 Task: Animate a Rocket Launch.
Action: Mouse moved to (445, 294)
Screenshot: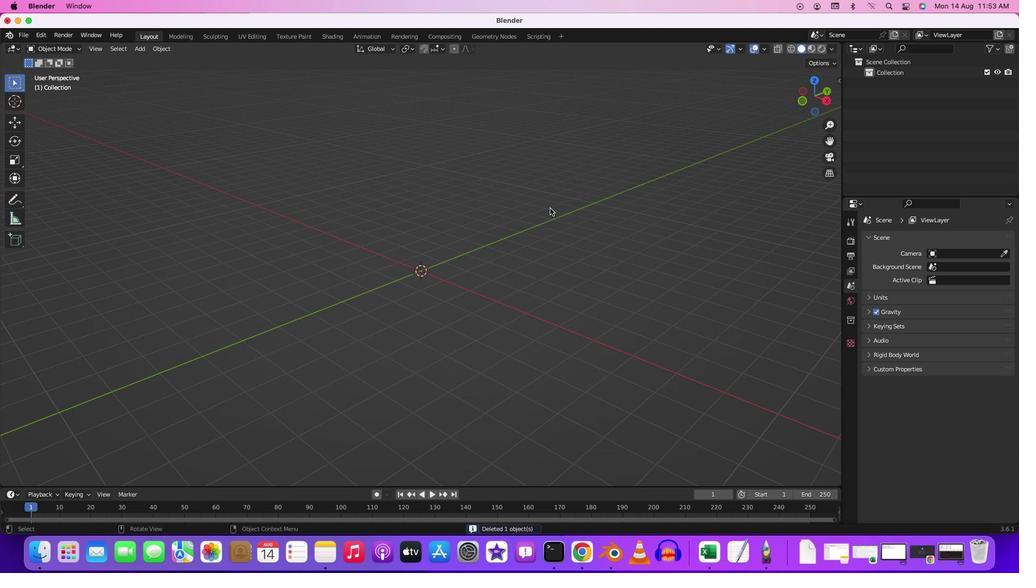 
Action: Mouse pressed left at (445, 294)
Screenshot: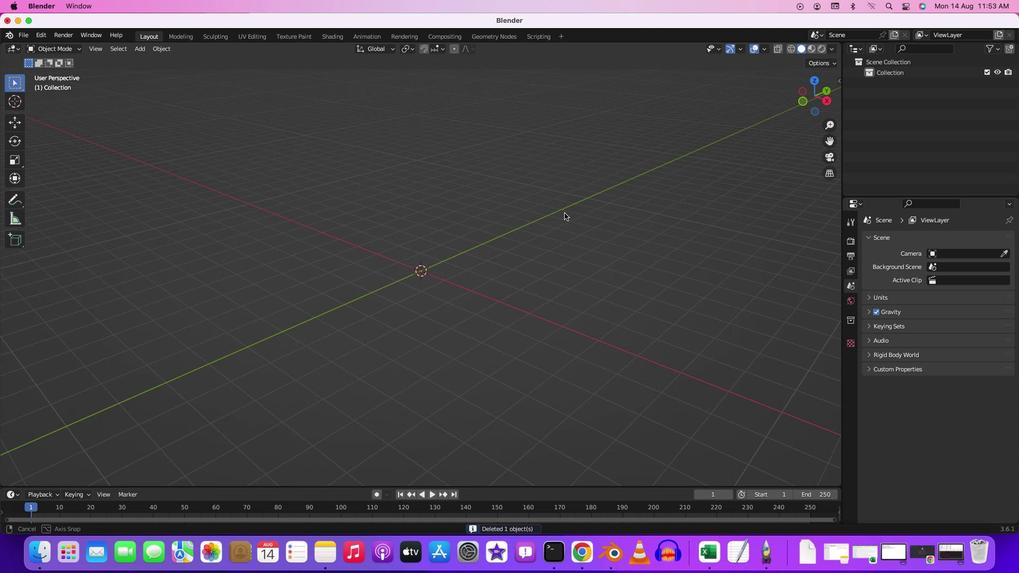 
Action: Key pressed Key.delete
Screenshot: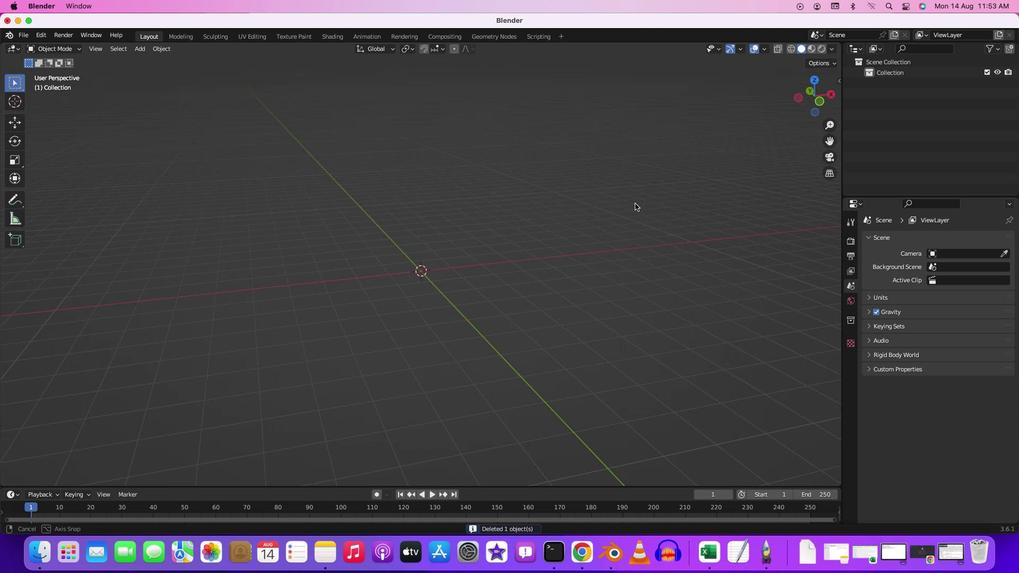 
Action: Mouse moved to (441, 249)
Screenshot: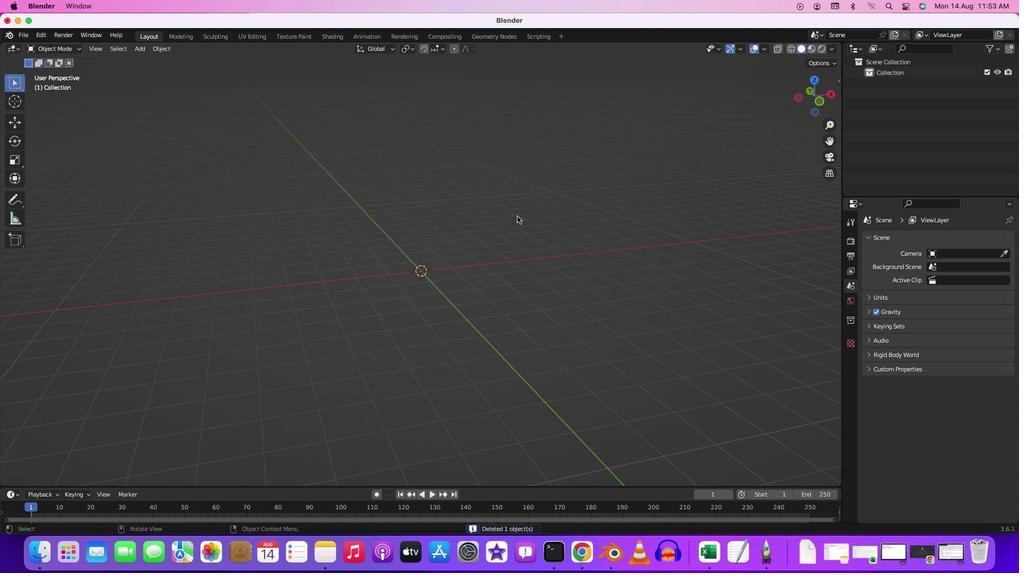 
Action: Mouse pressed left at (441, 249)
Screenshot: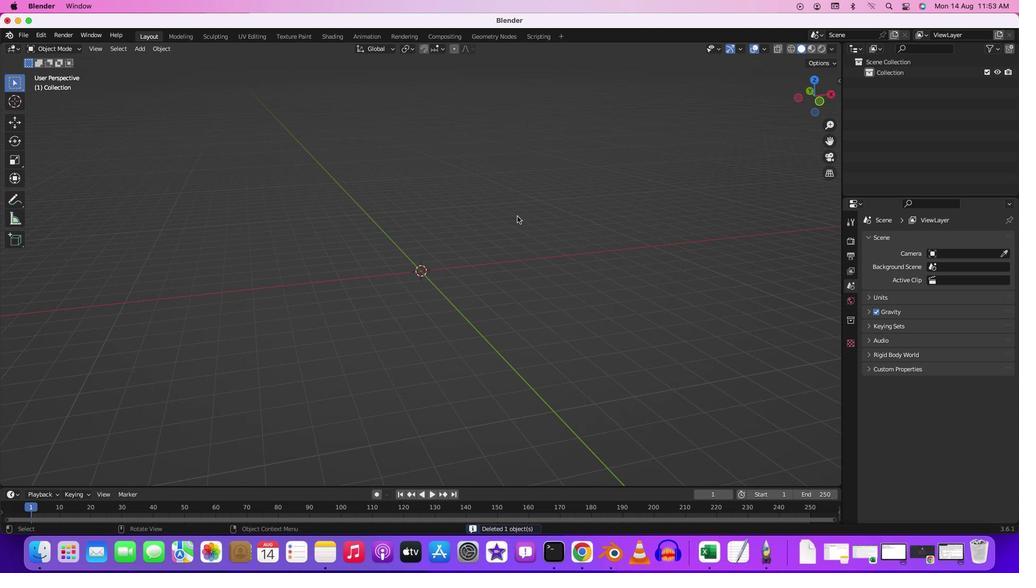 
Action: Key pressed Key.delete
Screenshot: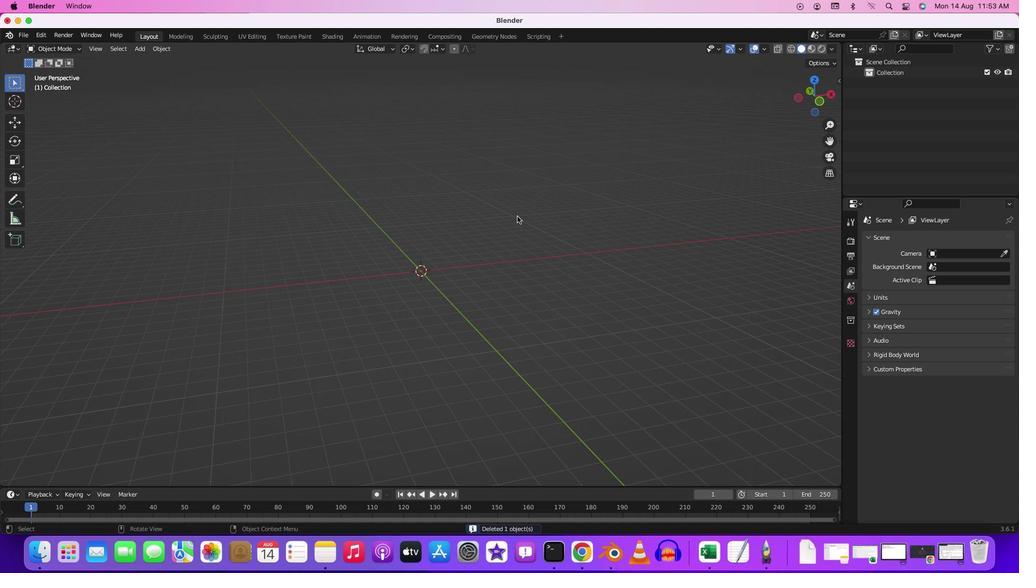
Action: Mouse moved to (594, 90)
Screenshot: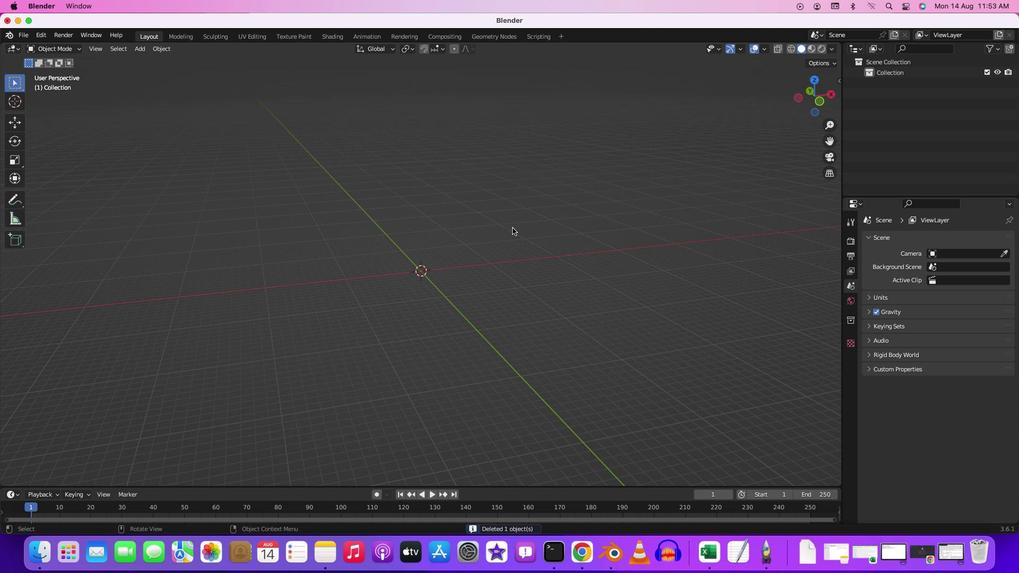 
Action: Mouse pressed left at (594, 90)
Screenshot: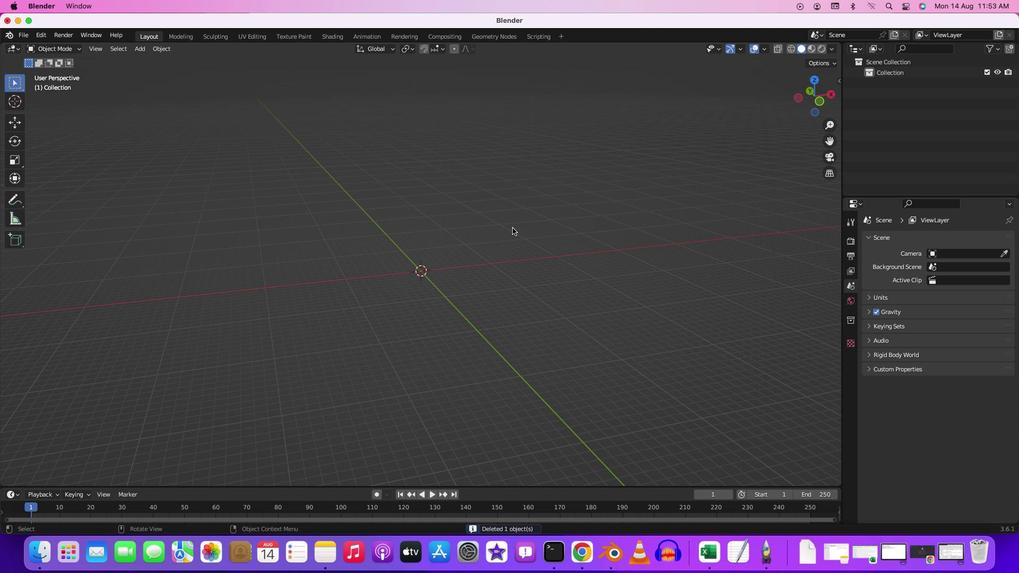 
Action: Mouse moved to (588, 99)
Screenshot: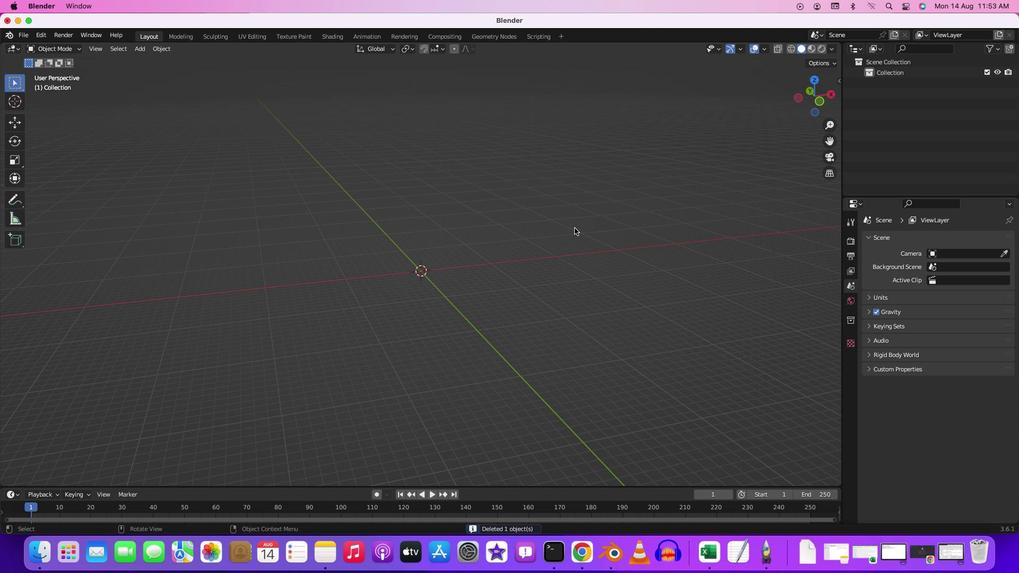 
Action: Key pressed Key.delete
Screenshot: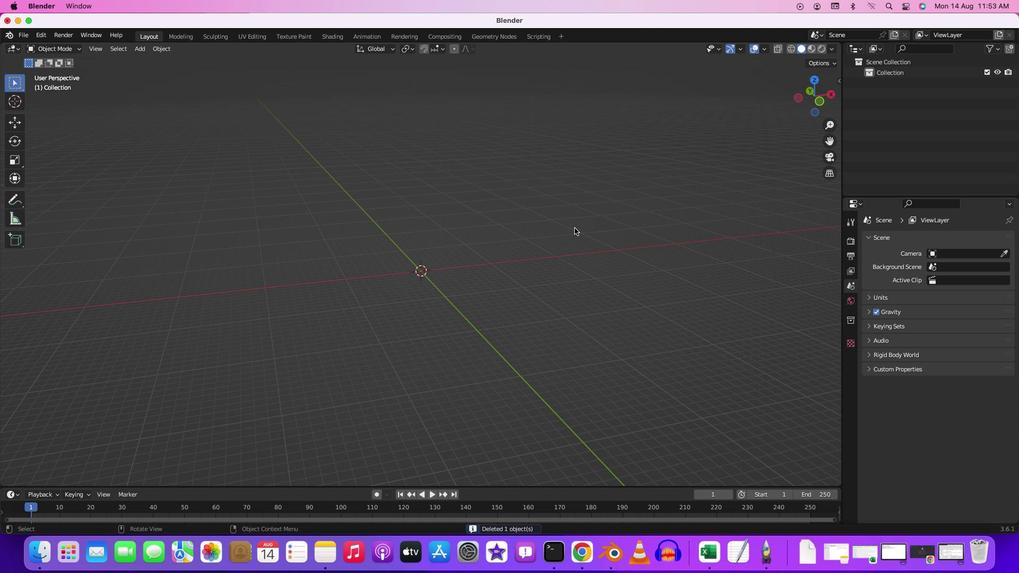 
Action: Mouse moved to (570, 227)
Screenshot: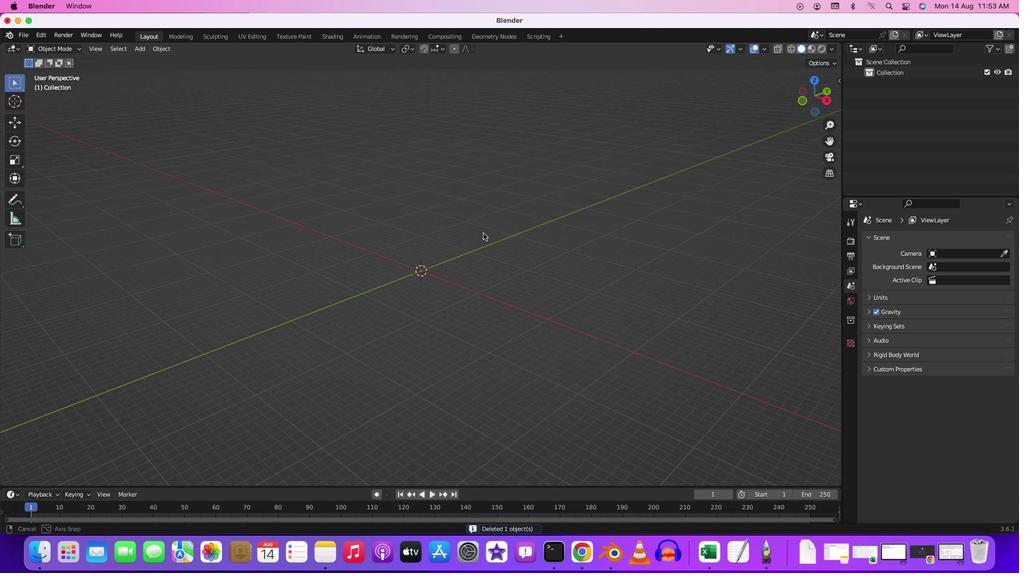 
Action: Mouse pressed middle at (570, 227)
Screenshot: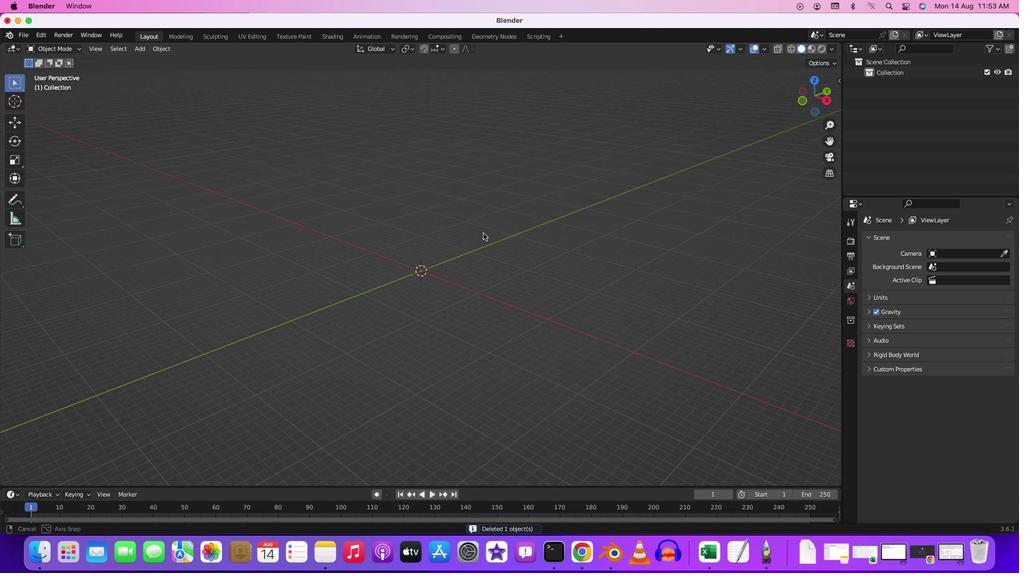 
Action: Mouse moved to (535, 234)
Screenshot: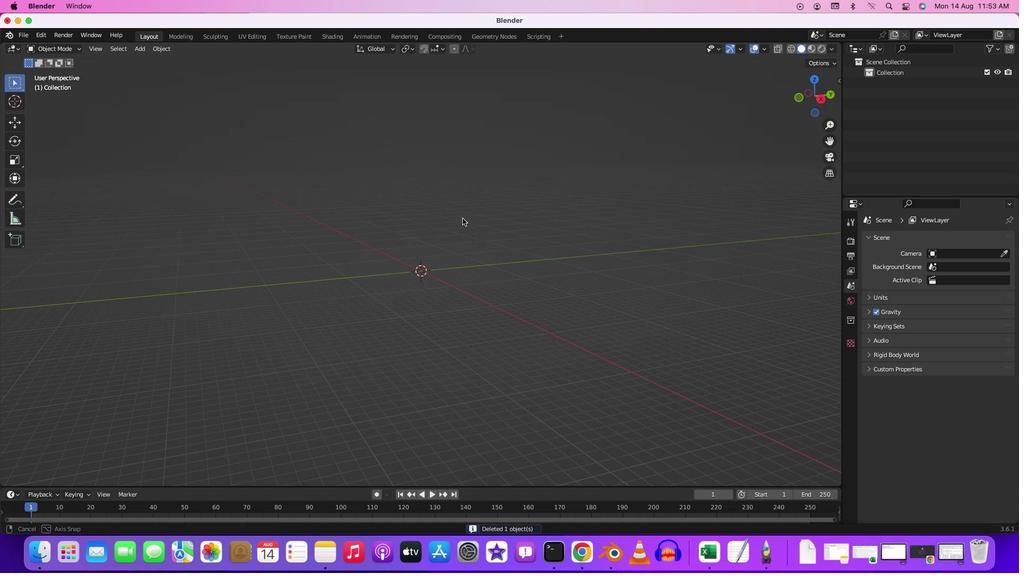 
Action: Mouse scrolled (535, 234) with delta (18, 17)
Screenshot: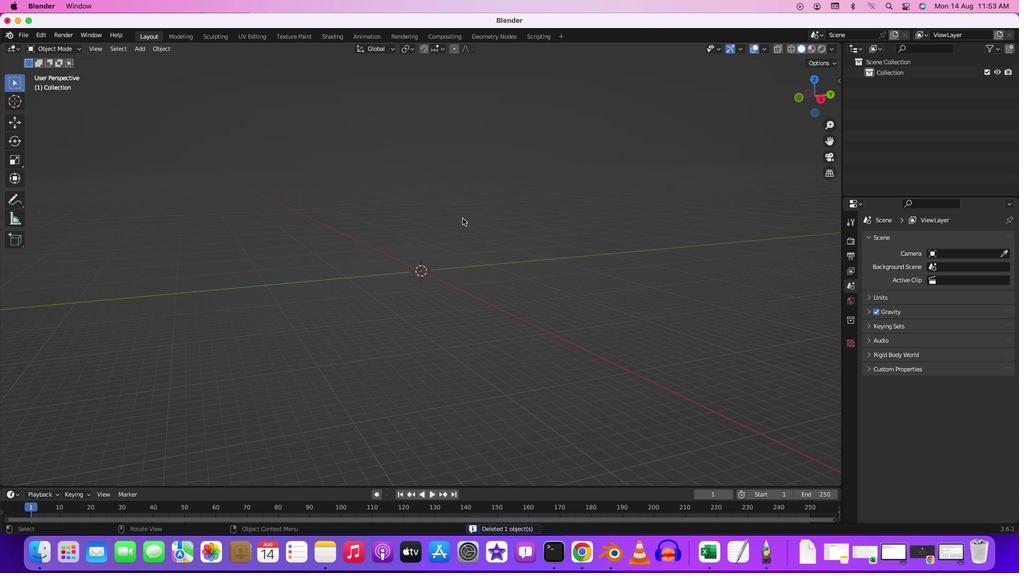 
Action: Mouse scrolled (535, 234) with delta (18, 17)
Screenshot: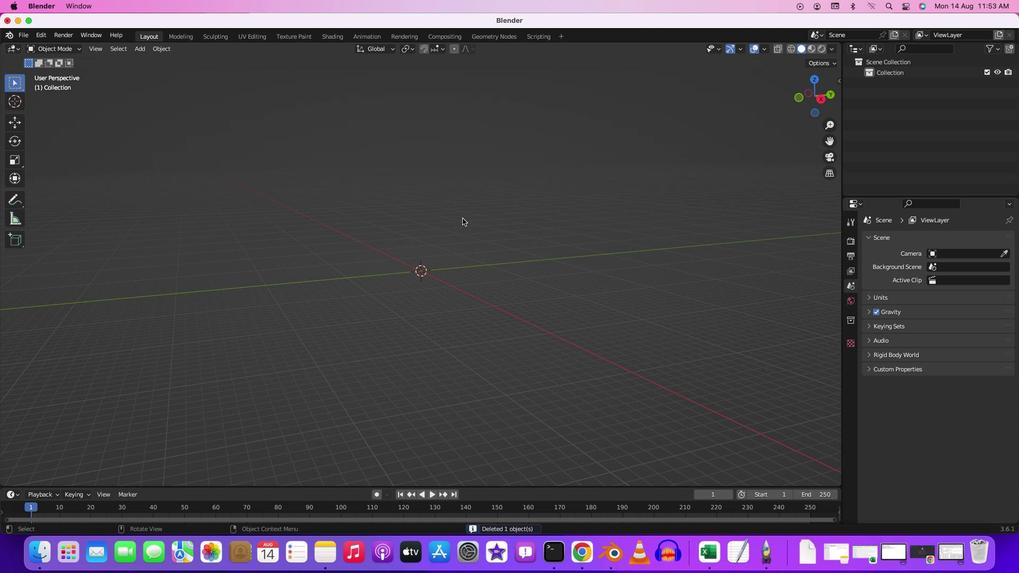 
Action: Mouse scrolled (535, 234) with delta (18, 17)
Screenshot: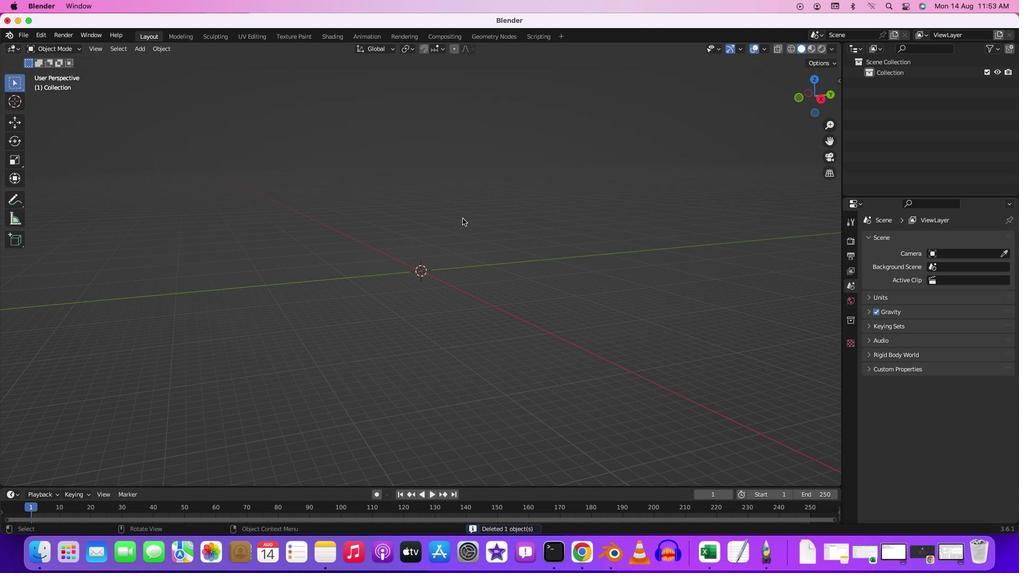 
Action: Mouse scrolled (535, 234) with delta (18, 16)
Screenshot: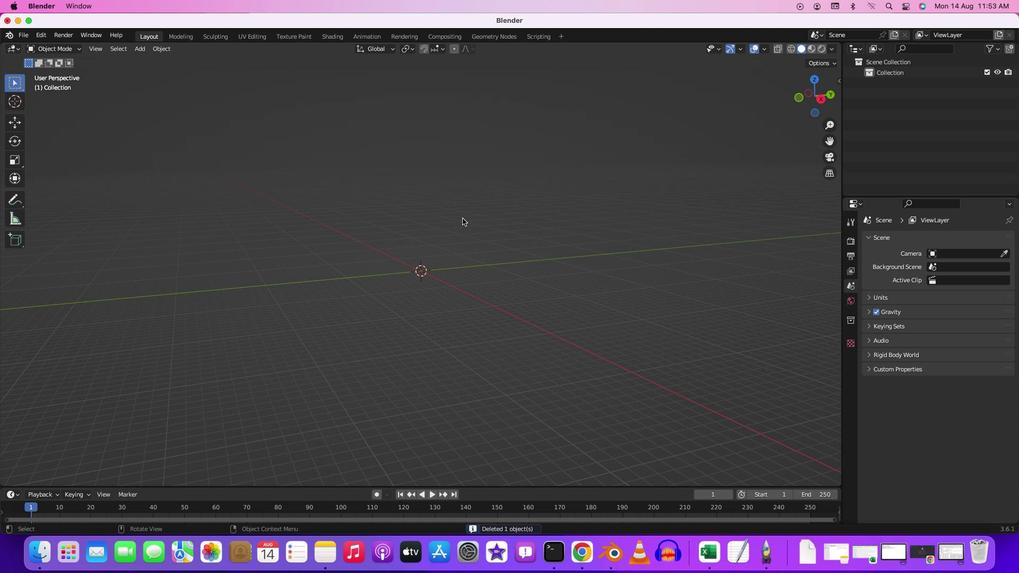 
Action: Mouse moved to (530, 245)
Screenshot: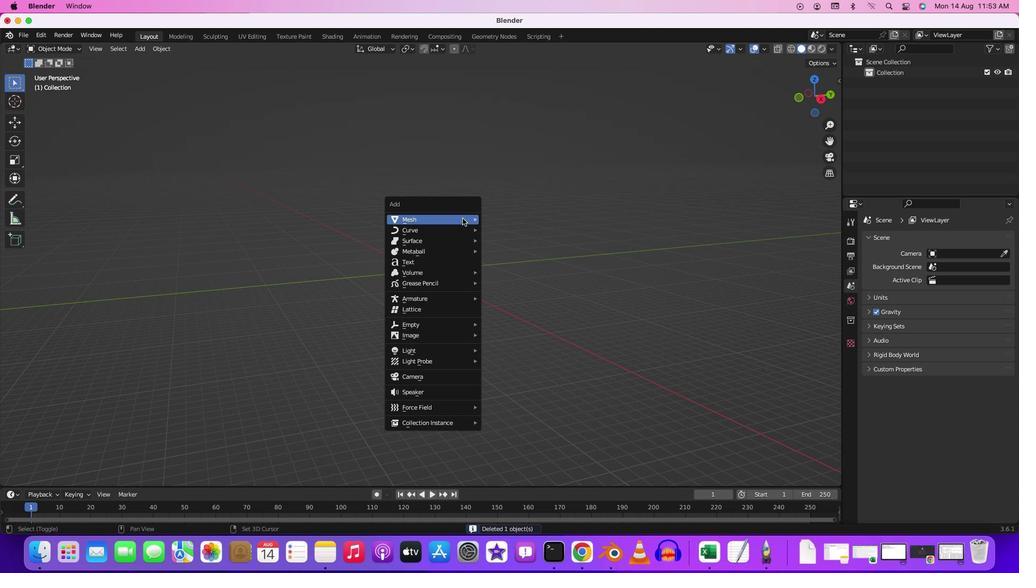 
Action: Mouse scrolled (530, 245) with delta (18, 17)
Screenshot: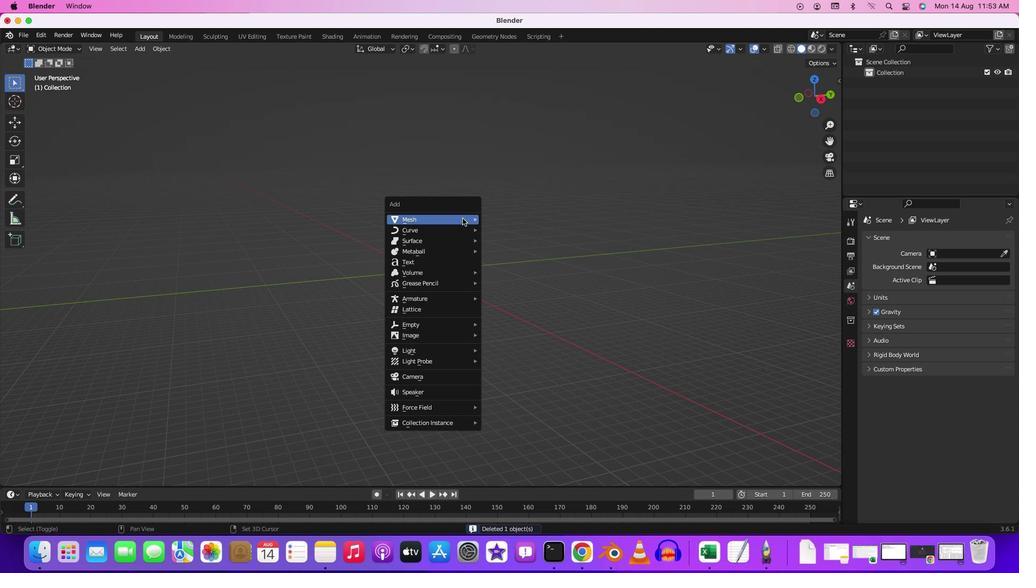 
Action: Mouse scrolled (530, 245) with delta (18, 17)
Screenshot: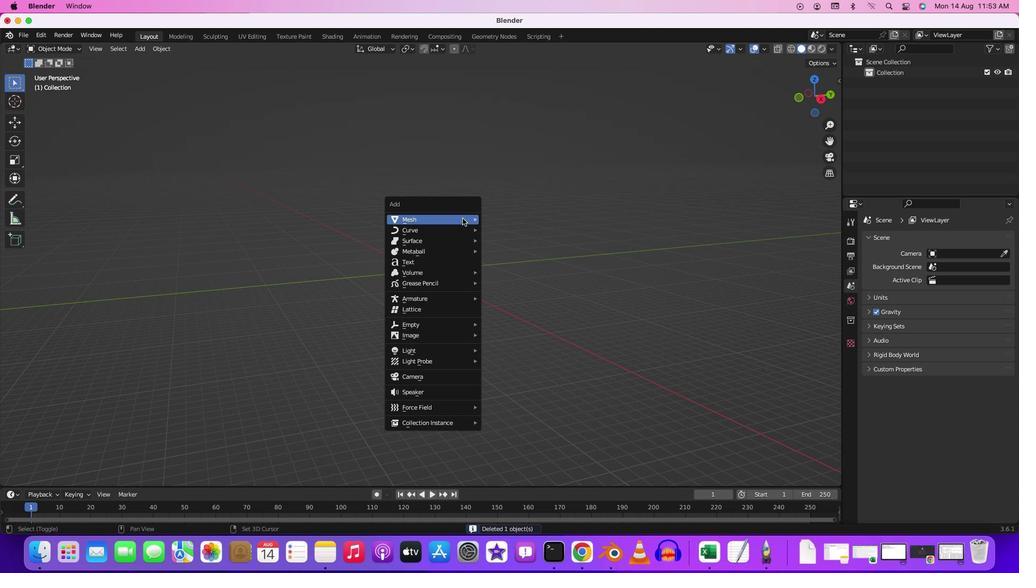 
Action: Mouse scrolled (530, 245) with delta (18, 16)
Screenshot: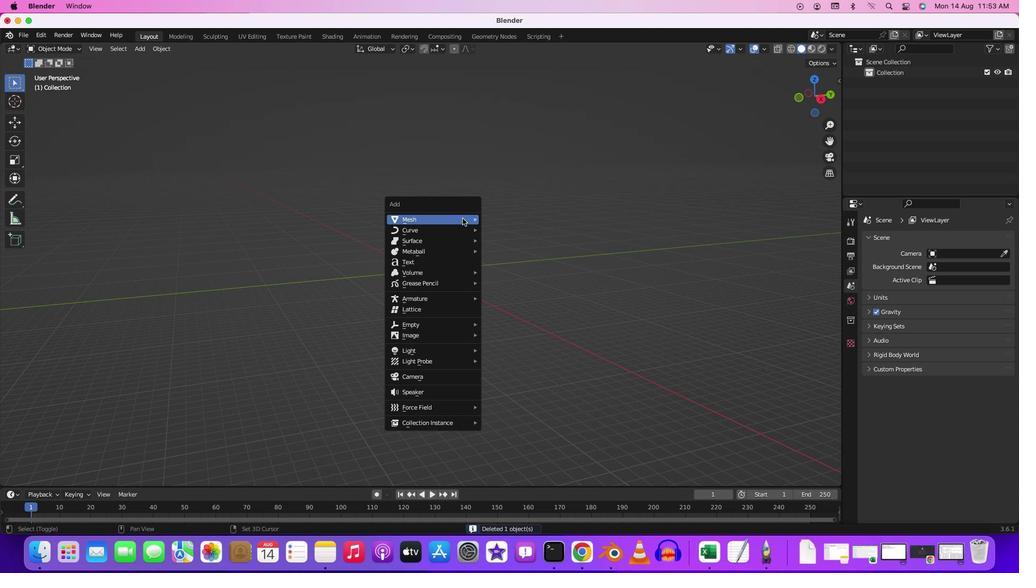 
Action: Mouse scrolled (530, 245) with delta (18, 15)
Screenshot: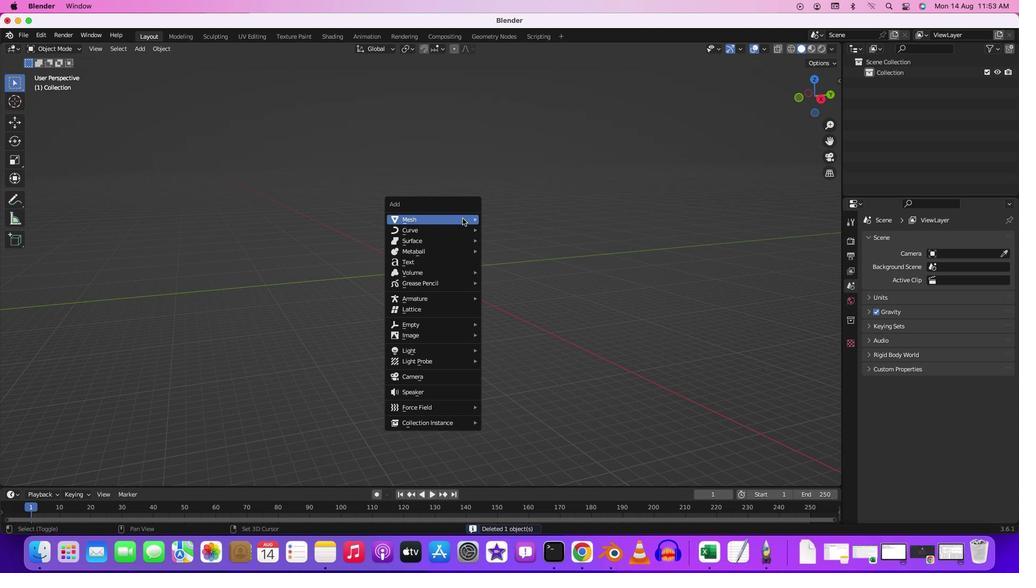 
Action: Mouse moved to (592, 246)
Screenshot: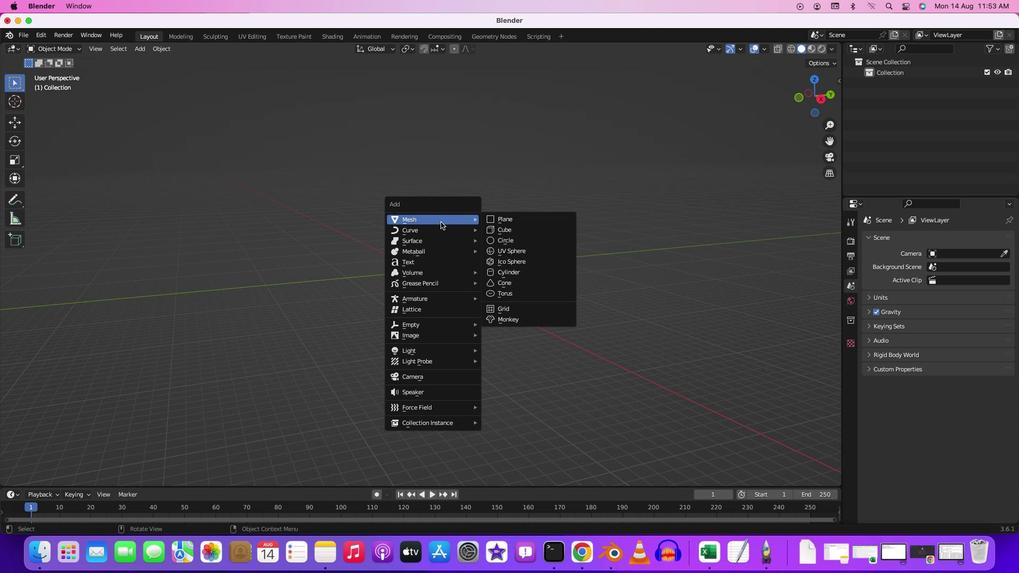 
Action: Mouse pressed middle at (592, 246)
Screenshot: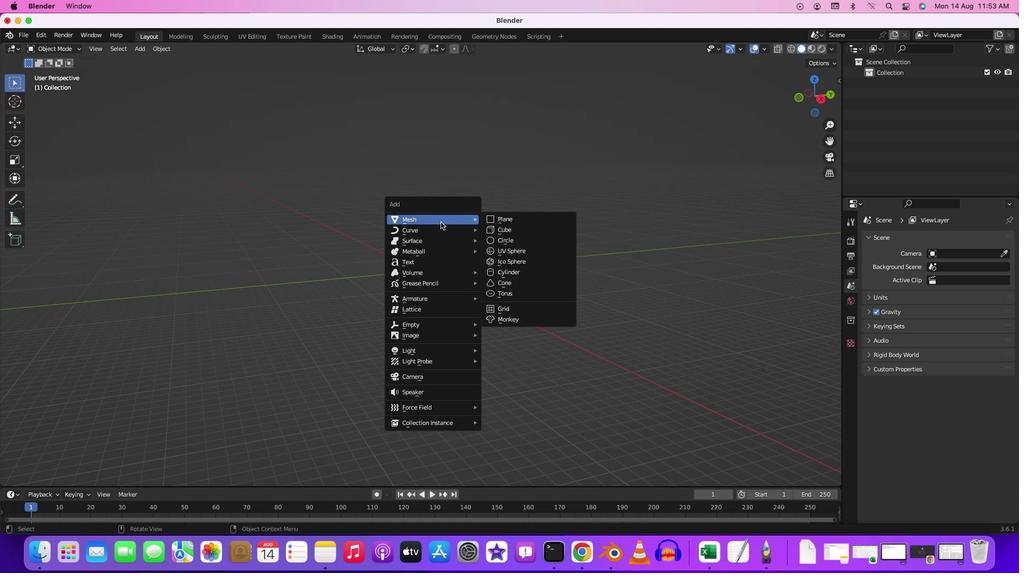 
Action: Mouse moved to (480, 236)
Screenshot: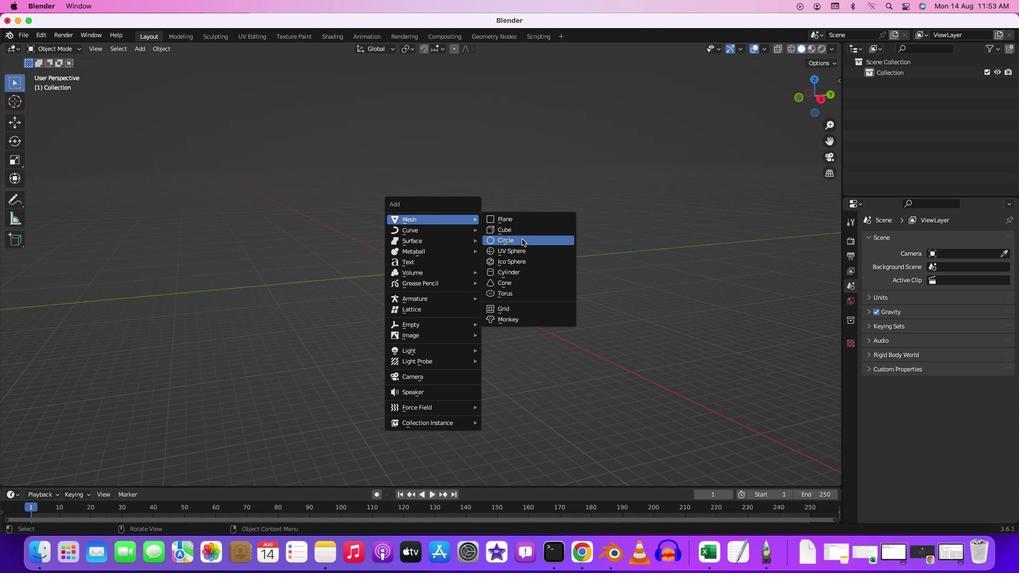 
Action: Key pressed Key.shift'A'
Screenshot: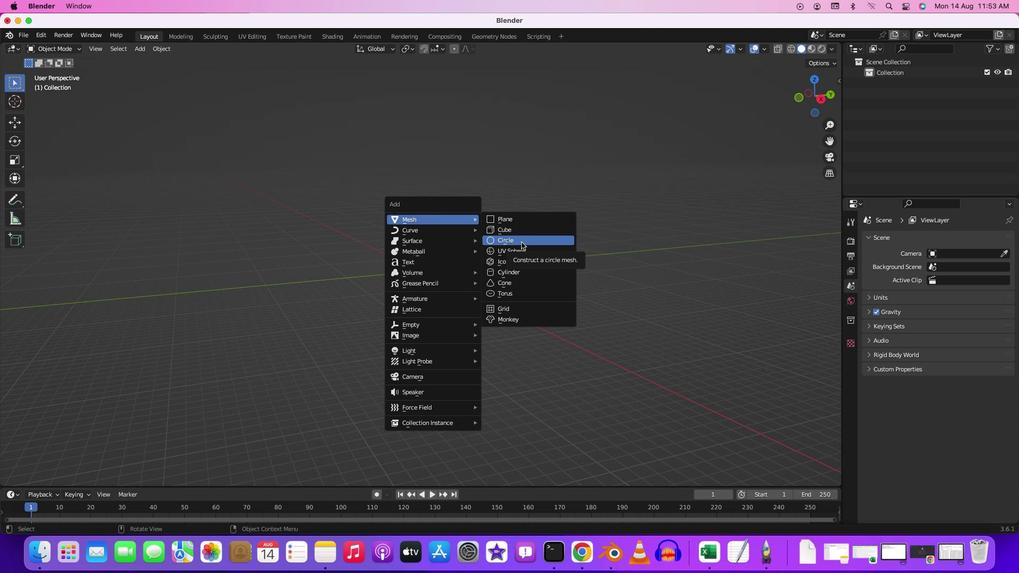 
Action: Mouse moved to (536, 239)
Screenshot: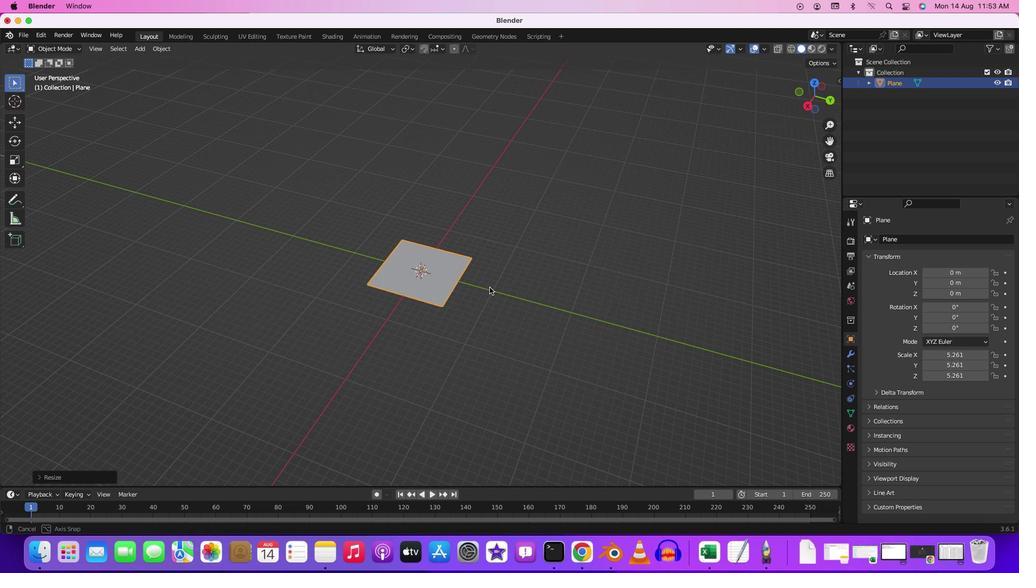 
Action: Mouse pressed left at (536, 239)
Screenshot: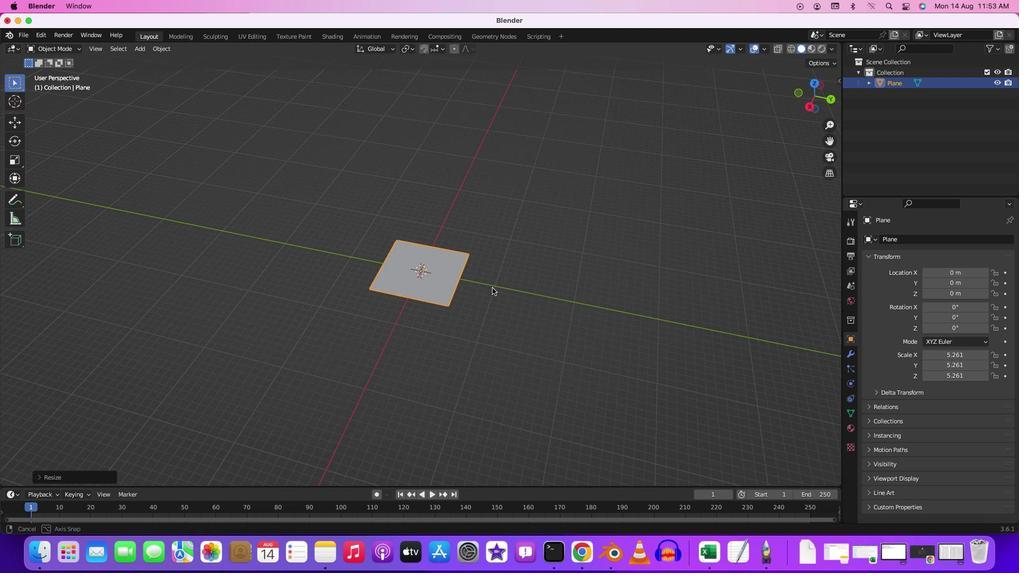 
Action: Mouse moved to (503, 268)
Screenshot: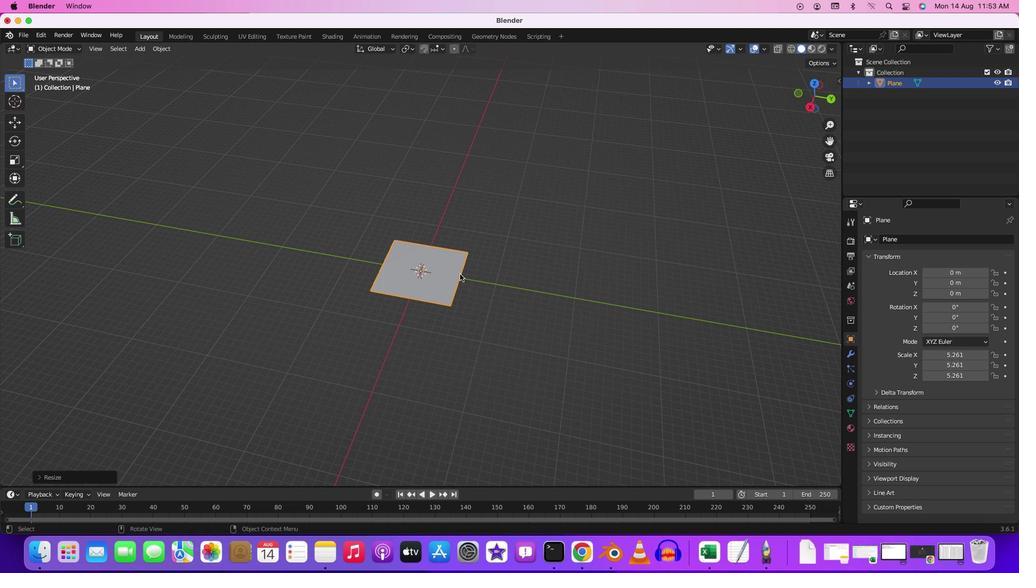 
Action: Key pressed 's'
Screenshot: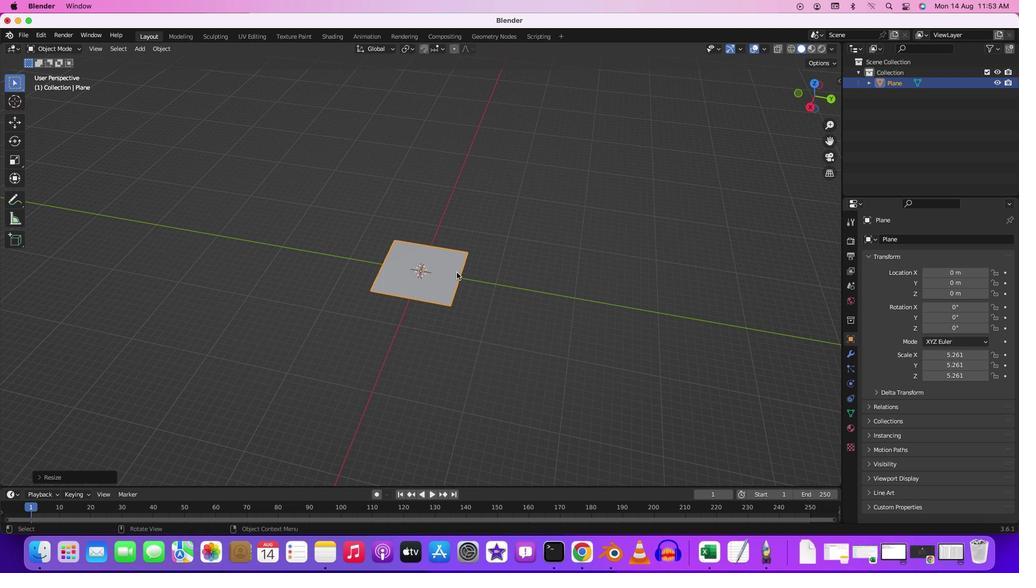 
Action: Mouse moved to (776, 179)
Screenshot: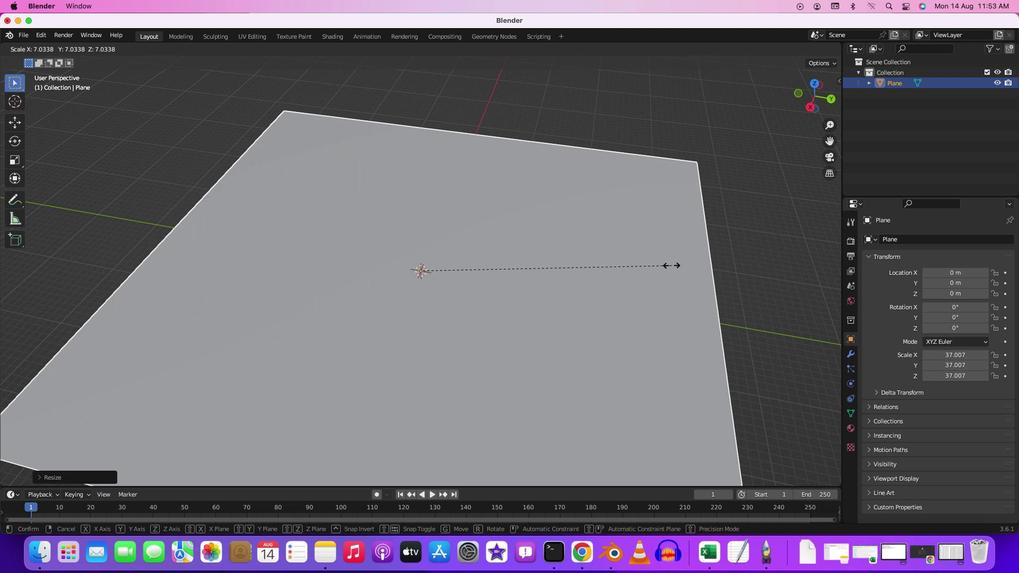 
Action: Mouse pressed left at (776, 179)
Screenshot: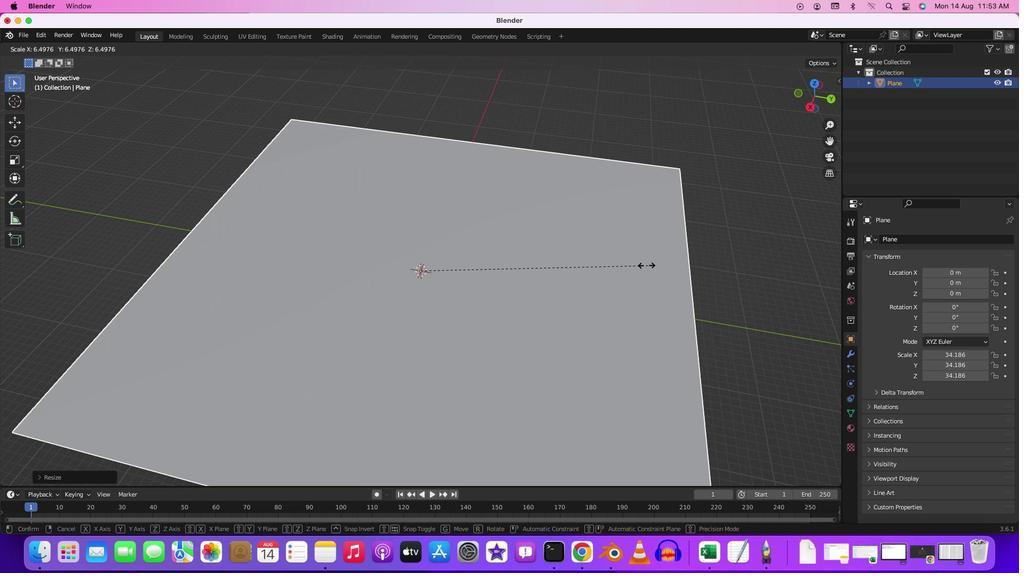 
Action: Mouse moved to (560, 264)
Screenshot: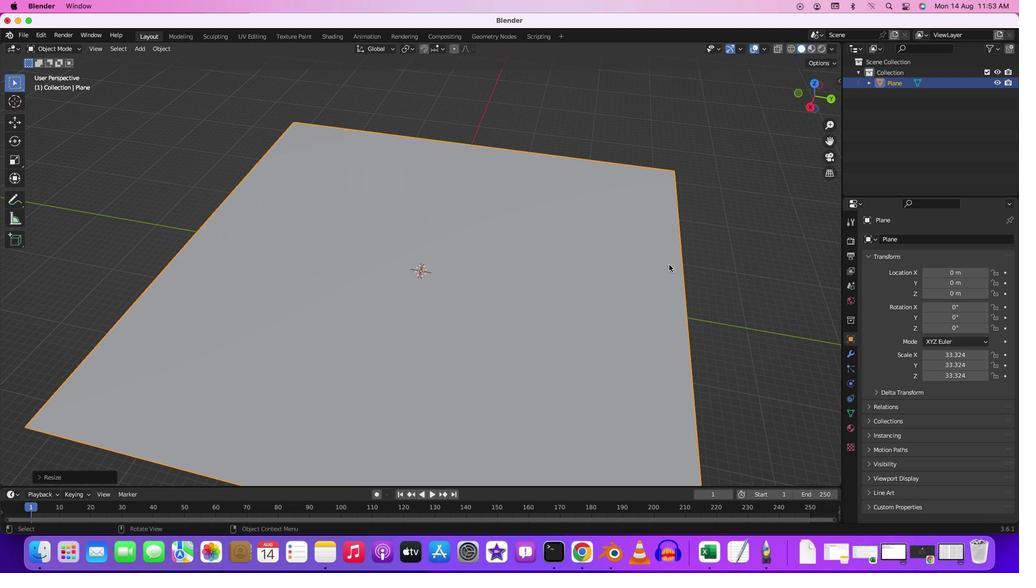 
Action: Mouse pressed middle at (560, 264)
Screenshot: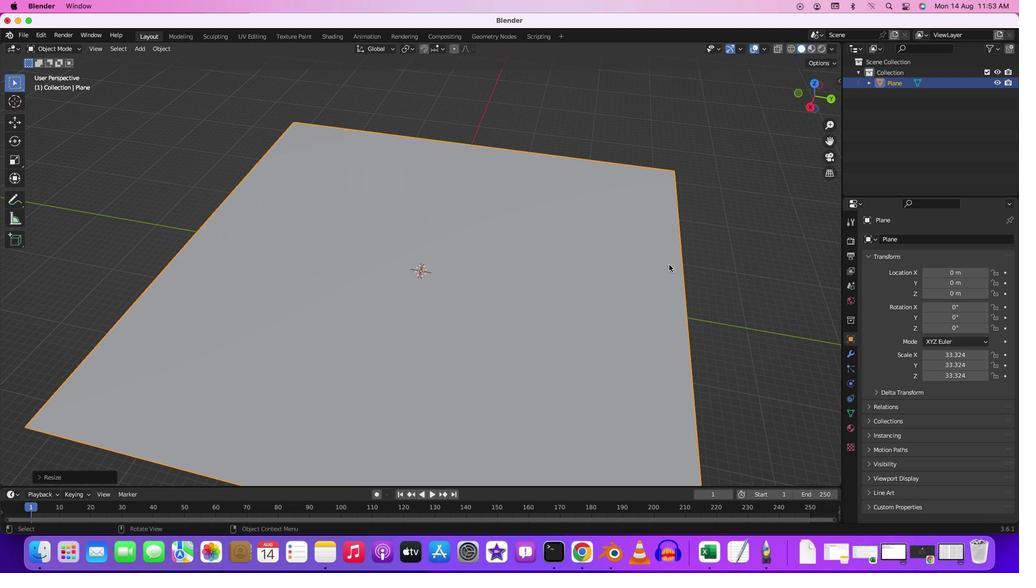 
Action: Mouse moved to (474, 290)
Screenshot: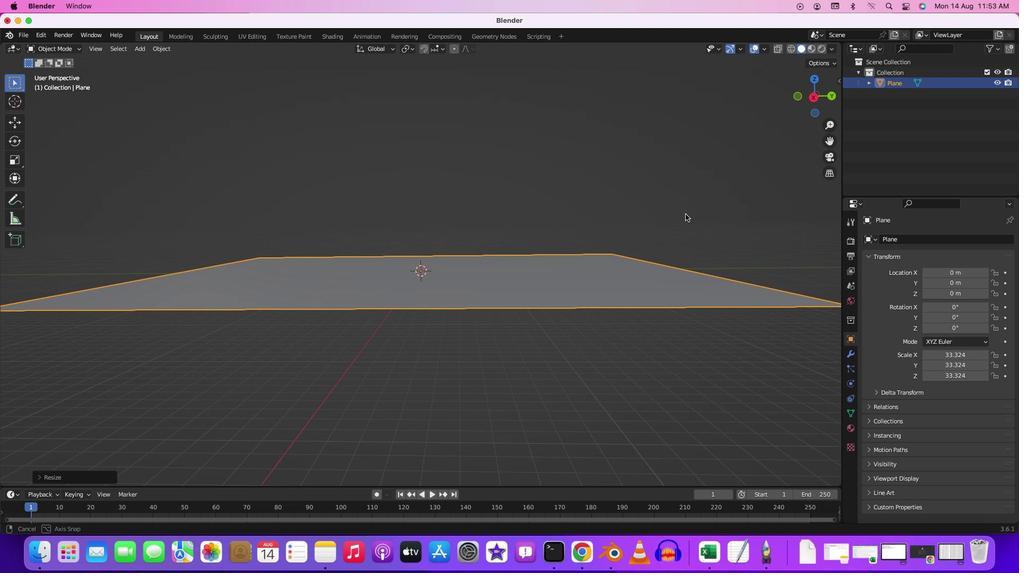 
Action: Key pressed 's'
Screenshot: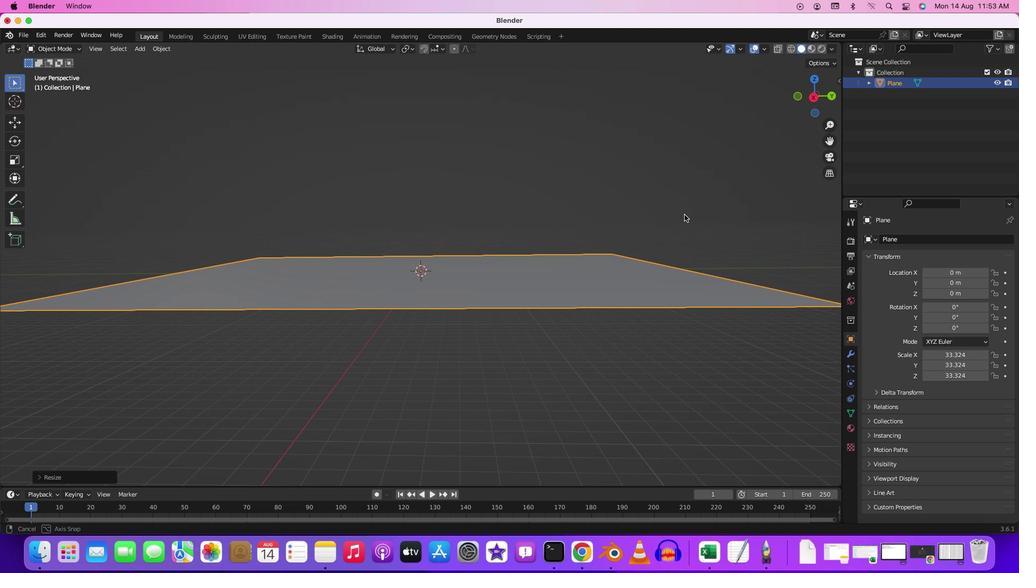 
Action: Mouse moved to (664, 283)
Screenshot: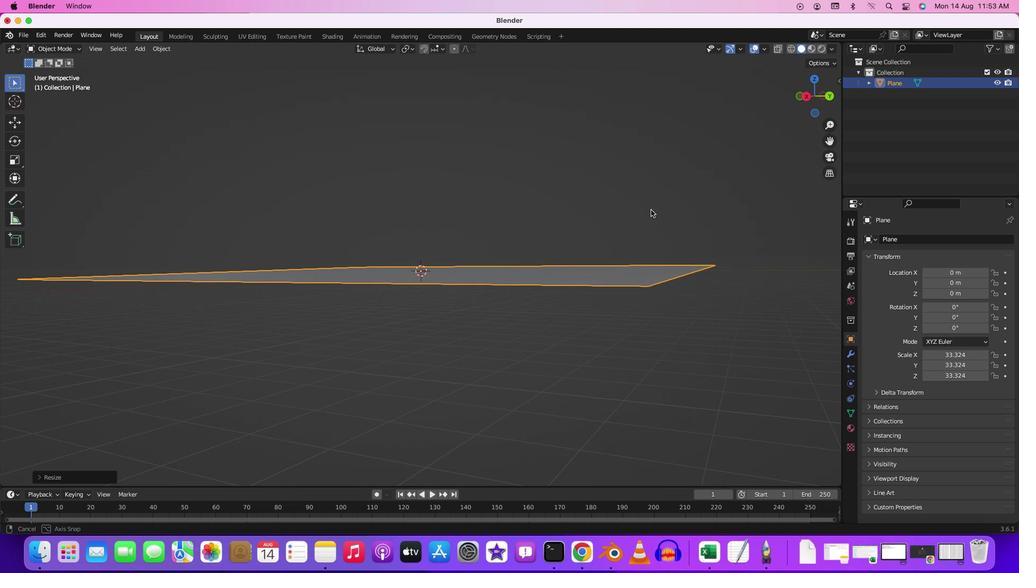
Action: Mouse pressed left at (664, 283)
Screenshot: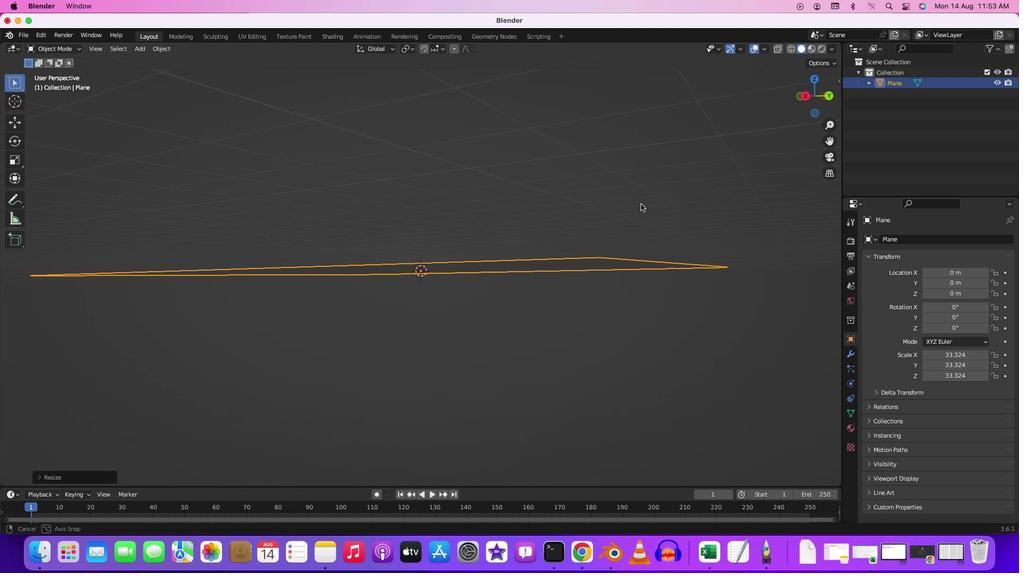 
Action: Mouse moved to (687, 282)
Screenshot: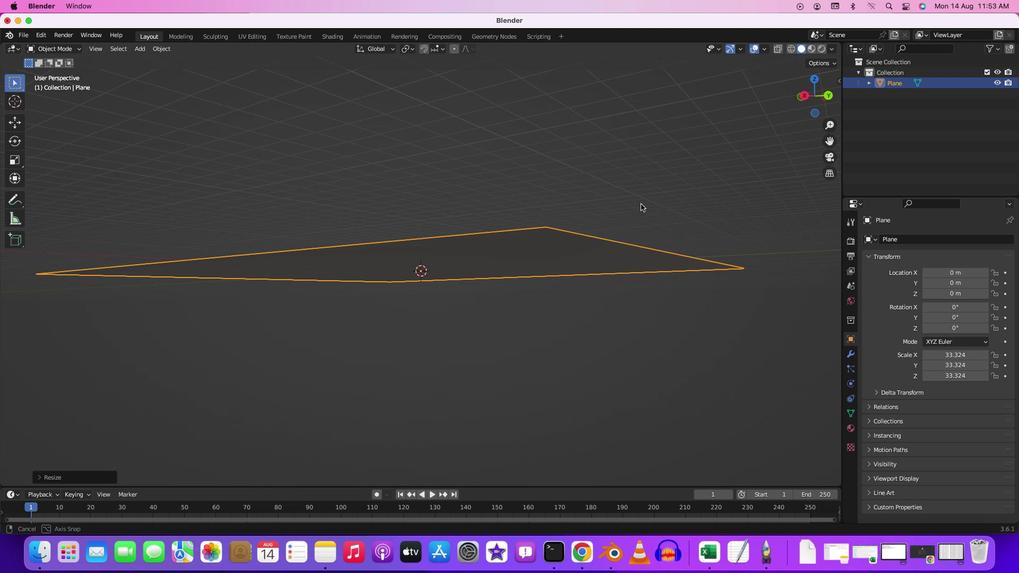 
Action: Mouse pressed middle at (687, 282)
Screenshot: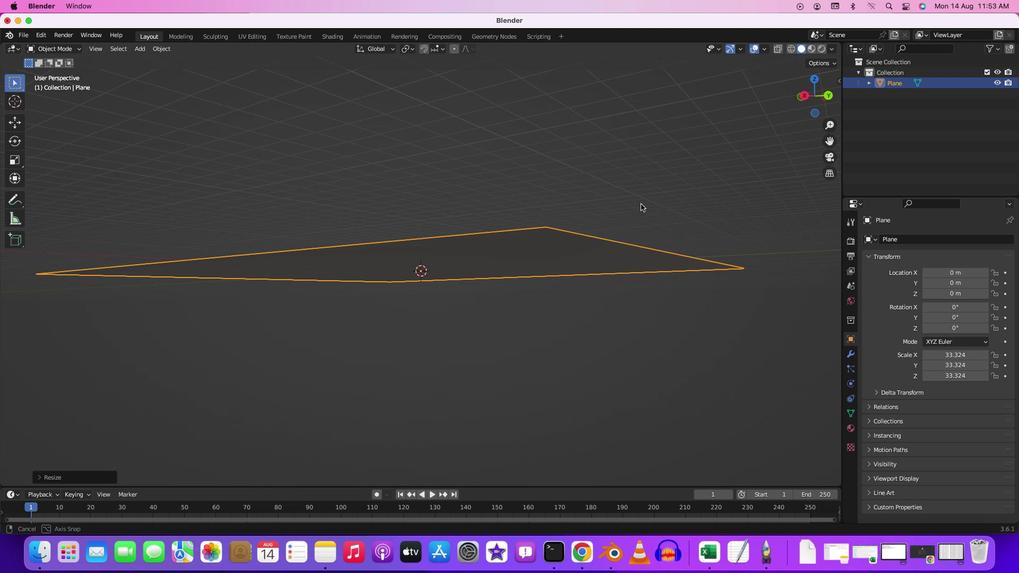 
Action: Mouse moved to (678, 269)
Screenshot: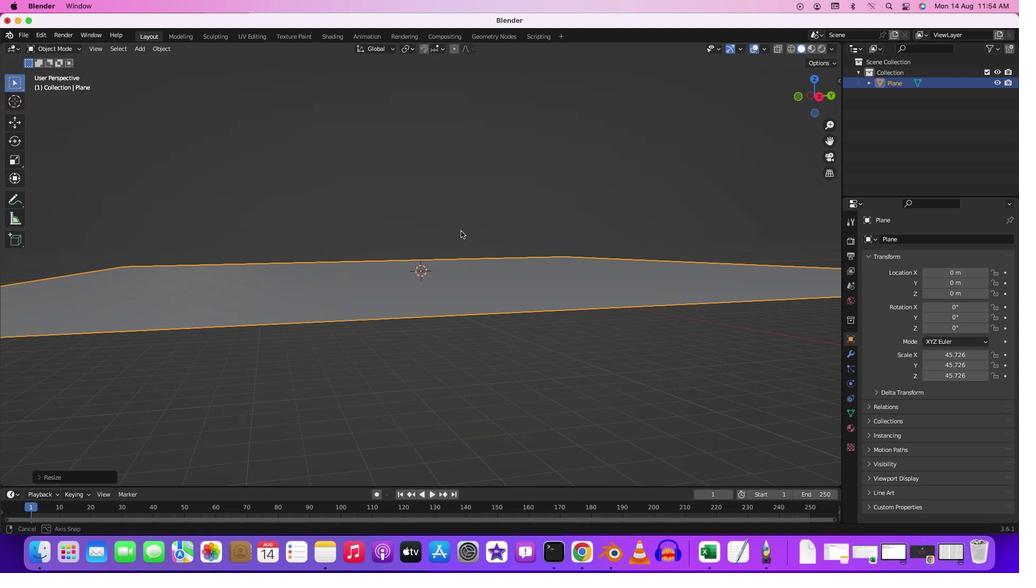 
Action: Key pressed 's'
Screenshot: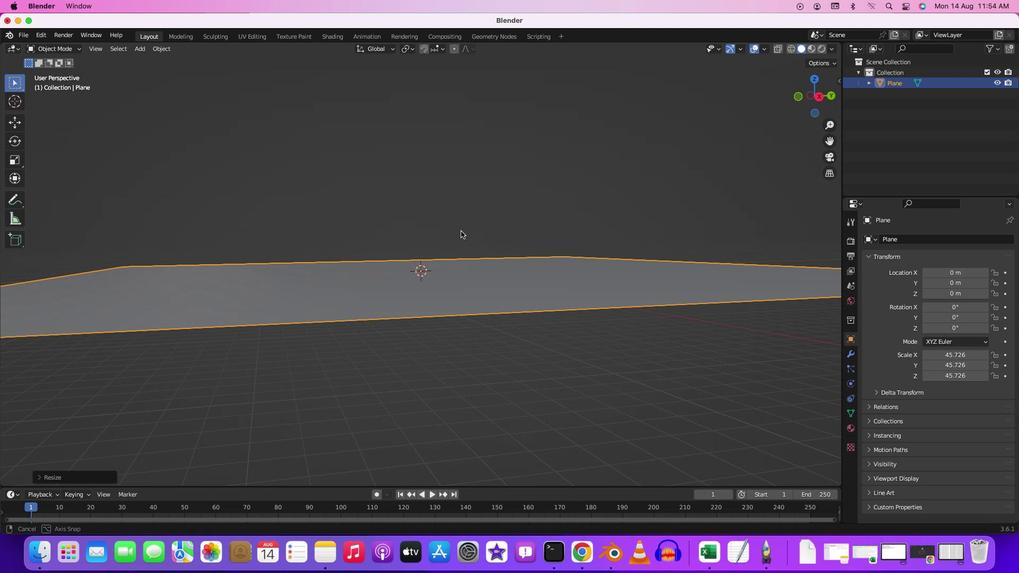 
Action: Mouse moved to (767, 262)
Screenshot: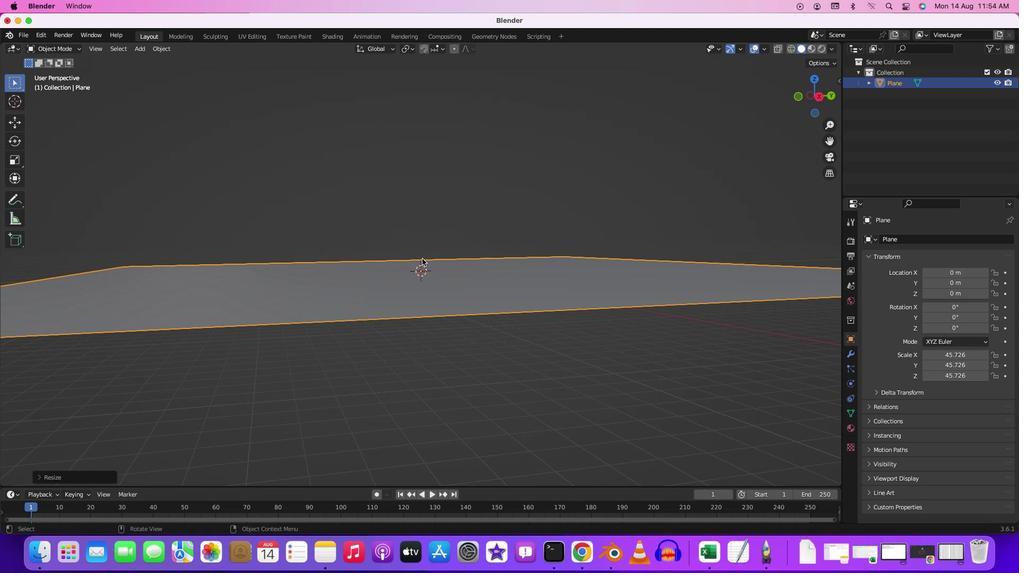 
Action: Mouse pressed left at (767, 262)
Screenshot: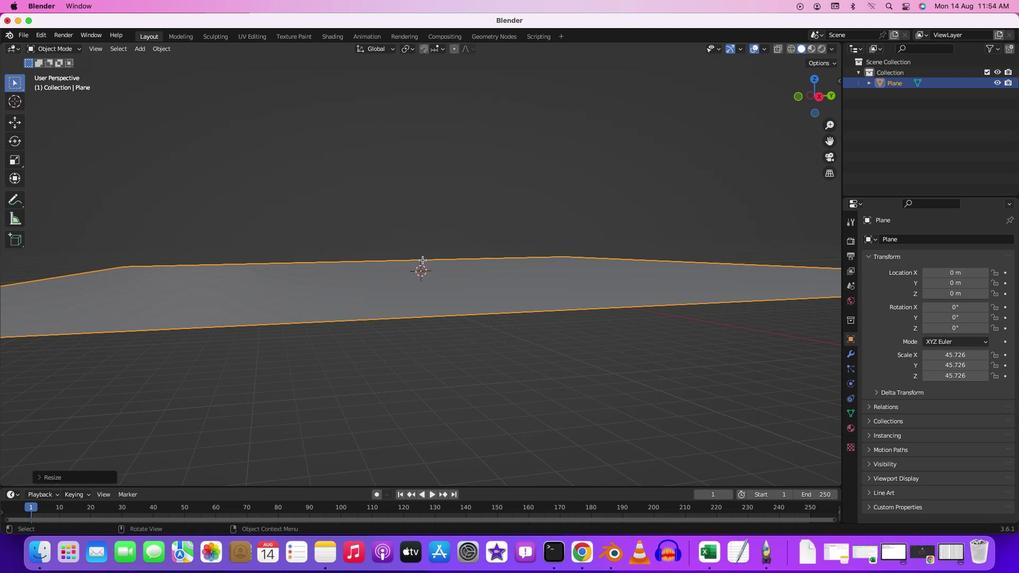 
Action: Mouse moved to (464, 280)
Screenshot: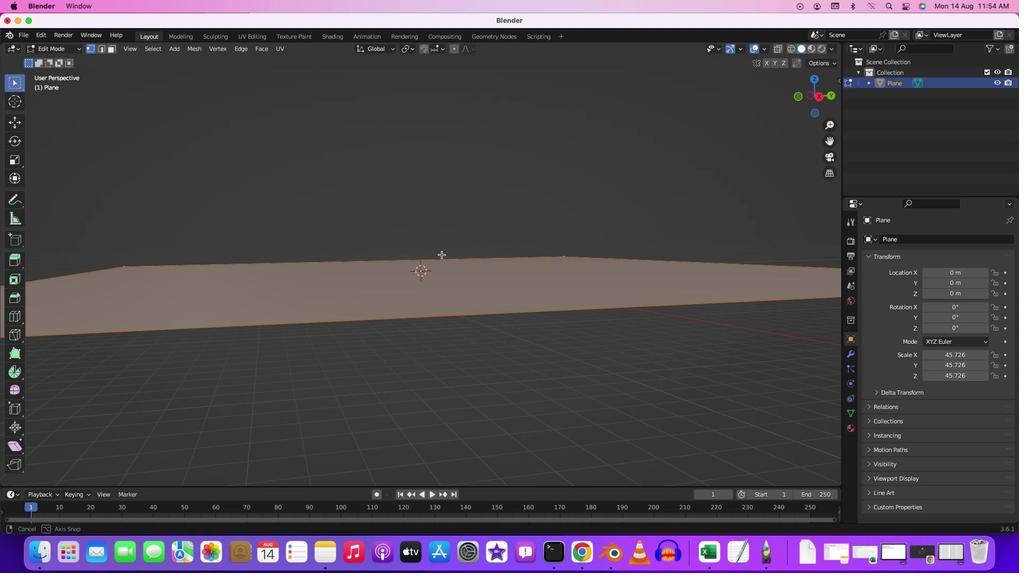 
Action: Mouse pressed middle at (464, 280)
Screenshot: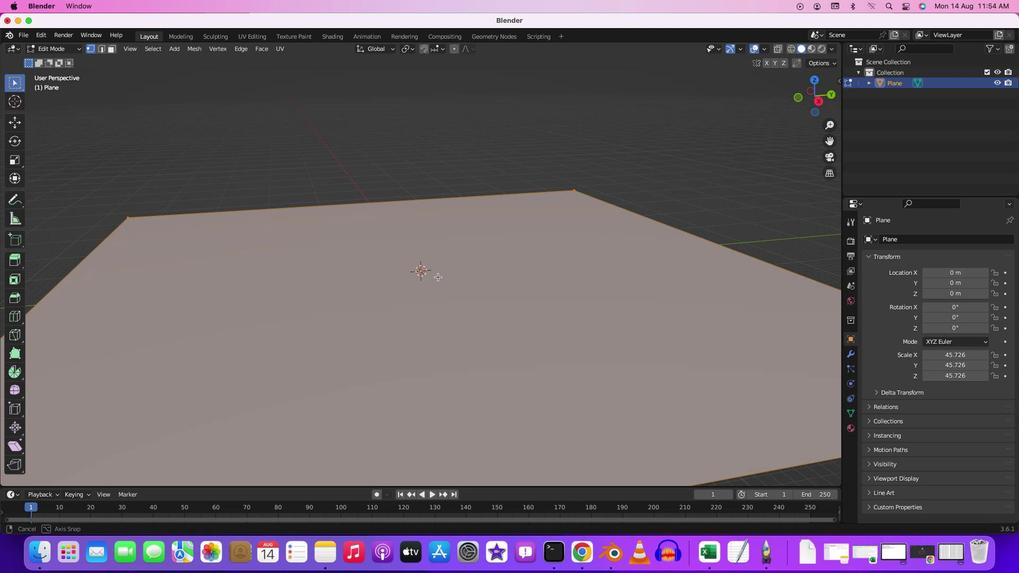 
Action: Mouse moved to (440, 277)
Screenshot: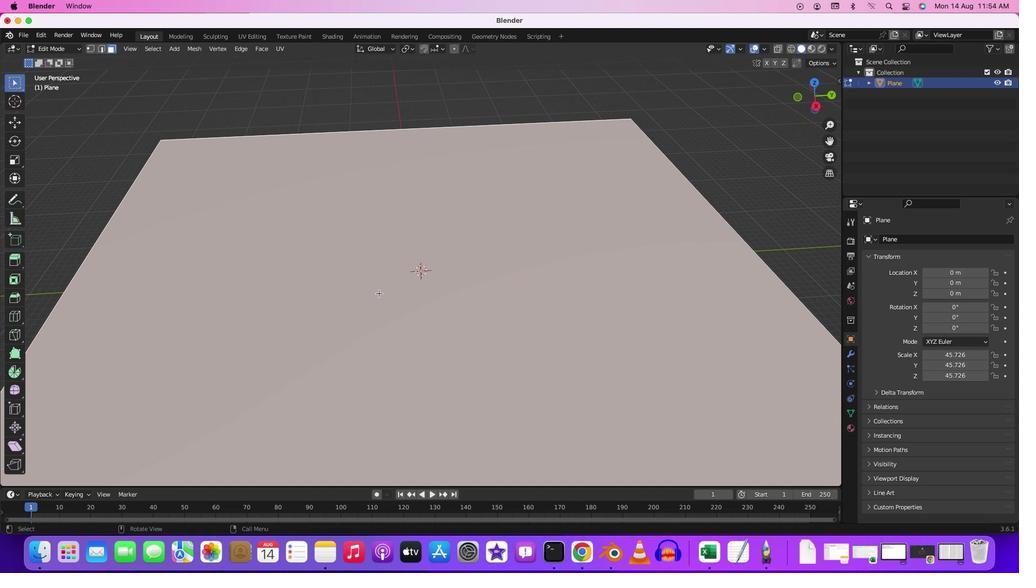 
Action: Key pressed Key.tab
Screenshot: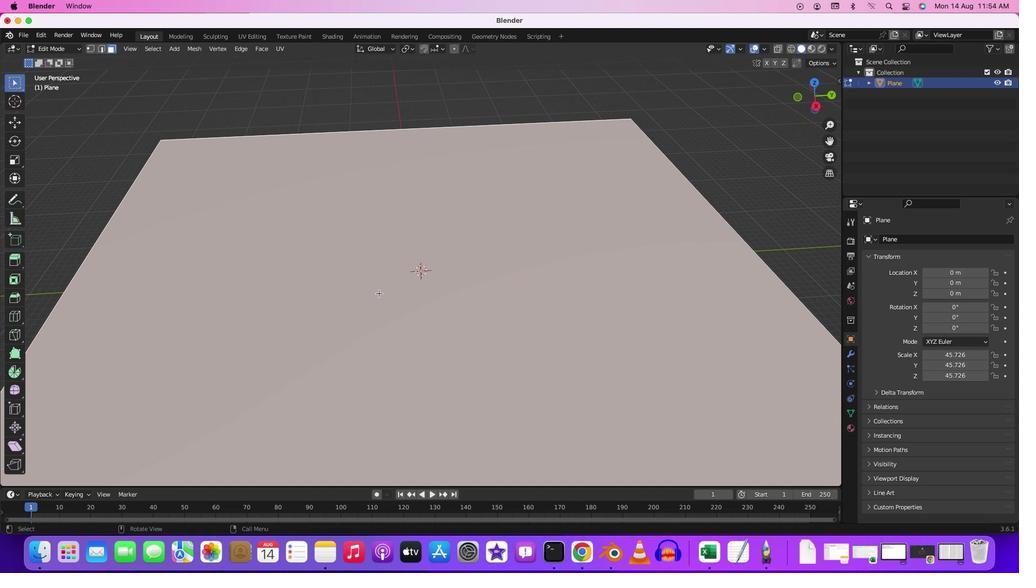 
Action: Mouse moved to (459, 268)
Screenshot: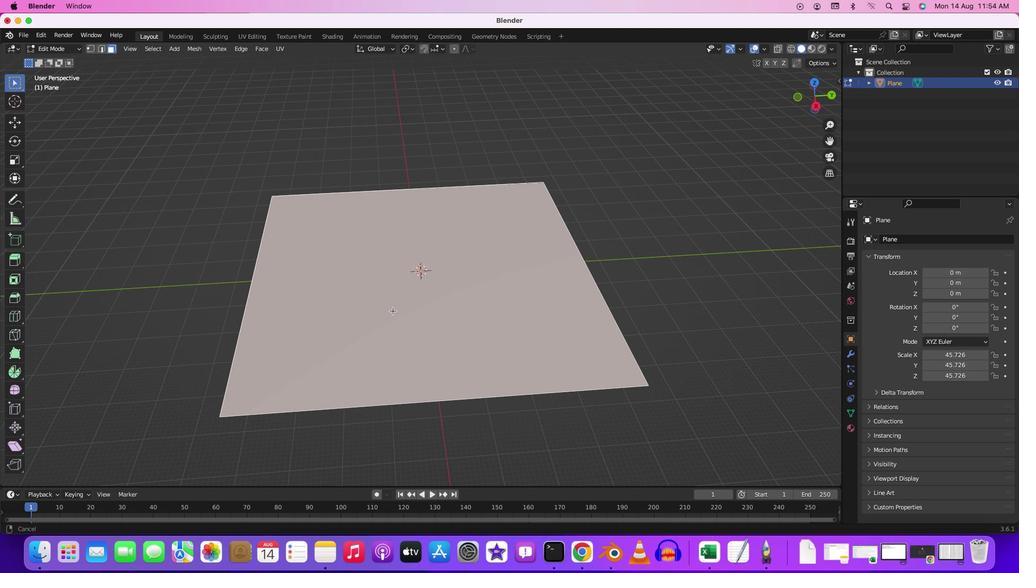 
Action: Mouse pressed middle at (459, 268)
Screenshot: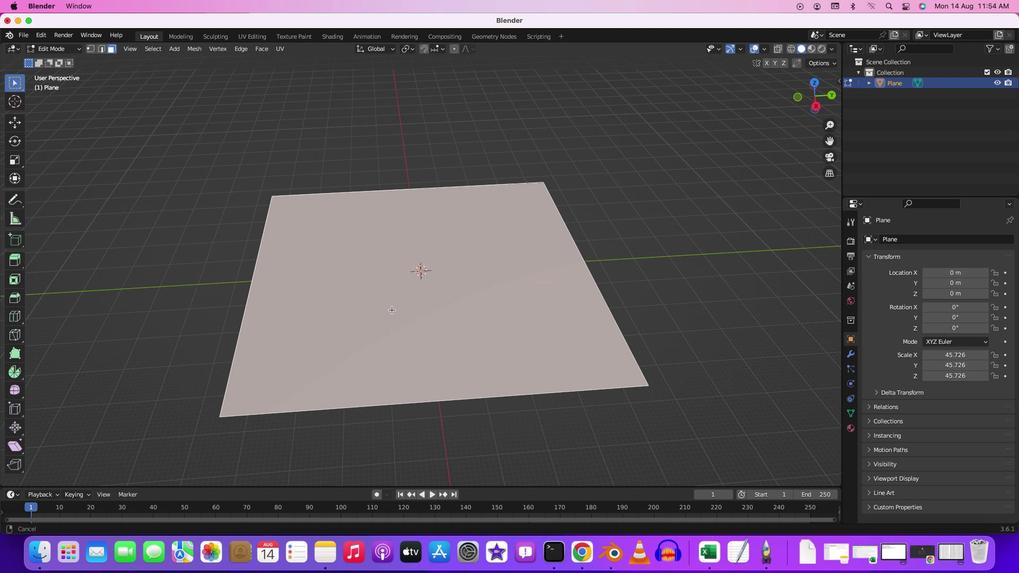 
Action: Mouse moved to (435, 318)
Screenshot: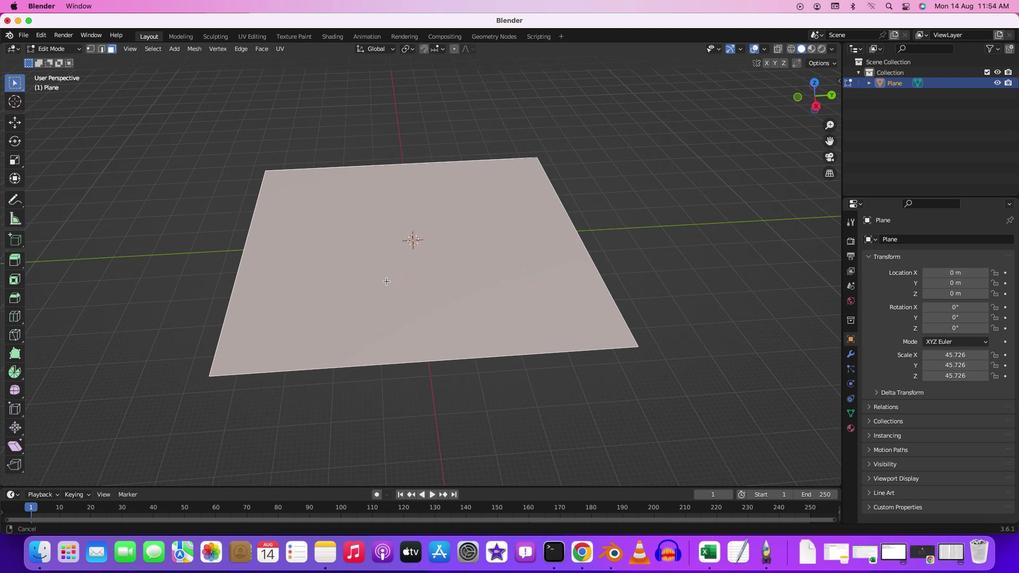 
Action: Key pressed '3'
Screenshot: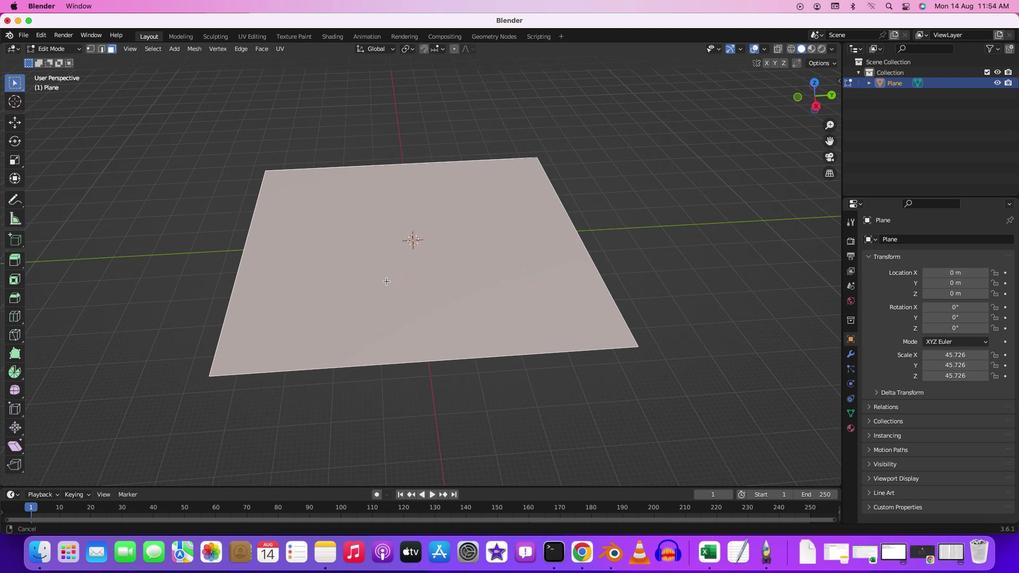 
Action: Mouse moved to (396, 315)
Screenshot: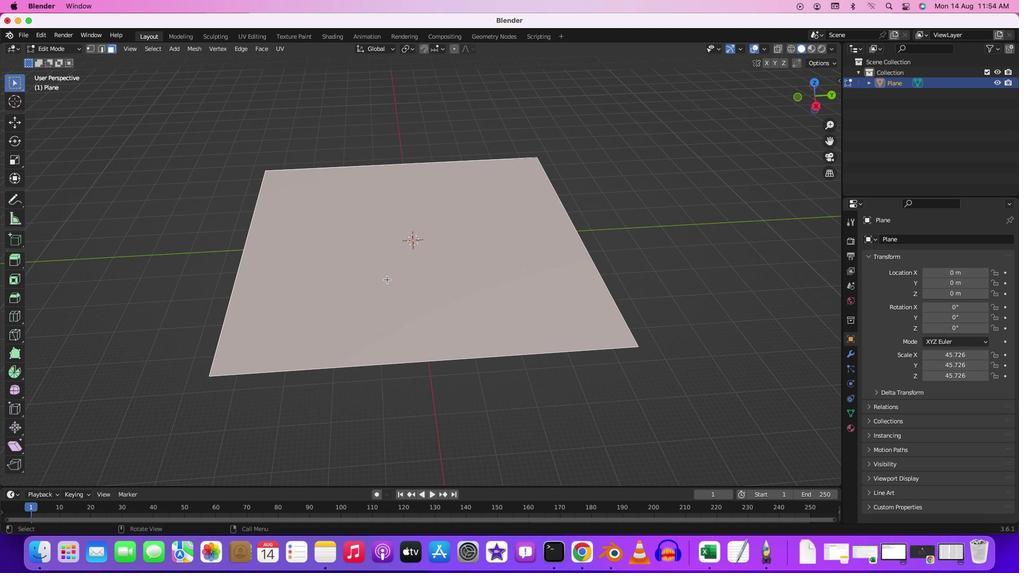 
Action: Mouse pressed left at (396, 315)
Screenshot: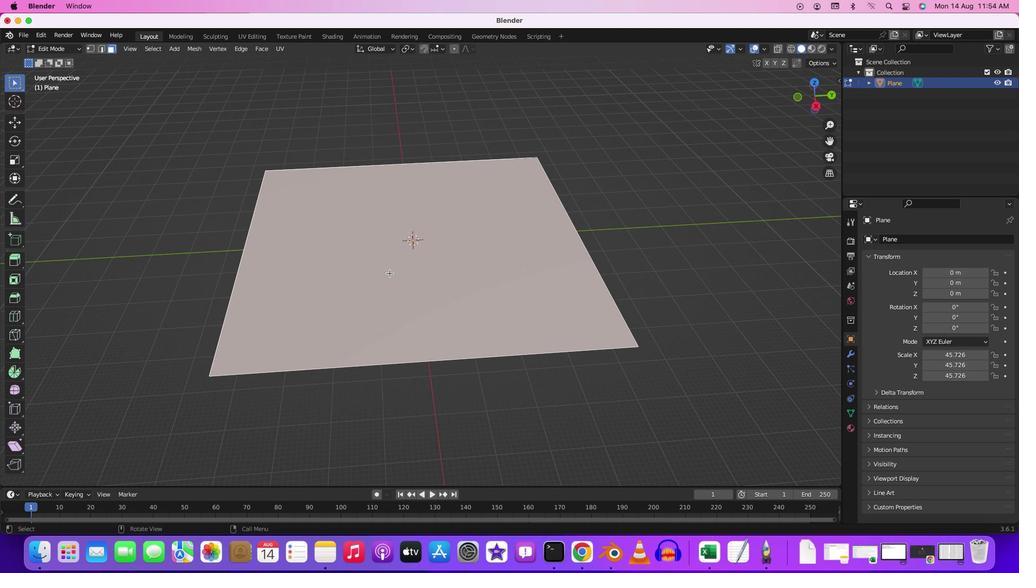
Action: Mouse moved to (397, 311)
Screenshot: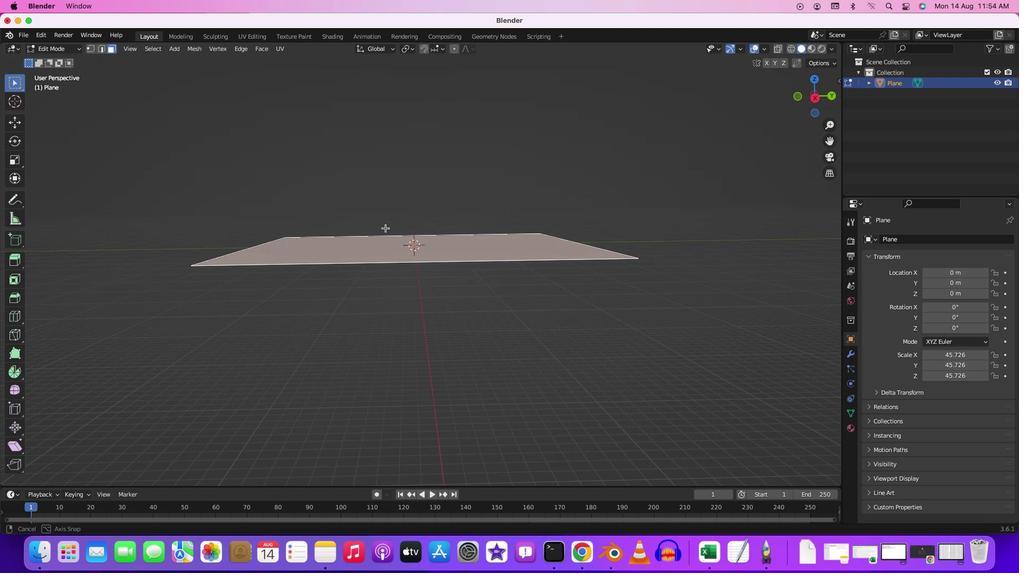
Action: Mouse scrolled (397, 311) with delta (18, 17)
Screenshot: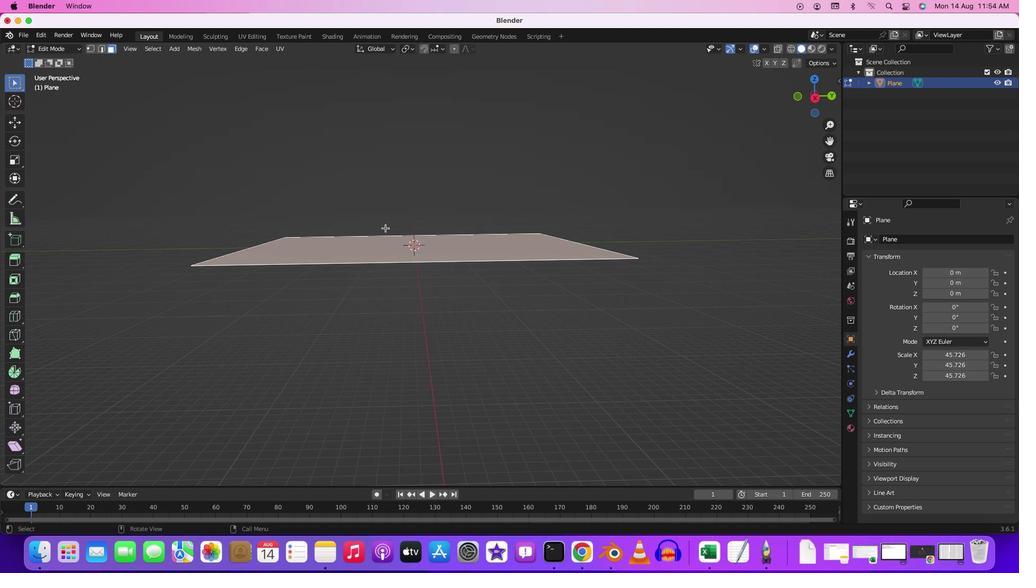 
Action: Mouse scrolled (397, 311) with delta (18, 17)
Screenshot: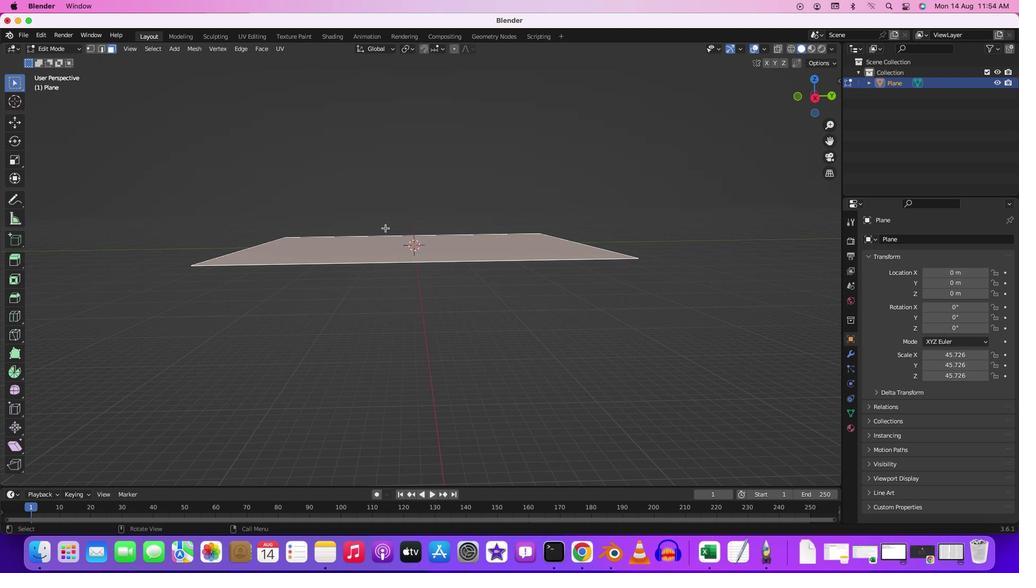 
Action: Mouse scrolled (397, 311) with delta (18, 16)
Screenshot: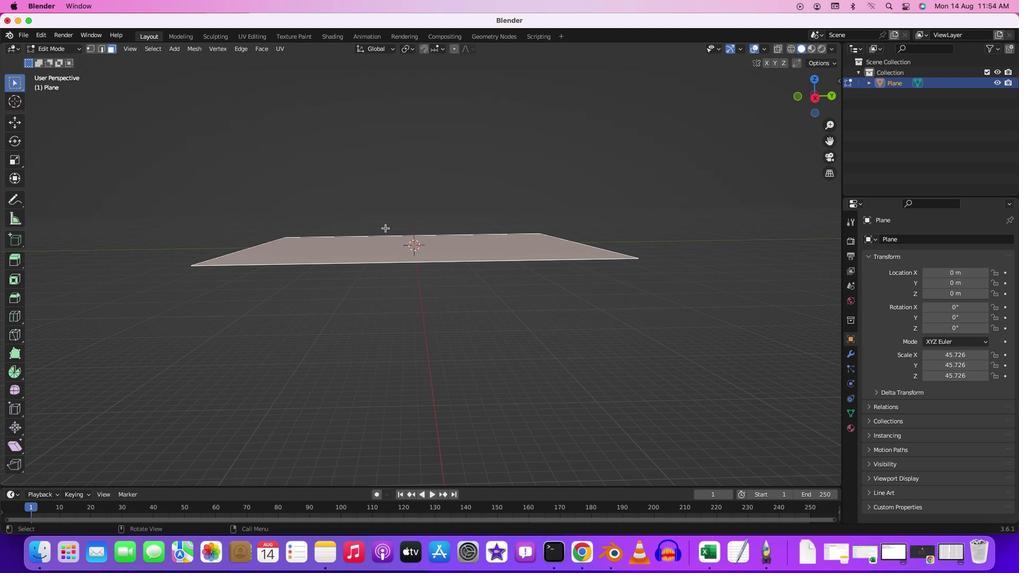 
Action: Mouse scrolled (397, 311) with delta (18, 15)
Screenshot: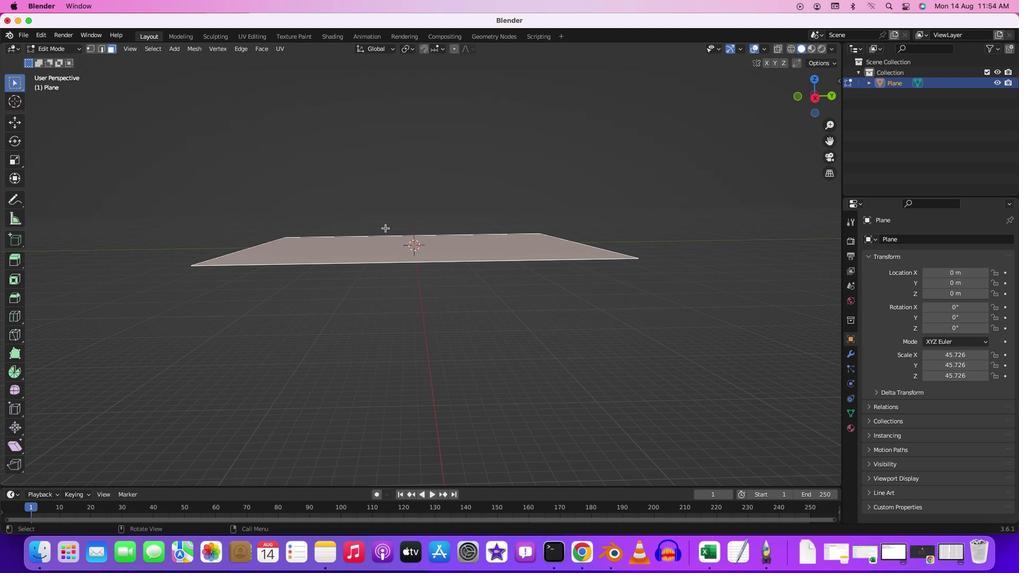
Action: Mouse moved to (409, 324)
Screenshot: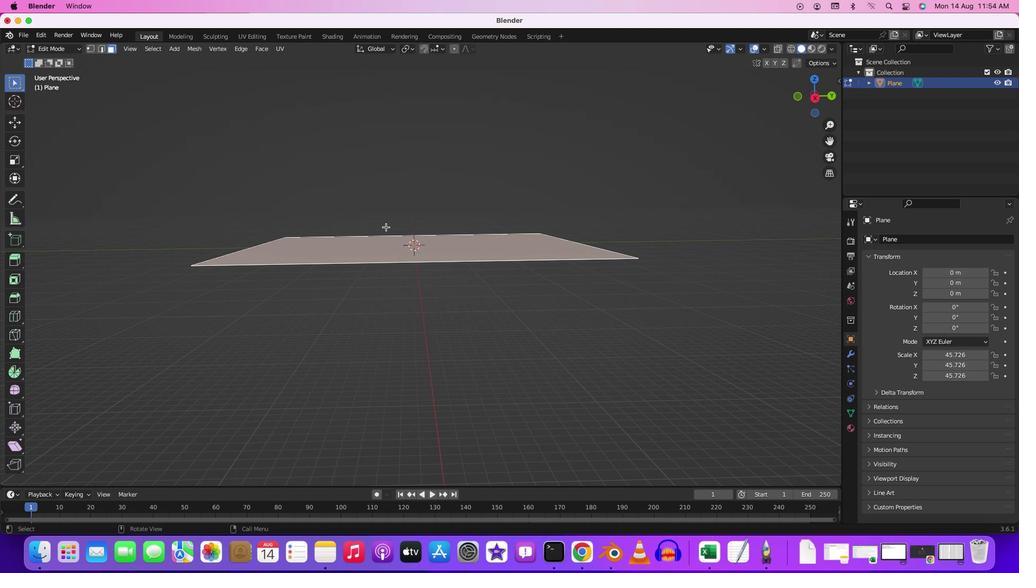 
Action: Key pressed Key.shift
Screenshot: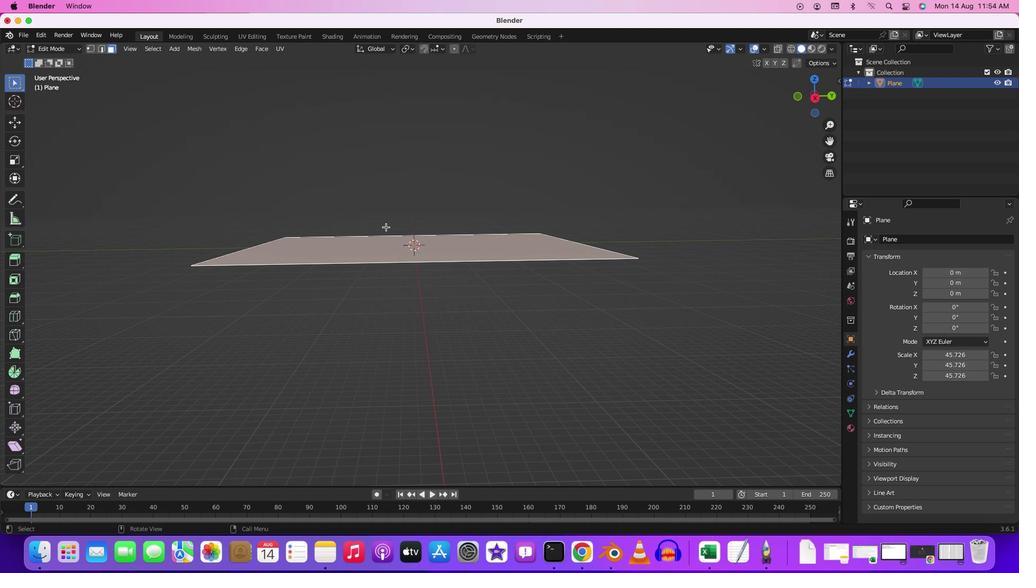 
Action: Mouse moved to (411, 329)
Screenshot: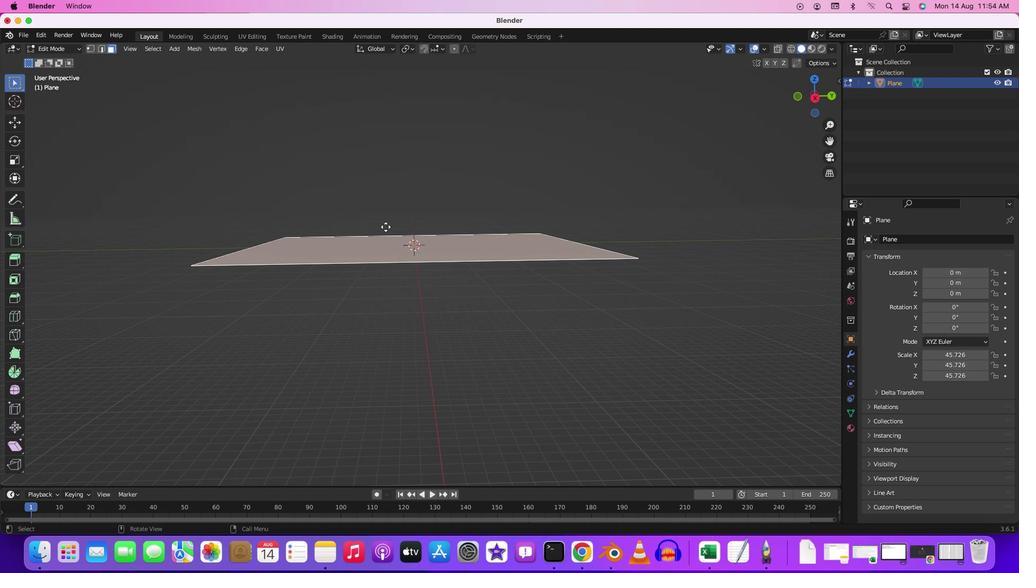 
Action: Mouse pressed middle at (411, 329)
Screenshot: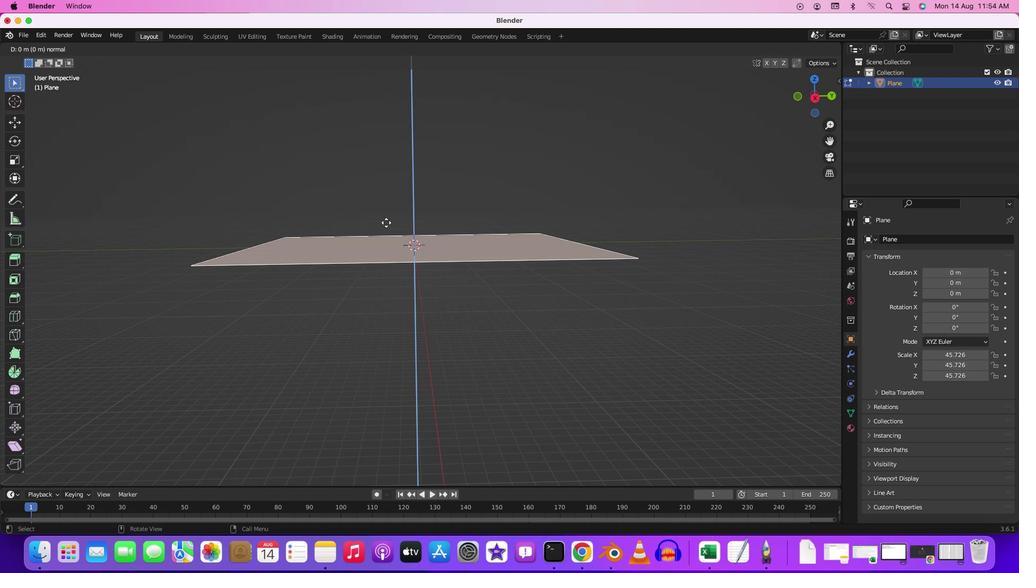 
Action: Mouse moved to (407, 286)
Screenshot: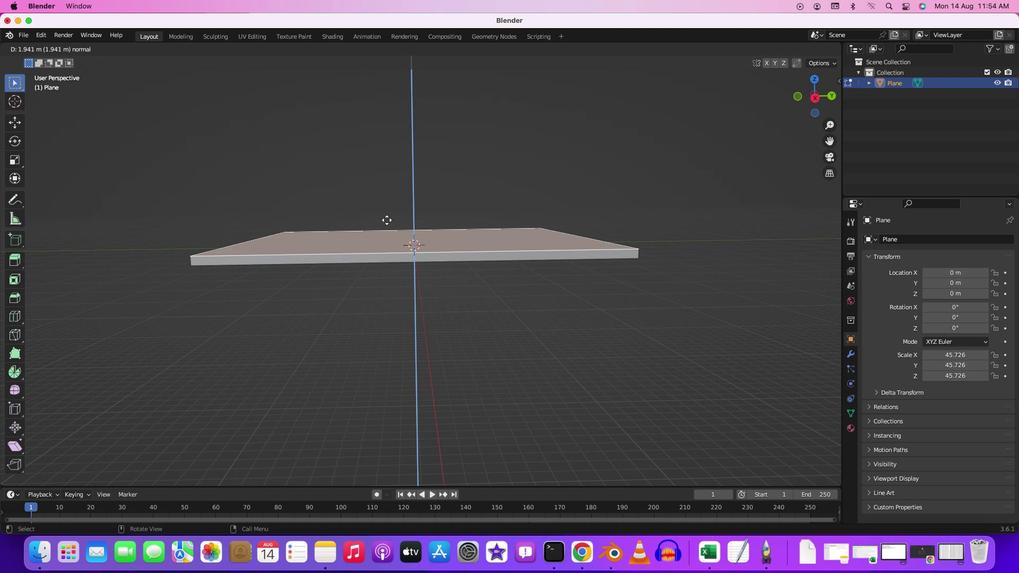 
Action: Mouse pressed middle at (407, 286)
Screenshot: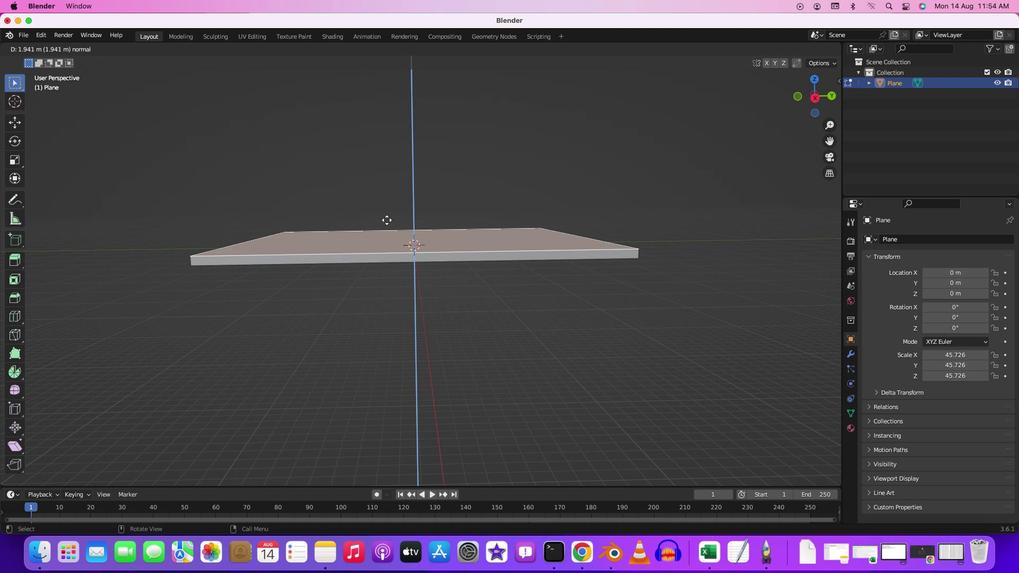 
Action: Mouse moved to (403, 244)
Screenshot: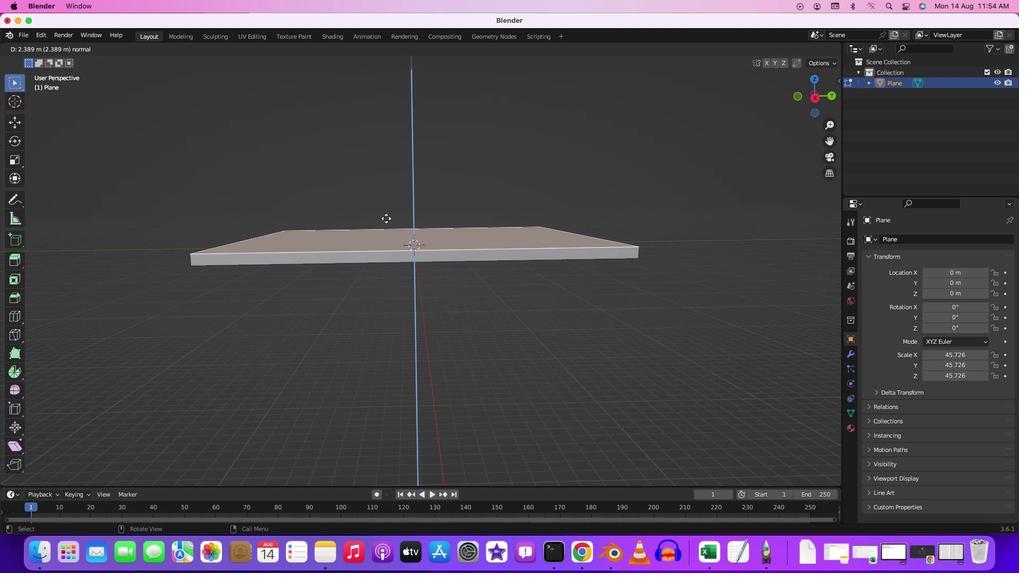 
Action: Key pressed 'e'
Screenshot: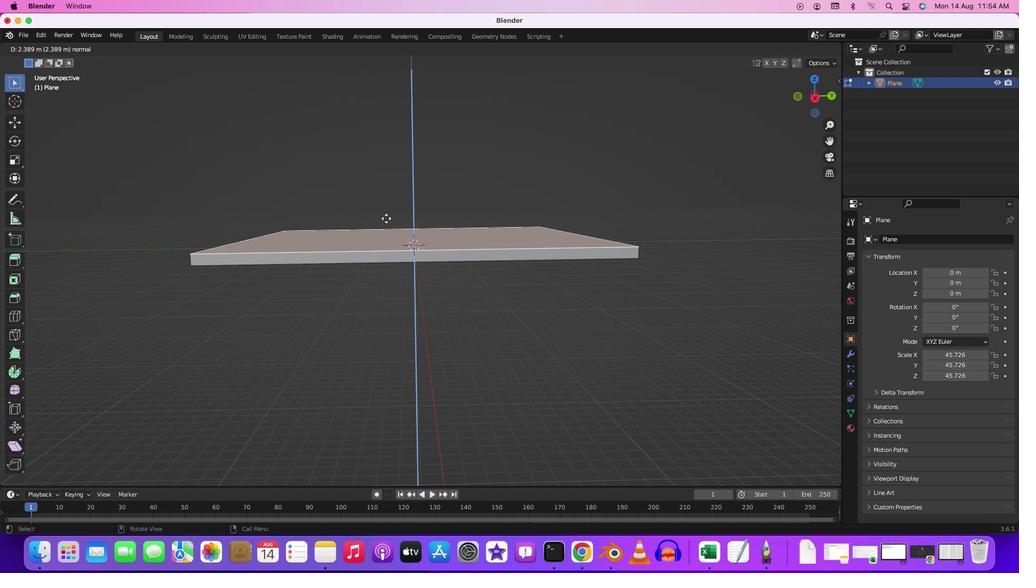 
Action: Mouse moved to (404, 236)
Screenshot: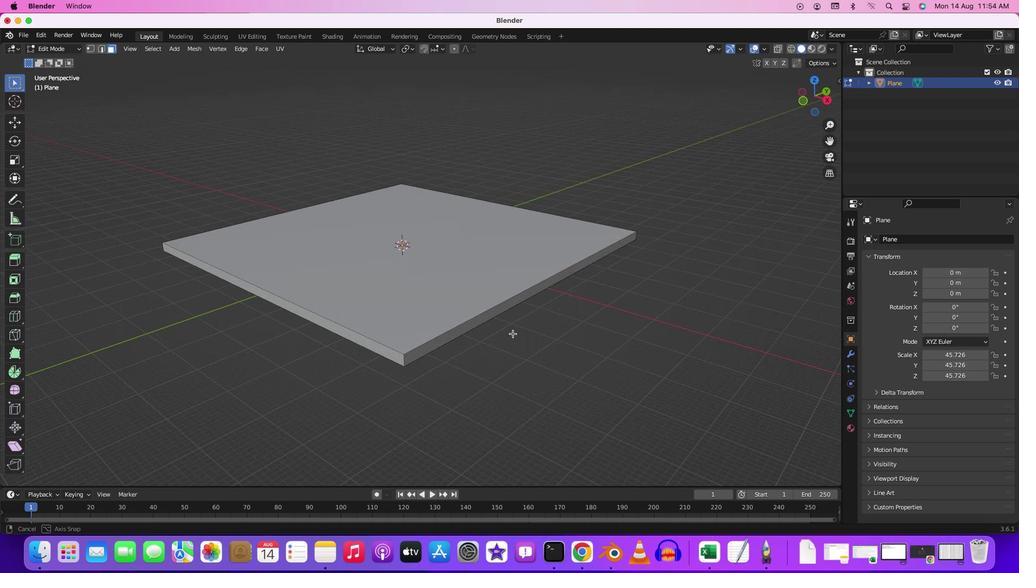 
Action: Mouse pressed left at (404, 236)
Screenshot: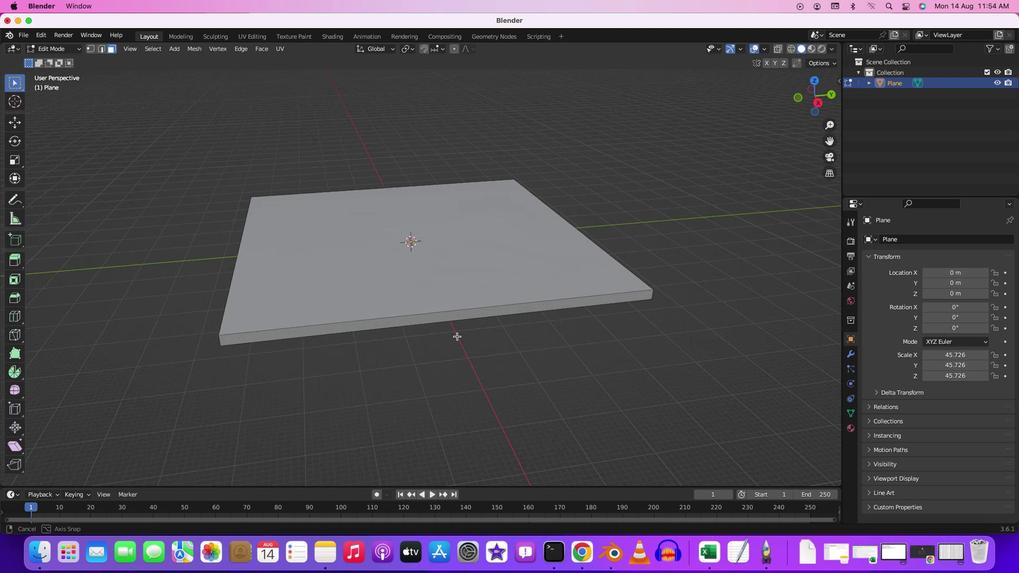 
Action: Mouse moved to (477, 331)
Screenshot: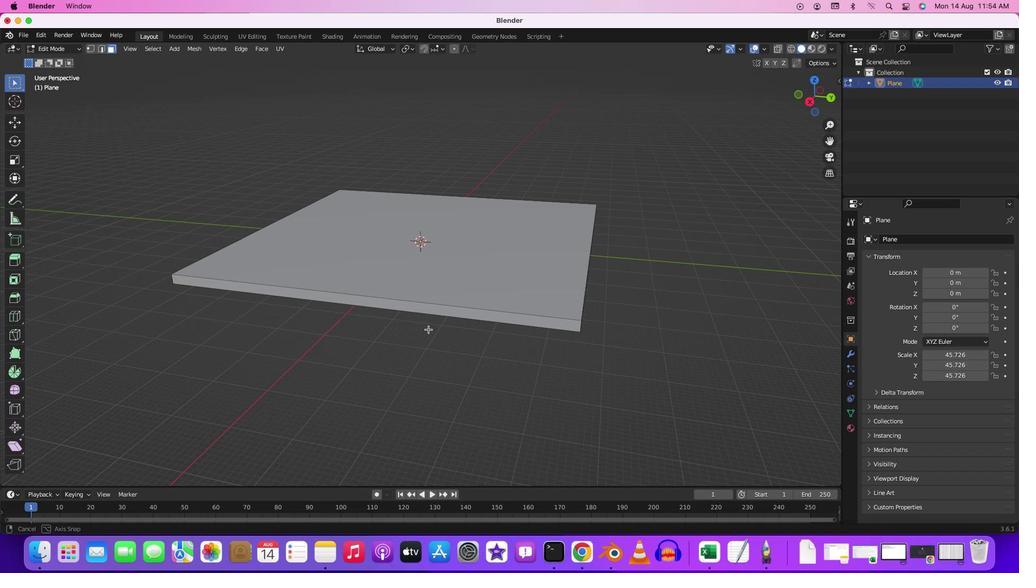 
Action: Mouse pressed left at (477, 331)
Screenshot: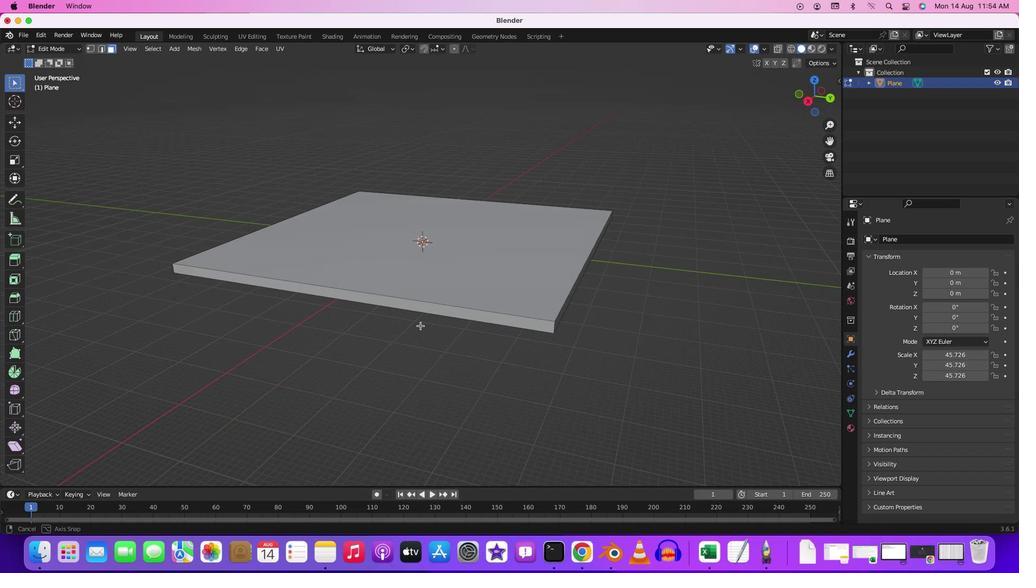 
Action: Mouse moved to (478, 331)
Screenshot: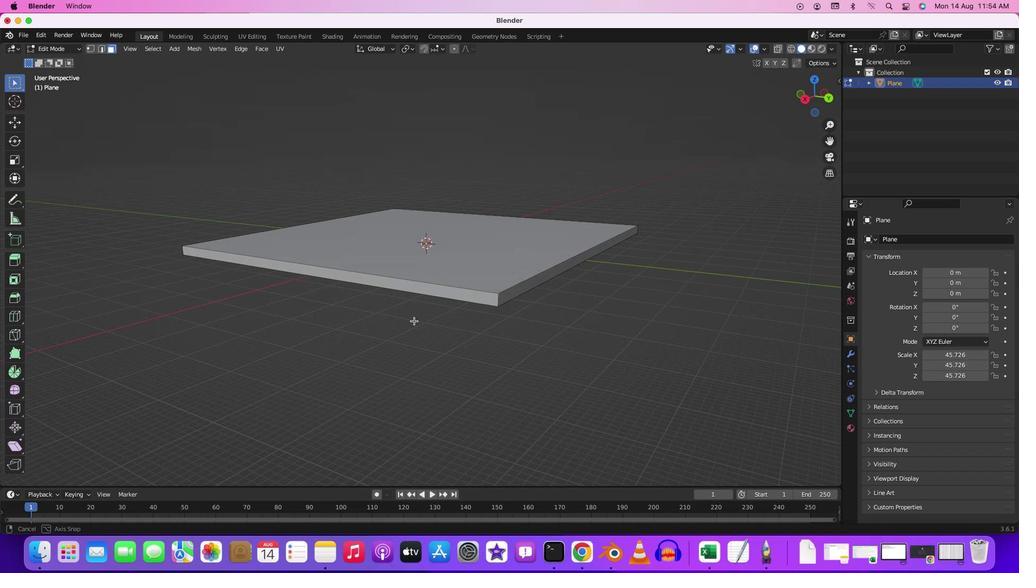 
Action: Mouse pressed middle at (478, 331)
Screenshot: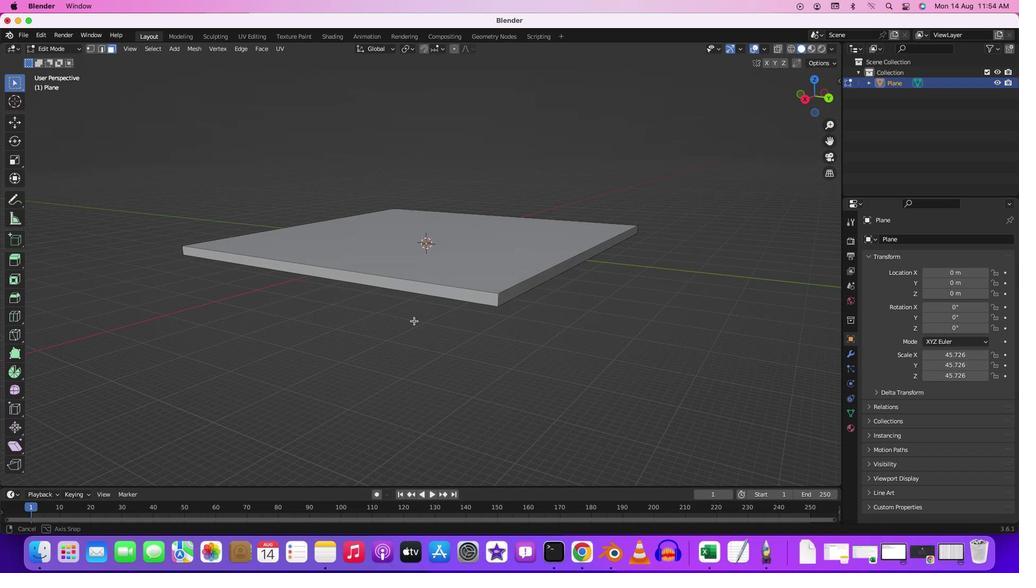 
Action: Mouse moved to (427, 308)
Screenshot: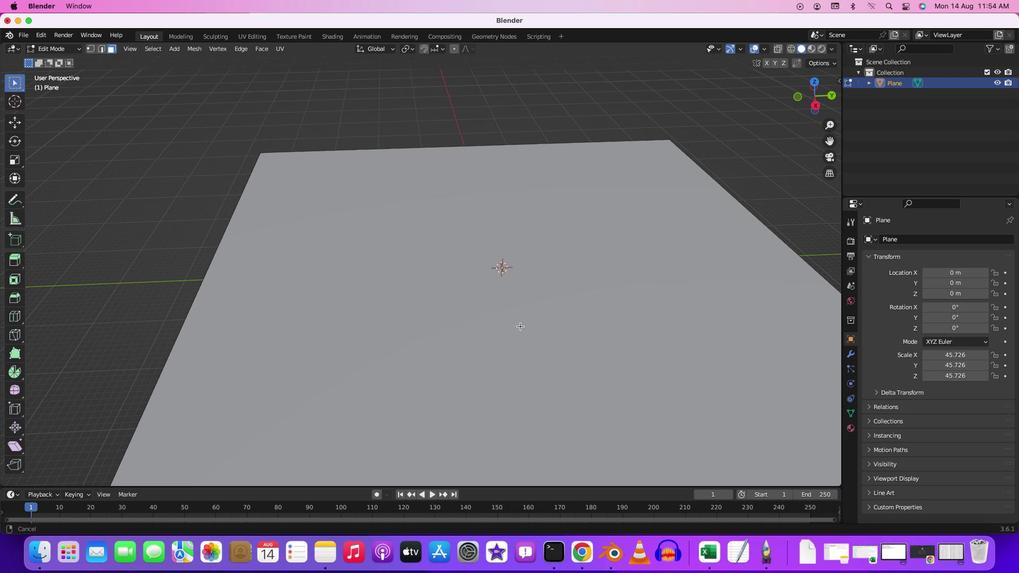 
Action: Mouse scrolled (427, 308) with delta (18, 18)
Screenshot: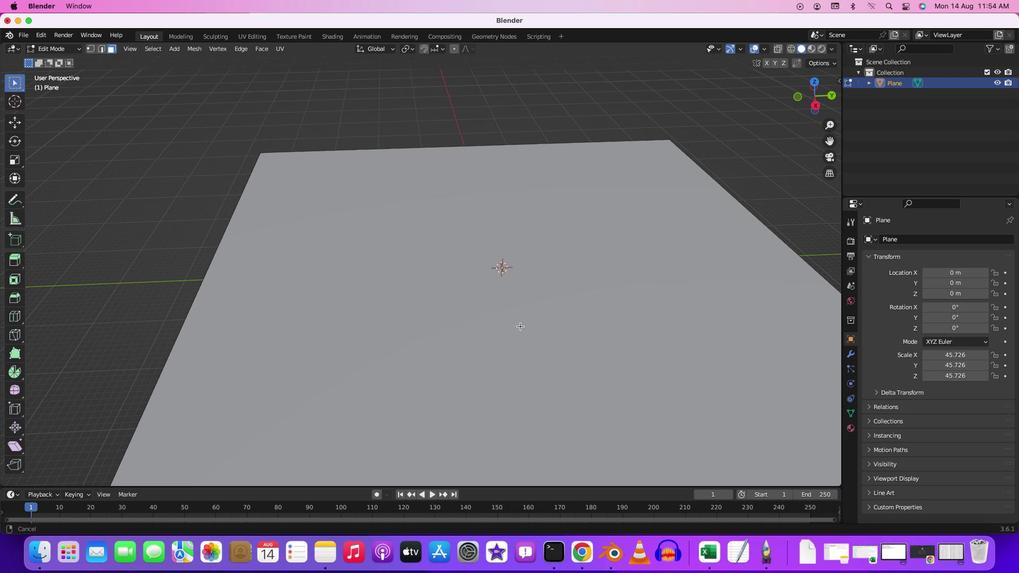 
Action: Mouse scrolled (427, 308) with delta (18, 18)
Screenshot: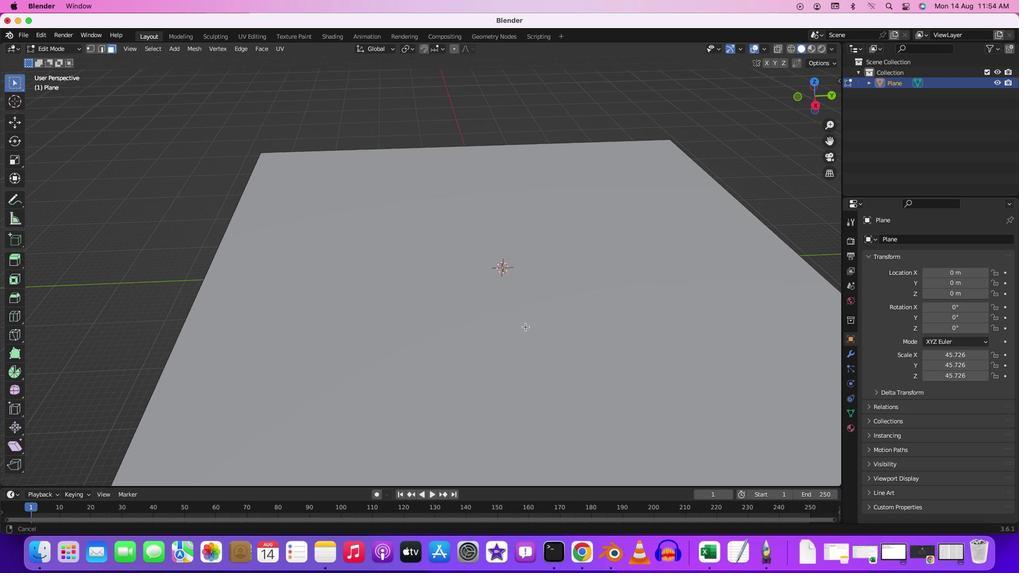 
Action: Mouse scrolled (427, 308) with delta (18, 19)
Screenshot: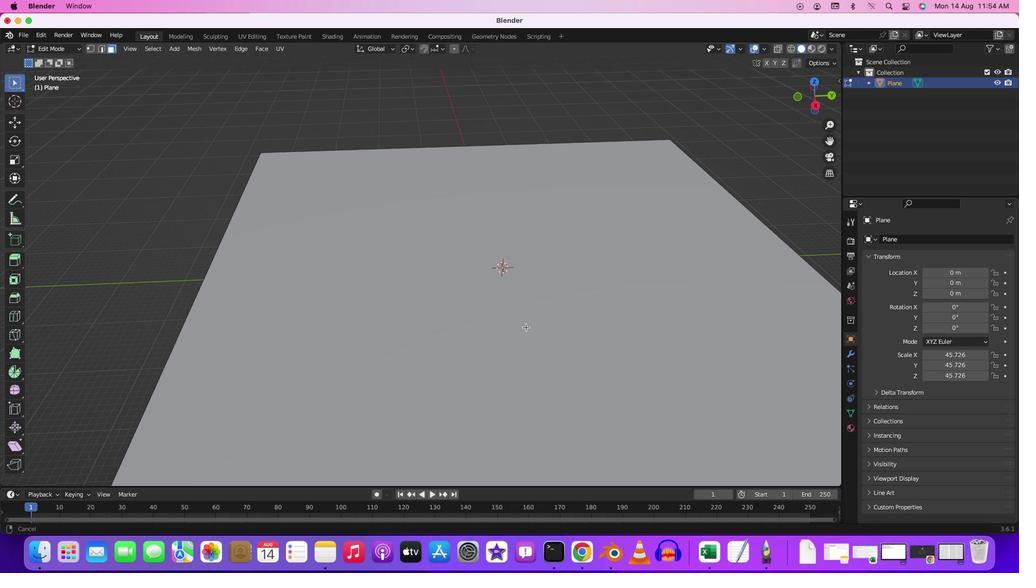 
Action: Mouse moved to (441, 301)
Screenshot: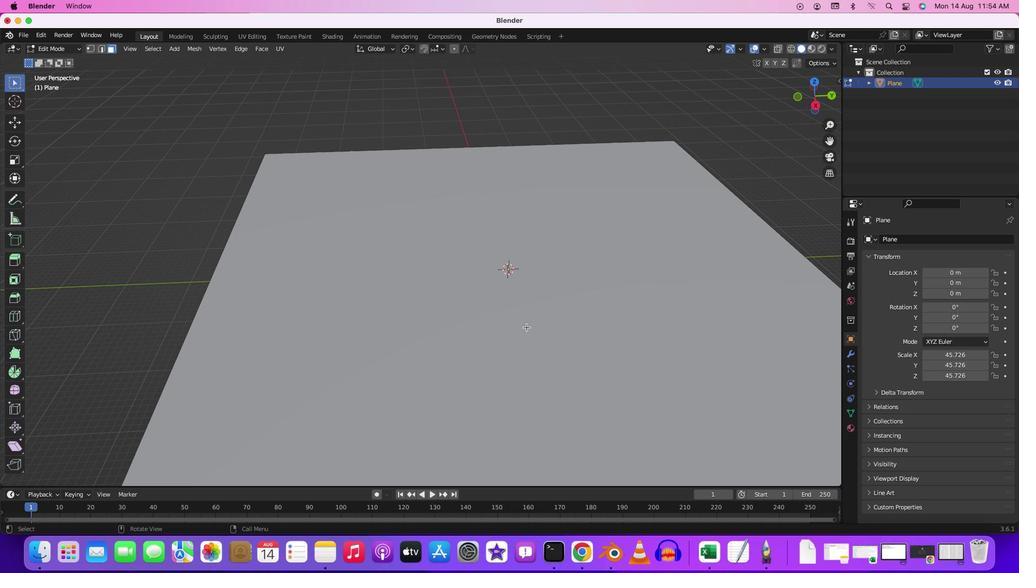 
Action: Mouse pressed middle at (441, 301)
Screenshot: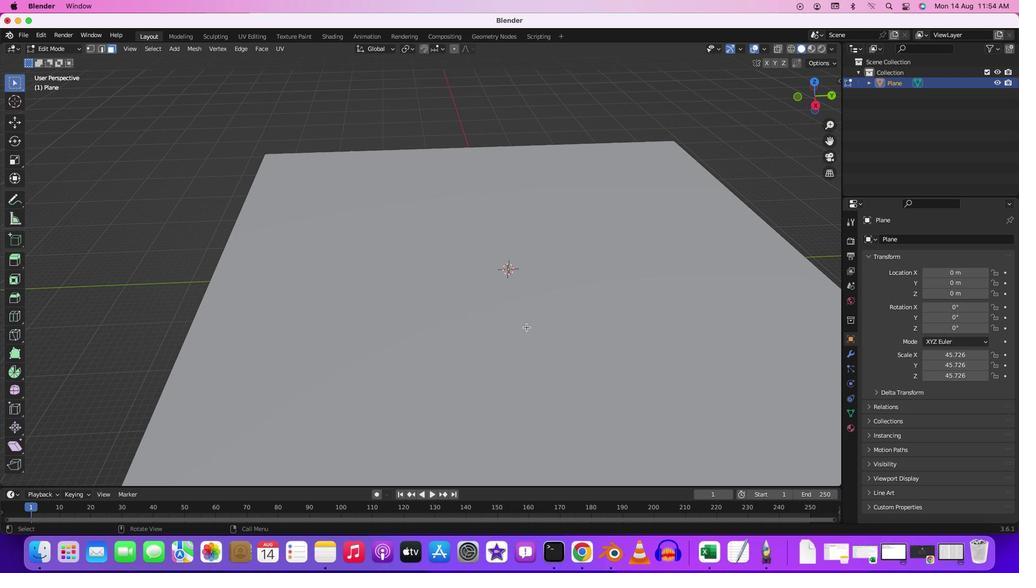 
Action: Mouse moved to (443, 296)
Screenshot: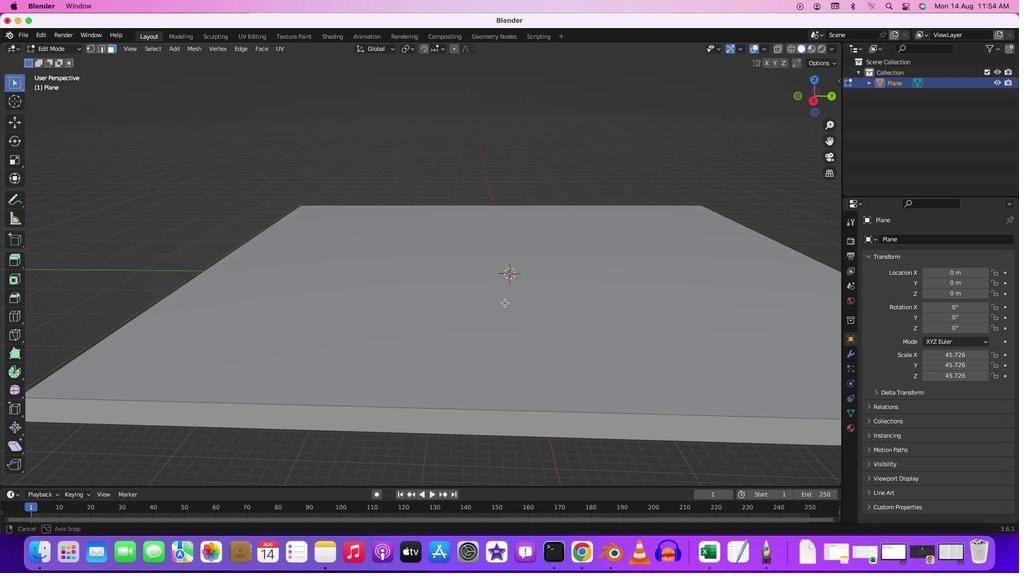 
Action: Key pressed Key.shift
Screenshot: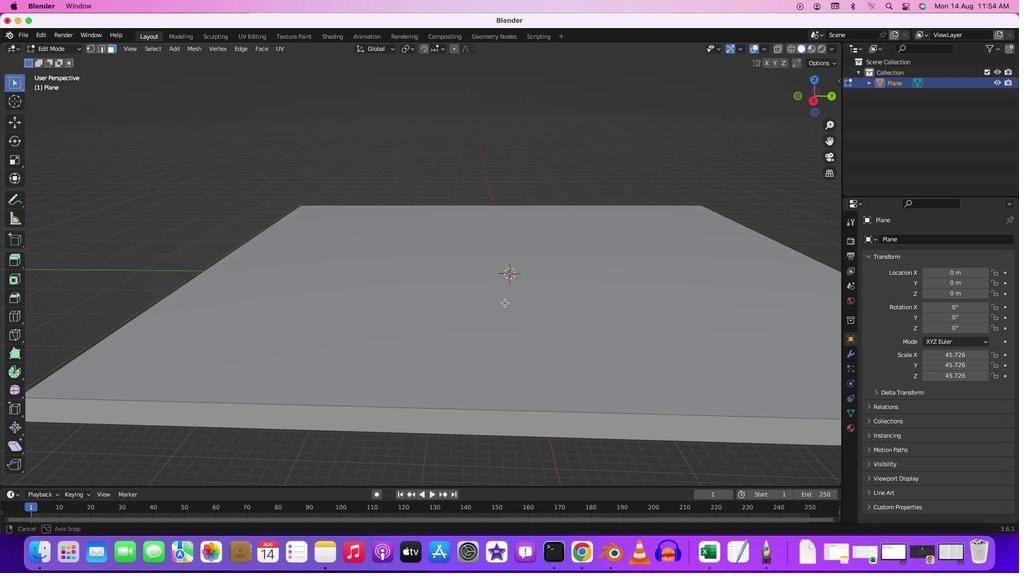 
Action: Mouse moved to (443, 294)
Screenshot: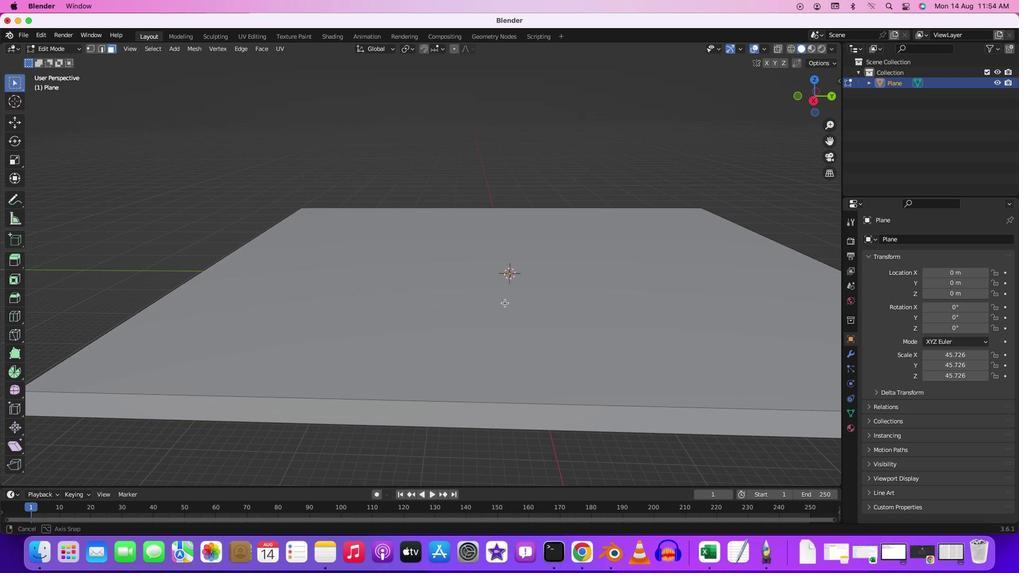 
Action: Mouse pressed middle at (443, 294)
Screenshot: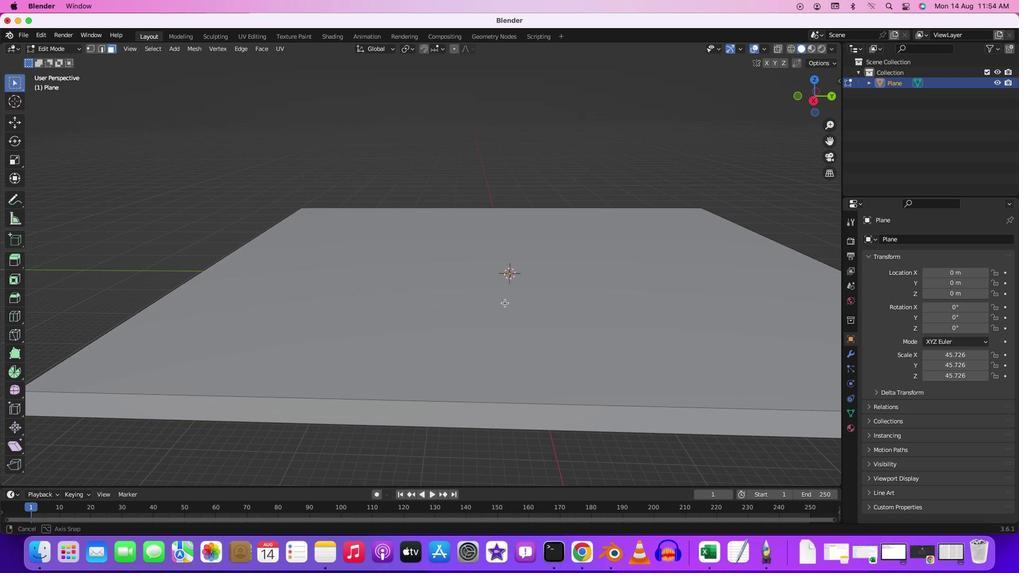 
Action: Mouse moved to (532, 343)
Screenshot: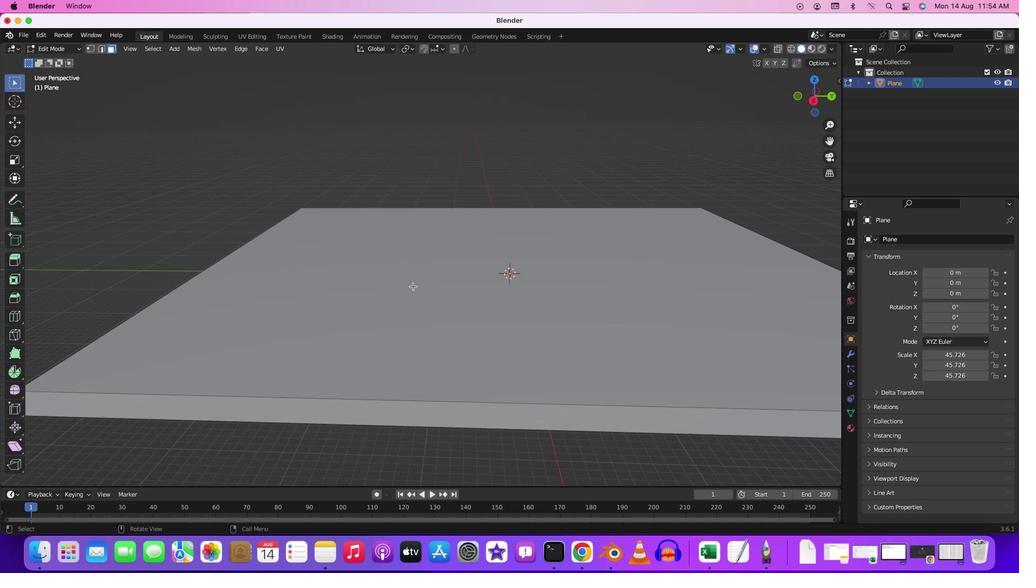 
Action: Mouse pressed middle at (532, 343)
Screenshot: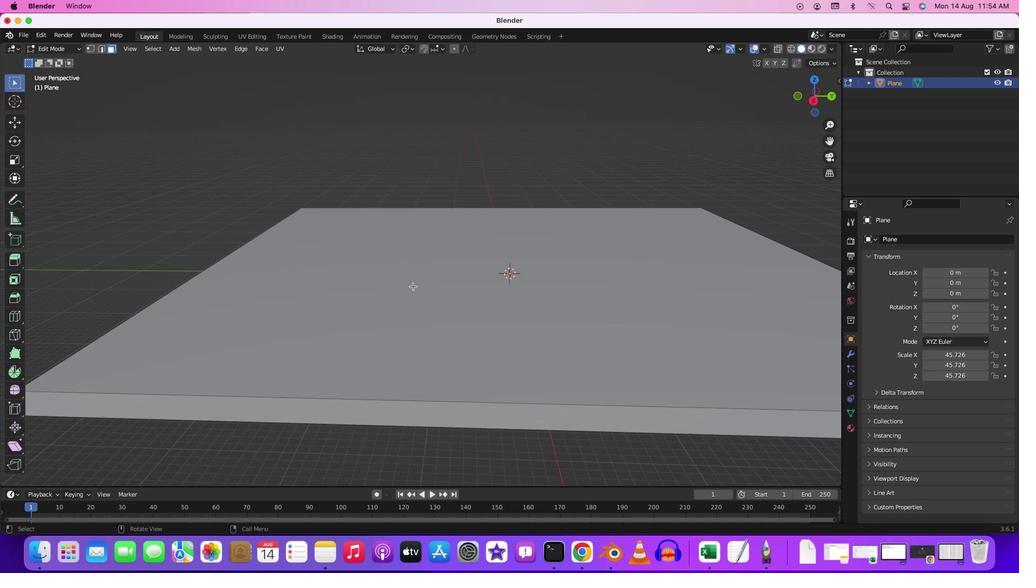 
Action: Mouse moved to (430, 304)
Screenshot: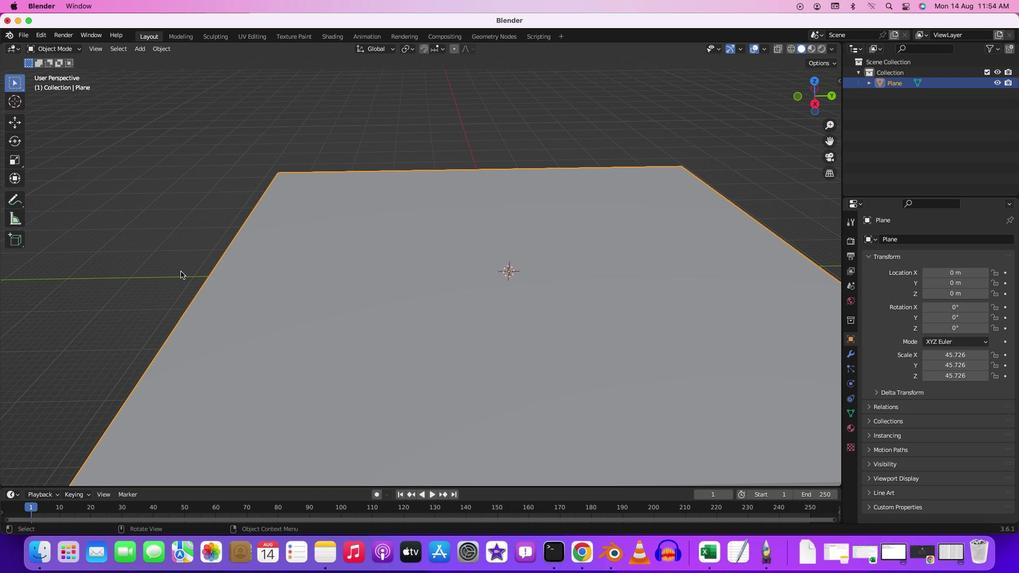 
Action: Mouse pressed middle at (430, 304)
Screenshot: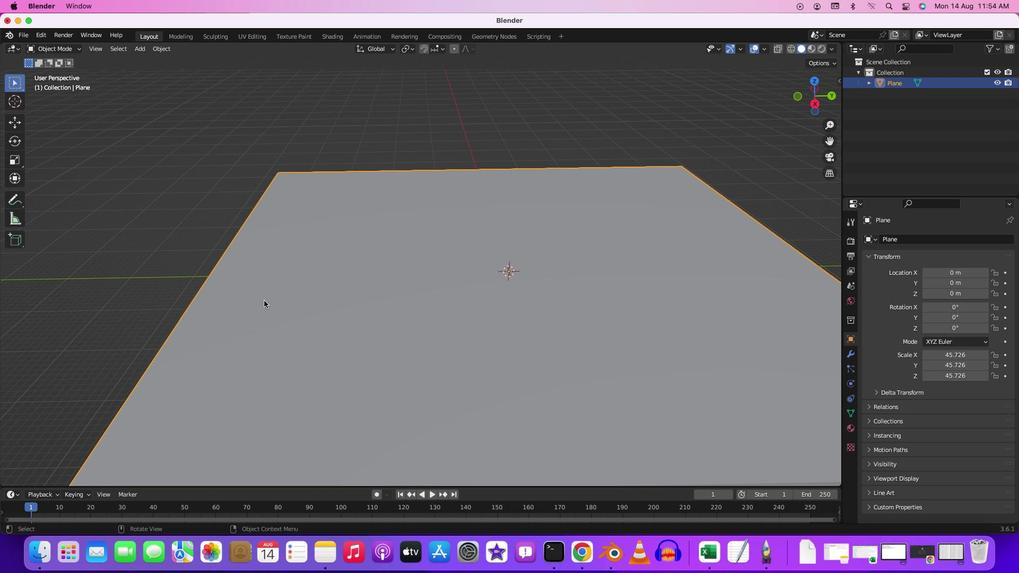 
Action: Mouse moved to (174, 280)
Screenshot: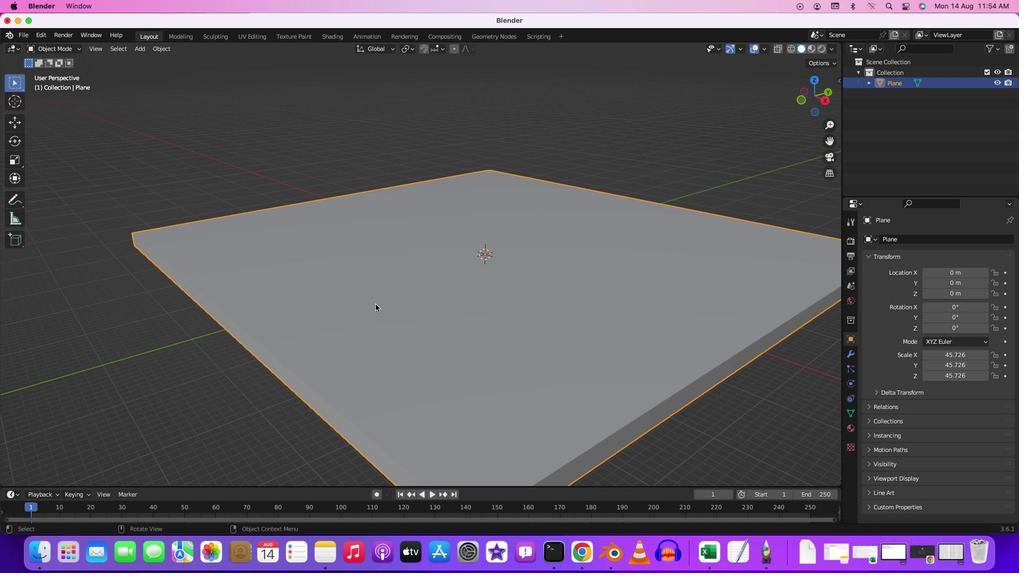 
Action: Key pressed Key.tab
Screenshot: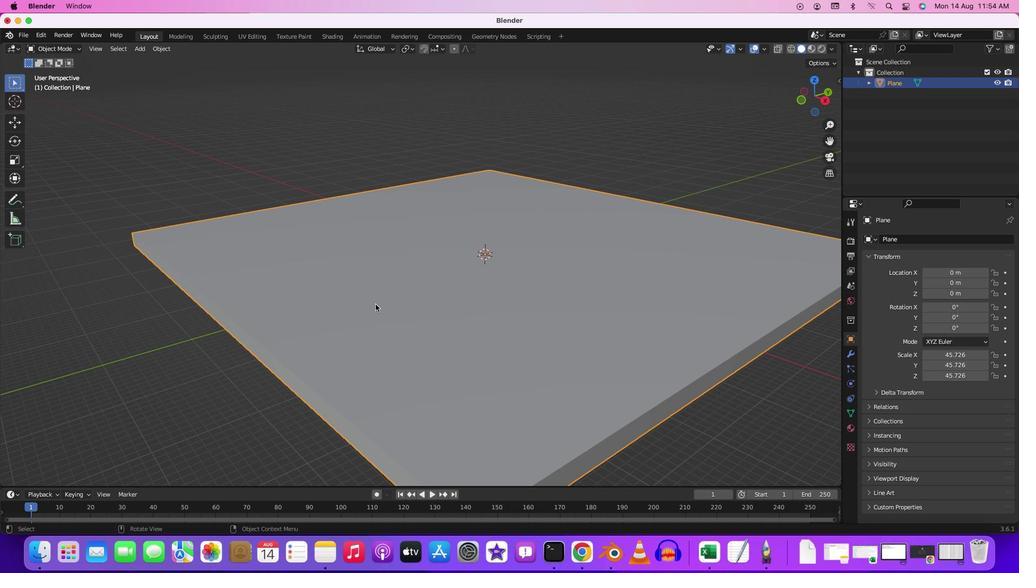 
Action: Mouse moved to (343, 331)
Screenshot: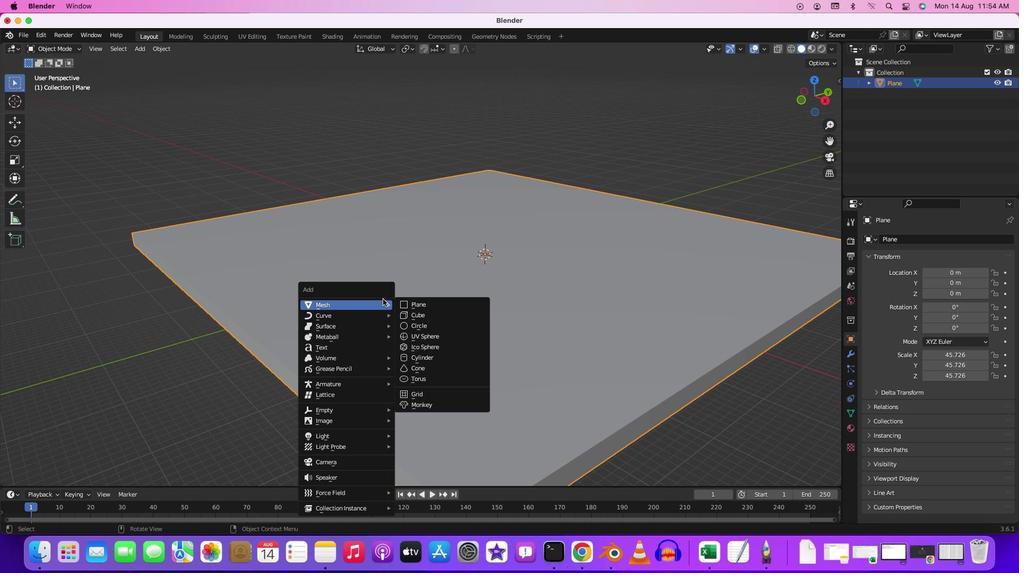 
Action: Mouse pressed middle at (343, 331)
Screenshot: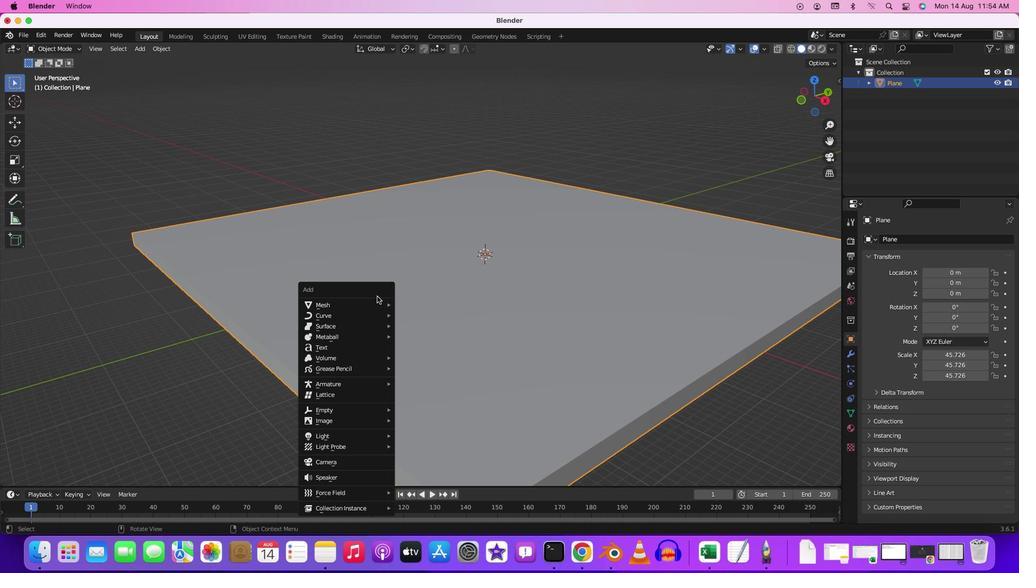 
Action: Mouse moved to (393, 322)
Screenshot: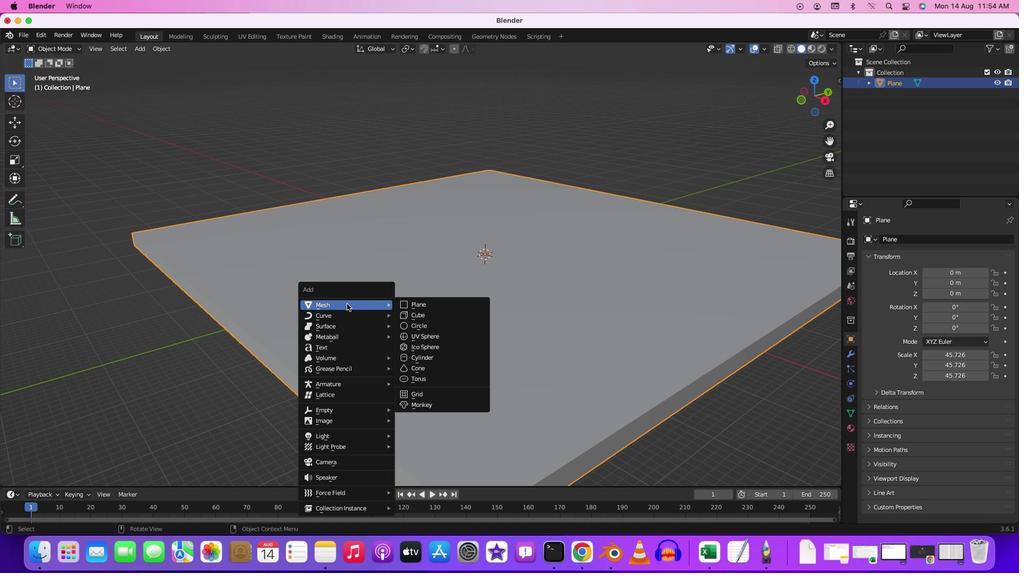 
Action: Key pressed Key.shift'A'
Screenshot: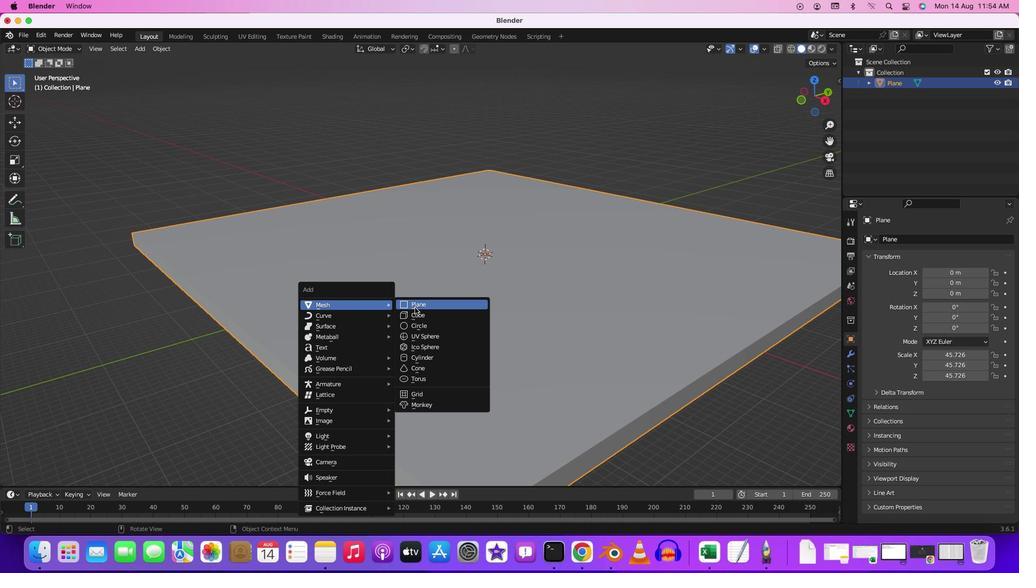 
Action: Mouse moved to (449, 378)
Screenshot: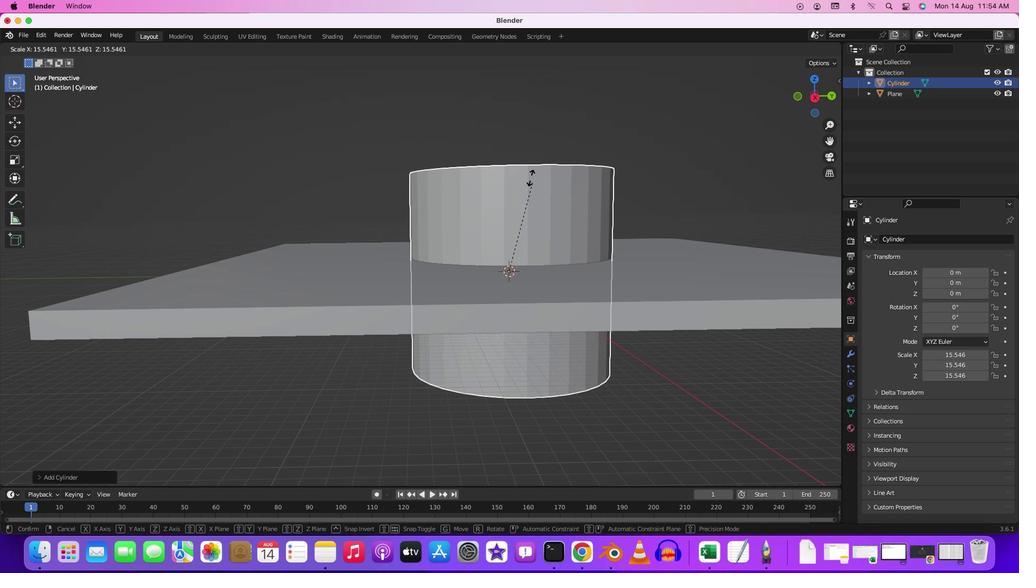 
Action: Mouse pressed left at (449, 378)
Screenshot: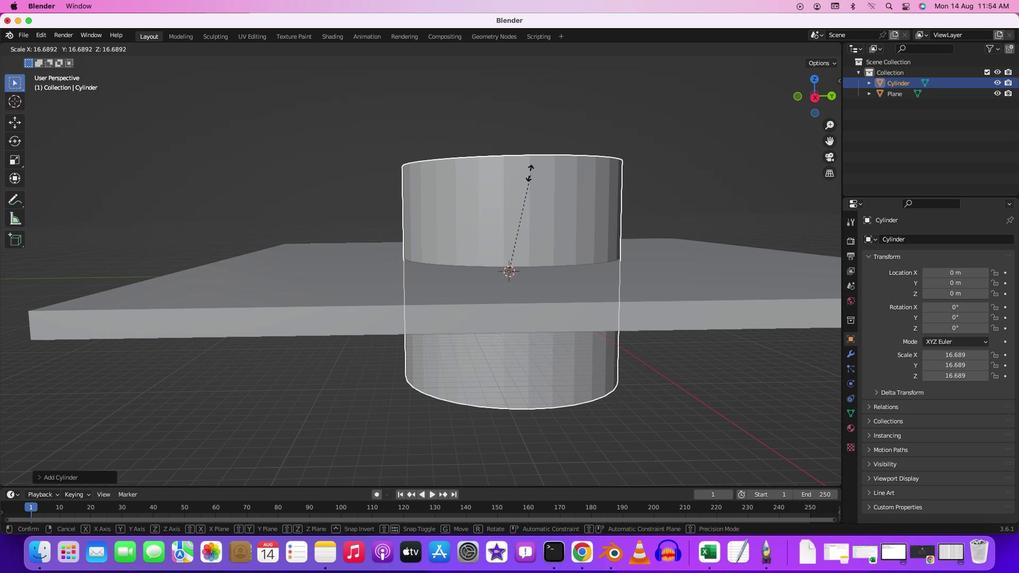 
Action: Mouse moved to (564, 307)
Screenshot: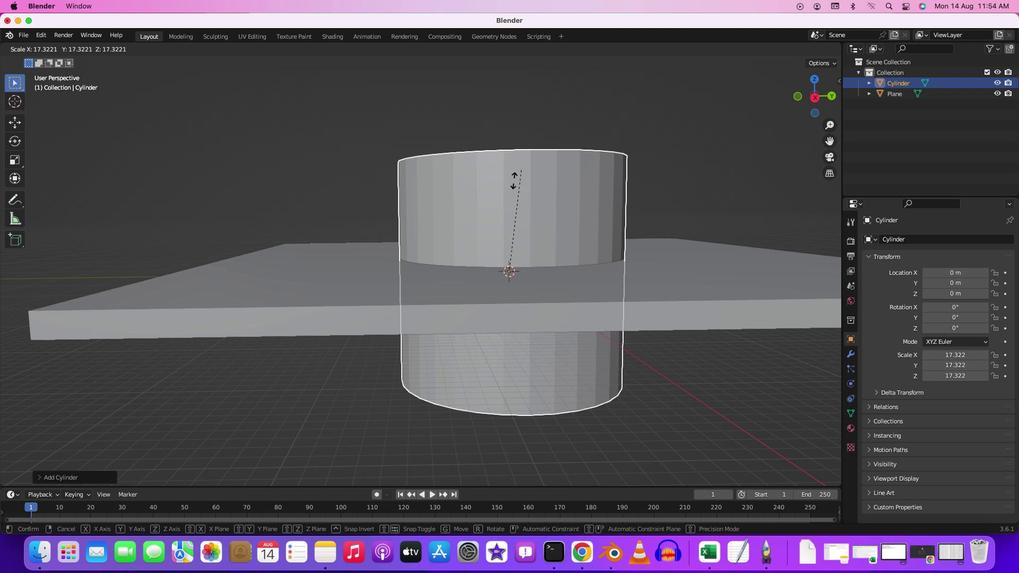 
Action: Mouse pressed middle at (564, 307)
Screenshot: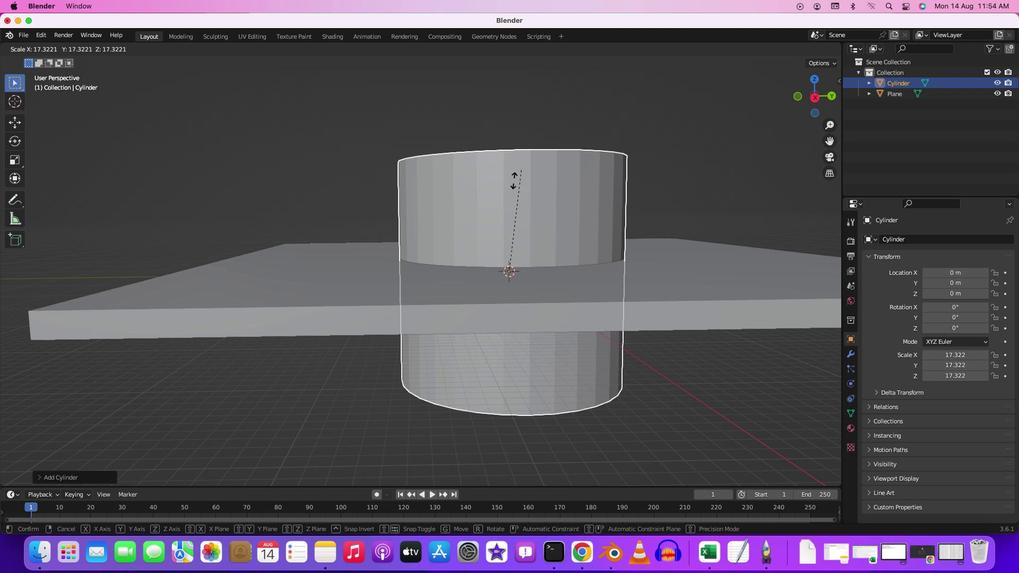 
Action: Mouse moved to (531, 285)
Screenshot: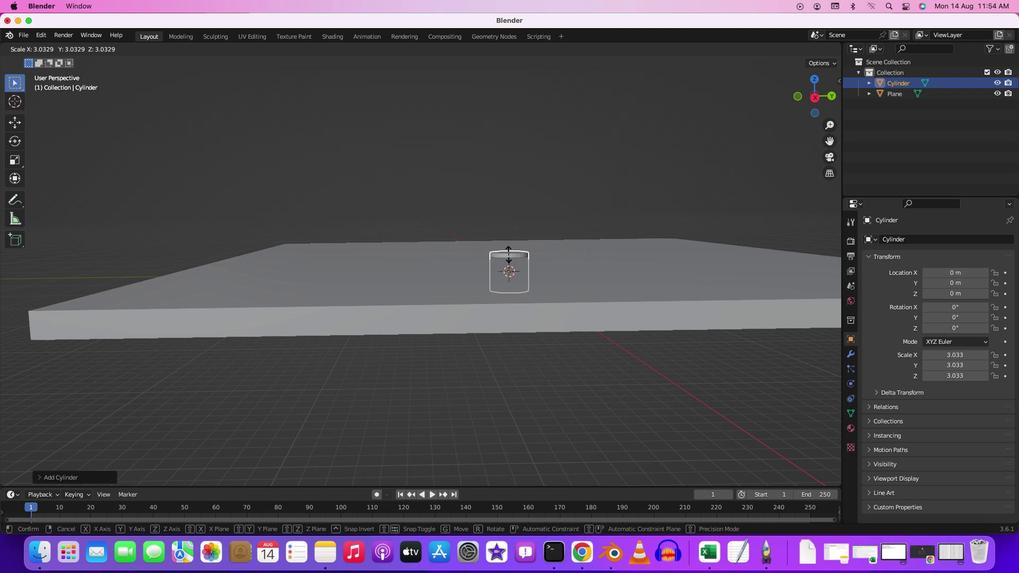
Action: Key pressed 's'
Screenshot: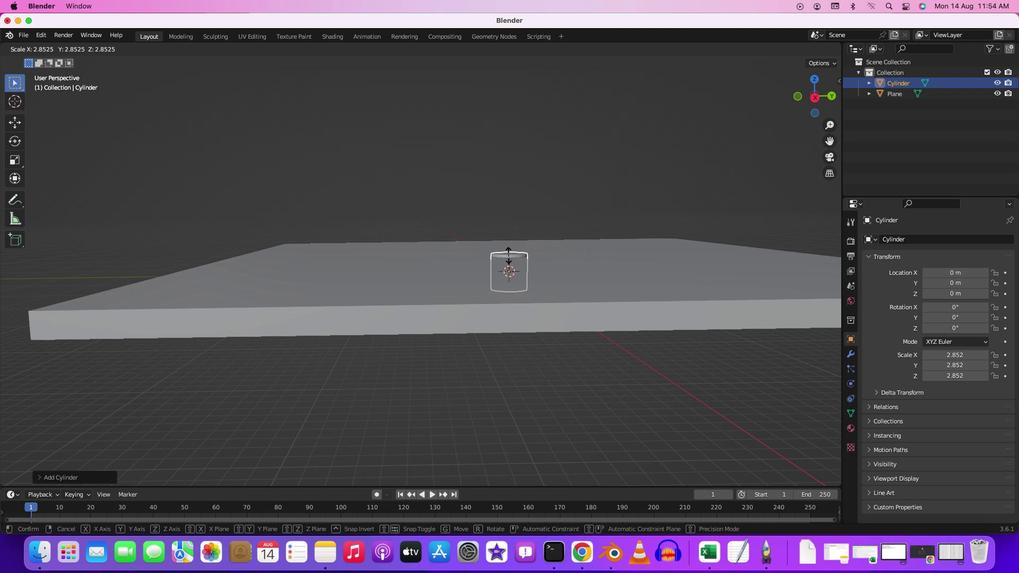 
Action: Mouse moved to (527, 275)
Screenshot: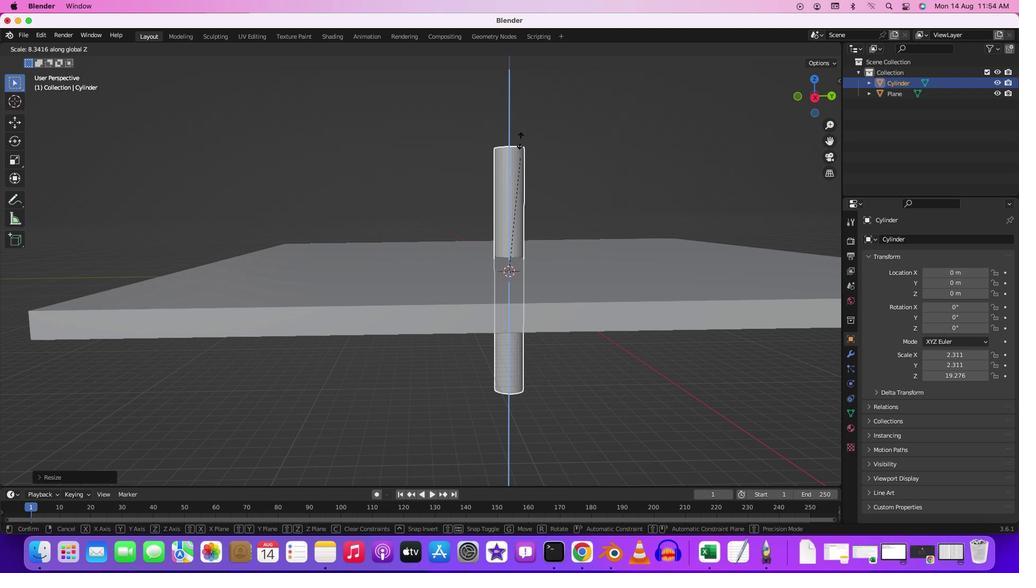 
Action: Mouse pressed left at (527, 275)
Screenshot: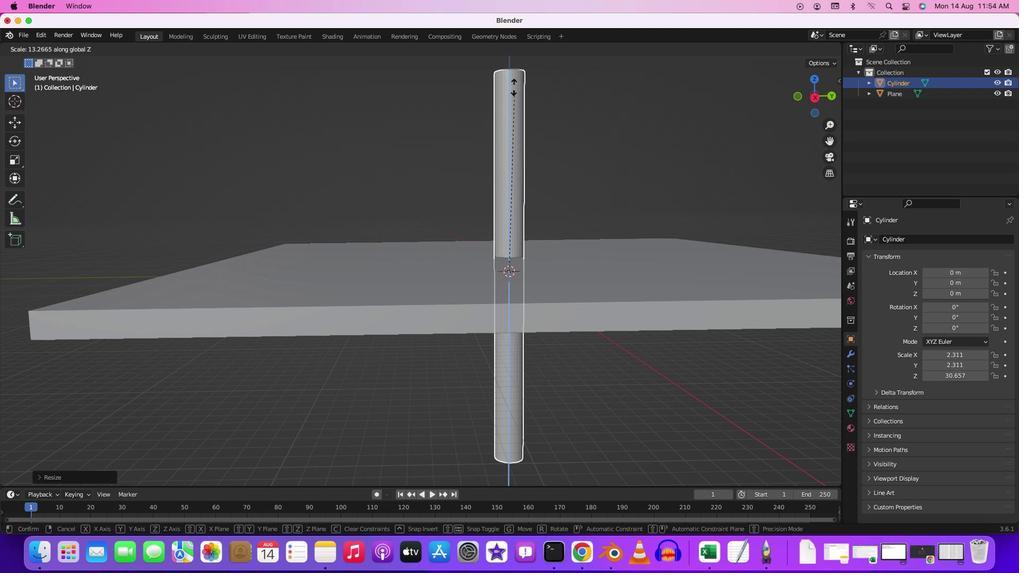 
Action: Key pressed 's''z'
Screenshot: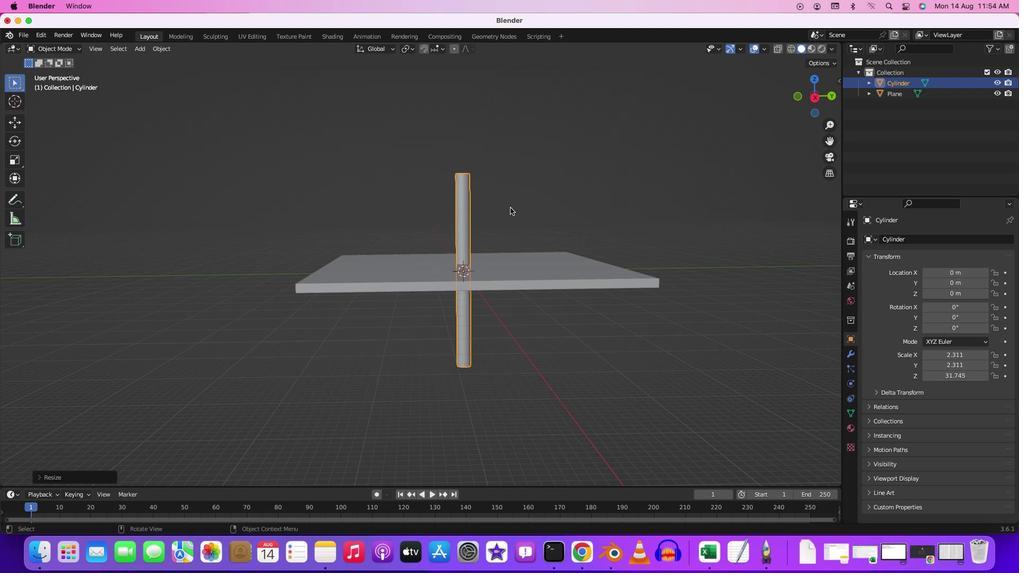
Action: Mouse moved to (533, 102)
Screenshot: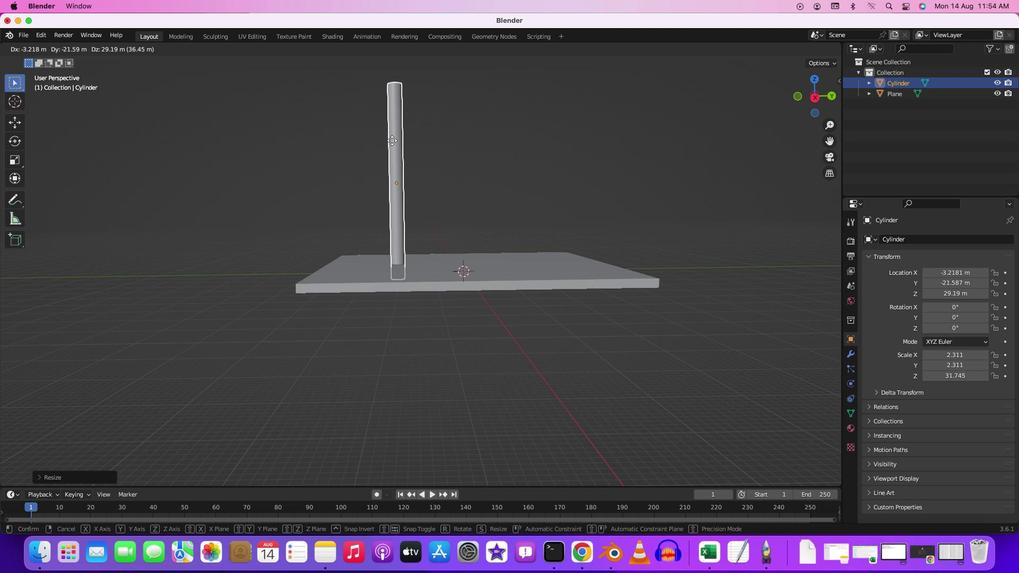
Action: Mouse pressed left at (533, 102)
Screenshot: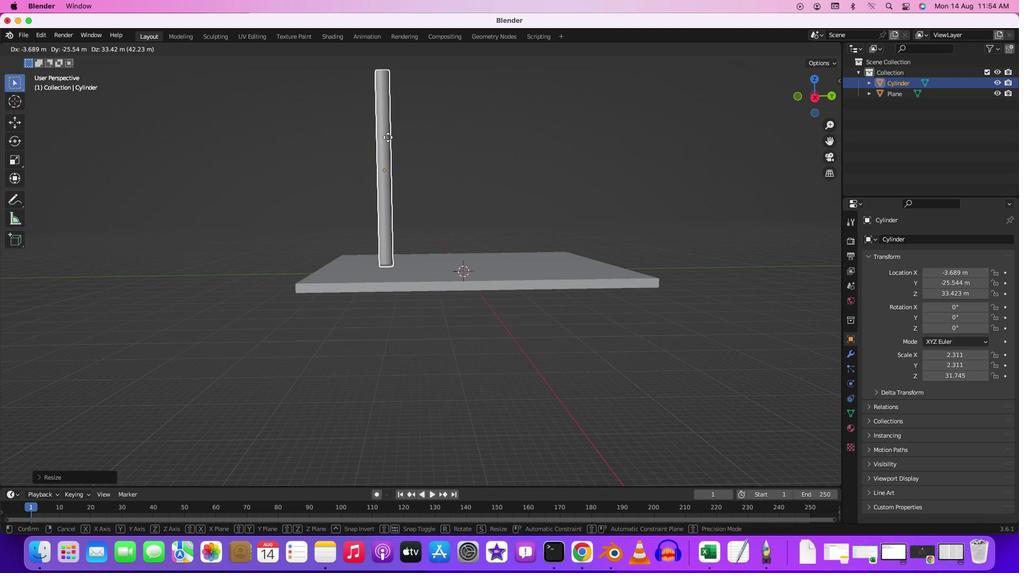
Action: Mouse moved to (573, 172)
Screenshot: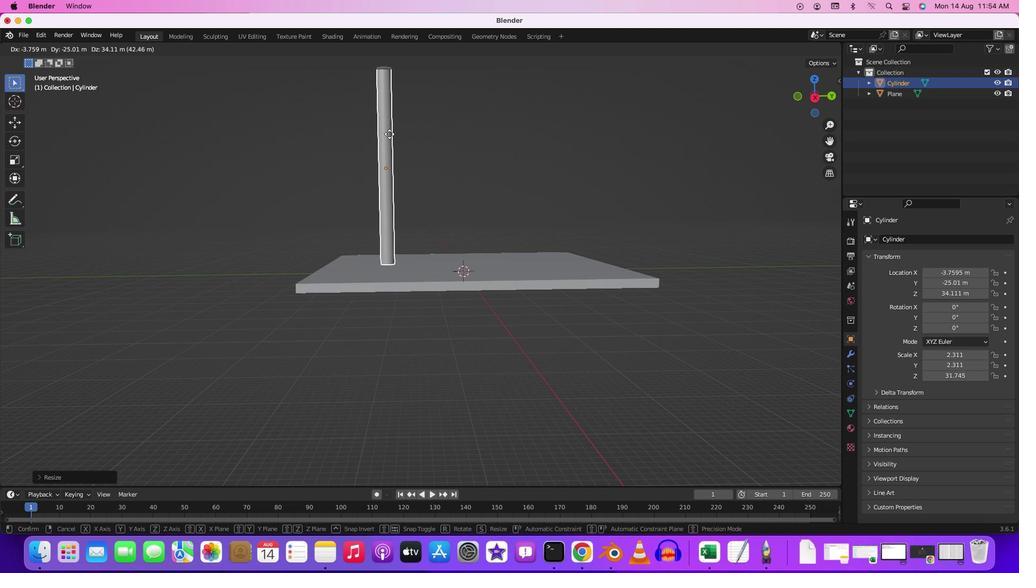 
Action: Mouse scrolled (573, 172) with delta (18, 17)
Screenshot: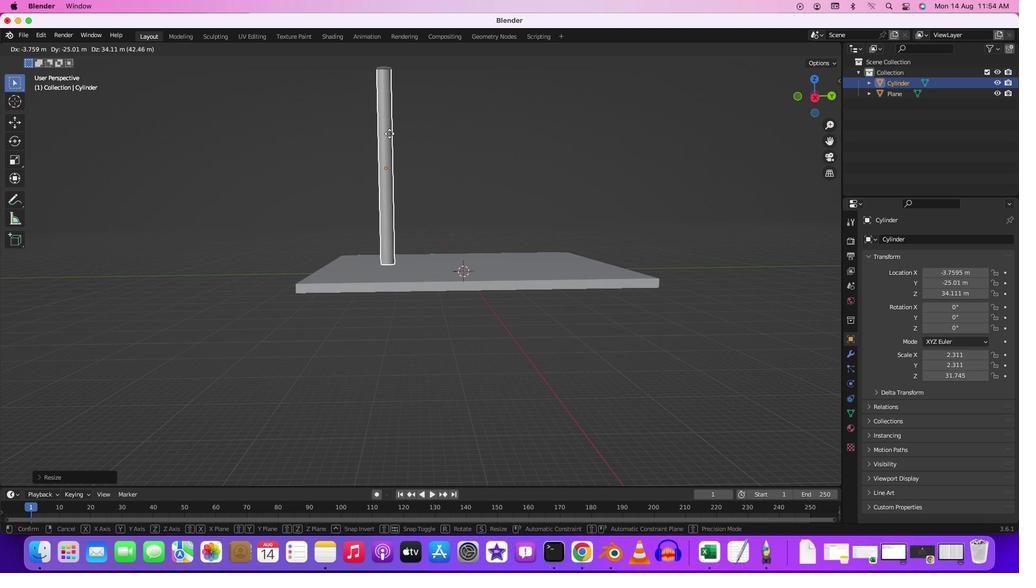 
Action: Mouse moved to (572, 173)
Screenshot: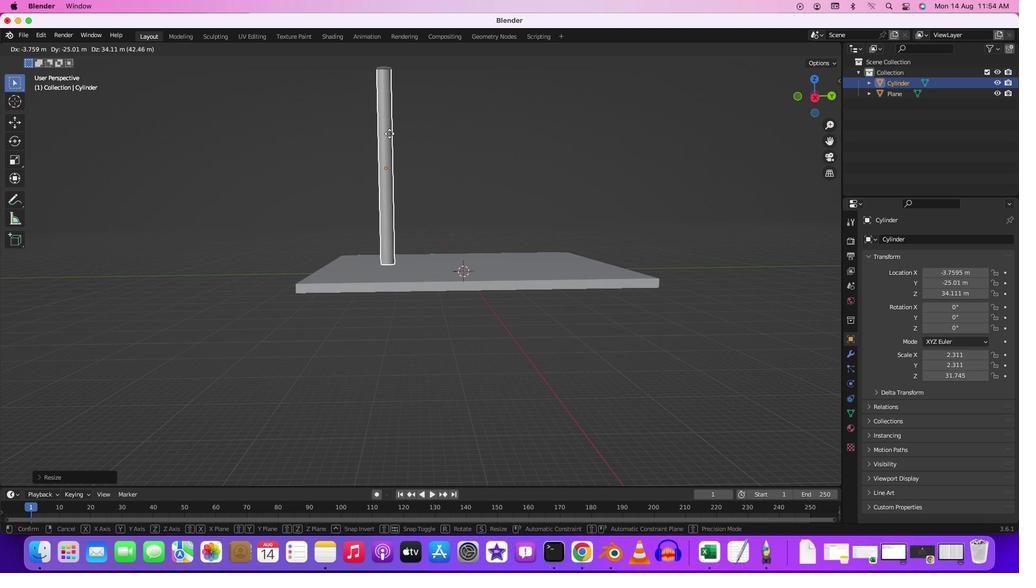 
Action: Mouse scrolled (572, 173) with delta (18, 17)
Screenshot: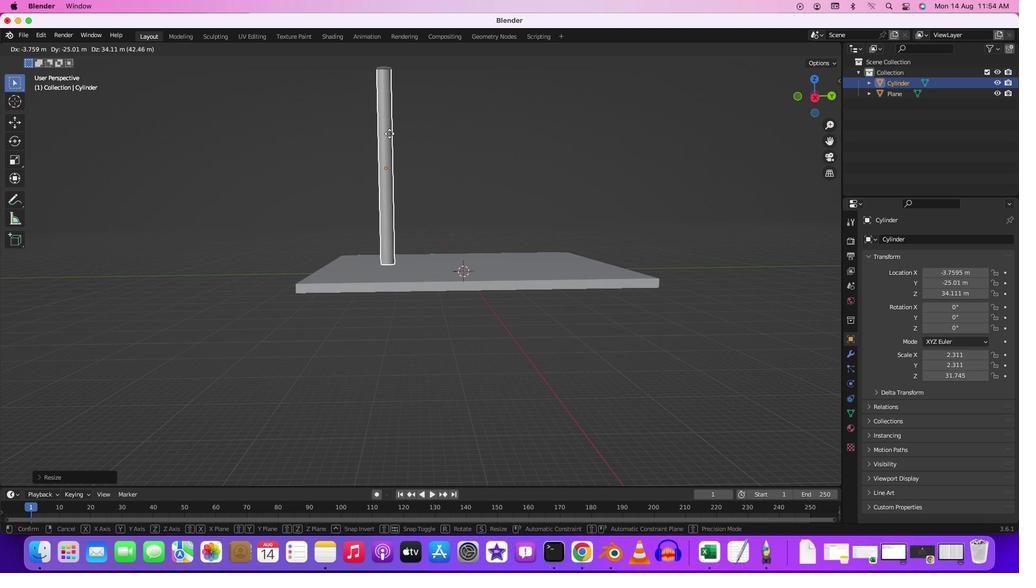 
Action: Mouse moved to (572, 173)
Screenshot: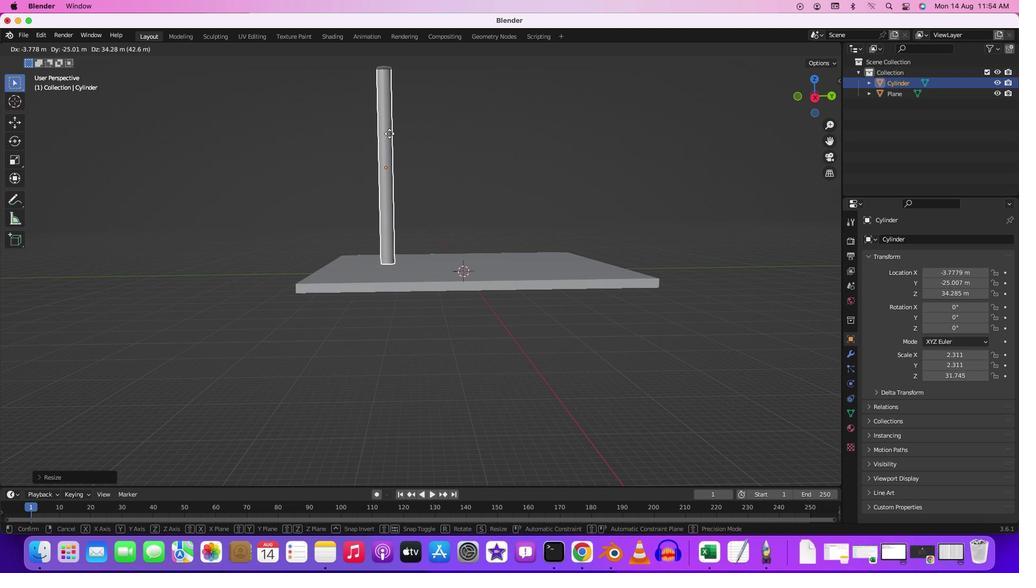 
Action: Mouse scrolled (572, 173) with delta (18, 16)
Screenshot: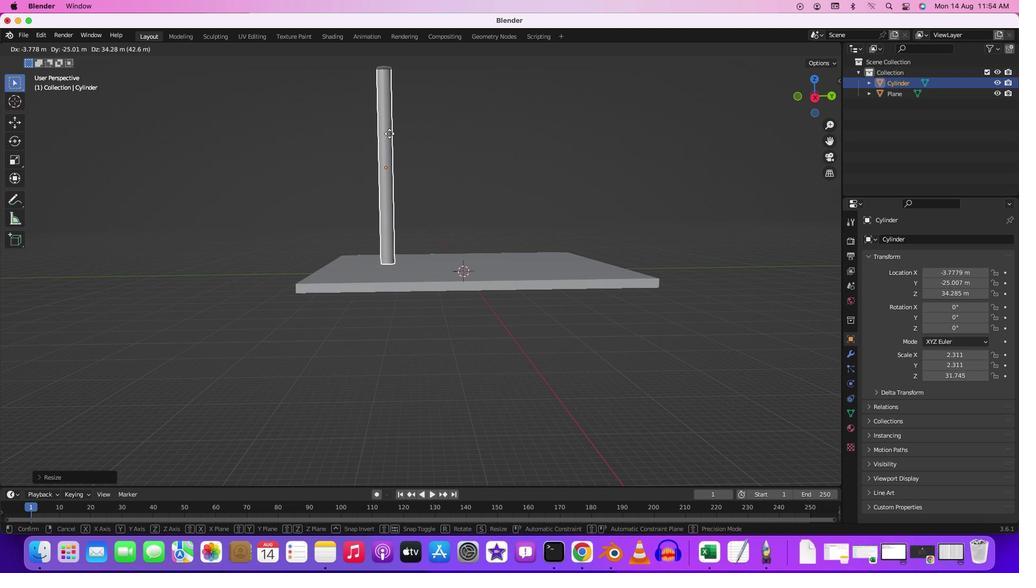 
Action: Mouse moved to (572, 173)
Screenshot: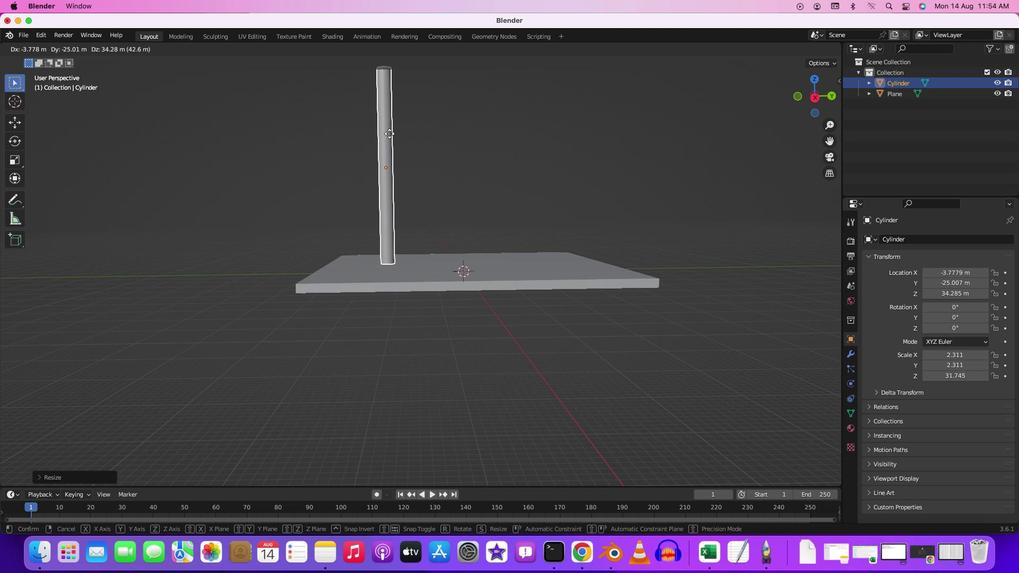 
Action: Mouse scrolled (572, 173) with delta (18, 15)
Screenshot: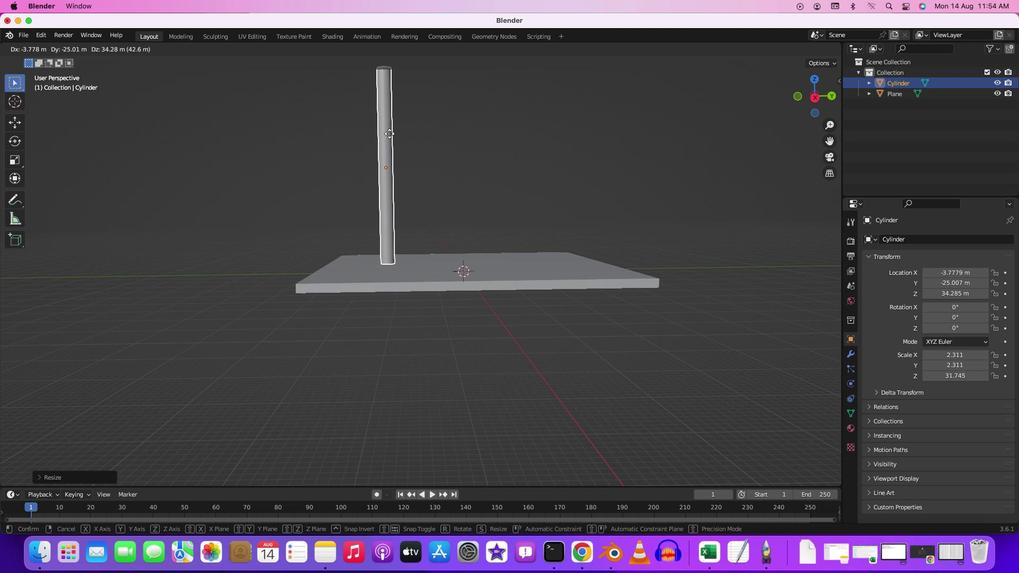 
Action: Mouse moved to (485, 255)
Screenshot: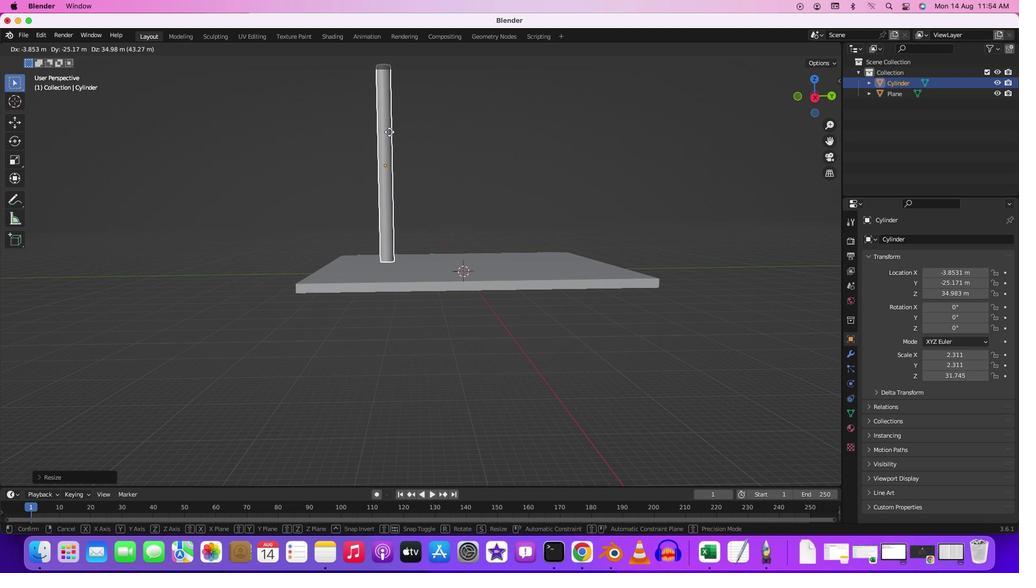 
Action: Key pressed 'g'
Screenshot: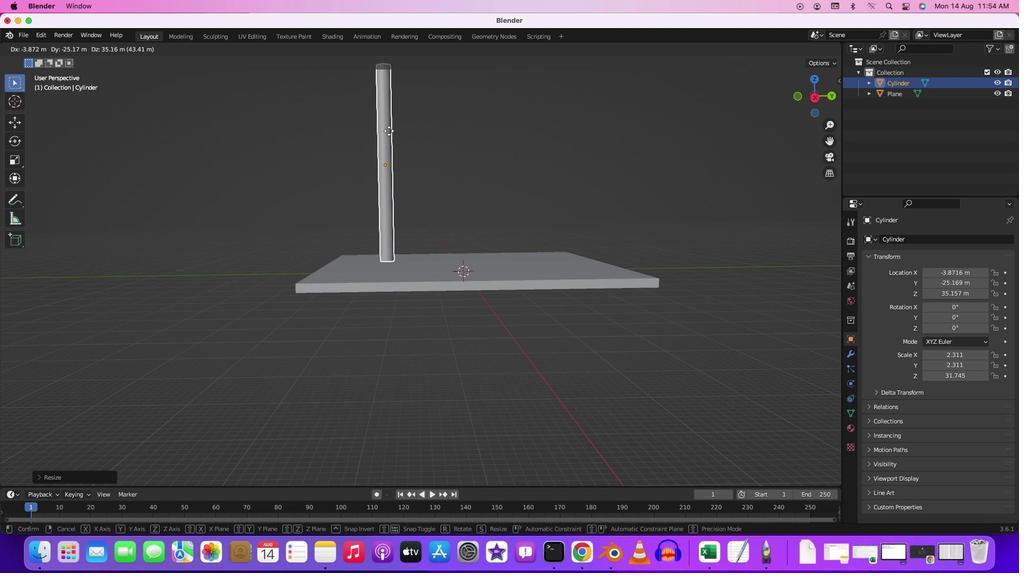 
Action: Mouse moved to (407, 148)
Screenshot: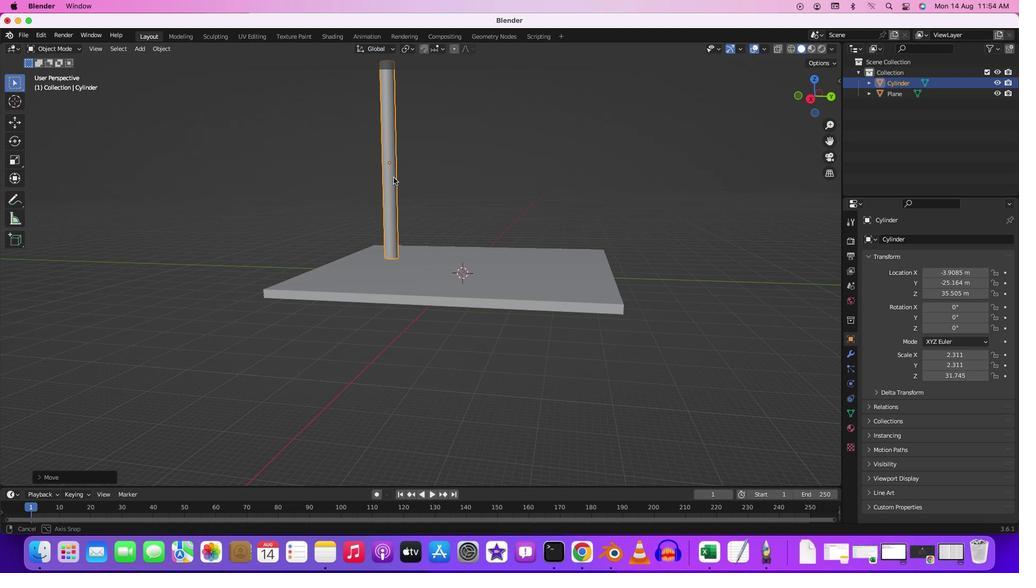 
Action: Mouse pressed left at (407, 148)
Screenshot: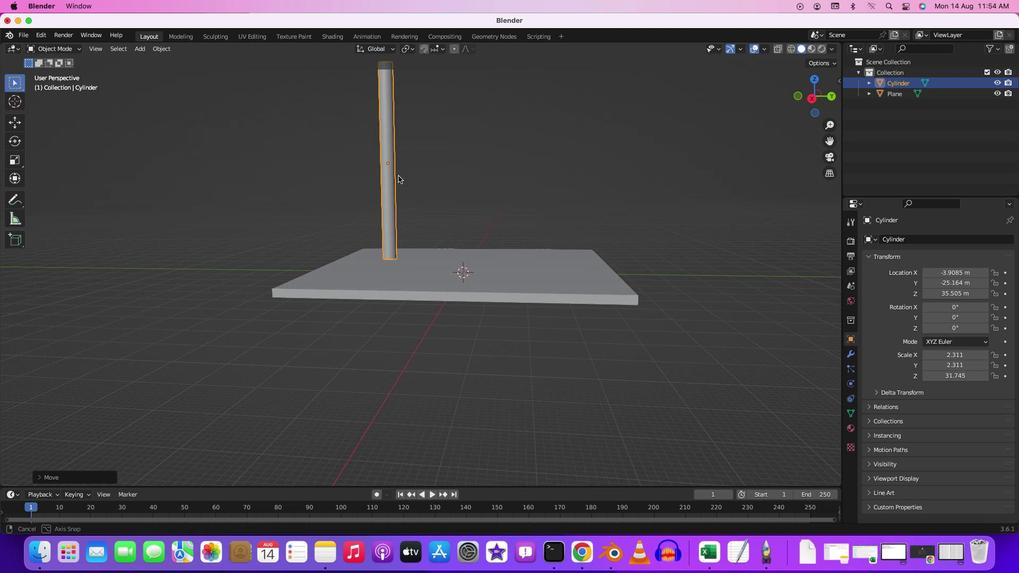 
Action: Mouse moved to (429, 190)
Screenshot: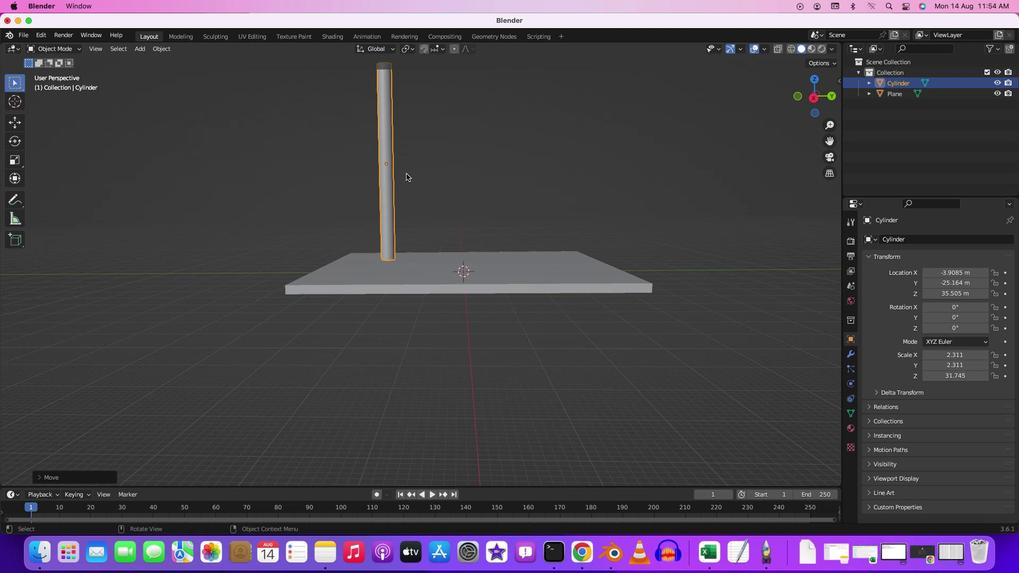 
Action: Mouse pressed middle at (429, 190)
Screenshot: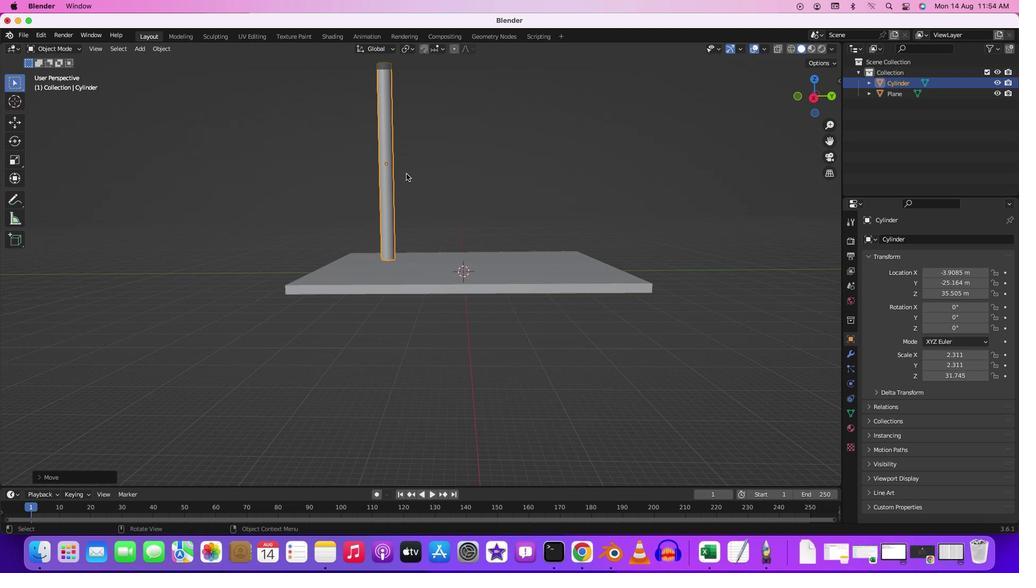 
Action: Mouse moved to (425, 196)
Screenshot: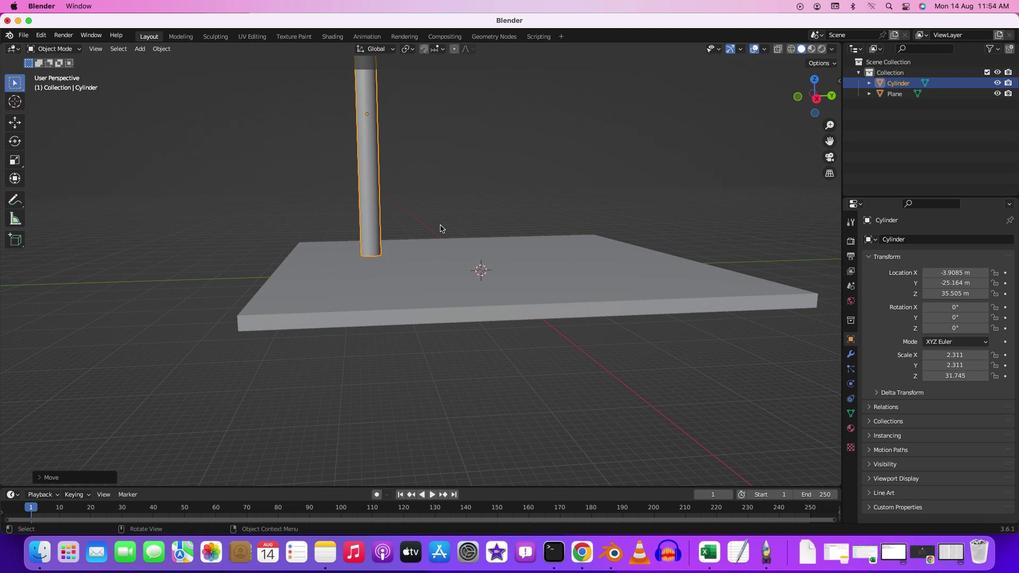 
Action: Mouse scrolled (425, 196) with delta (18, 17)
Screenshot: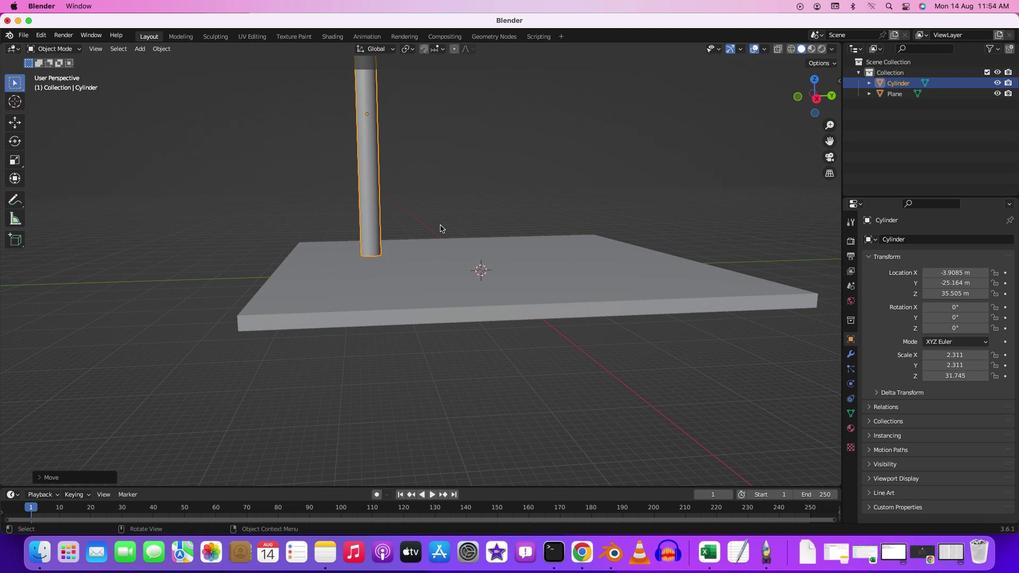 
Action: Mouse moved to (425, 196)
Screenshot: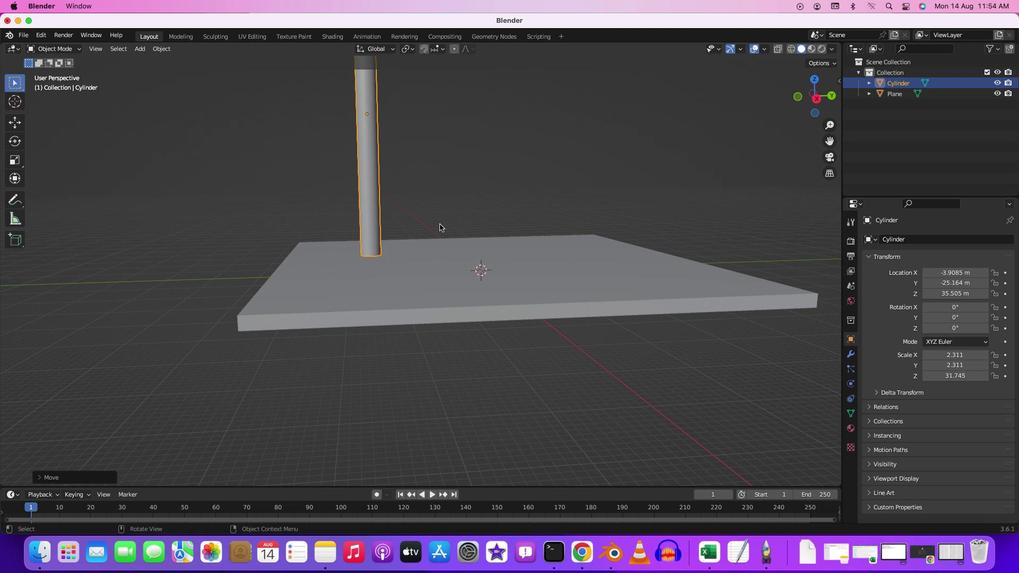 
Action: Mouse scrolled (425, 196) with delta (18, 17)
Screenshot: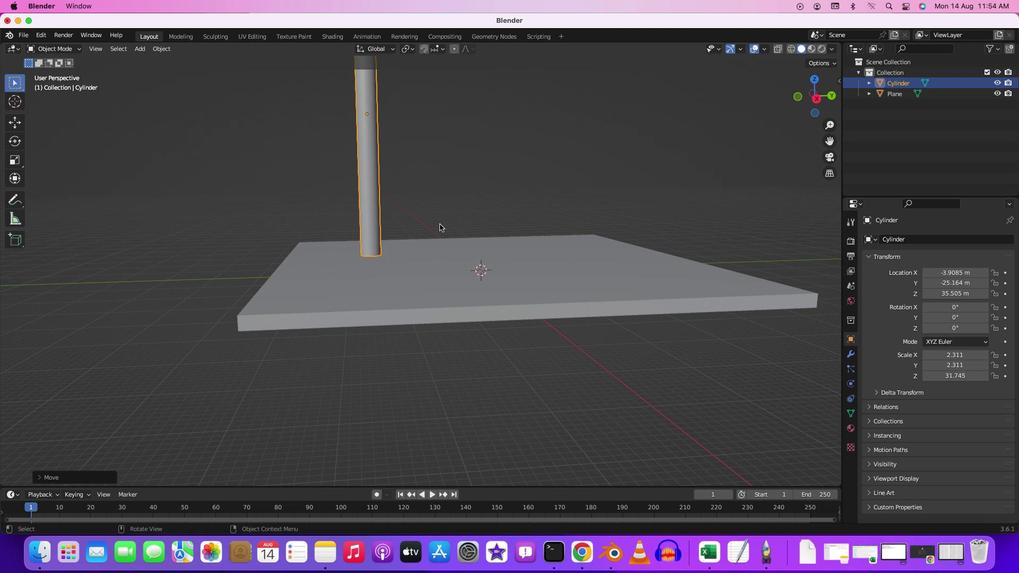 
Action: Mouse moved to (466, 244)
Screenshot: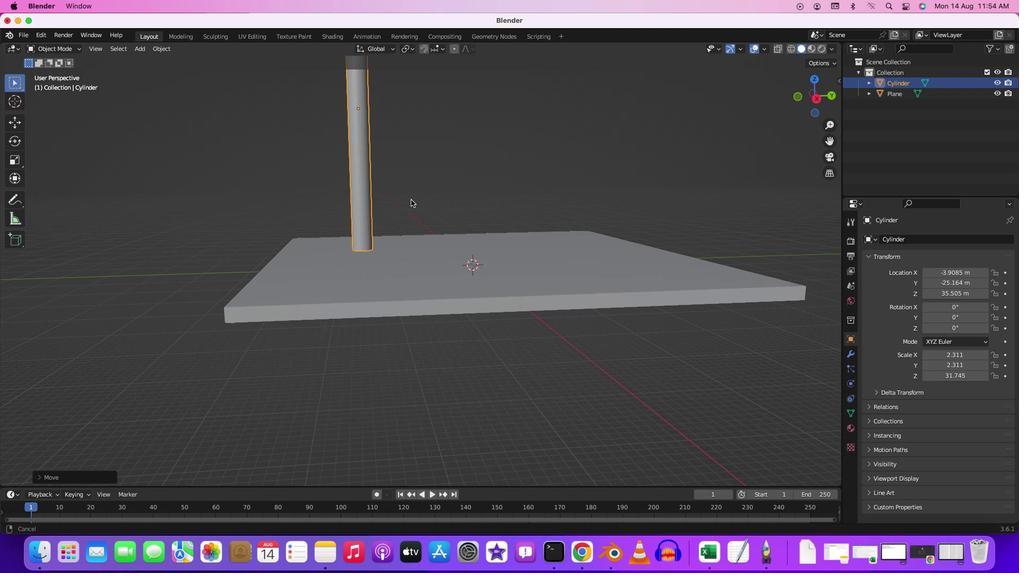 
Action: Mouse pressed middle at (466, 244)
Screenshot: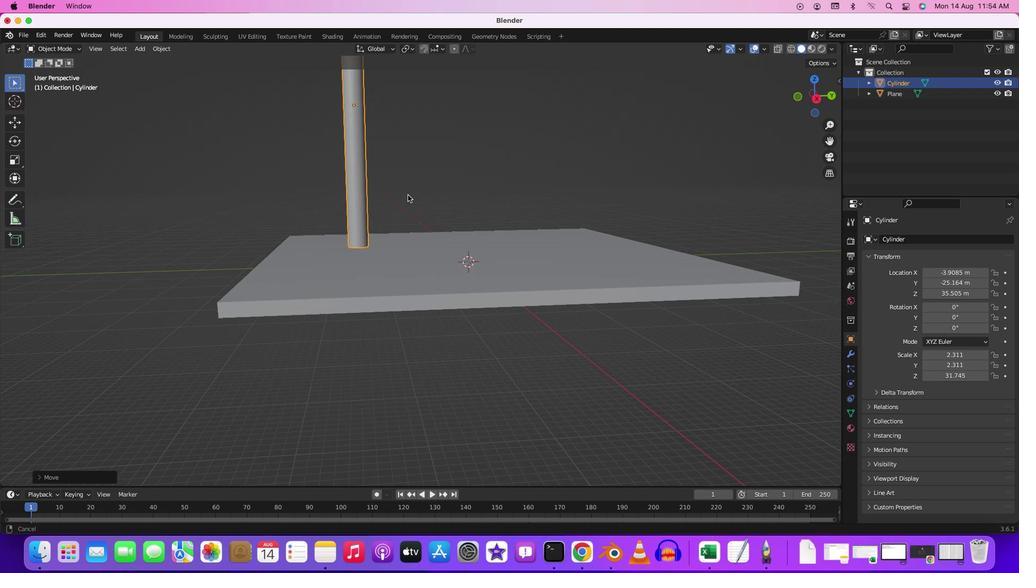 
Action: Mouse moved to (458, 245)
Screenshot: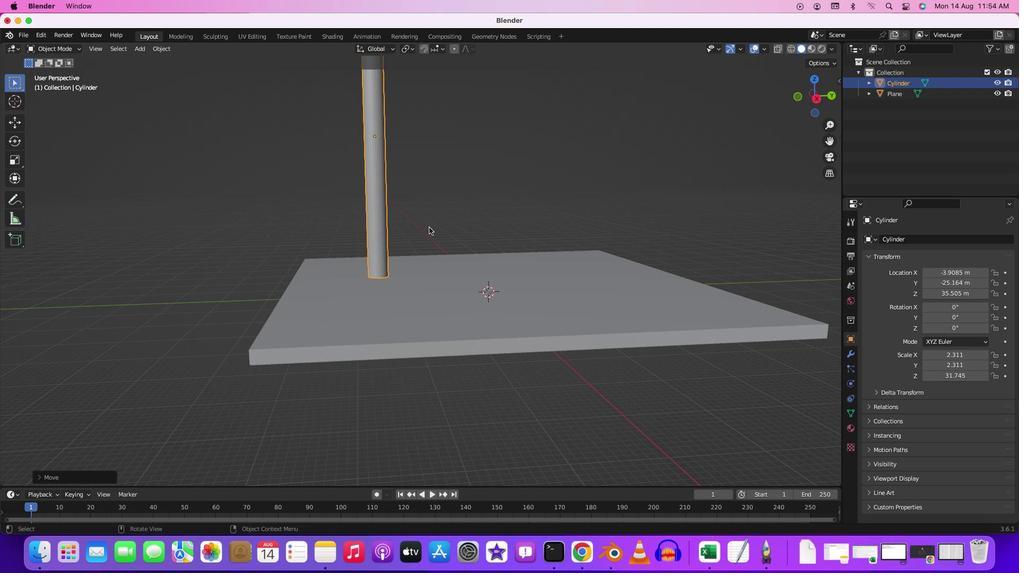 
Action: Mouse scrolled (458, 245) with delta (18, 18)
Screenshot: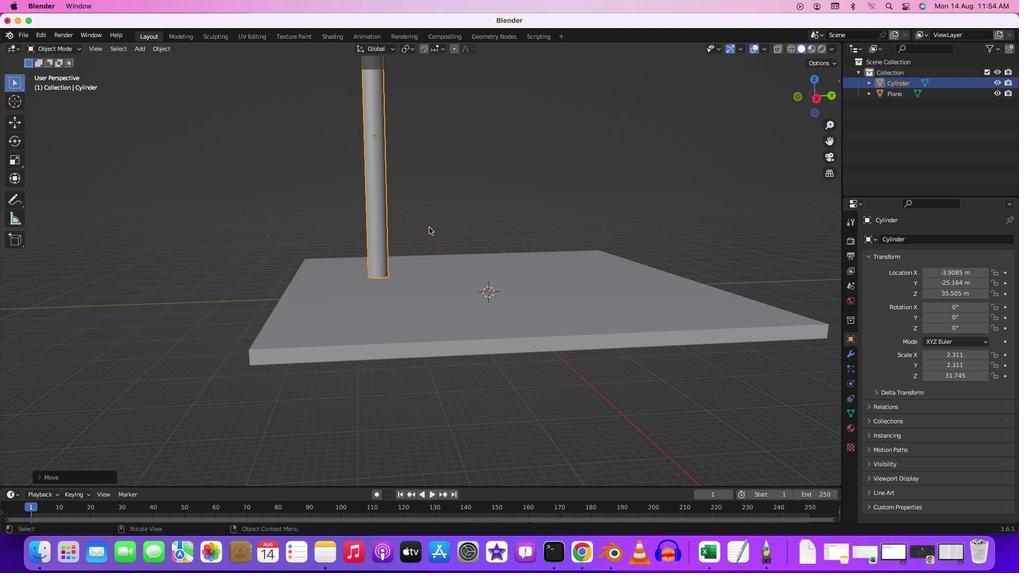 
Action: Mouse scrolled (458, 245) with delta (18, 18)
Screenshot: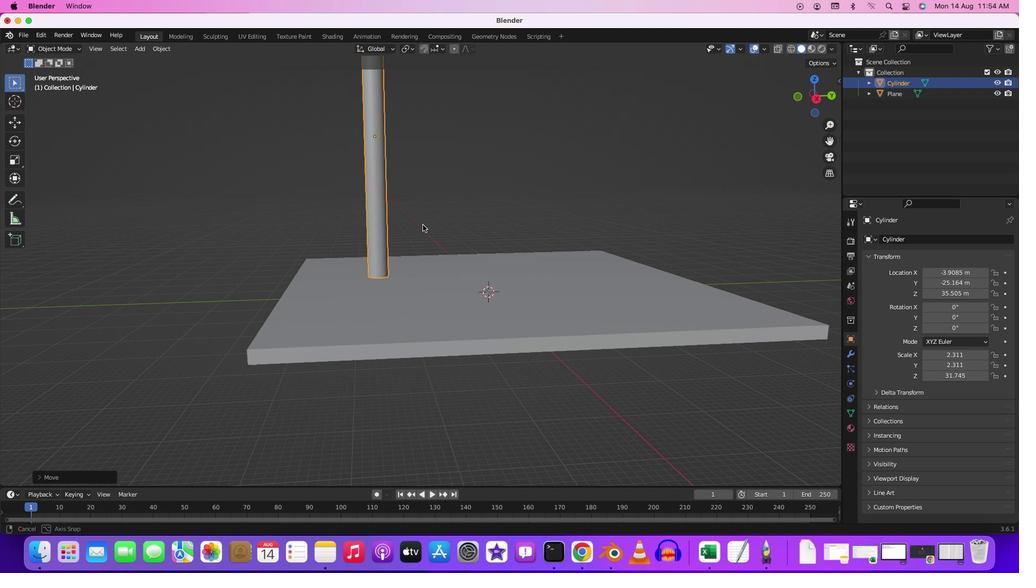 
Action: Mouse scrolled (458, 245) with delta (18, 18)
Screenshot: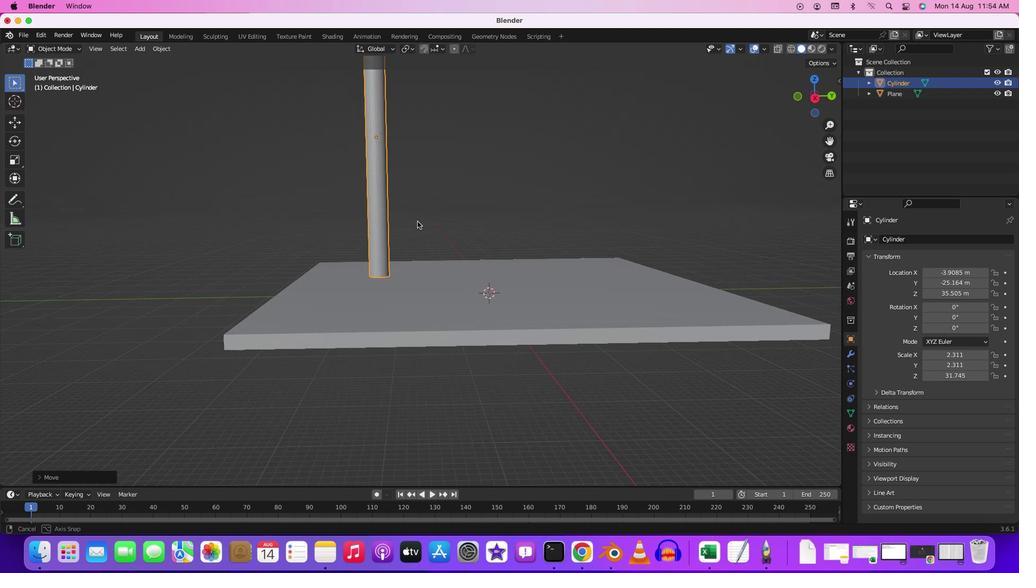 
Action: Mouse scrolled (458, 245) with delta (18, 18)
Screenshot: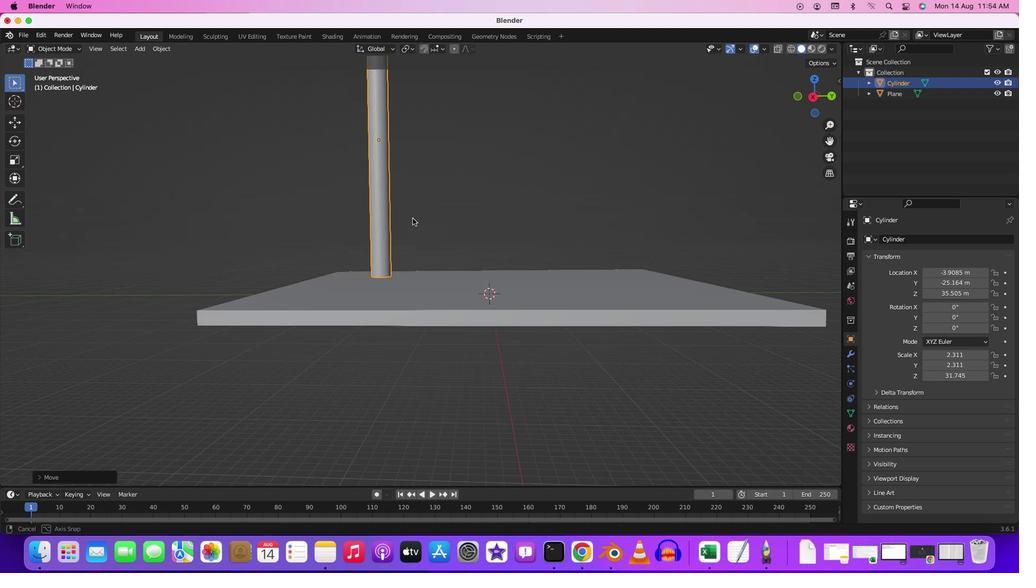 
Action: Mouse moved to (440, 224)
Screenshot: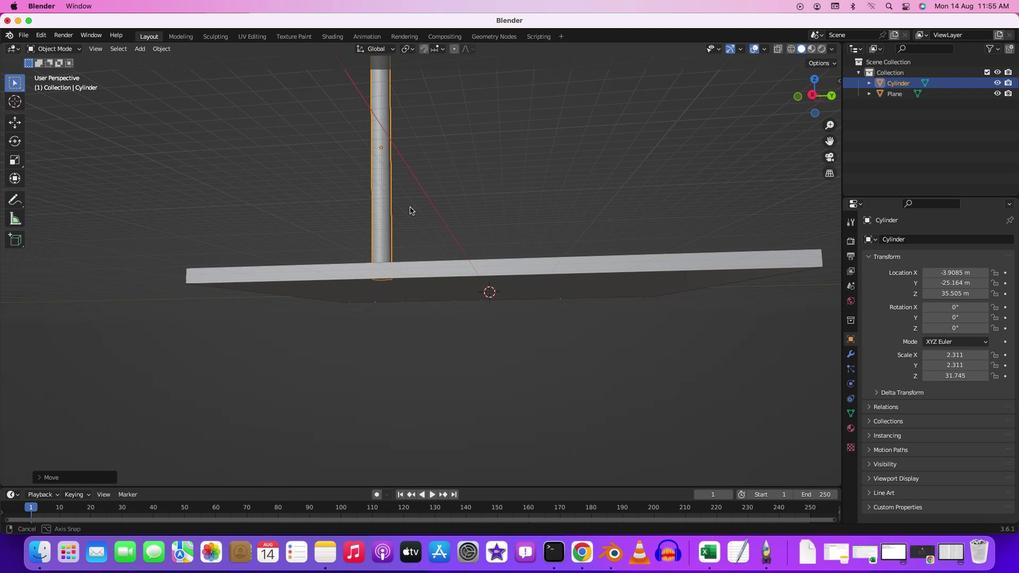 
Action: Key pressed Key.shift
Screenshot: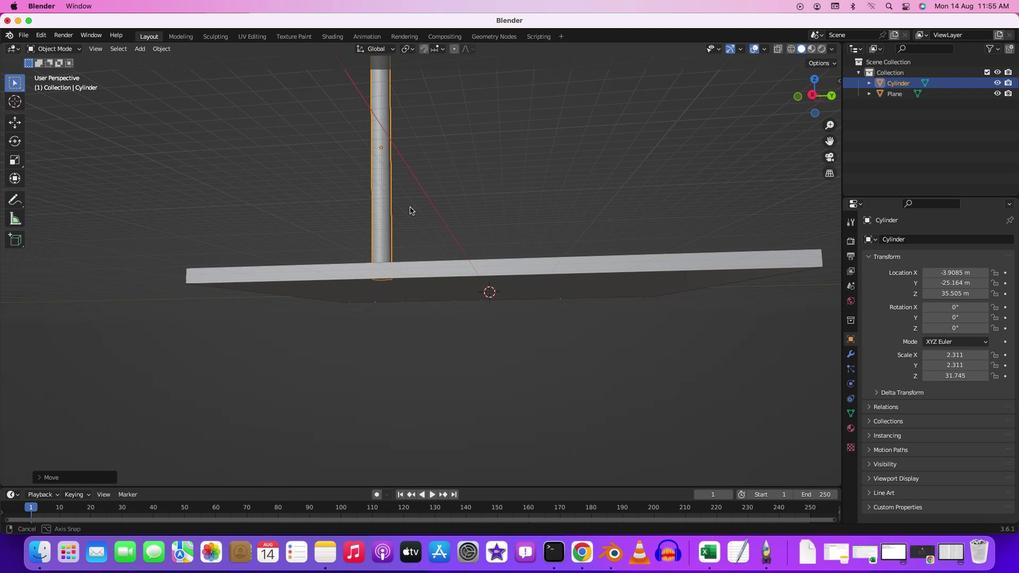 
Action: Mouse moved to (440, 224)
Screenshot: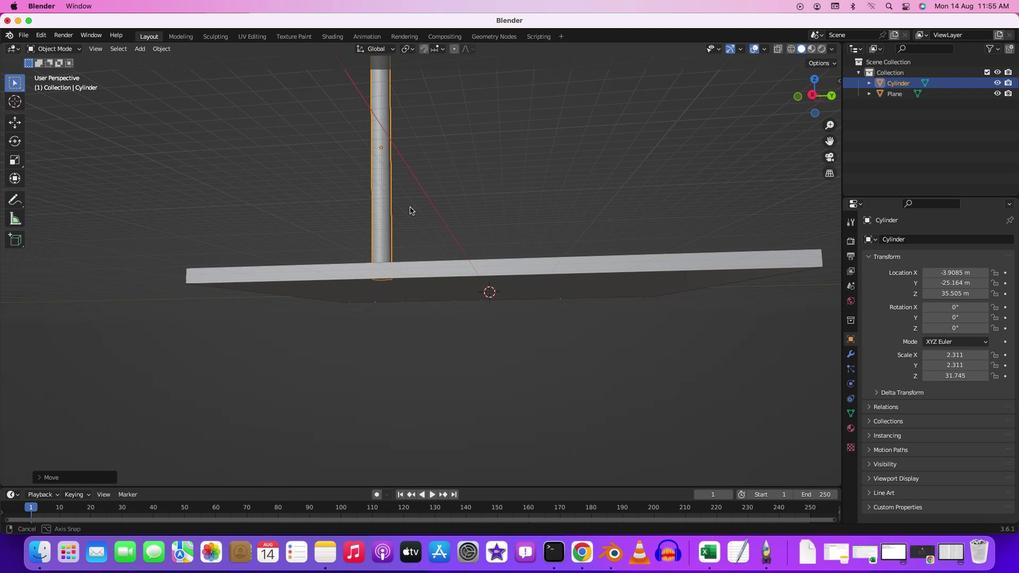 
Action: Mouse pressed middle at (440, 224)
Screenshot: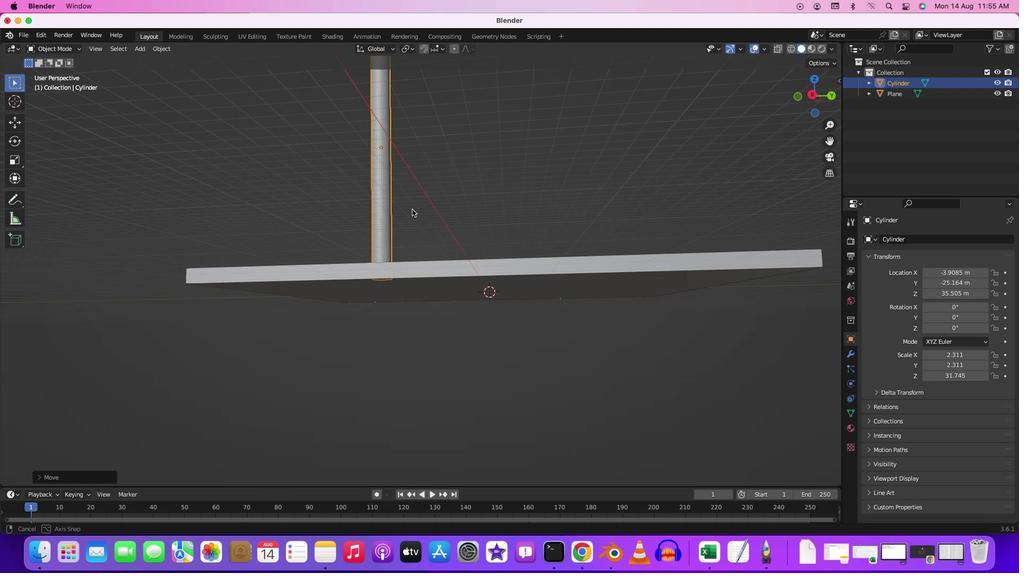 
Action: Mouse moved to (447, 245)
Screenshot: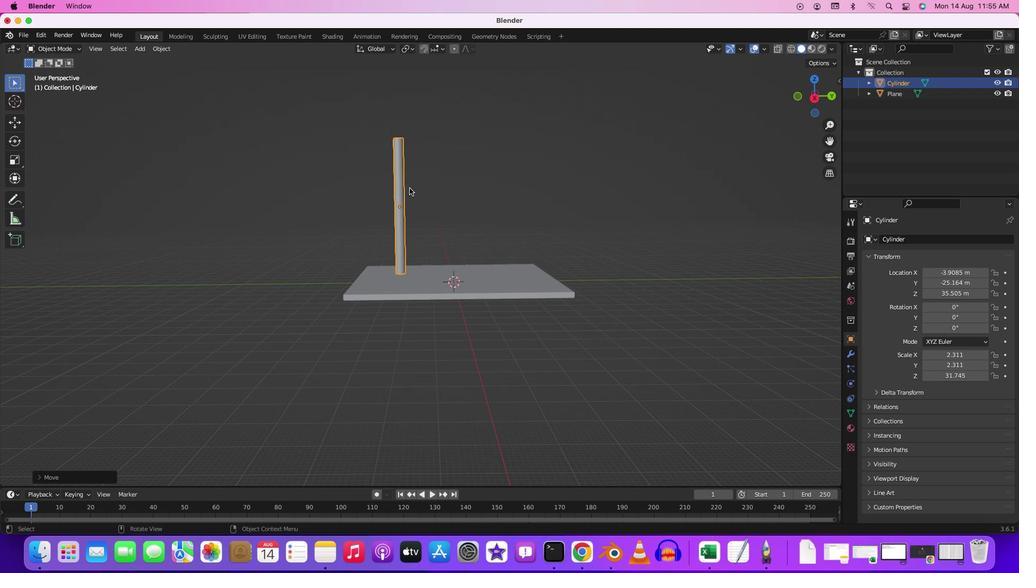 
Action: Mouse pressed middle at (447, 245)
Screenshot: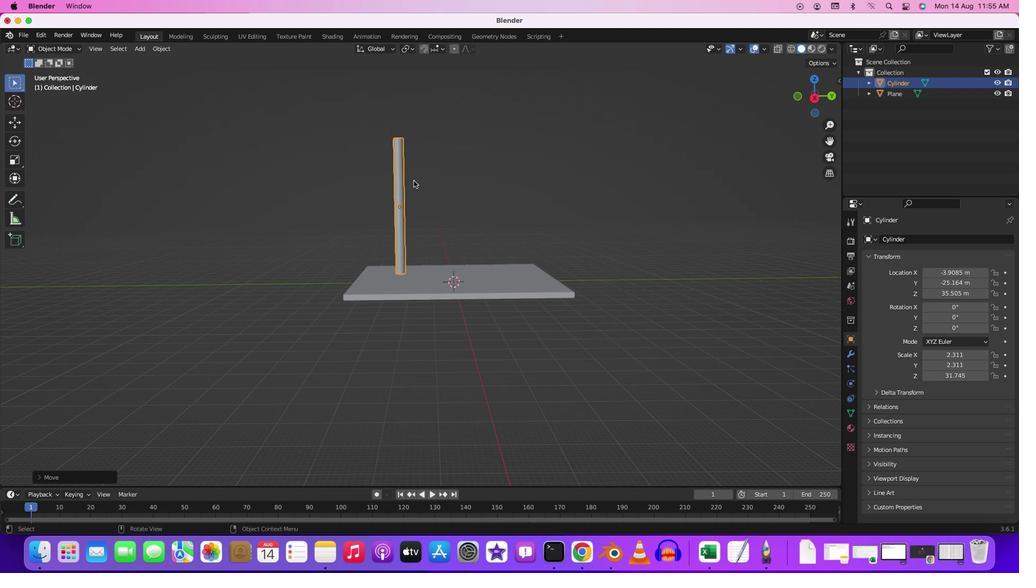 
Action: Mouse moved to (437, 243)
Screenshot: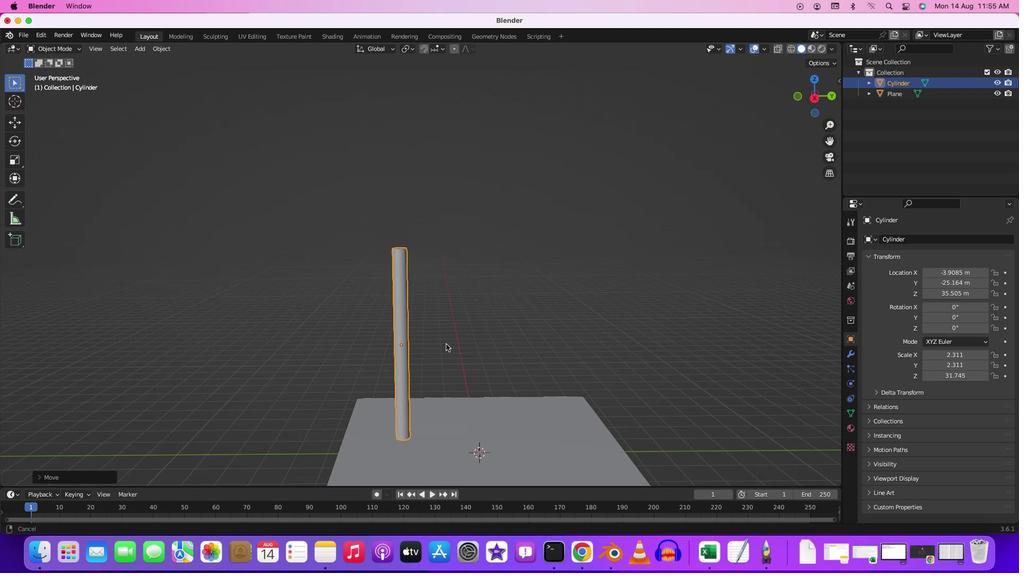 
Action: Mouse scrolled (437, 243) with delta (18, 17)
Screenshot: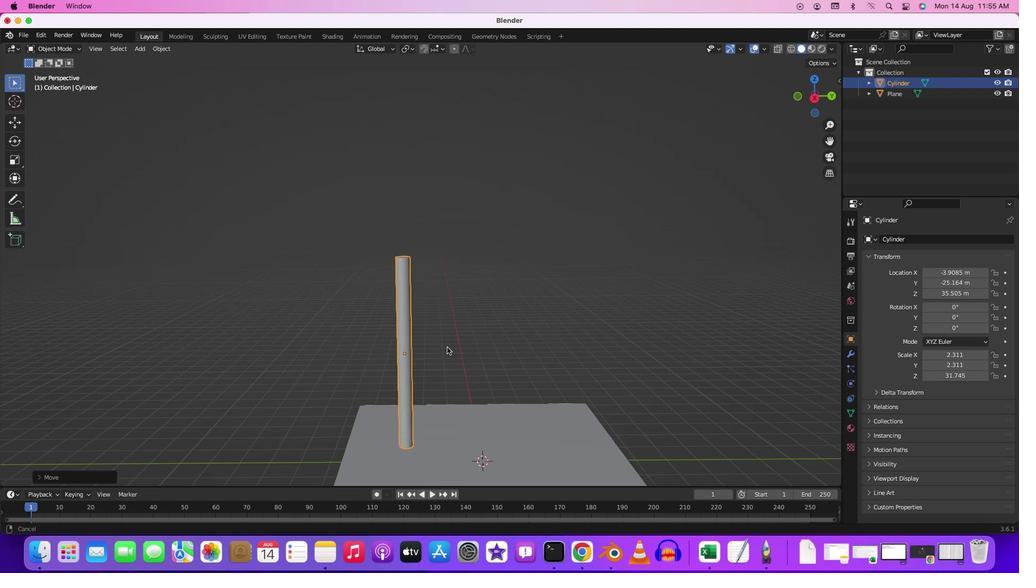 
Action: Mouse scrolled (437, 243) with delta (18, 17)
Screenshot: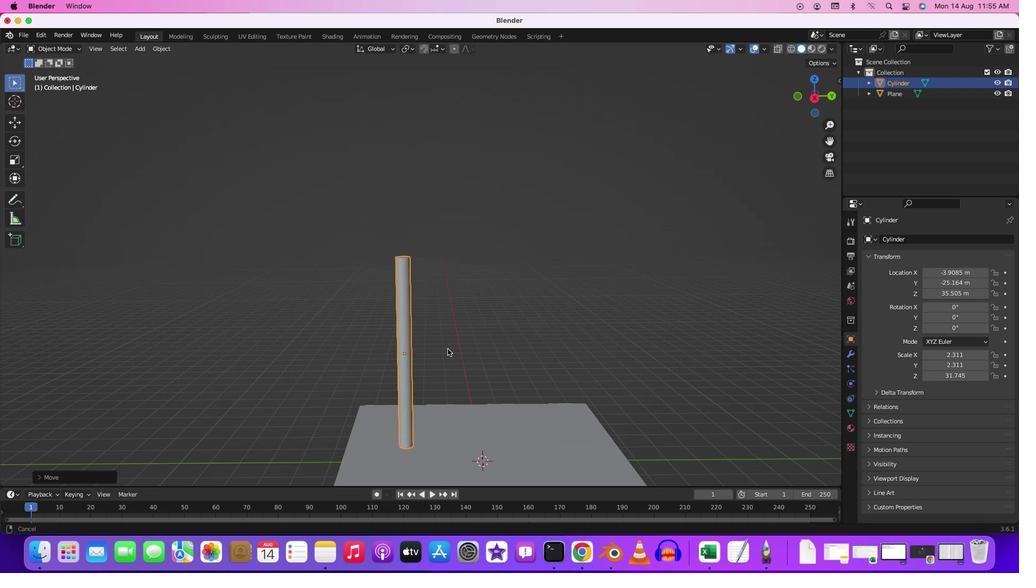 
Action: Mouse scrolled (437, 243) with delta (18, 16)
Screenshot: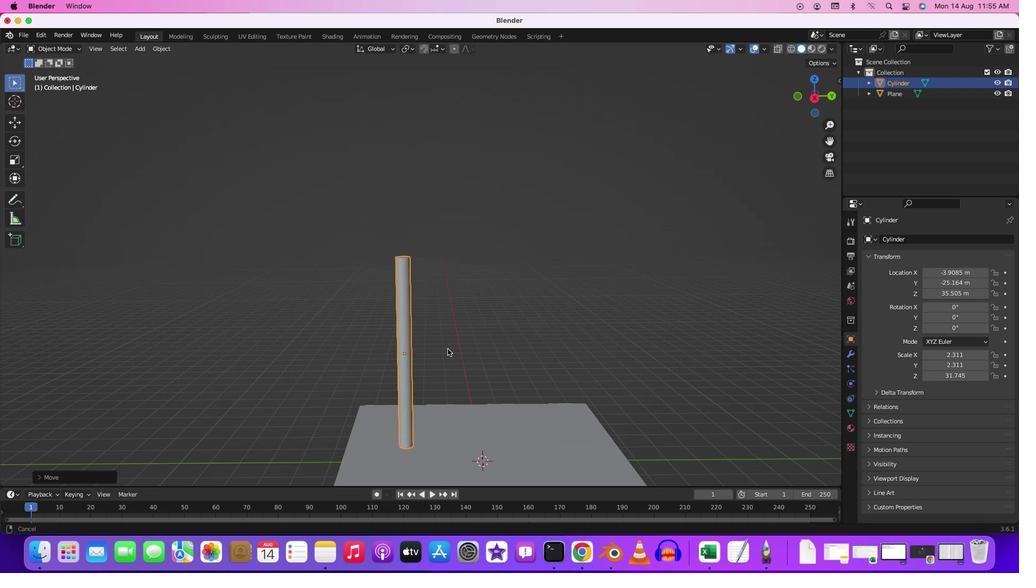 
Action: Mouse scrolled (437, 243) with delta (18, 15)
Screenshot: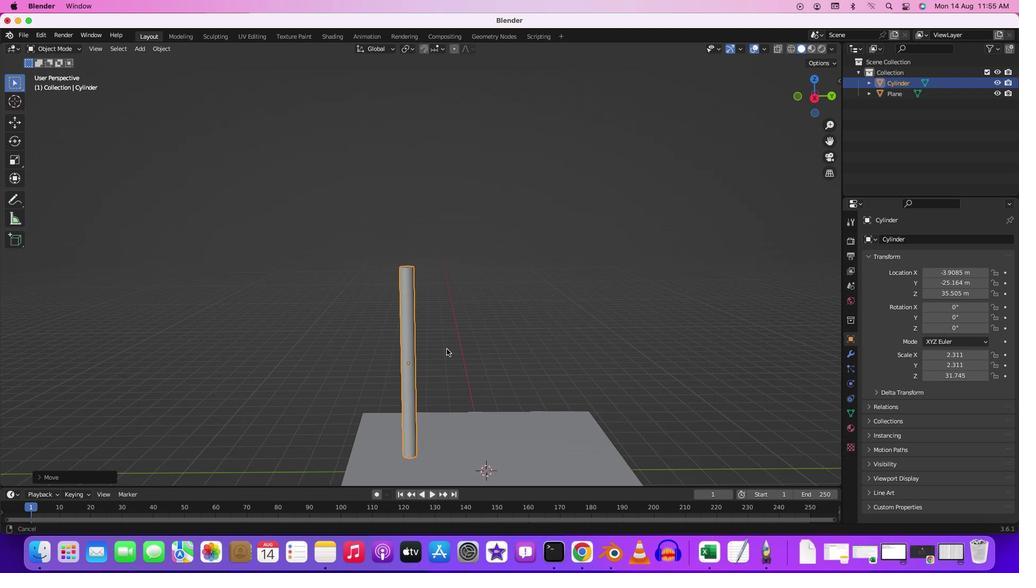 
Action: Mouse moved to (432, 201)
Screenshot: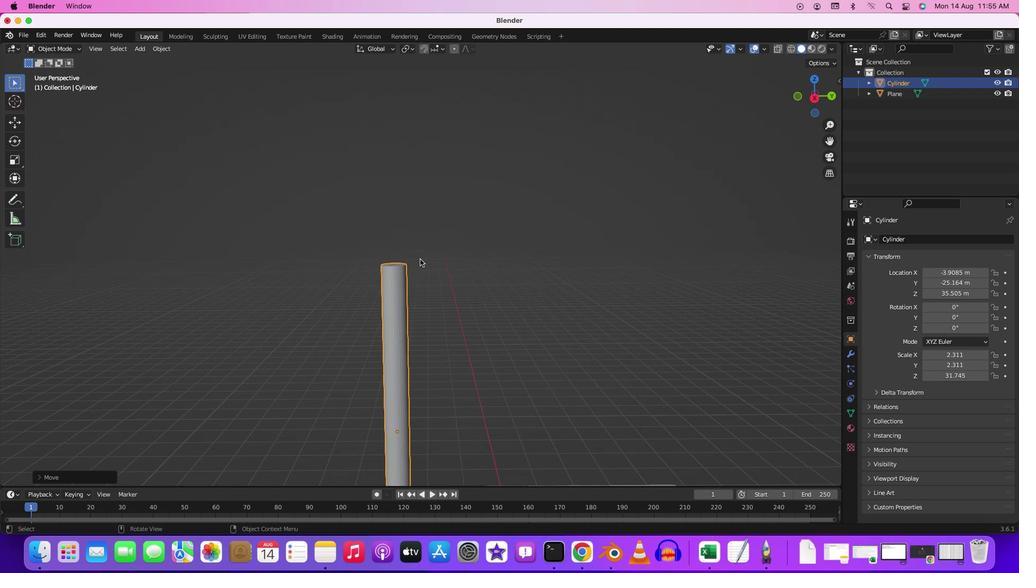 
Action: Mouse scrolled (432, 201) with delta (18, 18)
Screenshot: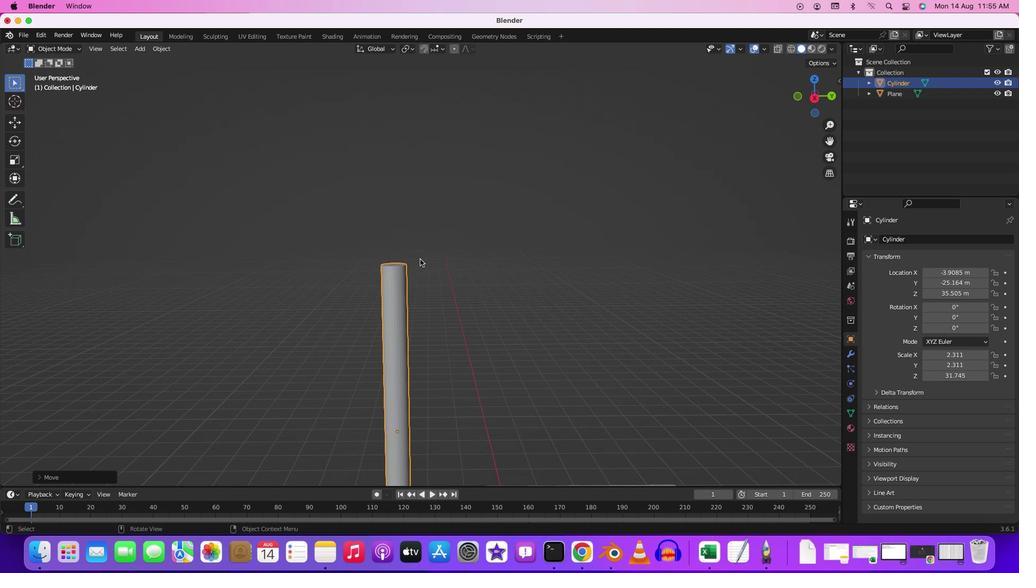 
Action: Mouse scrolled (432, 201) with delta (18, 18)
Screenshot: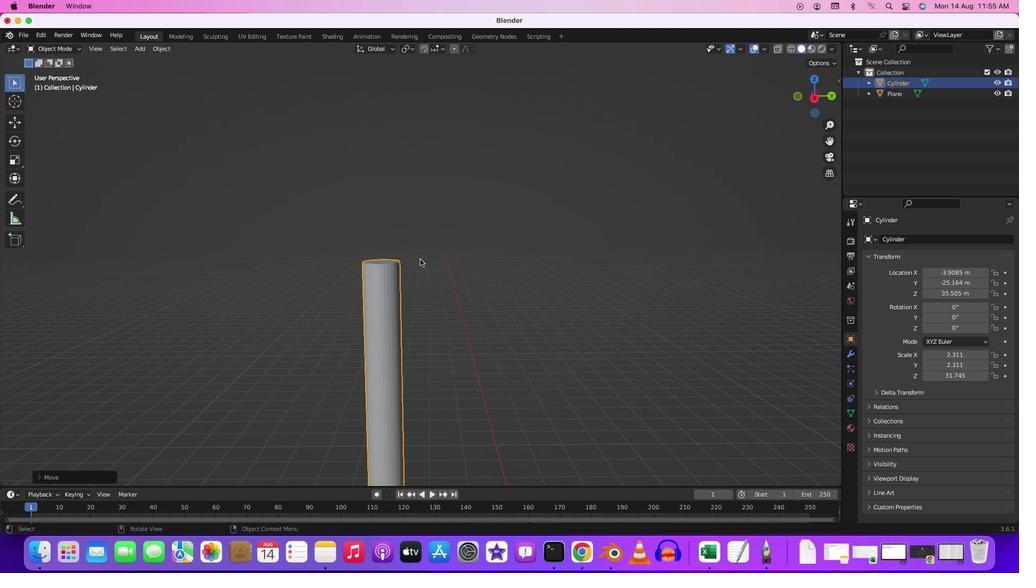 
Action: Mouse moved to (447, 182)
Screenshot: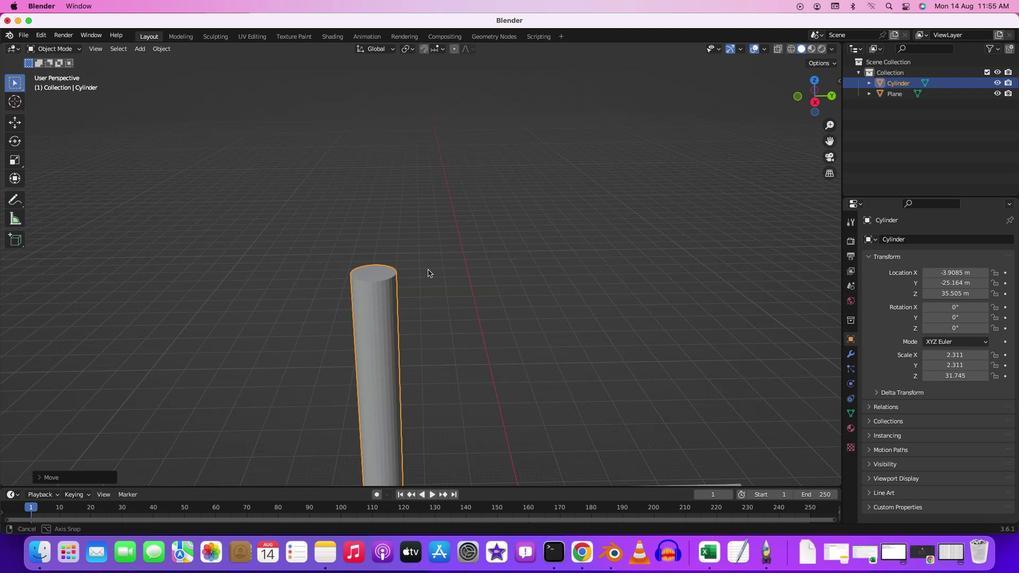 
Action: Key pressed Key.shift
Screenshot: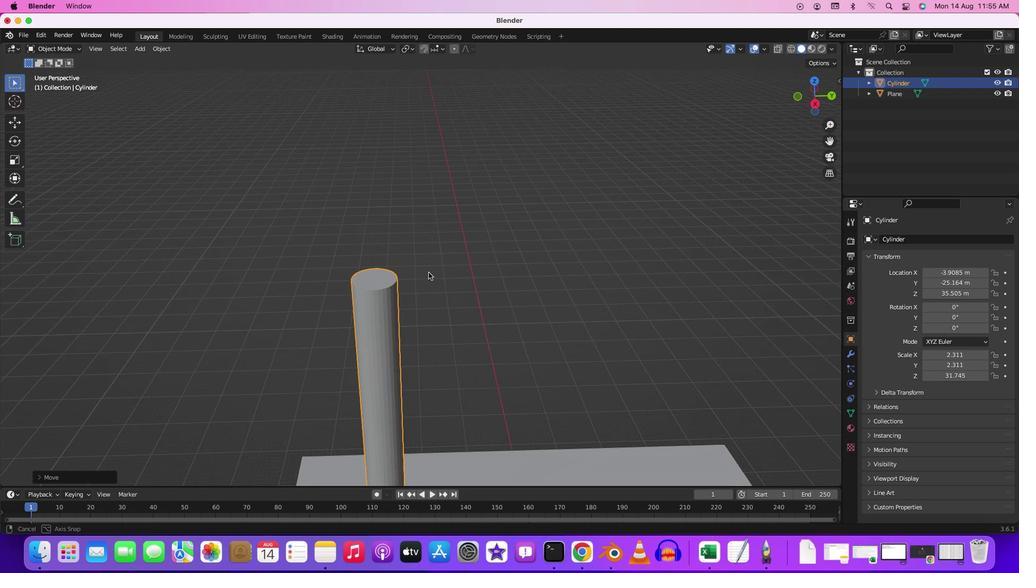 
Action: Mouse pressed middle at (447, 182)
Screenshot: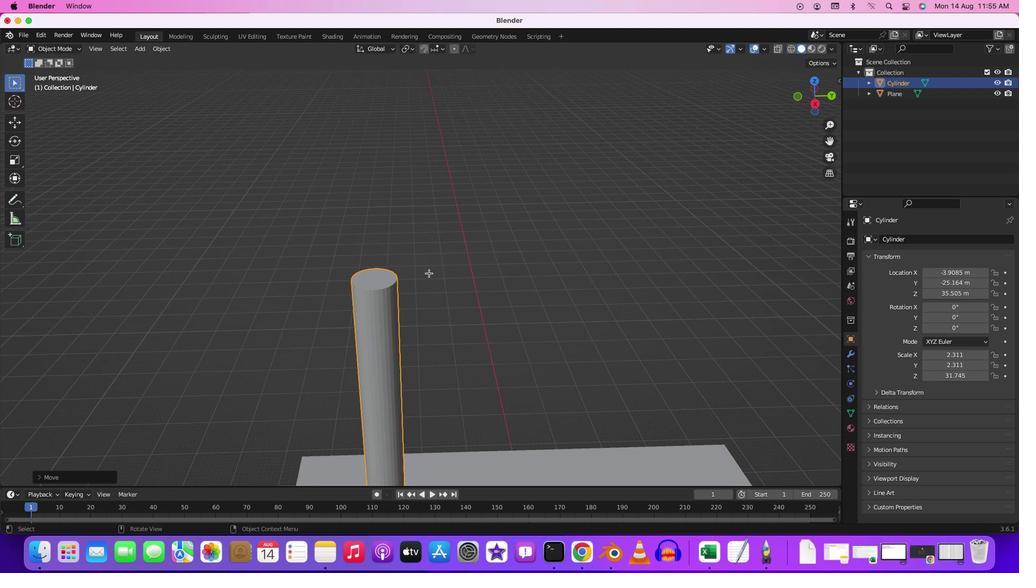 
Action: Mouse moved to (437, 277)
Screenshot: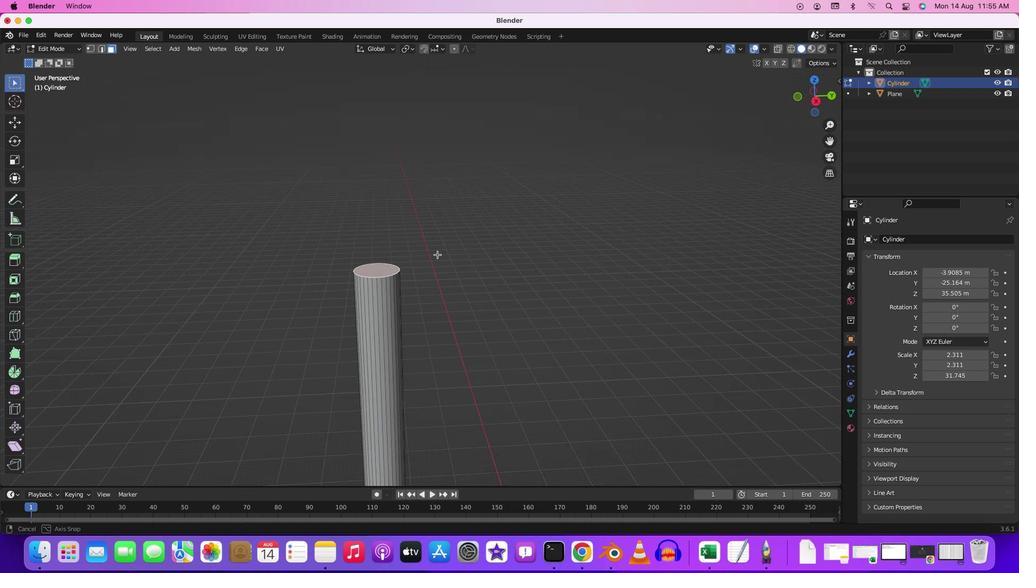 
Action: Mouse scrolled (437, 277) with delta (18, 18)
Screenshot: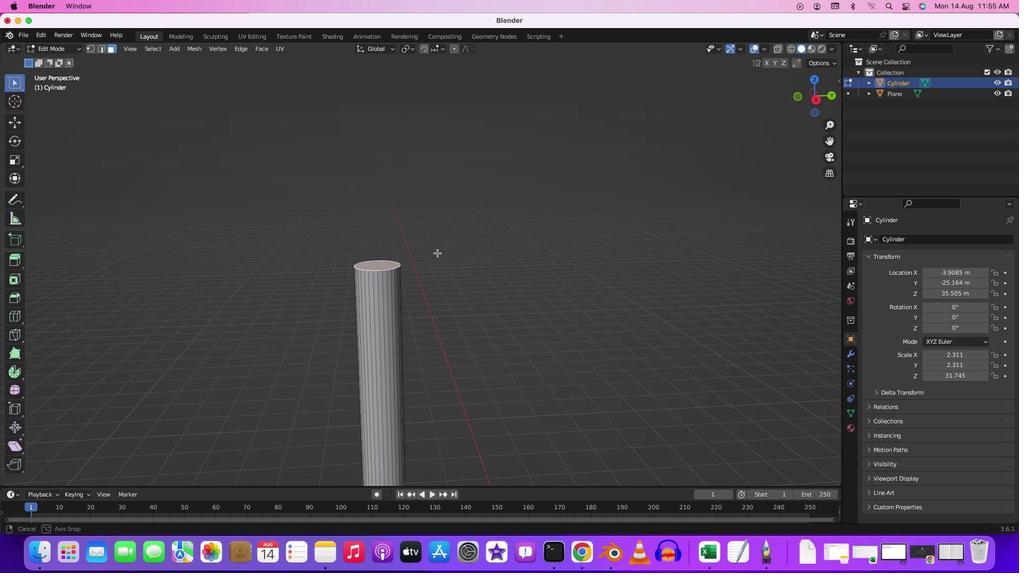 
Action: Mouse scrolled (437, 277) with delta (18, 18)
Screenshot: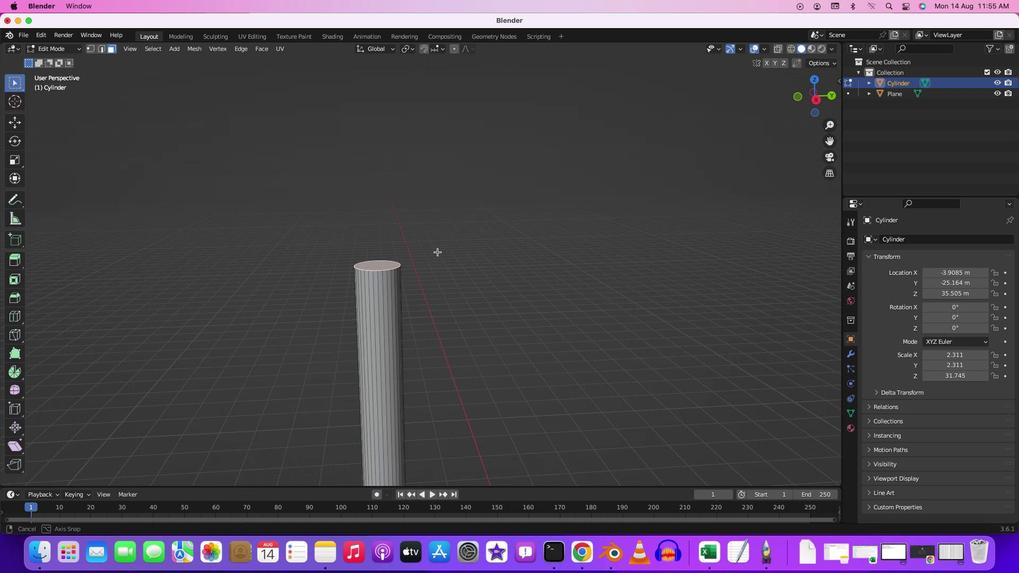 
Action: Mouse moved to (437, 277)
Screenshot: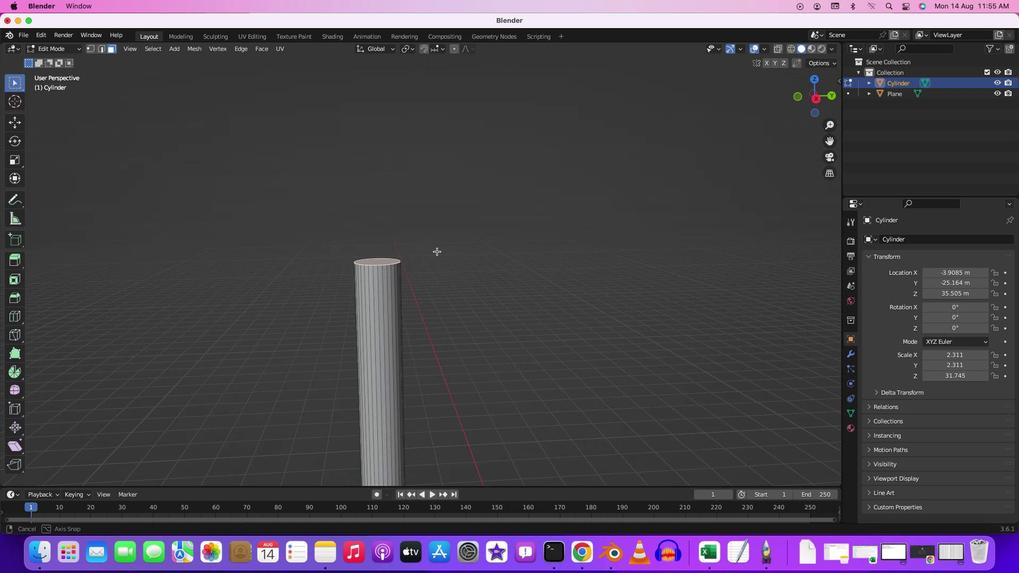 
Action: Mouse scrolled (437, 277) with delta (18, 19)
Screenshot: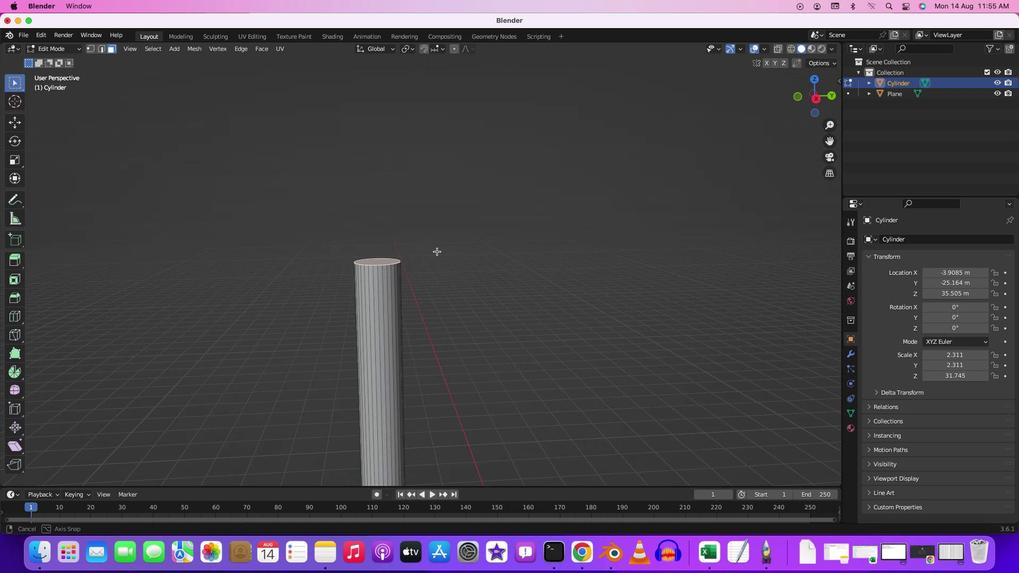 
Action: Mouse scrolled (437, 277) with delta (18, 18)
Screenshot: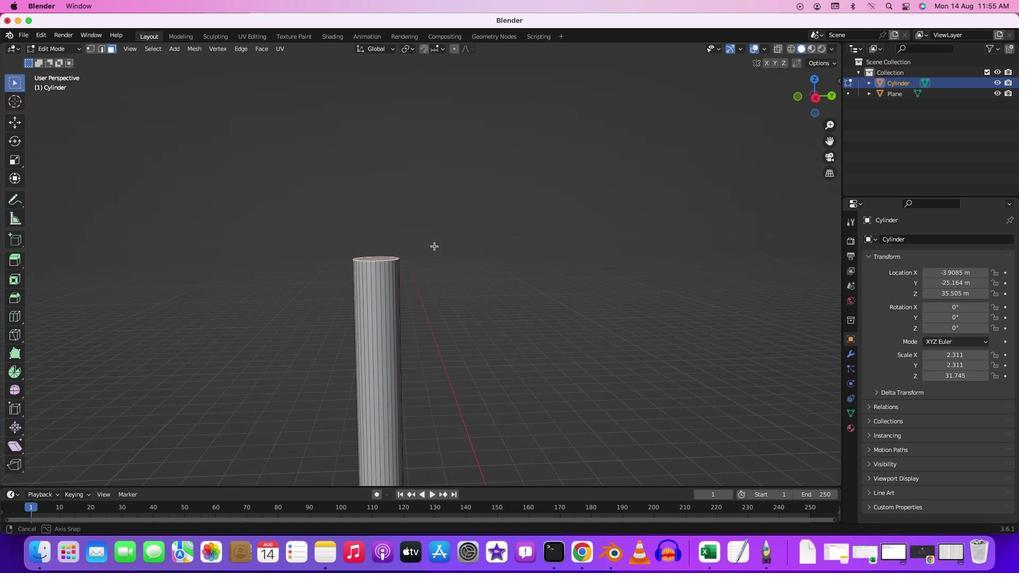 
Action: Mouse scrolled (437, 277) with delta (18, 18)
Screenshot: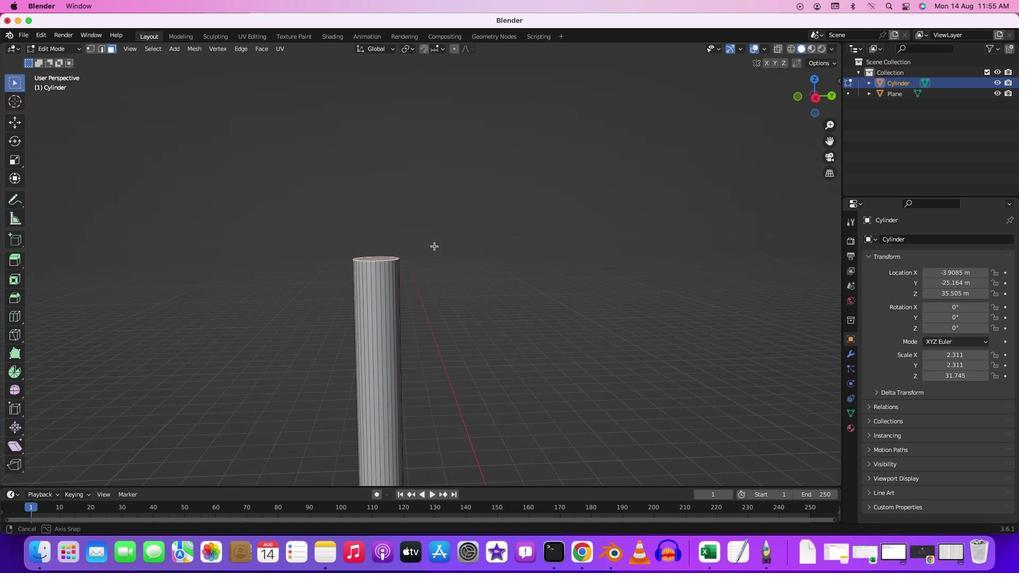 
Action: Mouse scrolled (437, 277) with delta (18, 19)
Screenshot: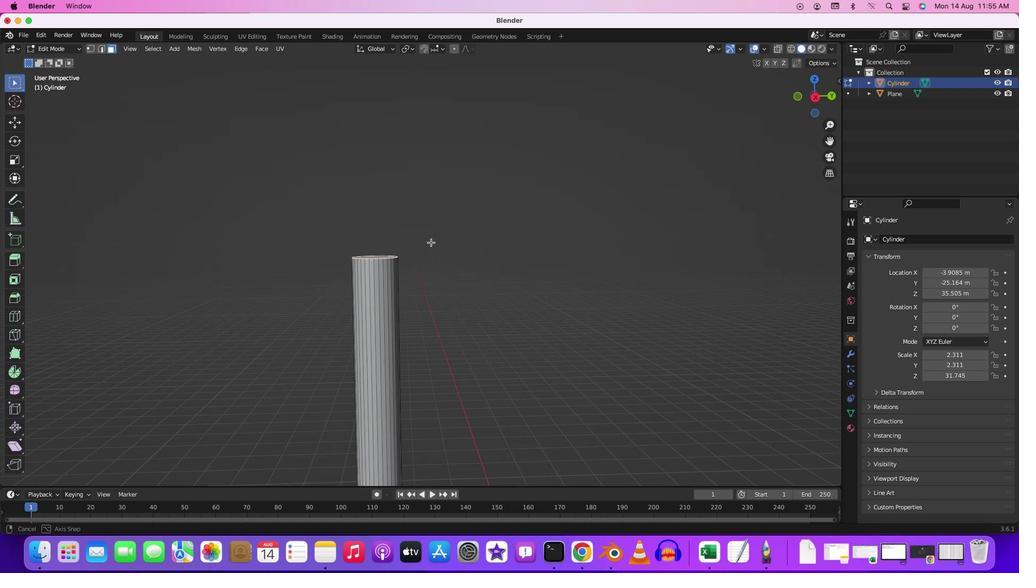 
Action: Mouse moved to (443, 264)
Screenshot: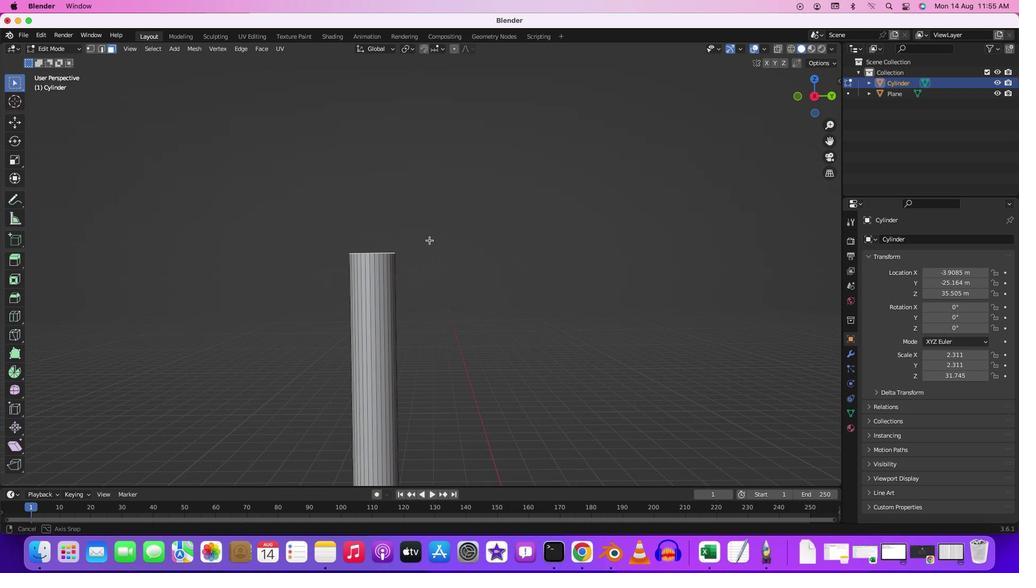 
Action: Mouse pressed middle at (443, 264)
Screenshot: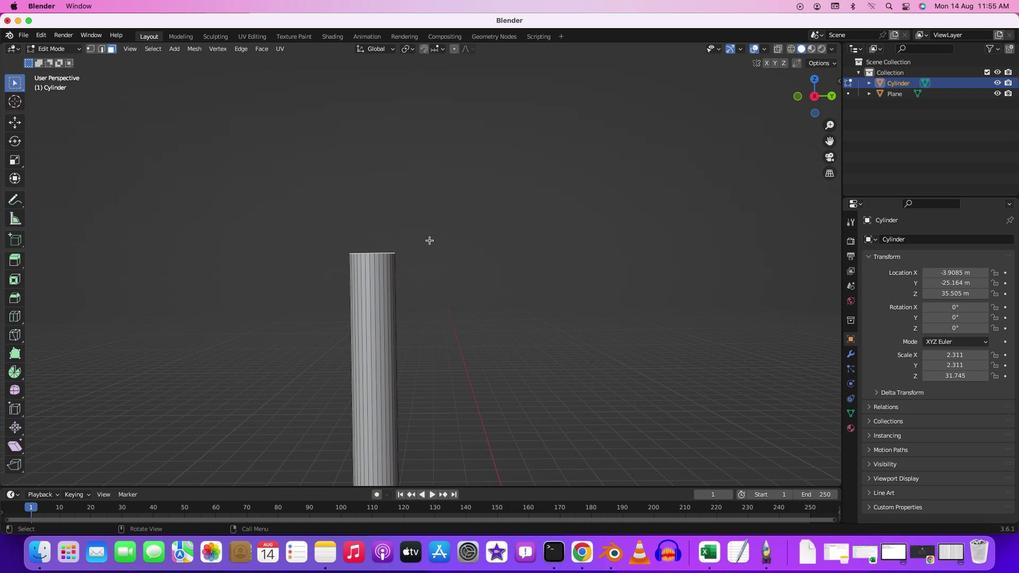 
Action: Mouse moved to (446, 290)
Screenshot: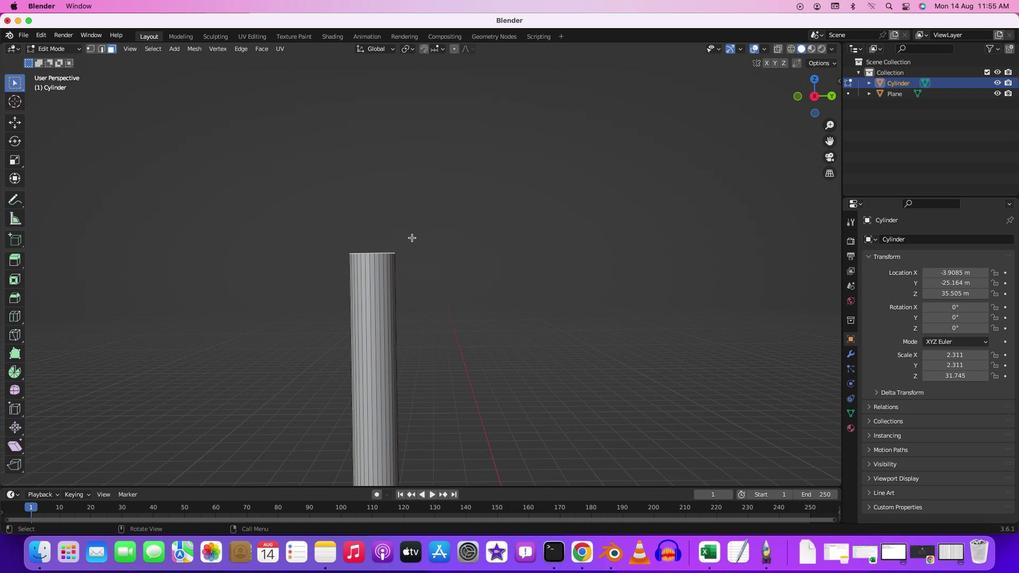 
Action: Key pressed Key.tab
Screenshot: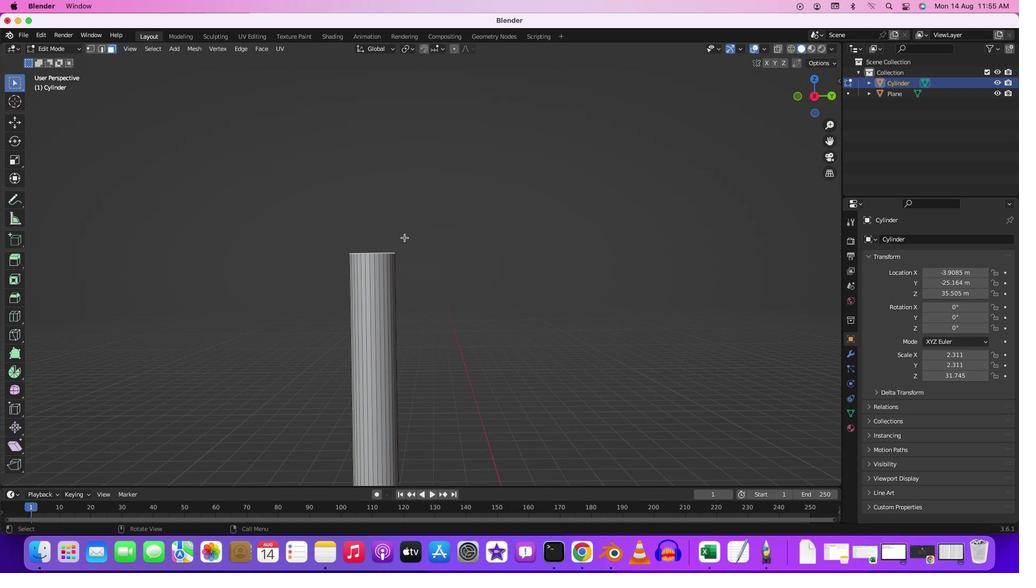 
Action: Mouse moved to (396, 297)
Screenshot: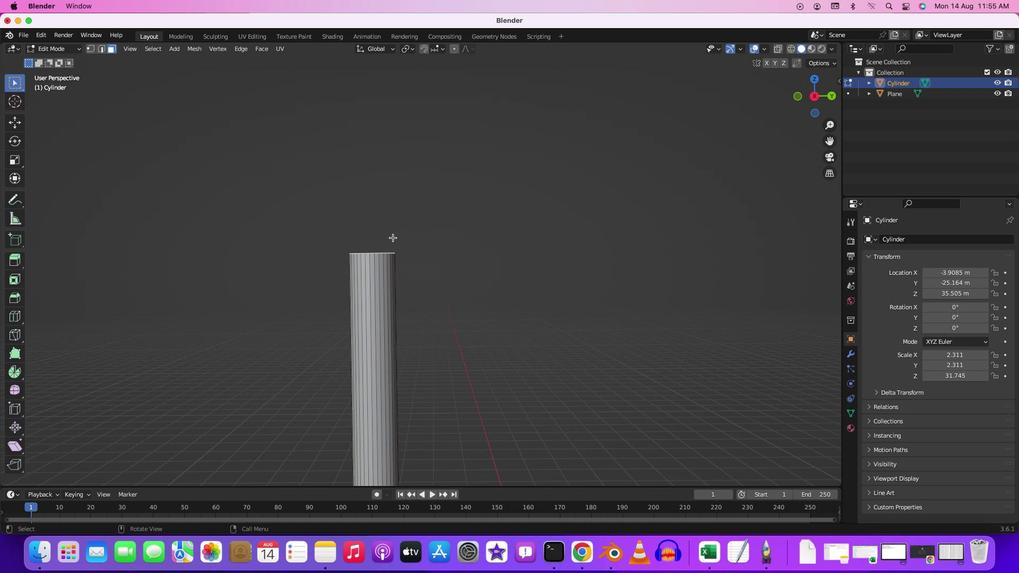 
Action: Mouse pressed left at (396, 297)
Screenshot: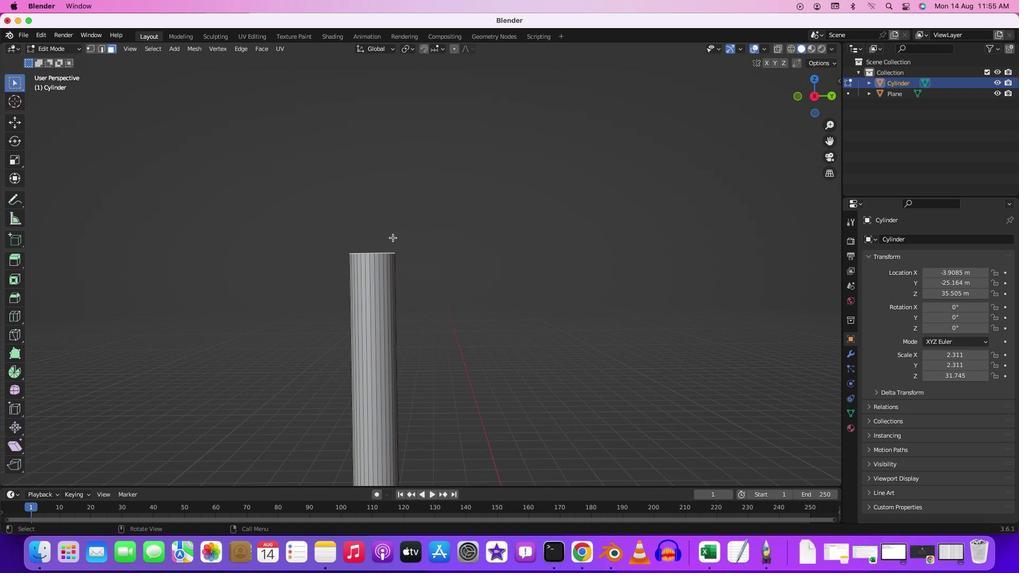 
Action: Mouse moved to (450, 293)
Screenshot: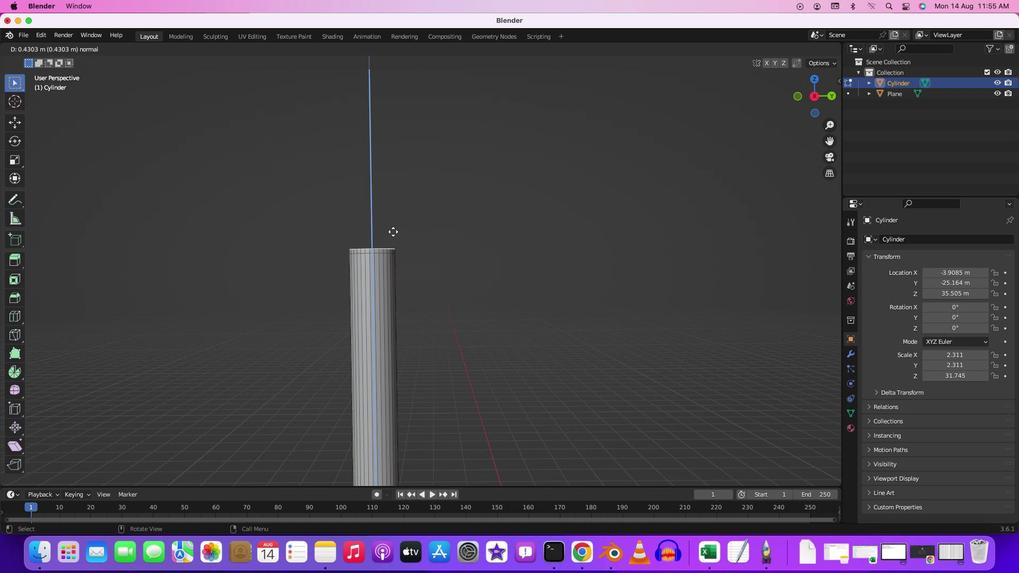 
Action: Mouse pressed middle at (450, 293)
Screenshot: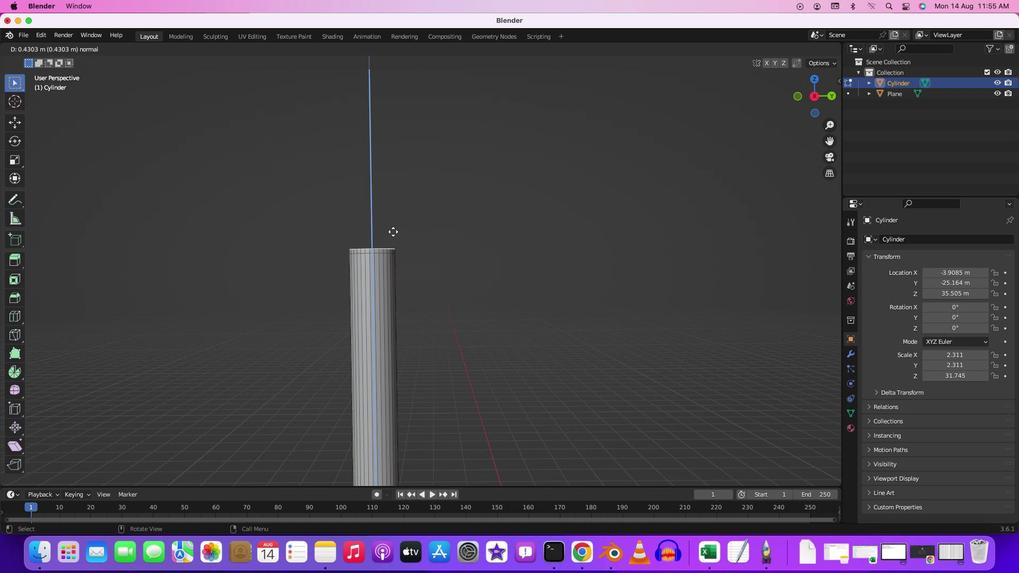 
Action: Mouse moved to (410, 255)
Screenshot: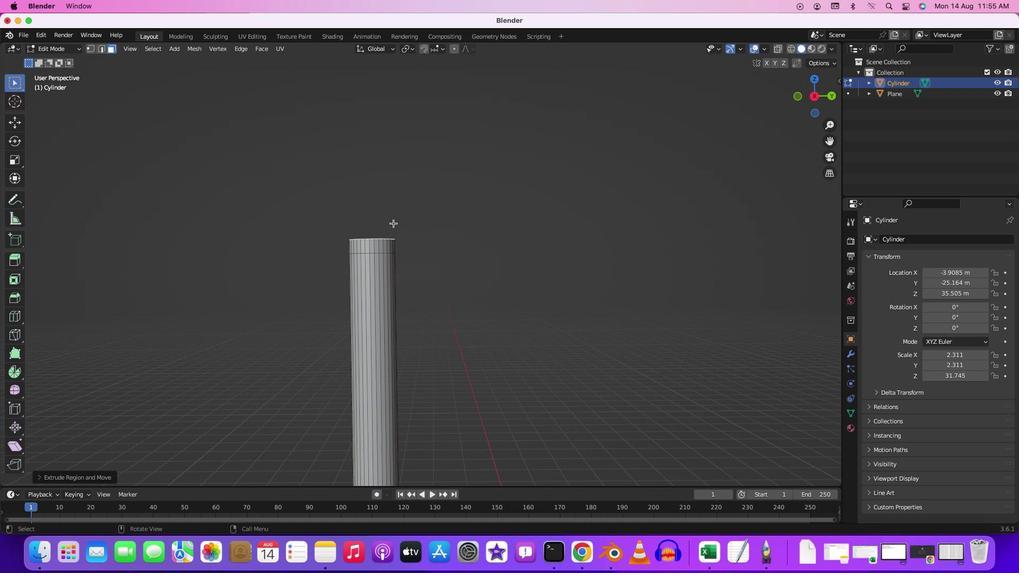 
Action: Key pressed 'e'
Screenshot: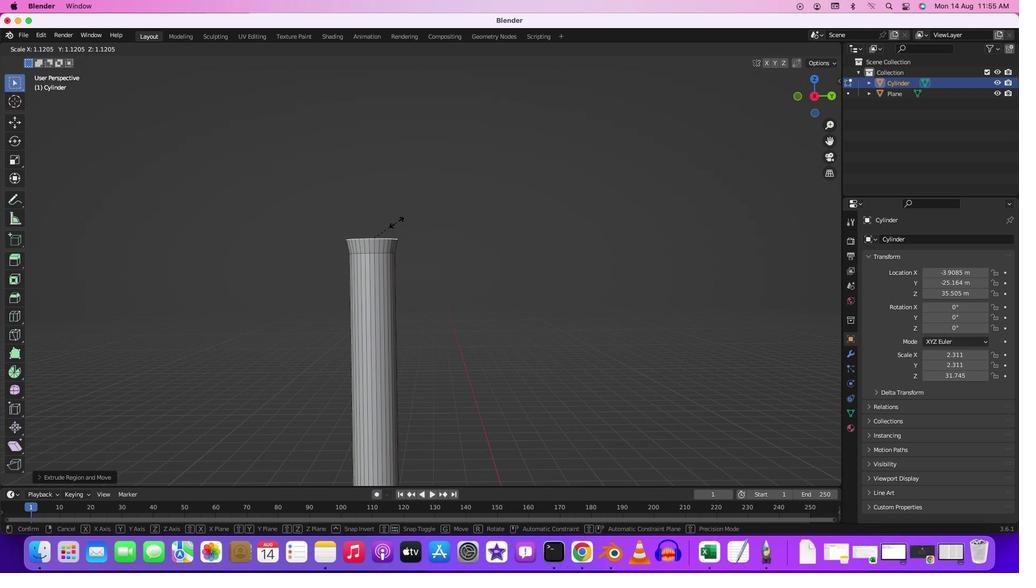 
Action: Mouse moved to (411, 241)
Screenshot: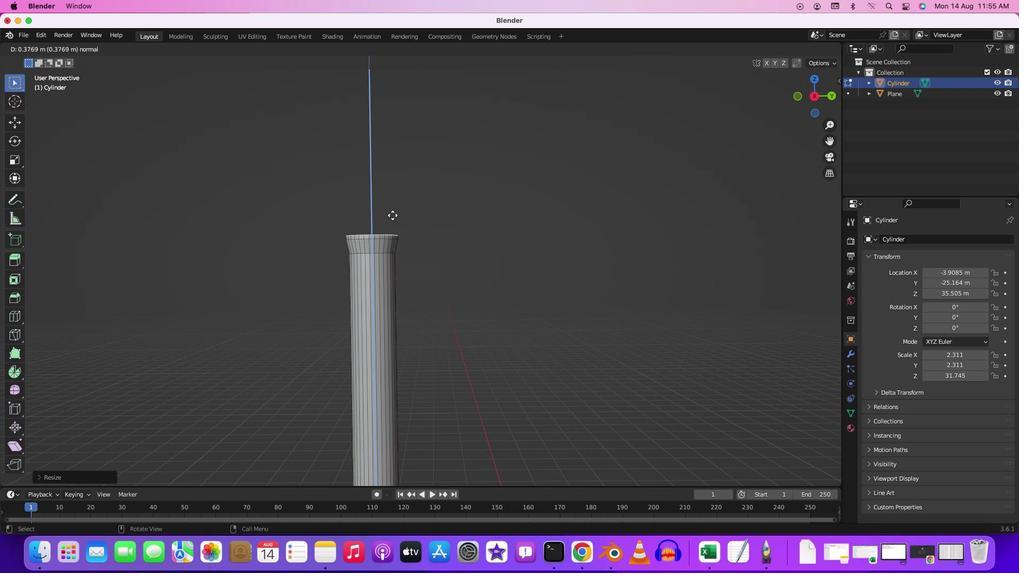 
Action: Mouse pressed left at (411, 241)
Screenshot: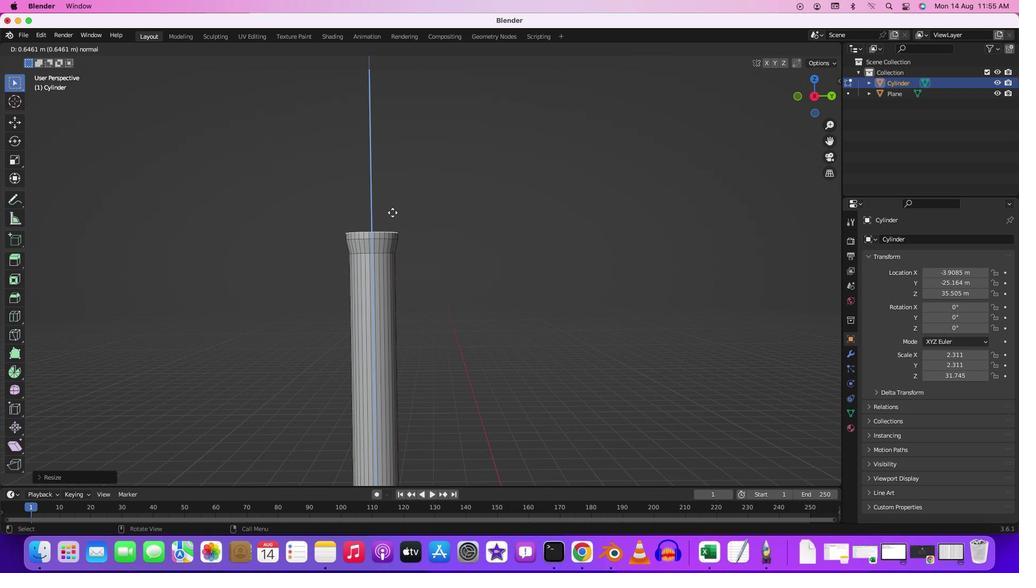 
Action: Key pressed 's'
Screenshot: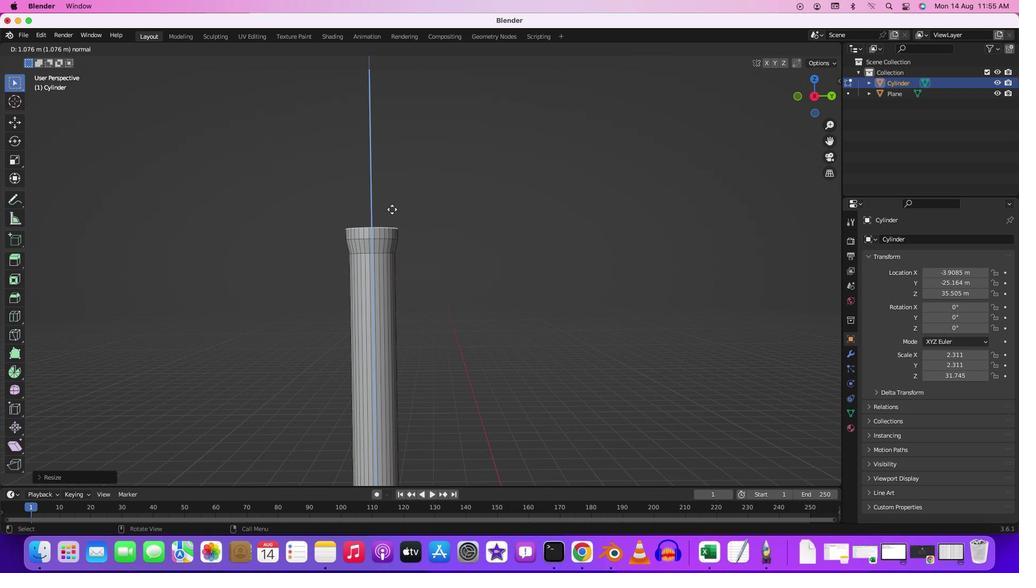 
Action: Mouse moved to (415, 240)
Screenshot: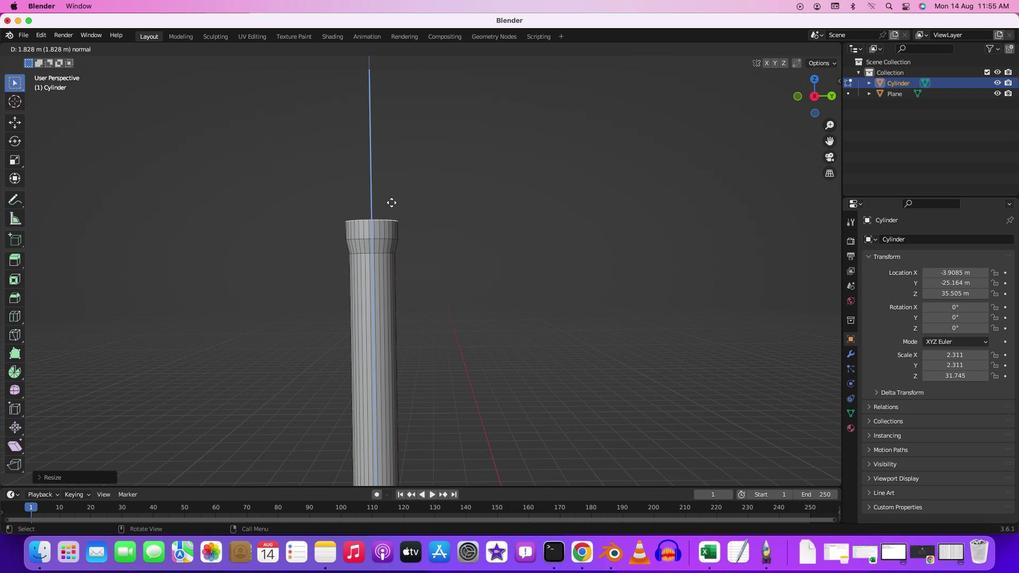 
Action: Mouse pressed left at (415, 240)
Screenshot: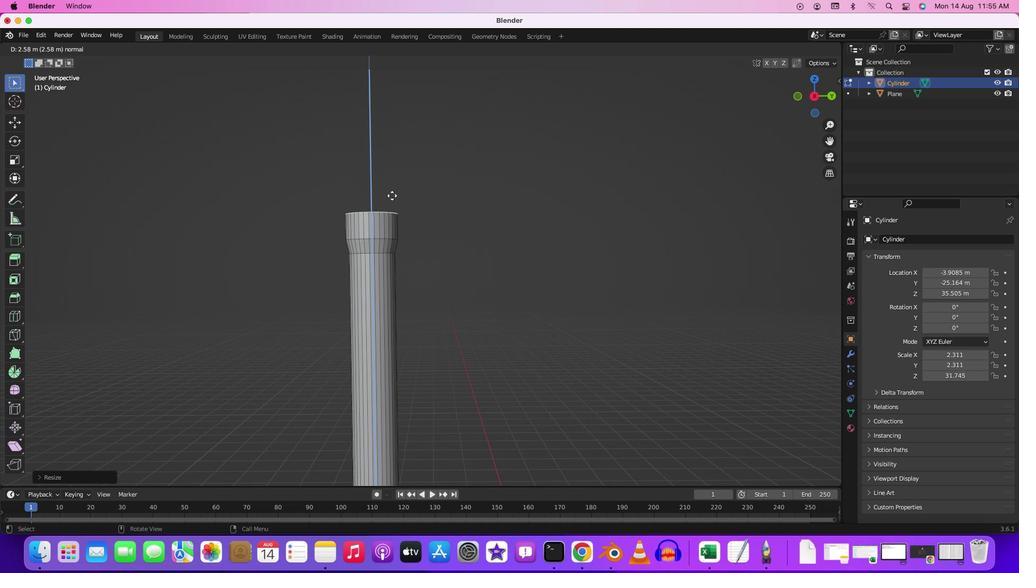 
Action: Mouse moved to (411, 239)
Screenshot: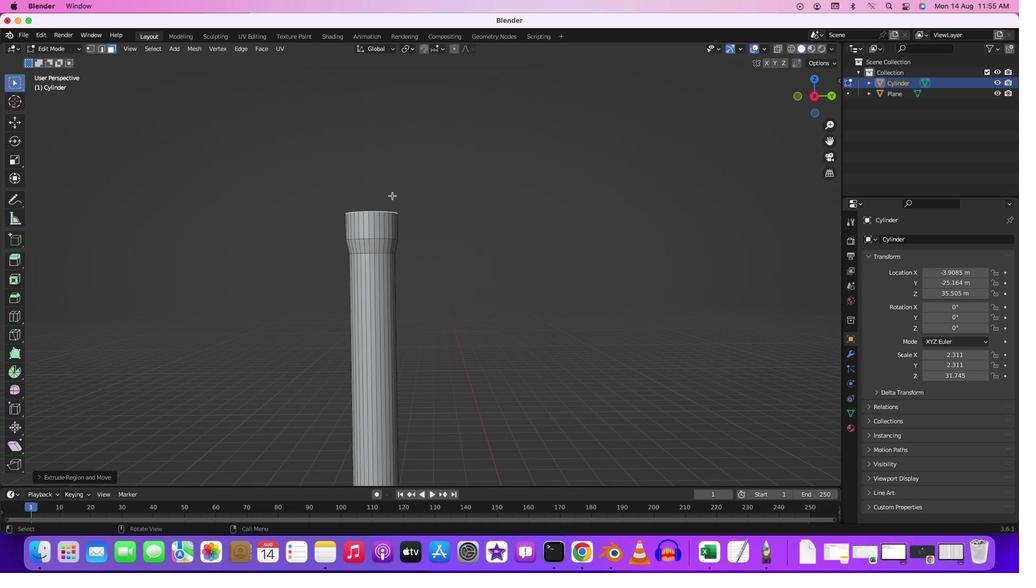 
Action: Key pressed 'e'
Screenshot: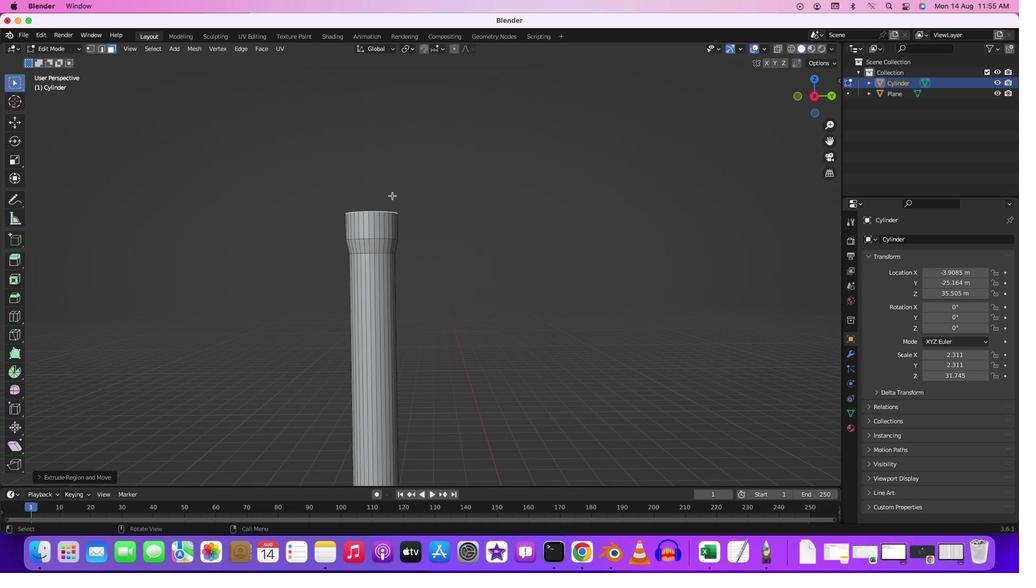 
Action: Mouse moved to (410, 213)
Screenshot: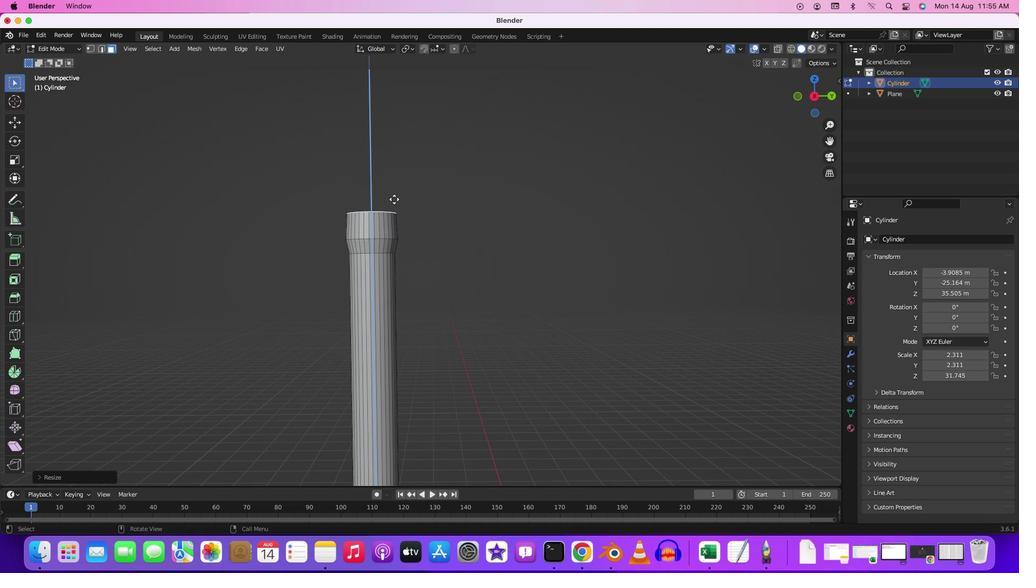 
Action: Mouse pressed left at (410, 213)
Screenshot: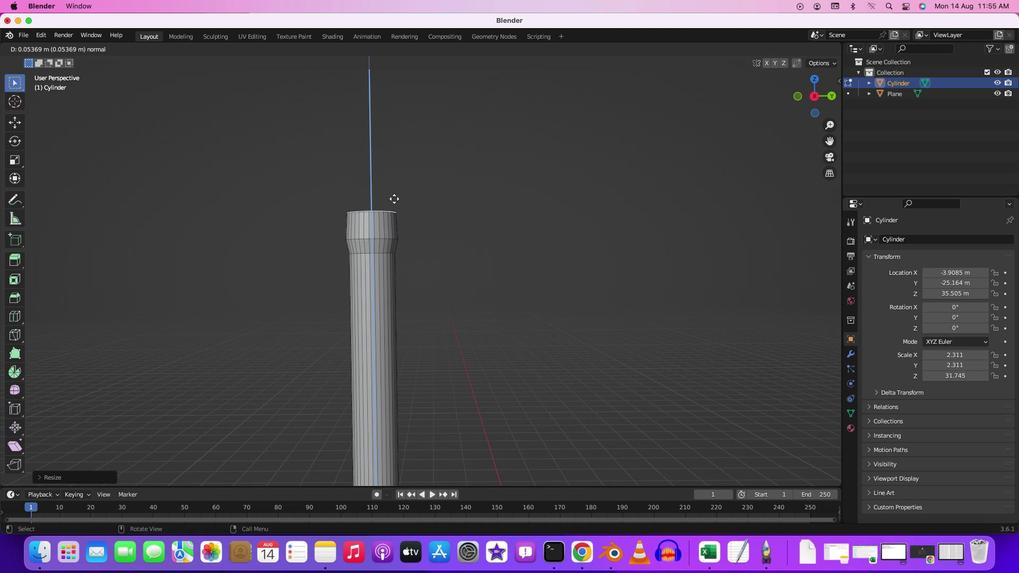 
Action: Key pressed 's'
Screenshot: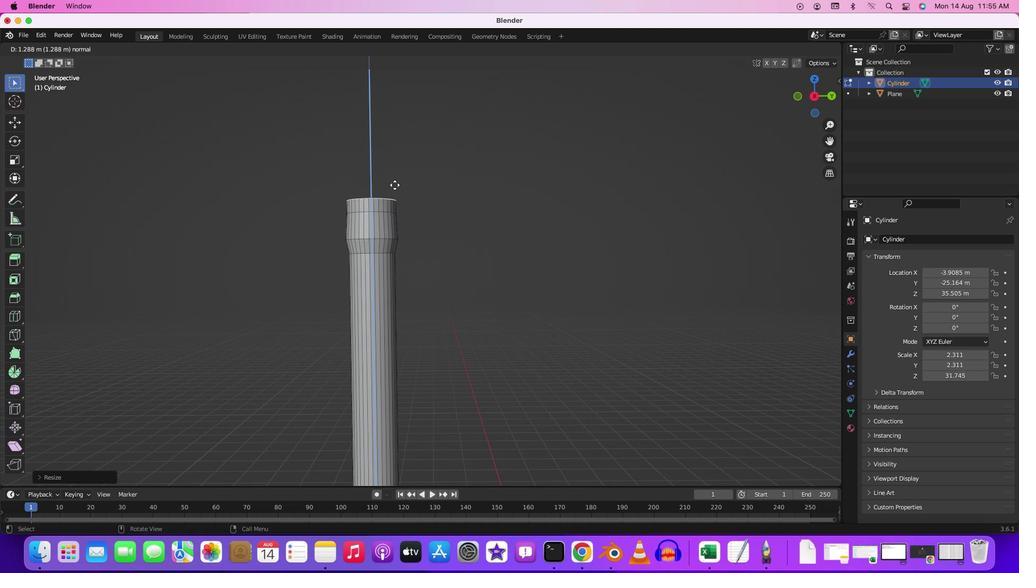
Action: Mouse moved to (411, 218)
Screenshot: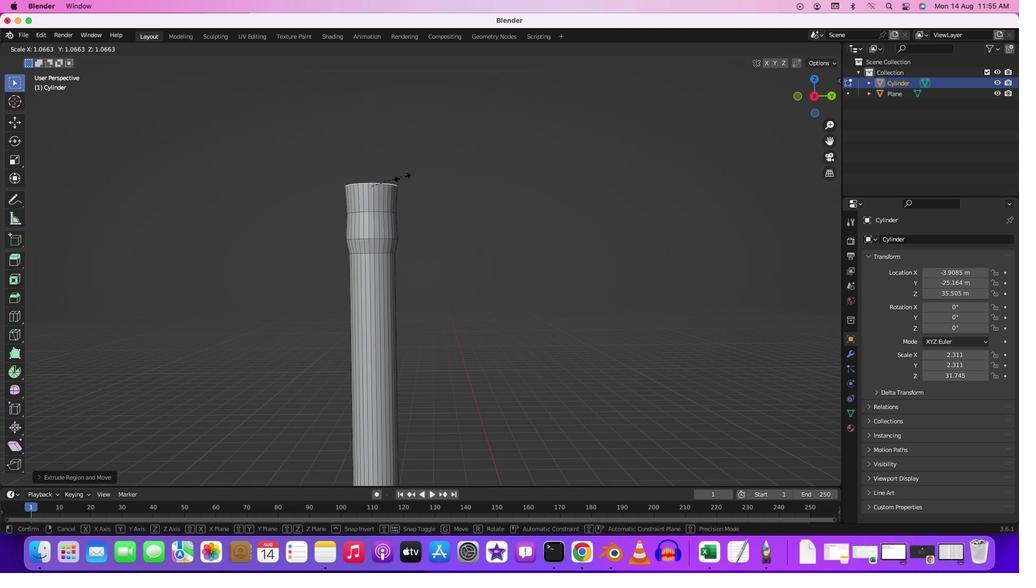 
Action: Mouse pressed left at (411, 218)
Screenshot: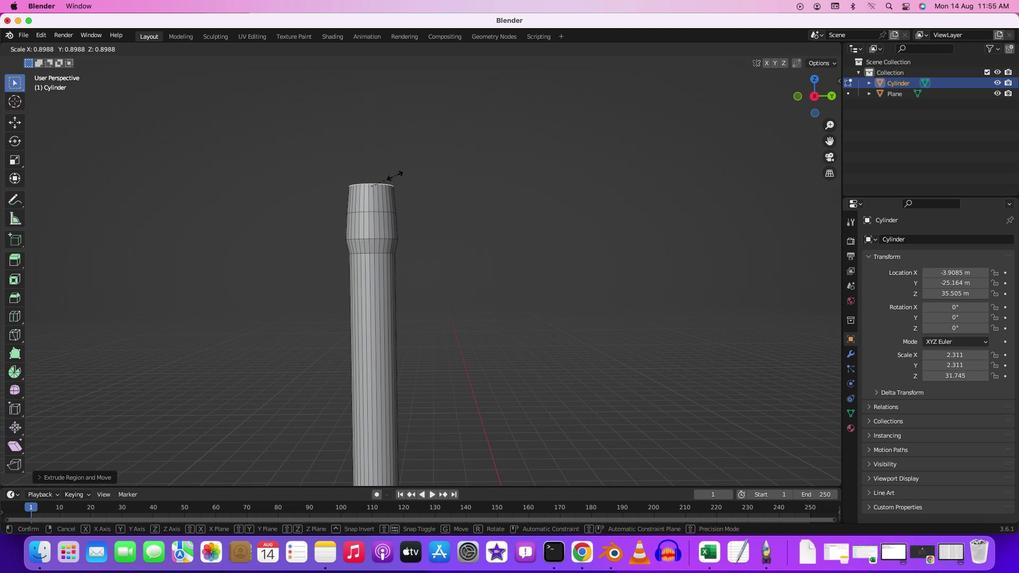 
Action: Key pressed 'e'
Screenshot: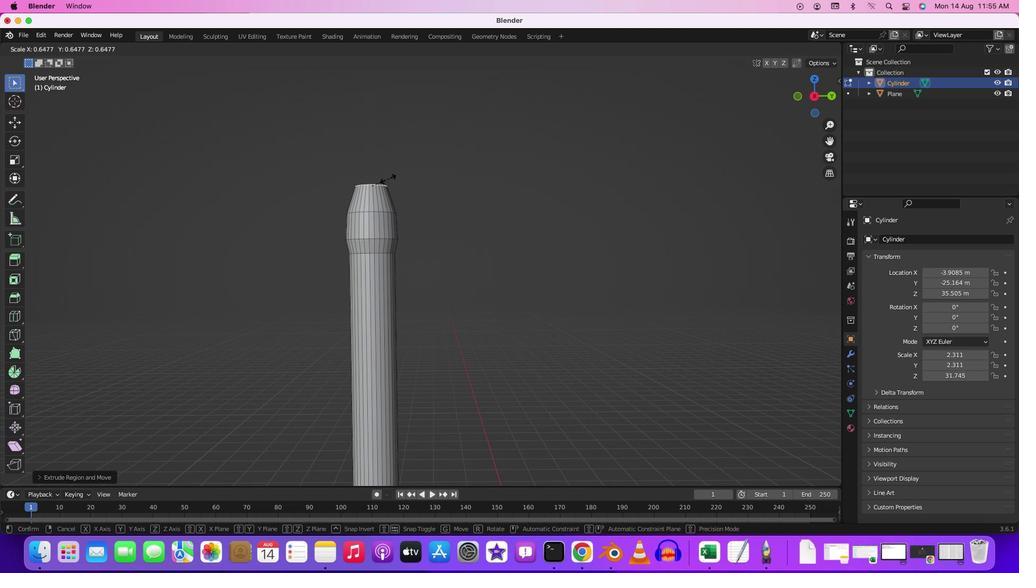 
Action: Mouse moved to (416, 191)
Screenshot: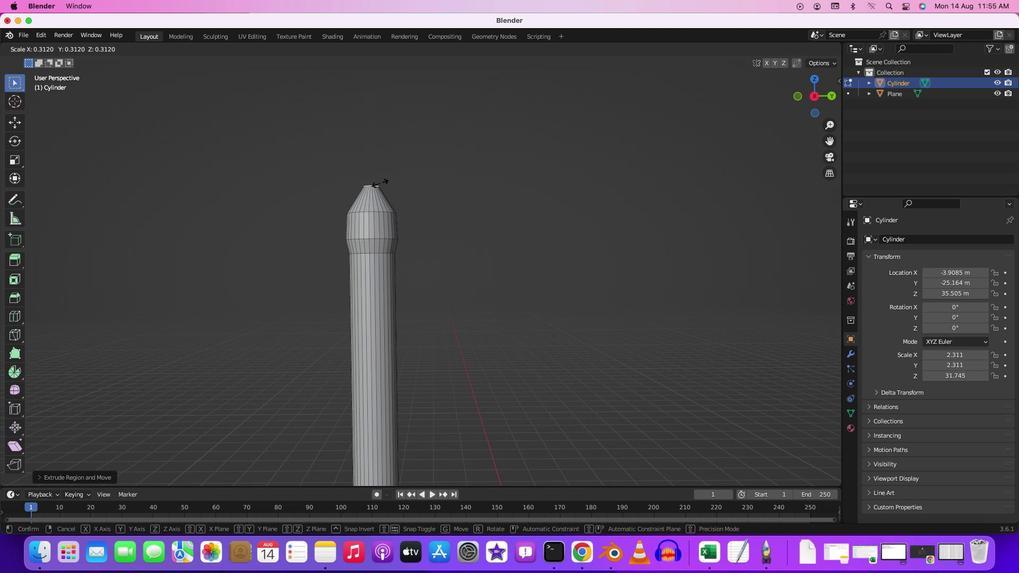 
Action: Mouse pressed left at (416, 191)
Screenshot: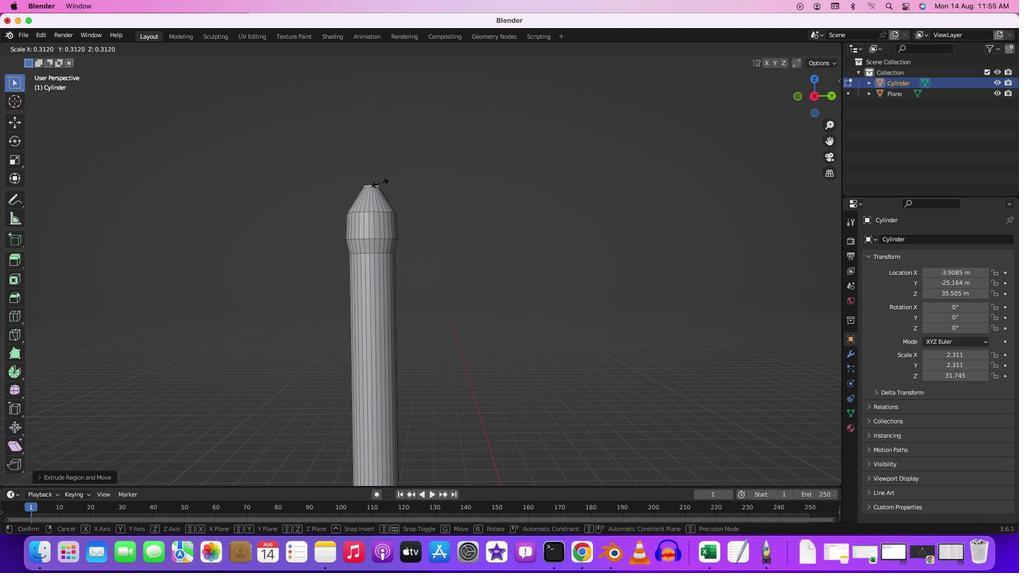 
Action: Mouse moved to (416, 190)
Screenshot: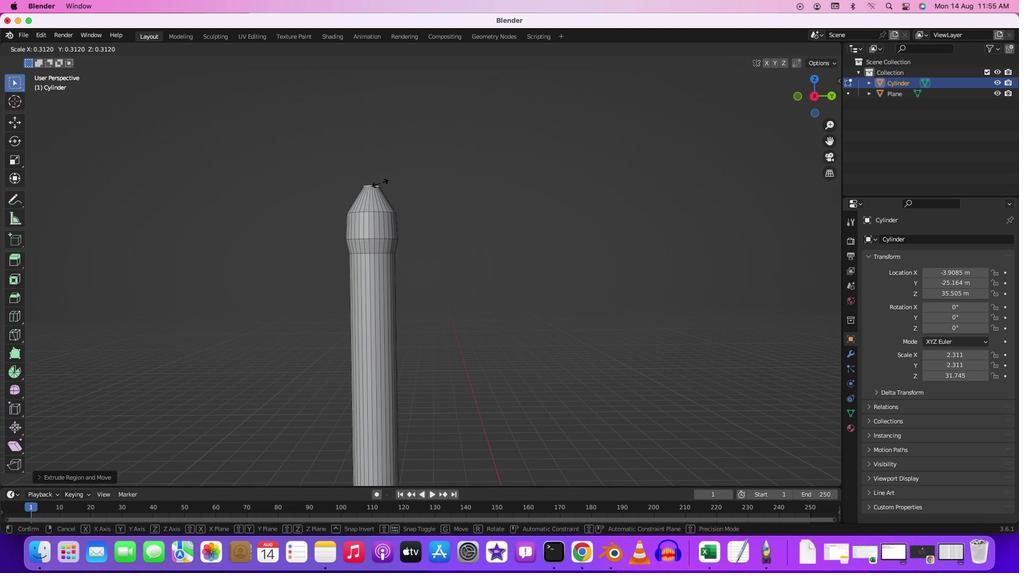 
Action: Key pressed 's'
Screenshot: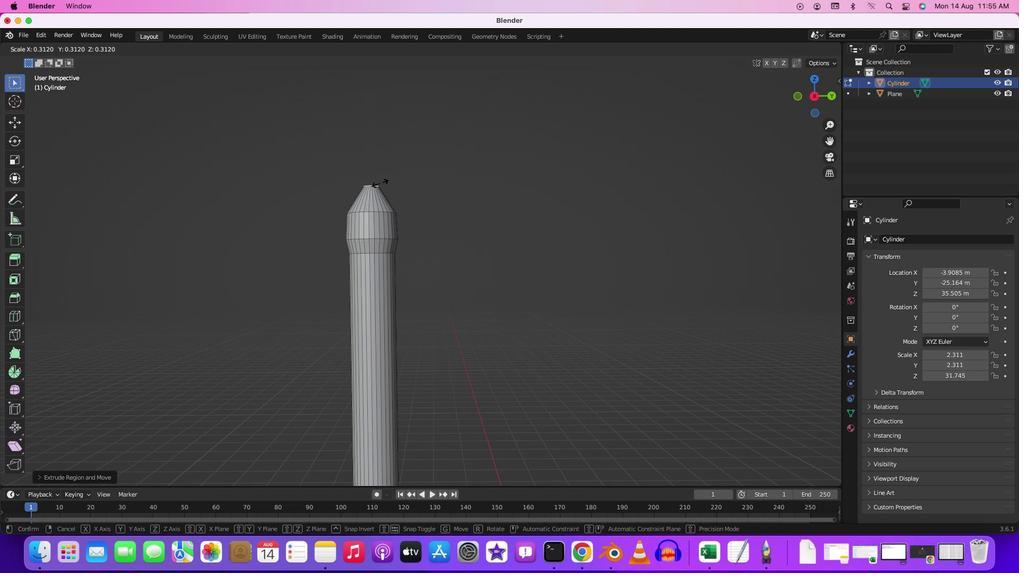 
Action: Mouse moved to (398, 201)
Screenshot: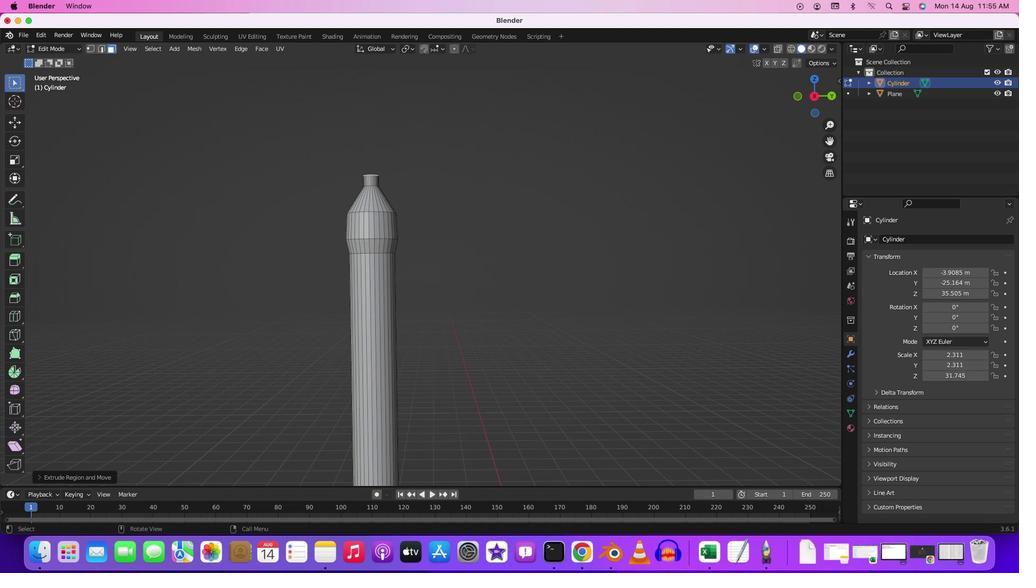 
Action: Mouse pressed left at (398, 201)
Screenshot: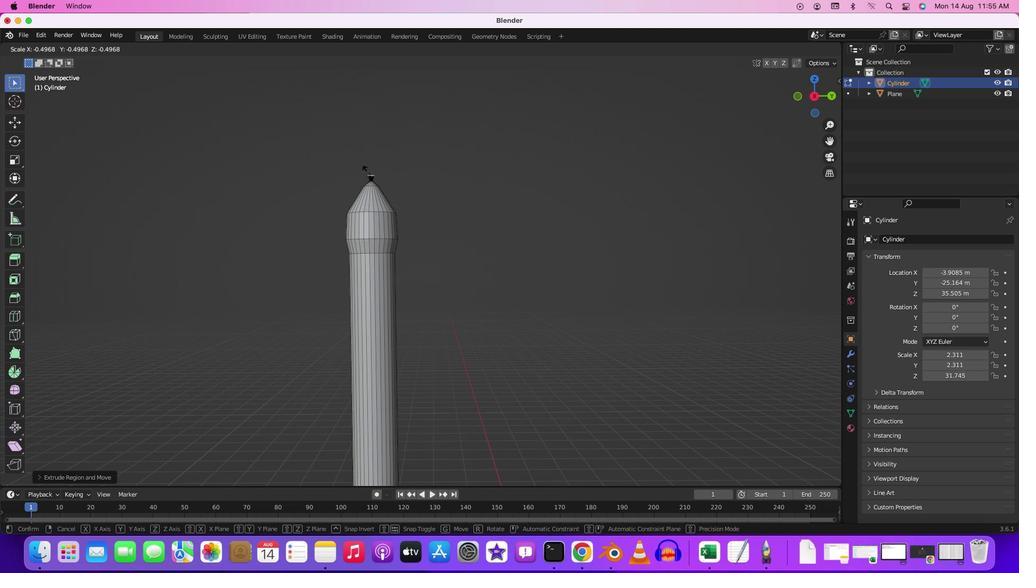 
Action: Key pressed 'e'
Screenshot: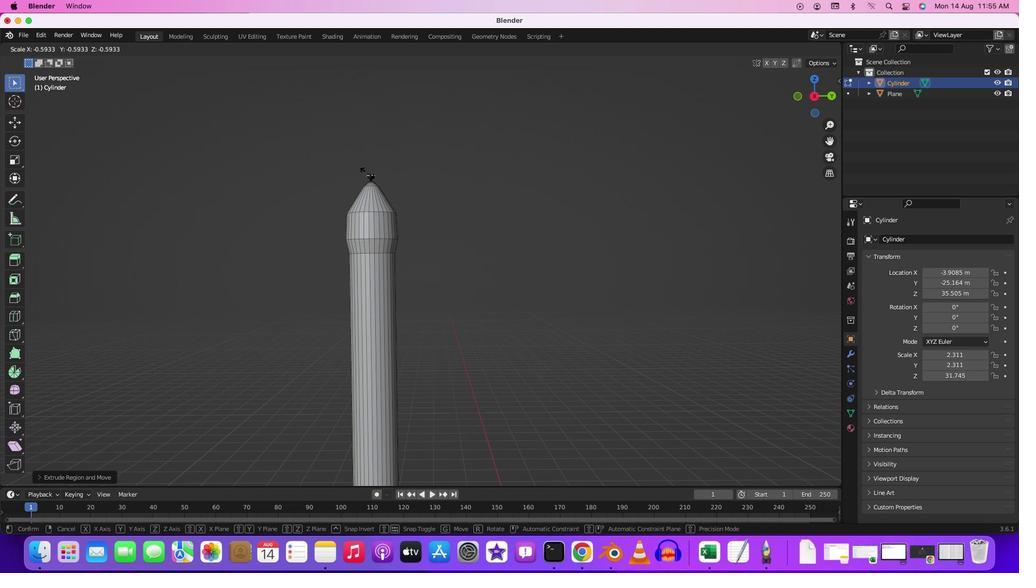 
Action: Mouse moved to (395, 190)
Screenshot: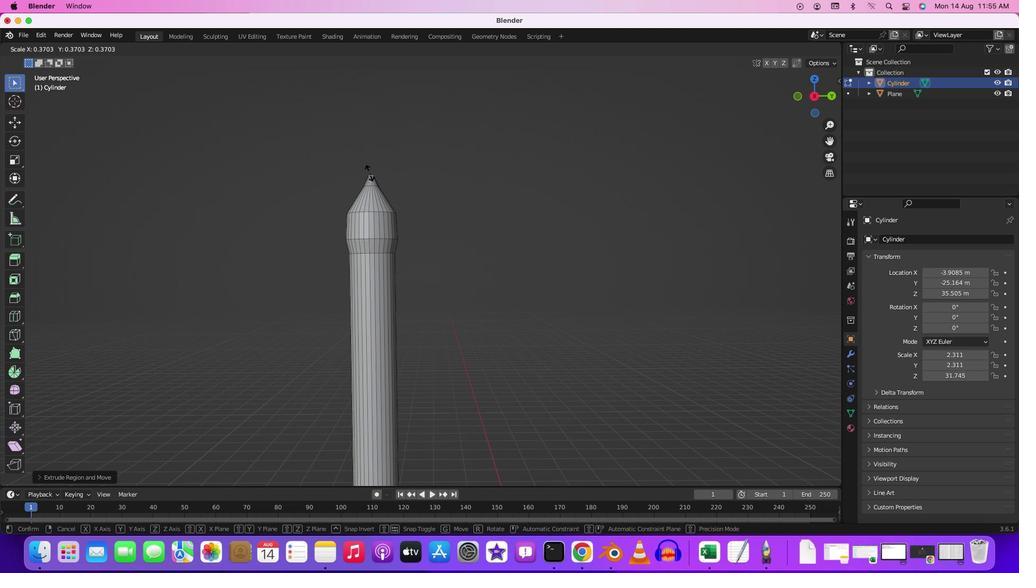 
Action: Mouse pressed left at (395, 190)
Screenshot: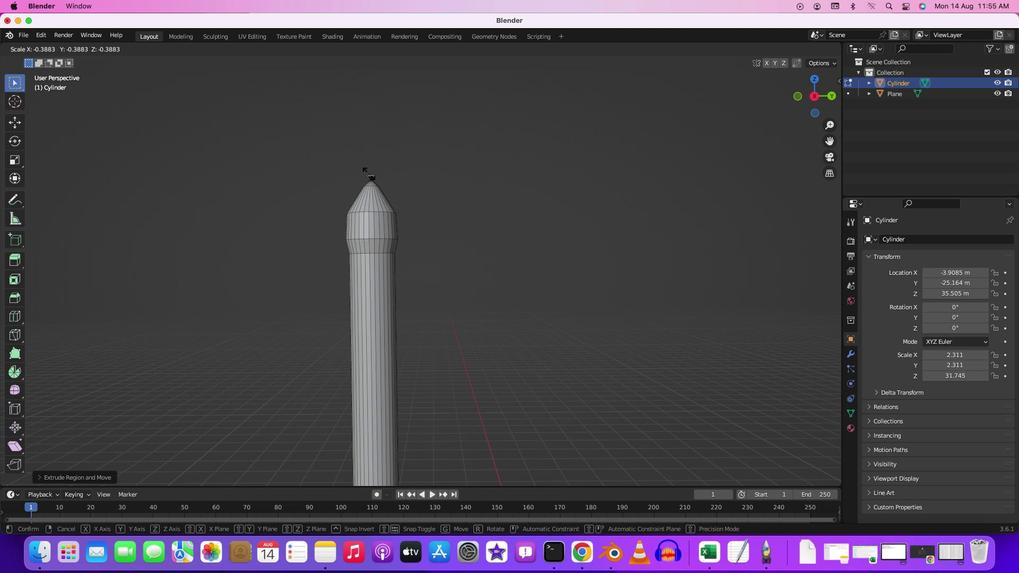 
Action: Key pressed 's'
Screenshot: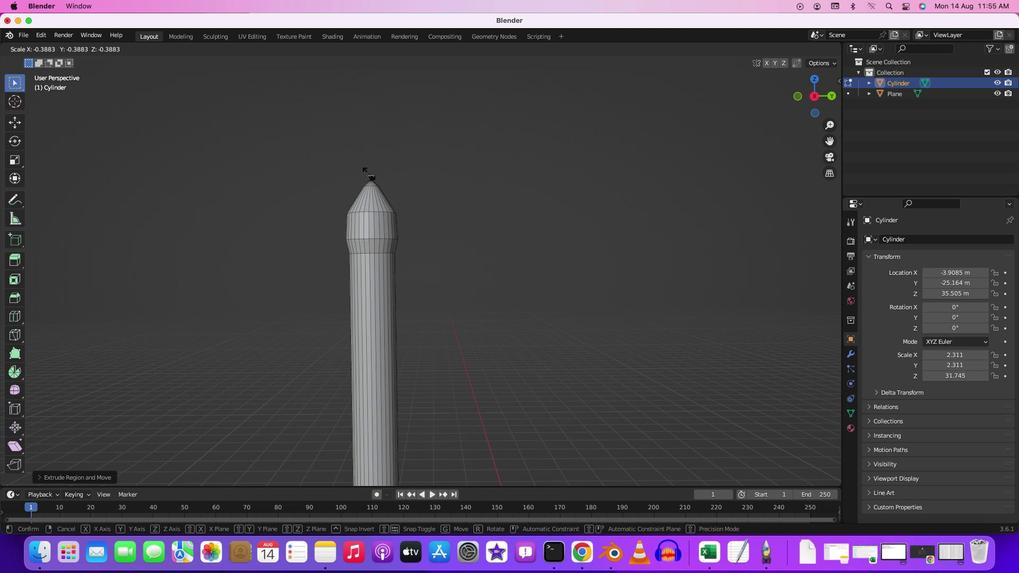 
Action: Mouse moved to (402, 191)
Screenshot: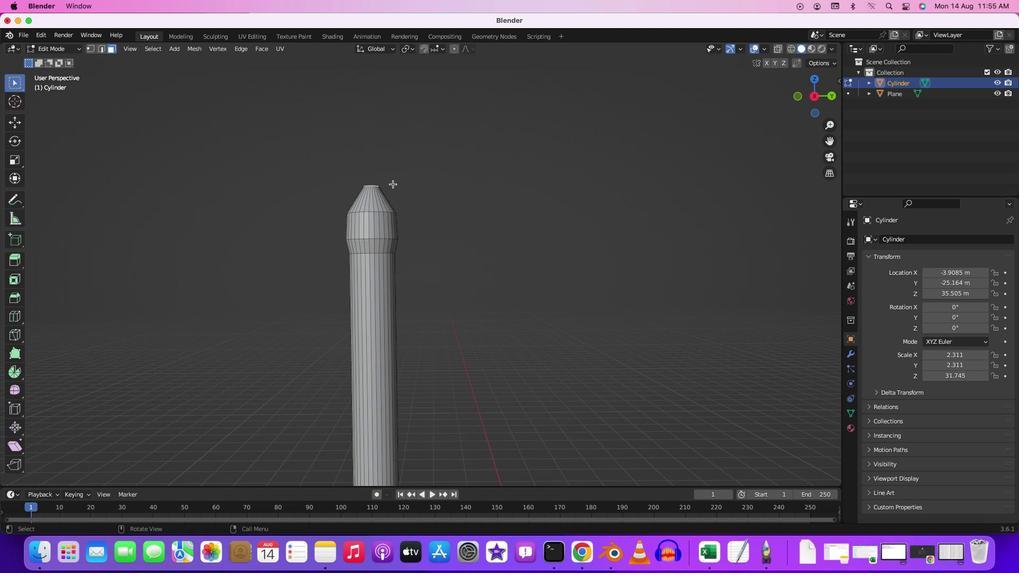 
Action: Mouse pressed left at (402, 191)
Screenshot: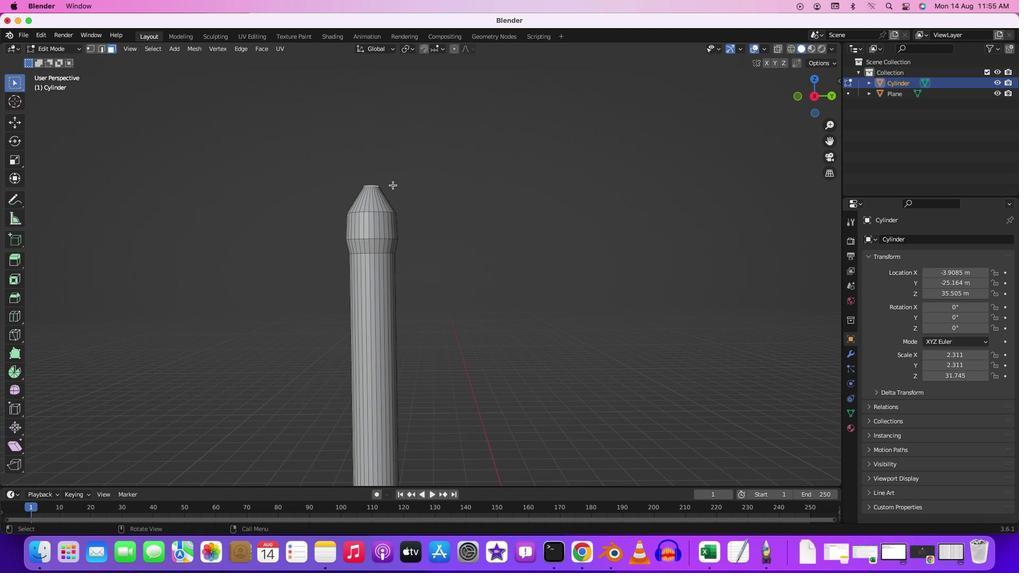 
Action: Mouse moved to (460, 205)
Screenshot: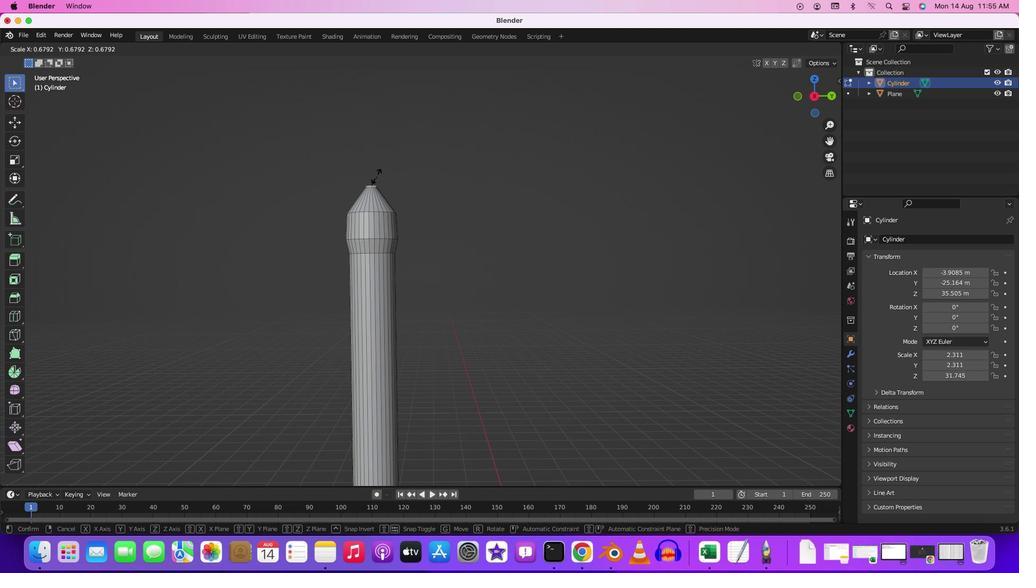 
Action: Key pressed Key.cmd'z'
Screenshot: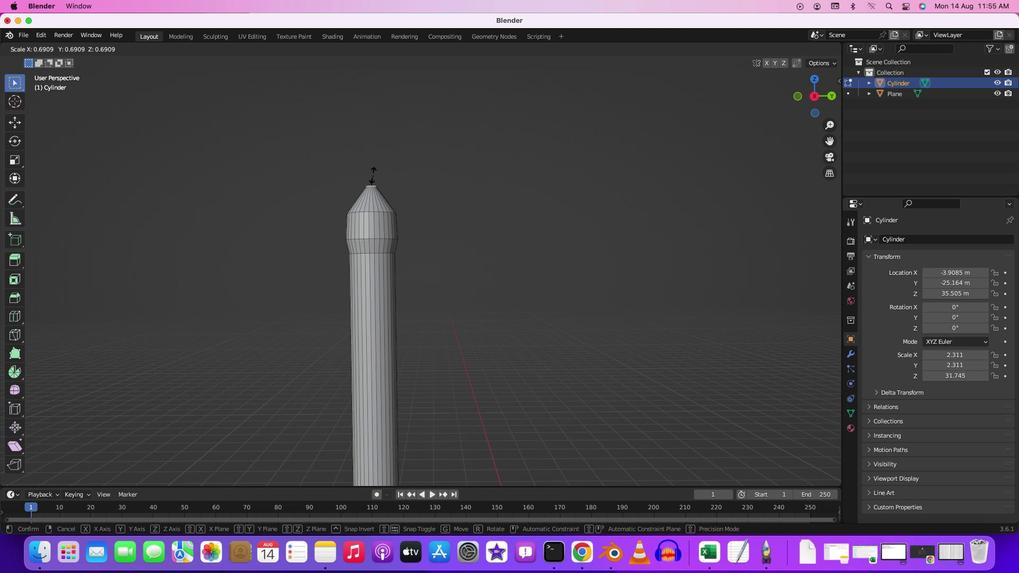 
Action: Mouse moved to (460, 207)
Screenshot: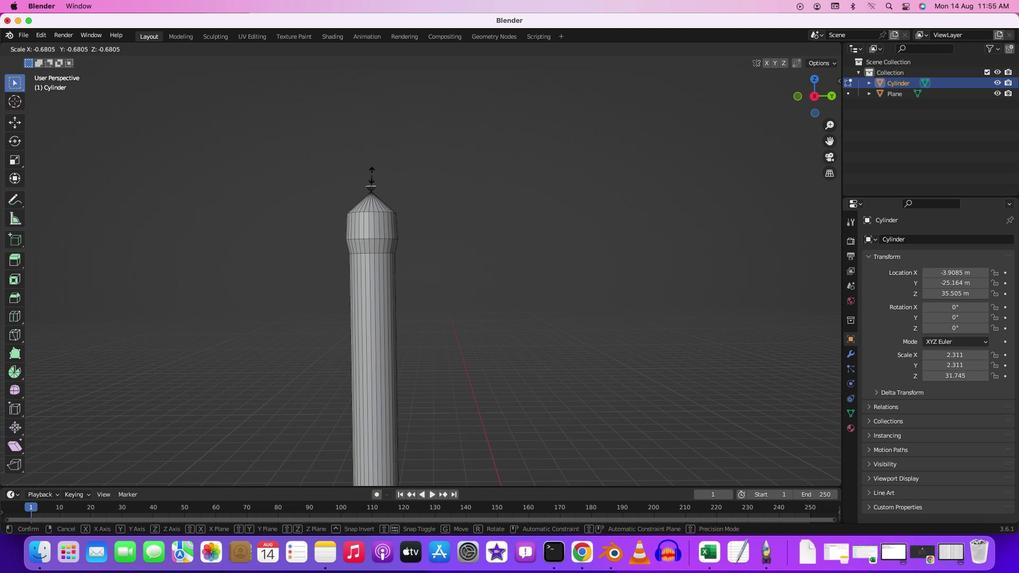 
Action: Key pressed 'z'
Screenshot: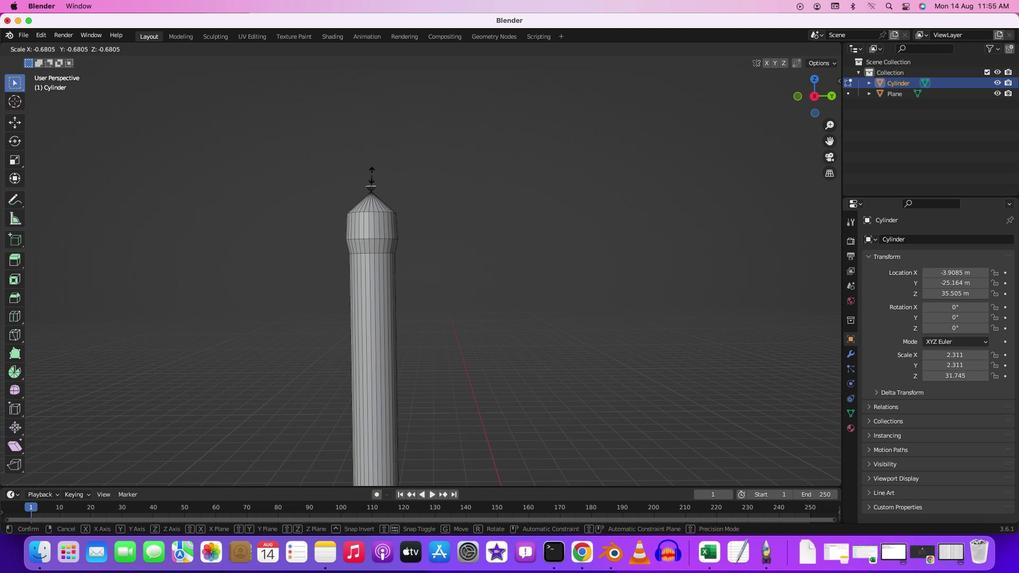 
Action: Mouse moved to (405, 205)
Screenshot: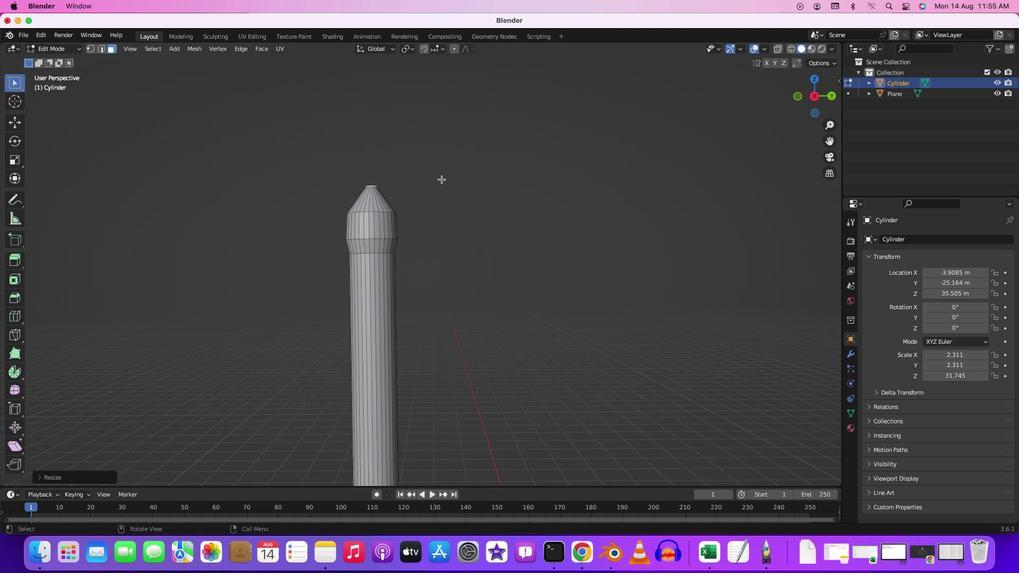 
Action: Key pressed 's'
Screenshot: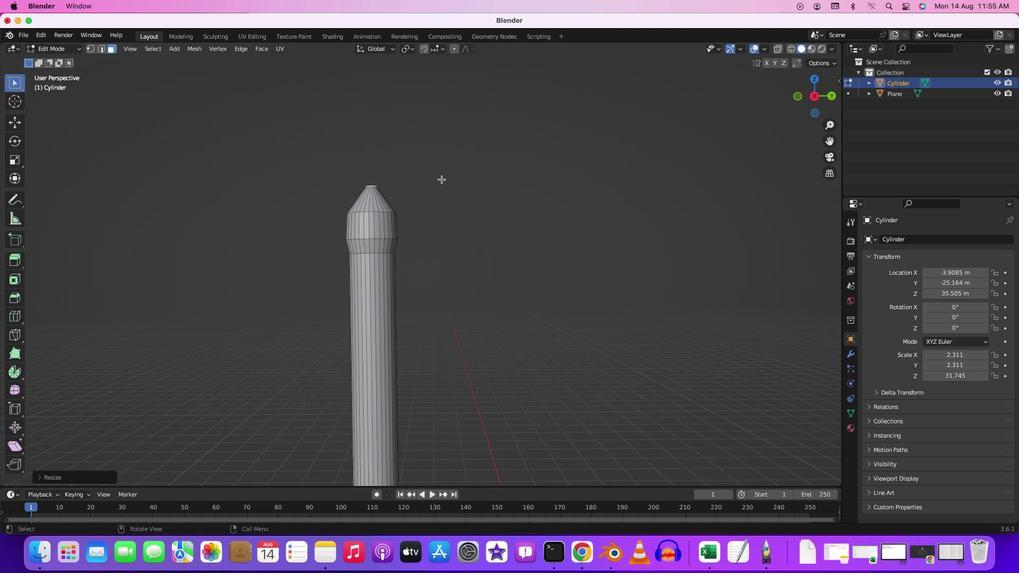 
Action: Mouse moved to (391, 192)
Screenshot: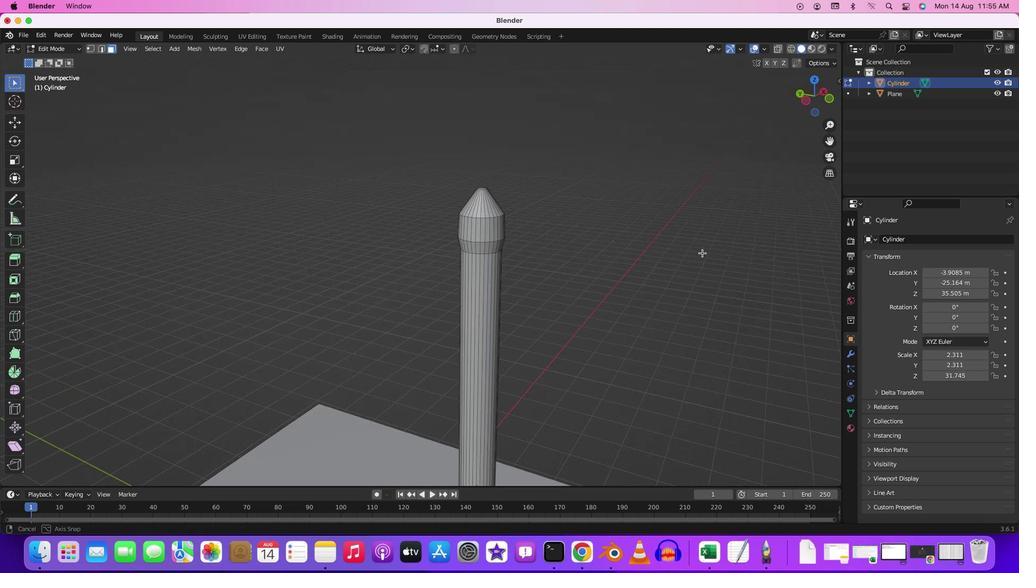 
Action: Mouse pressed left at (391, 192)
Screenshot: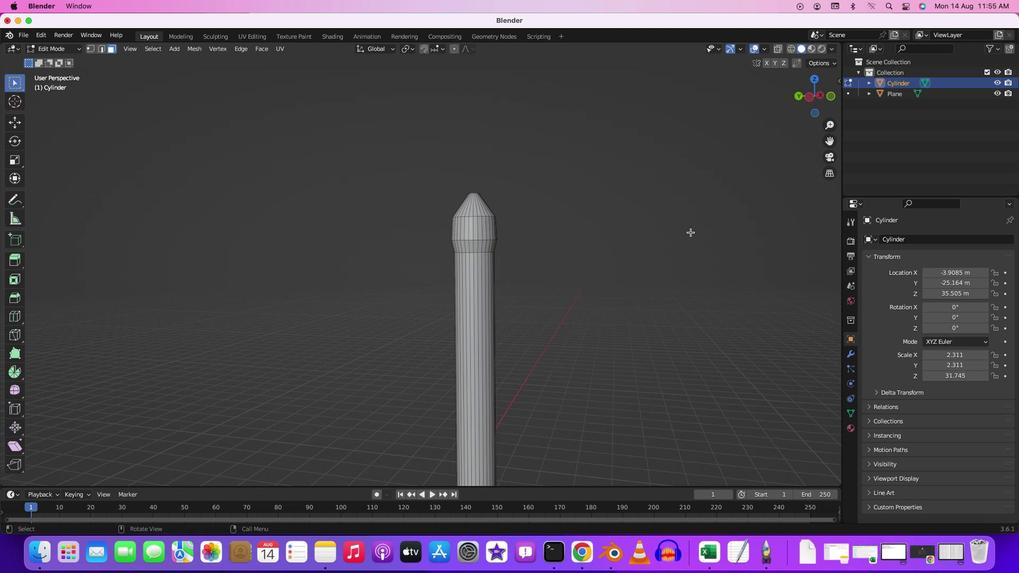 
Action: Mouse moved to (459, 196)
Screenshot: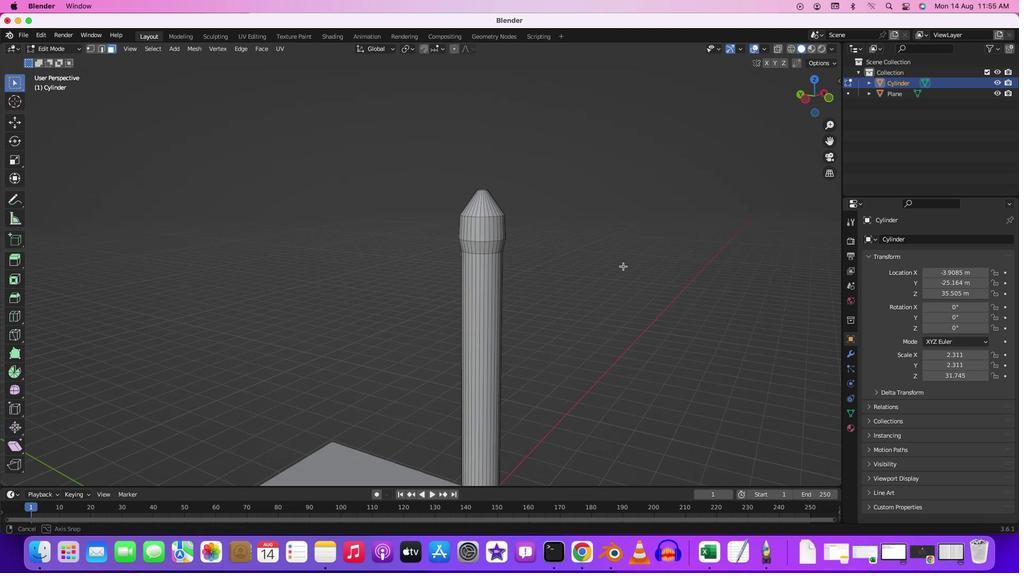 
Action: Mouse pressed left at (459, 196)
Screenshot: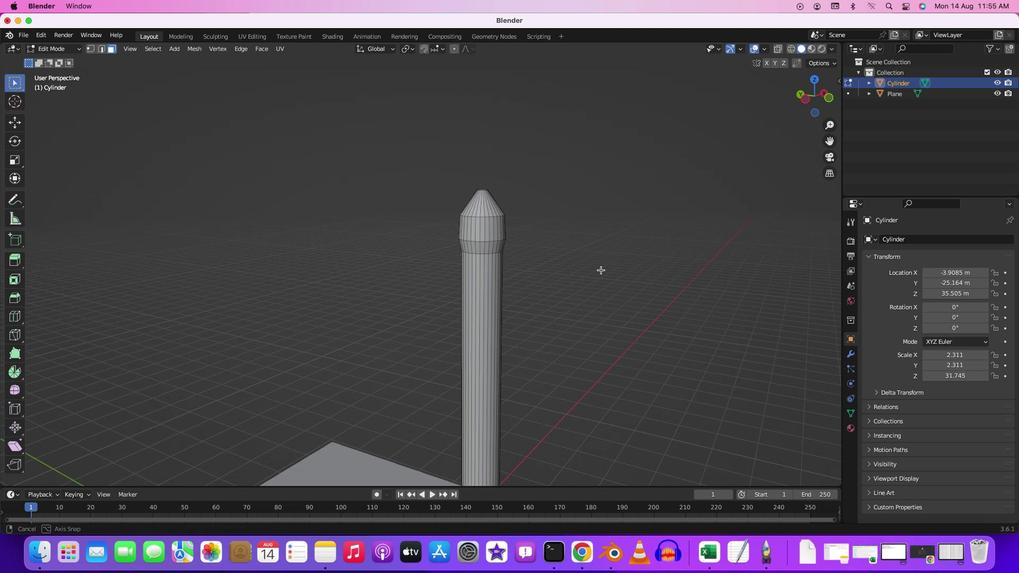 
Action: Mouse moved to (510, 259)
Screenshot: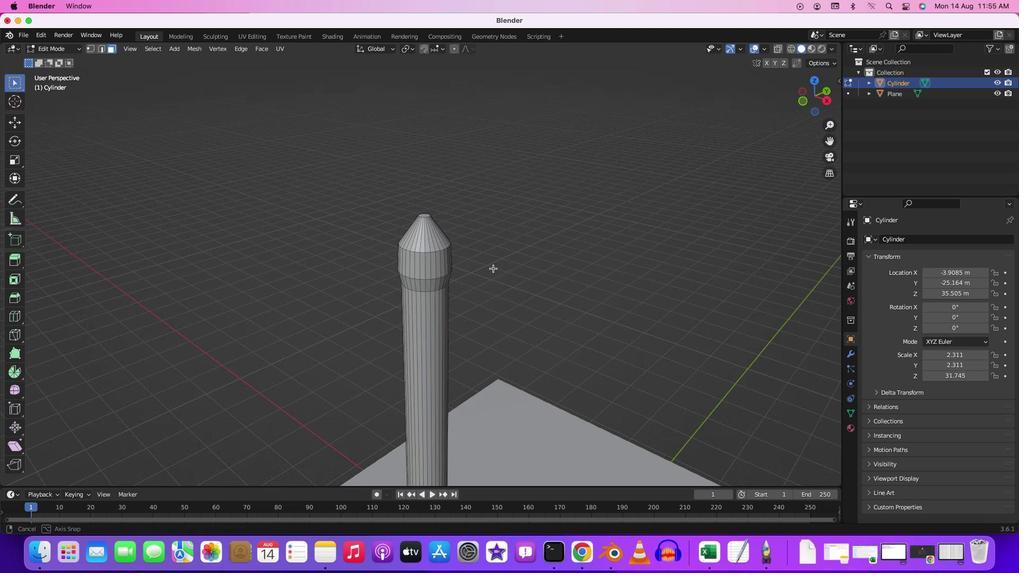 
Action: Mouse pressed middle at (510, 259)
Screenshot: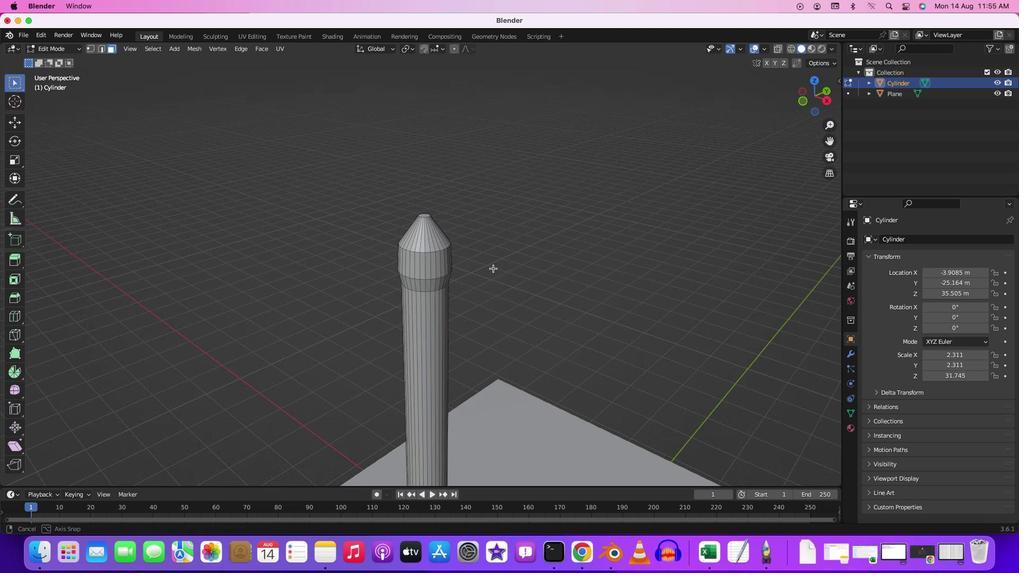 
Action: Mouse moved to (693, 263)
Screenshot: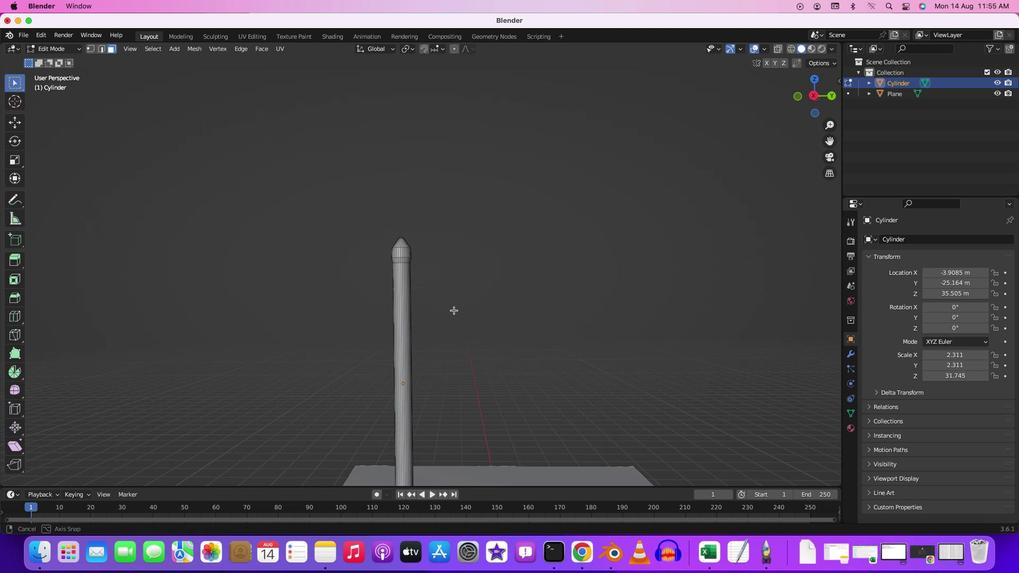 
Action: Mouse pressed middle at (693, 263)
Screenshot: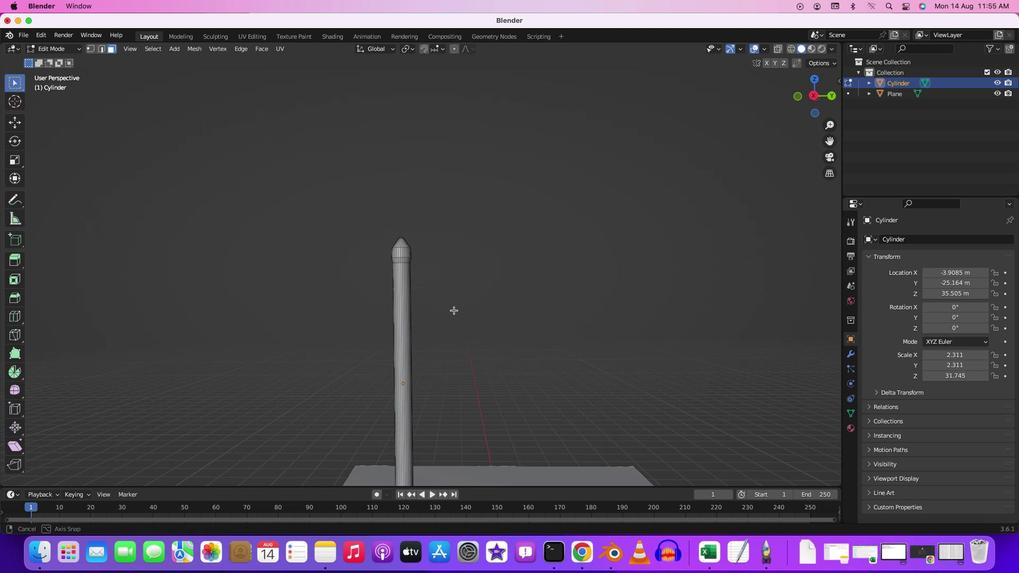 
Action: Mouse moved to (475, 280)
Screenshot: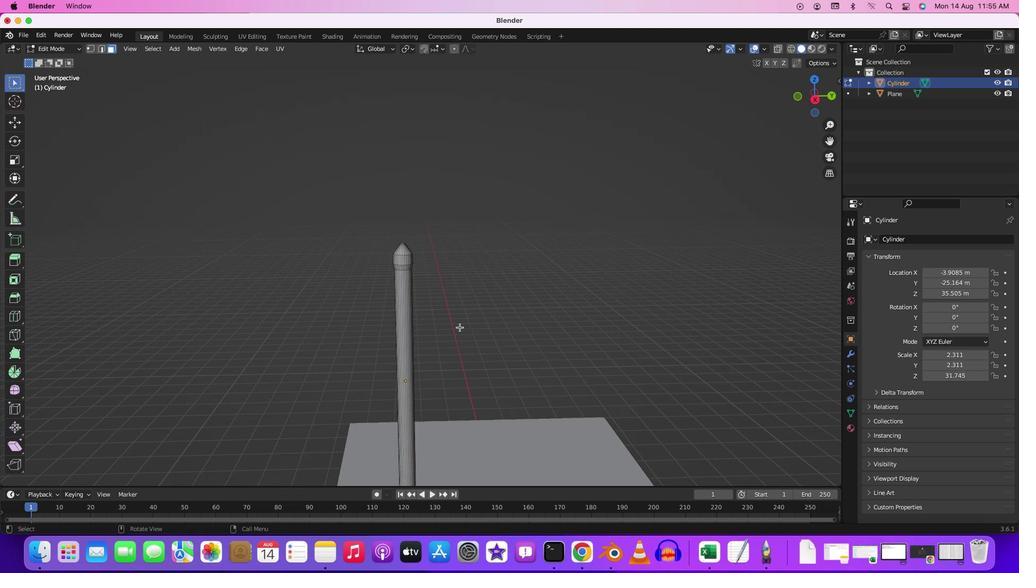 
Action: Mouse scrolled (475, 280) with delta (18, 17)
Screenshot: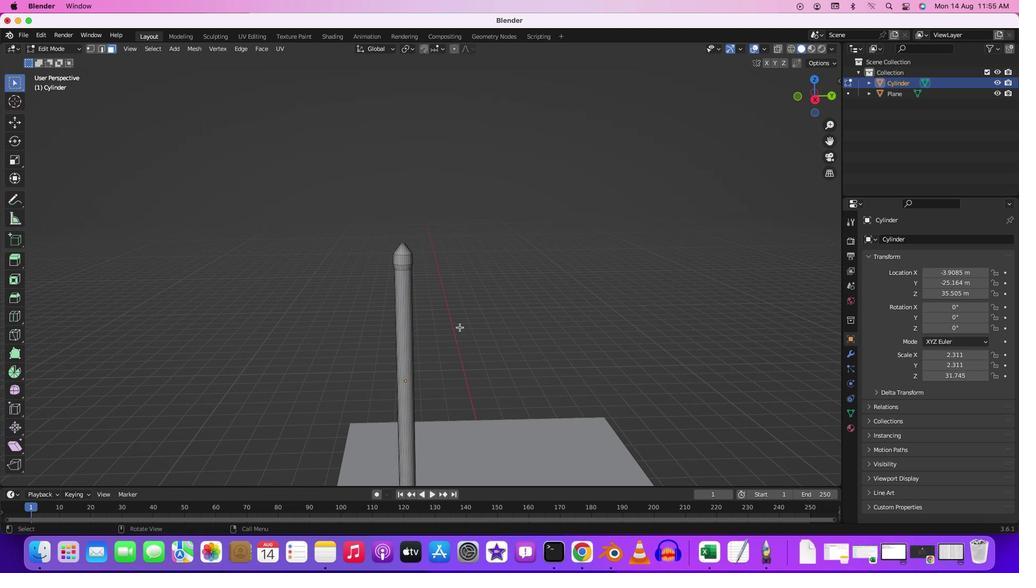 
Action: Mouse moved to (475, 280)
Screenshot: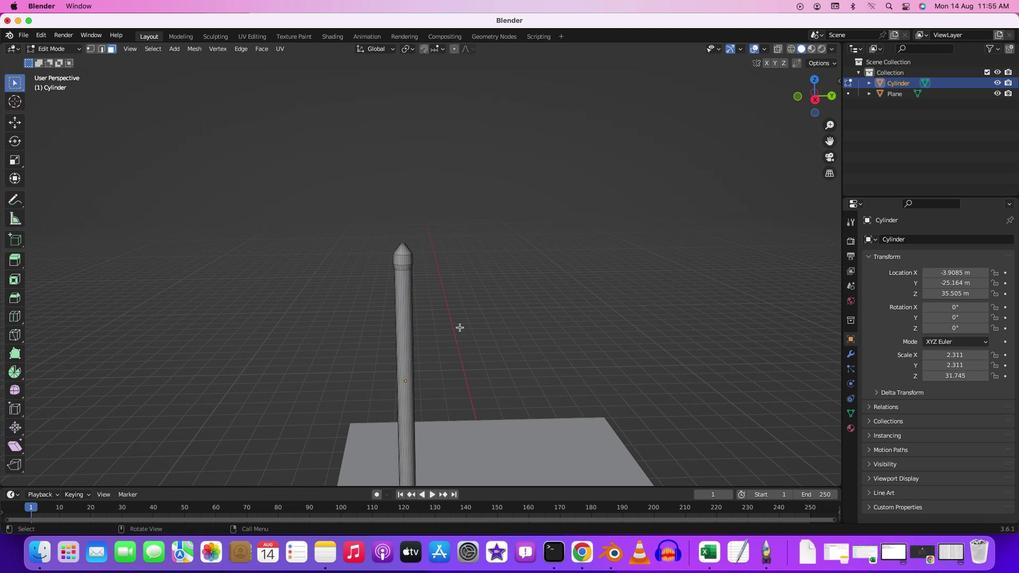 
Action: Mouse scrolled (475, 280) with delta (18, 17)
Screenshot: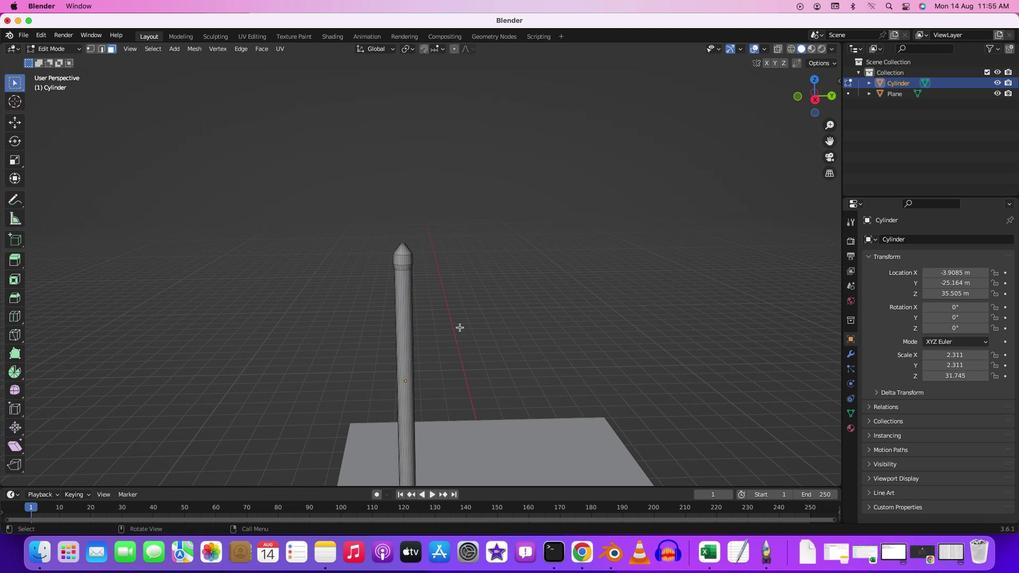 
Action: Mouse scrolled (475, 280) with delta (18, 16)
Screenshot: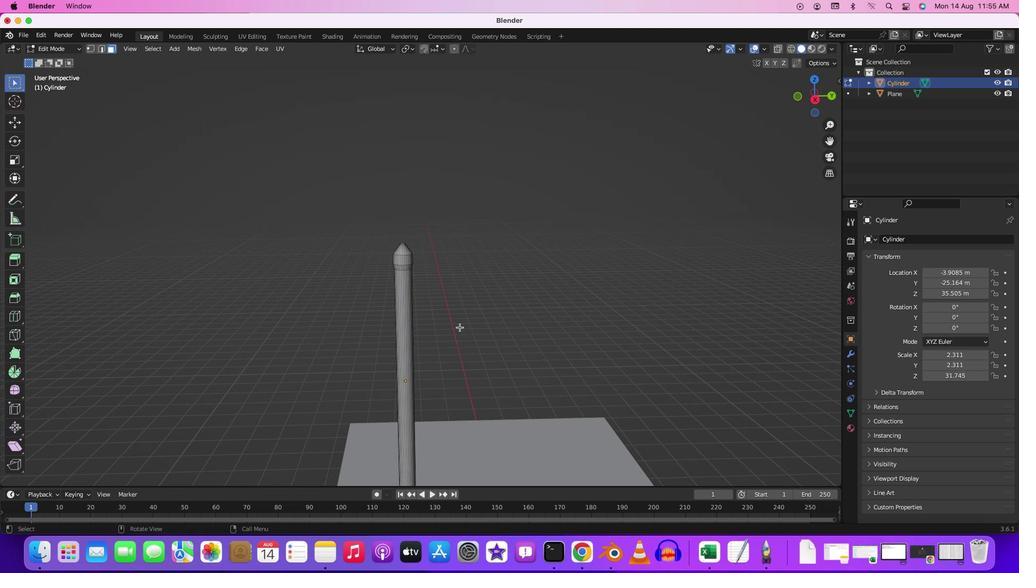 
Action: Mouse scrolled (475, 280) with delta (18, 15)
Screenshot: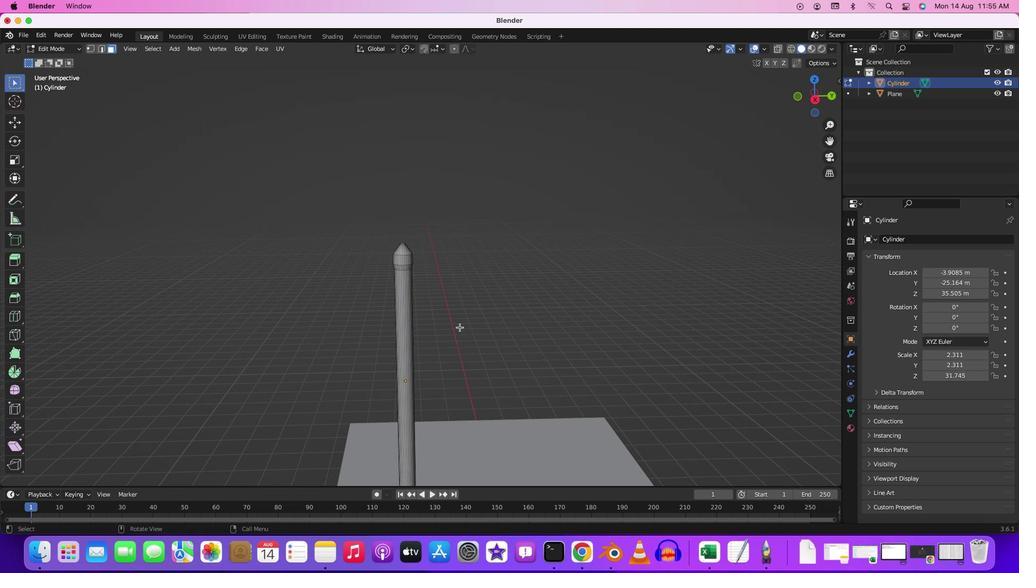 
Action: Mouse scrolled (475, 280) with delta (18, 14)
Screenshot: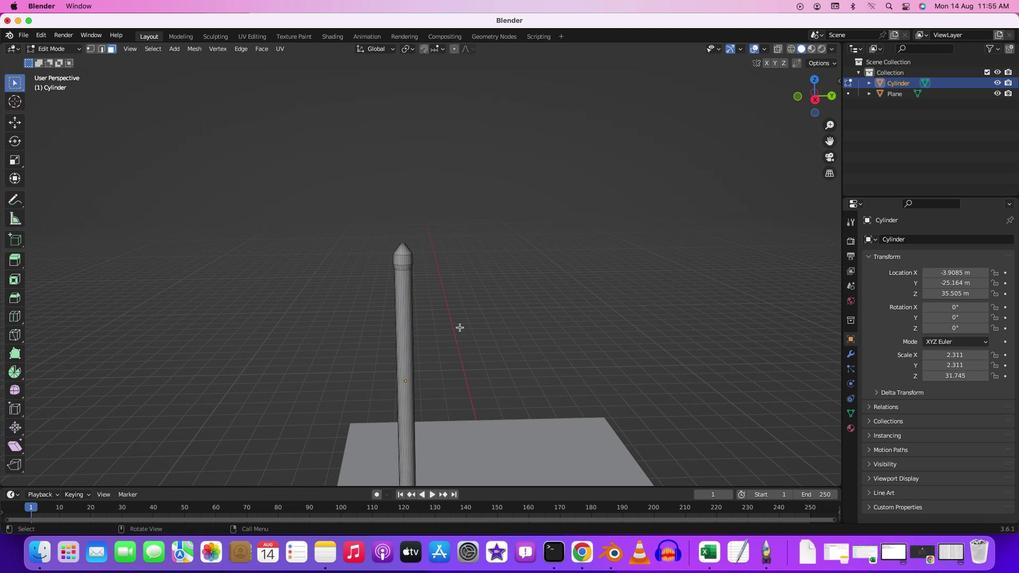 
Action: Mouse moved to (473, 349)
Screenshot: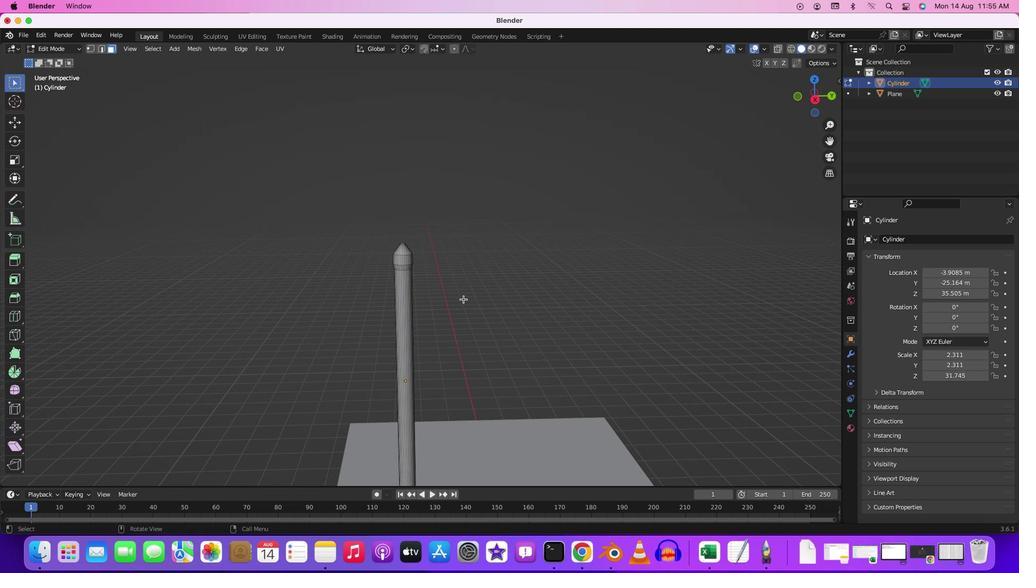 
Action: Mouse pressed middle at (473, 349)
Screenshot: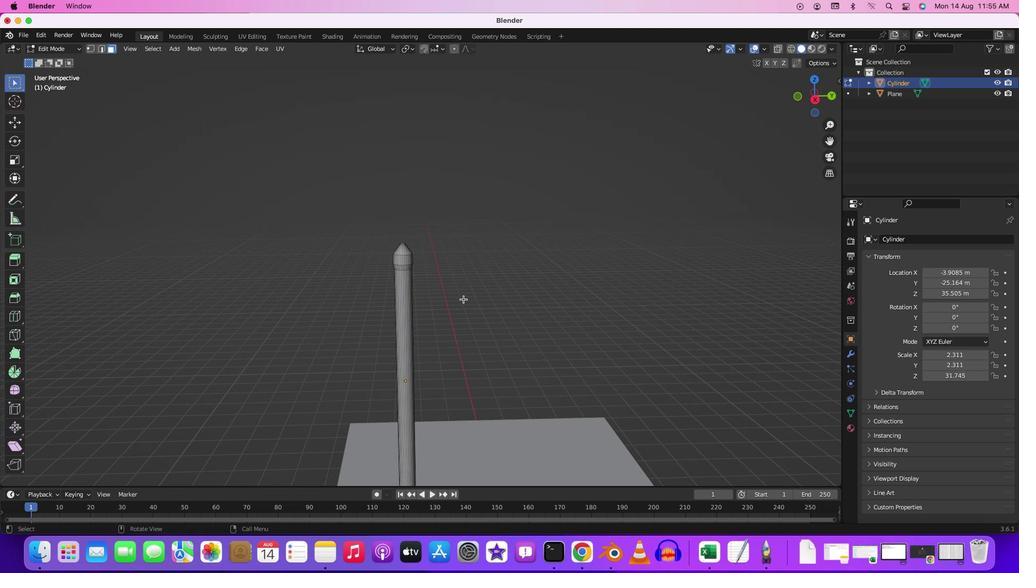 
Action: Mouse moved to (479, 320)
Screenshot: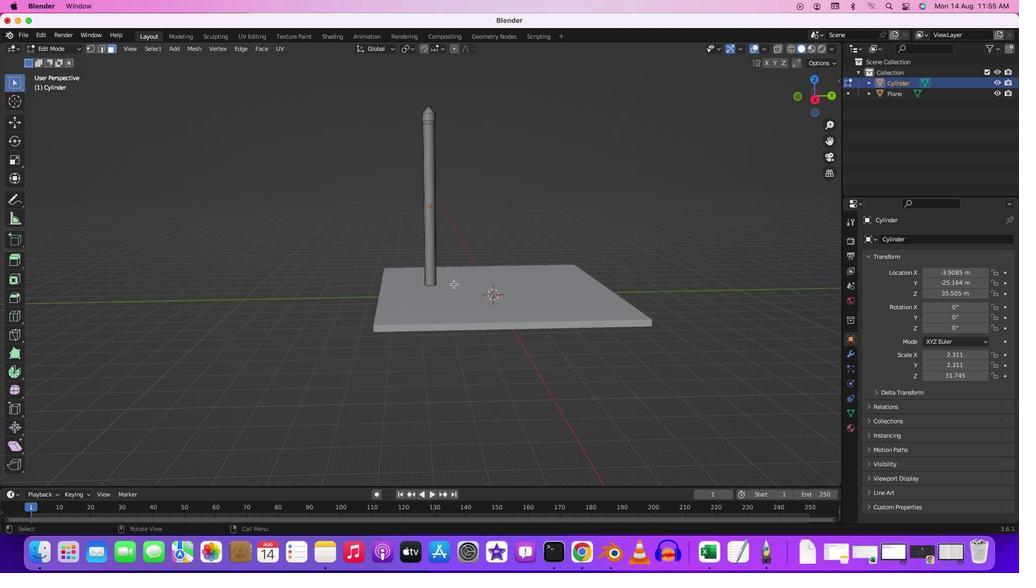 
Action: Mouse scrolled (479, 320) with delta (18, 18)
Screenshot: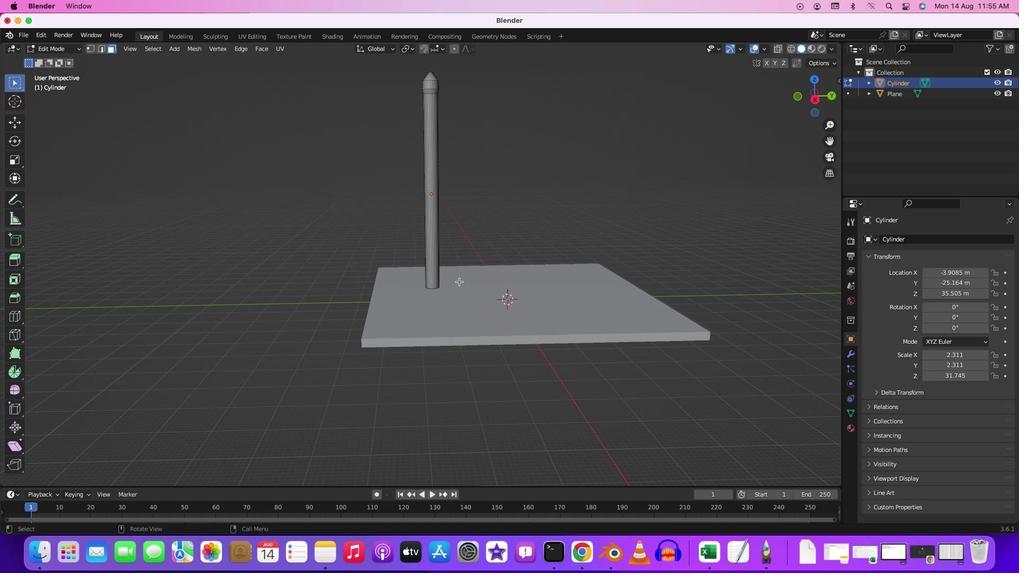 
Action: Mouse scrolled (479, 320) with delta (18, 17)
Screenshot: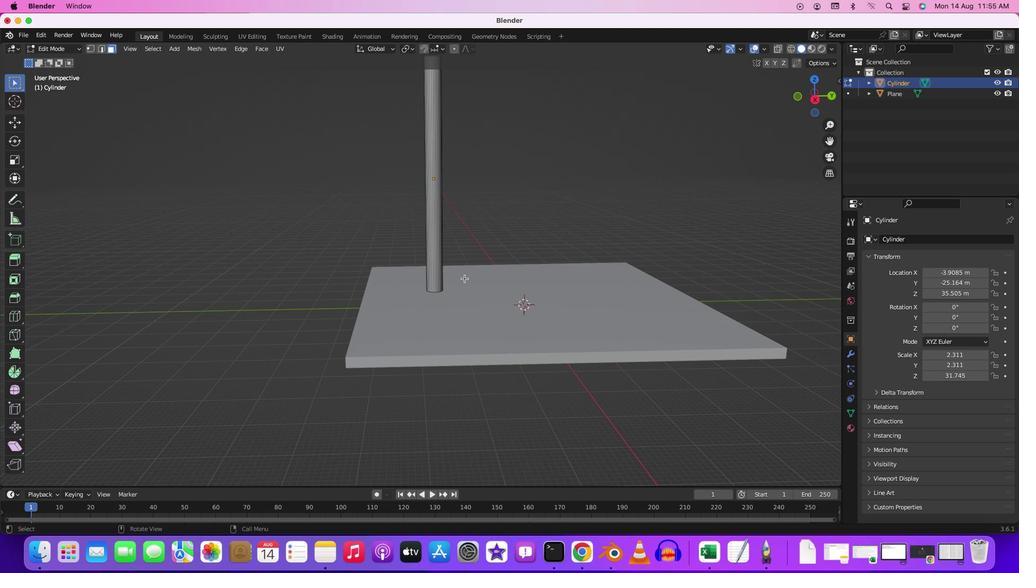 
Action: Mouse scrolled (479, 320) with delta (18, 17)
Screenshot: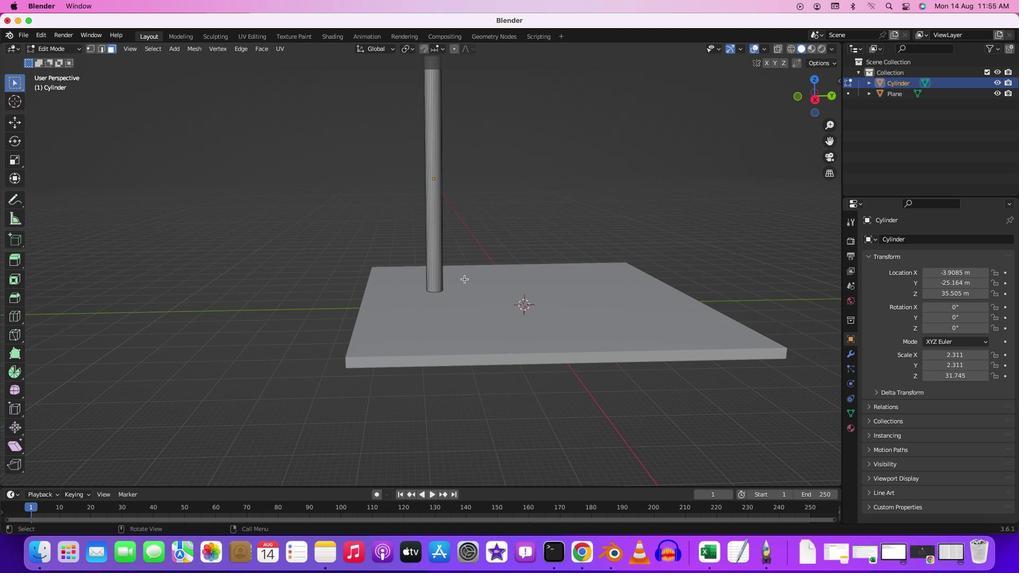 
Action: Mouse scrolled (479, 320) with delta (18, 16)
Screenshot: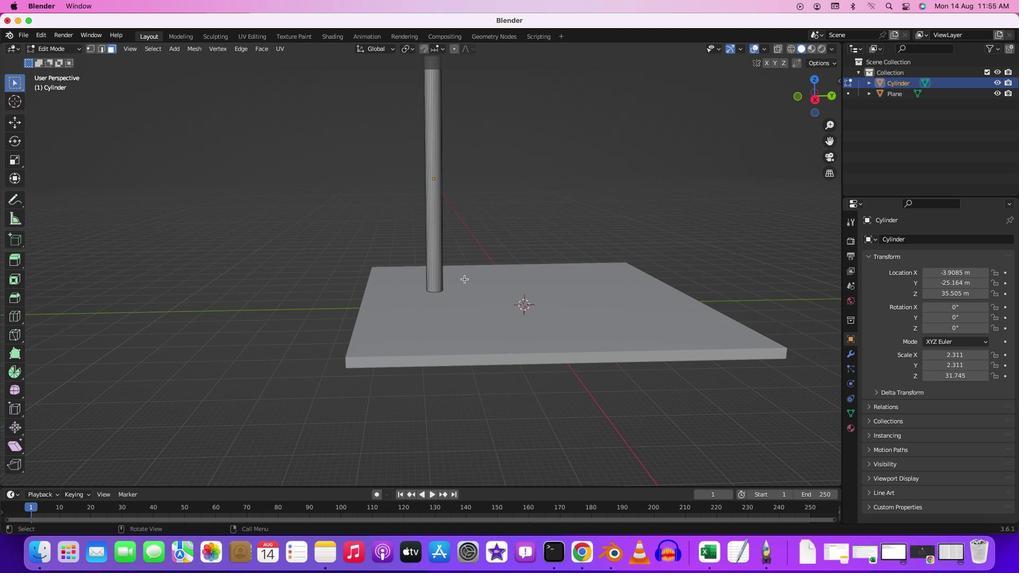 
Action: Mouse scrolled (479, 320) with delta (18, 15)
Screenshot: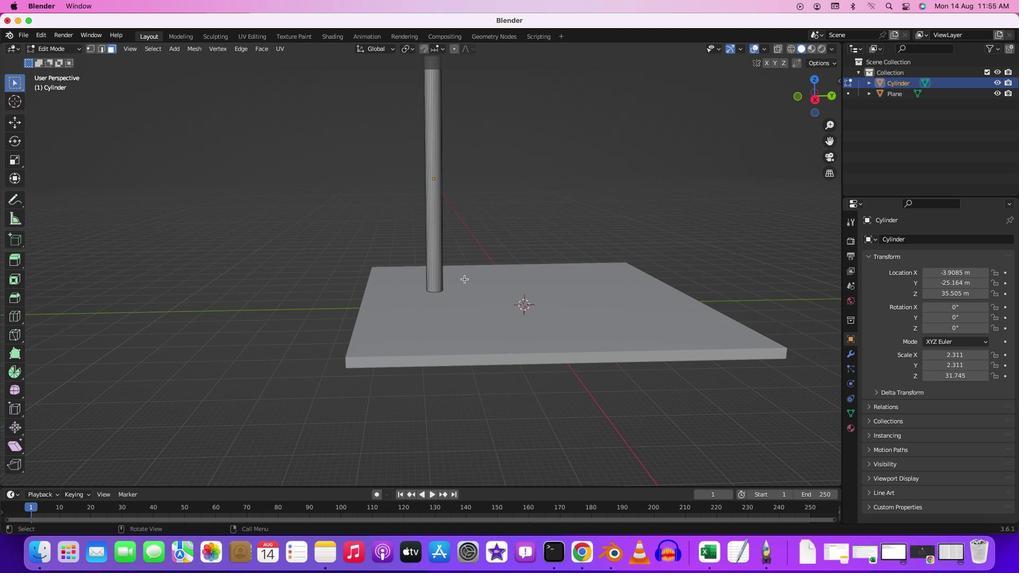 
Action: Mouse moved to (462, 395)
Screenshot: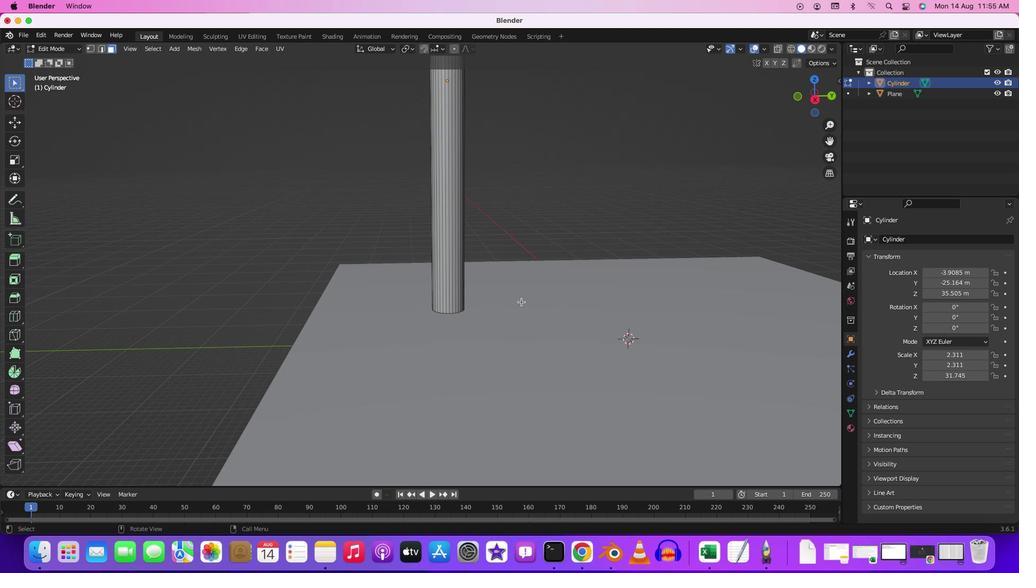 
Action: Key pressed Key.shift
Screenshot: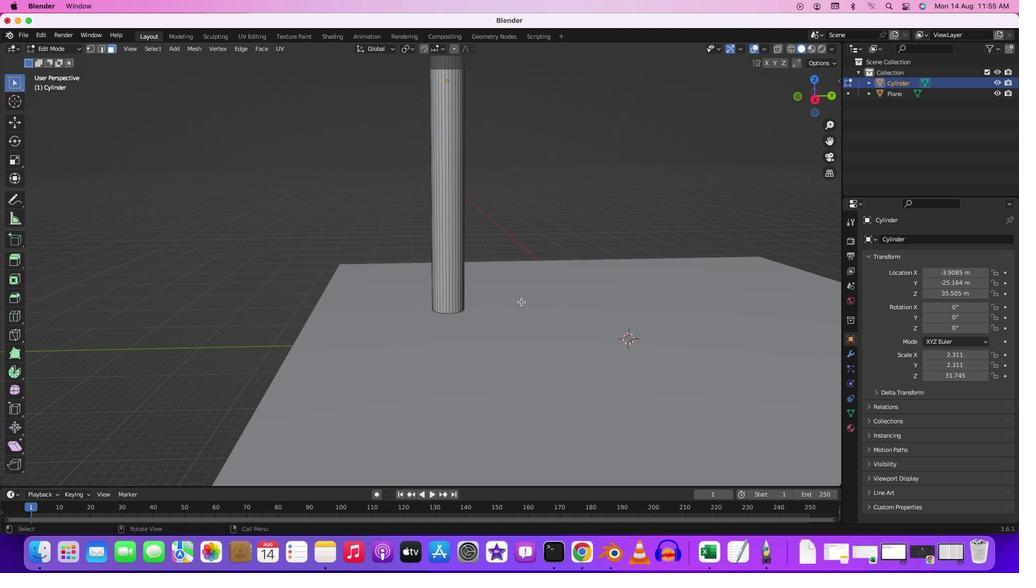 
Action: Mouse moved to (460, 397)
Screenshot: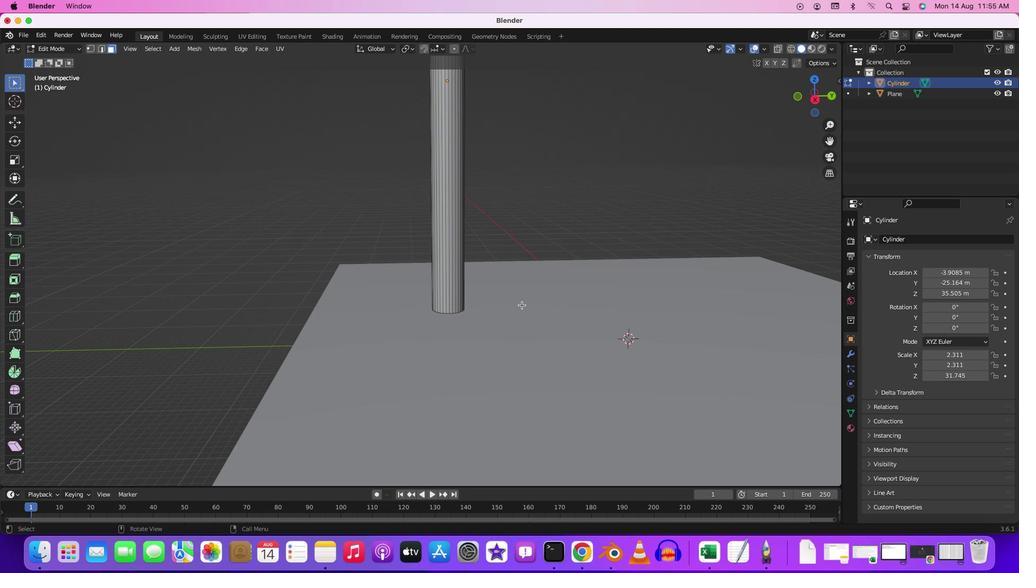 
Action: Mouse pressed middle at (460, 397)
Screenshot: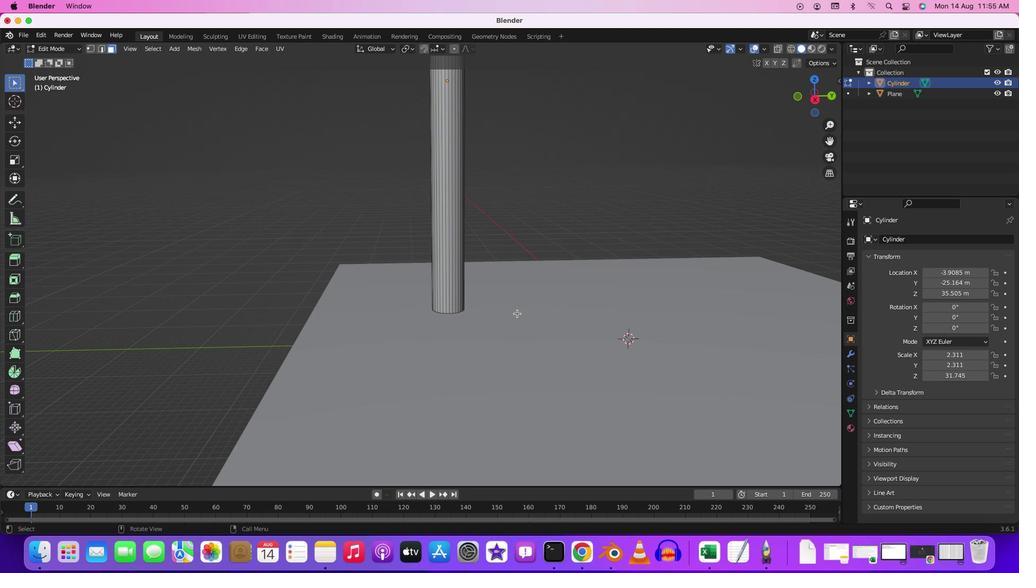 
Action: Mouse moved to (471, 302)
Screenshot: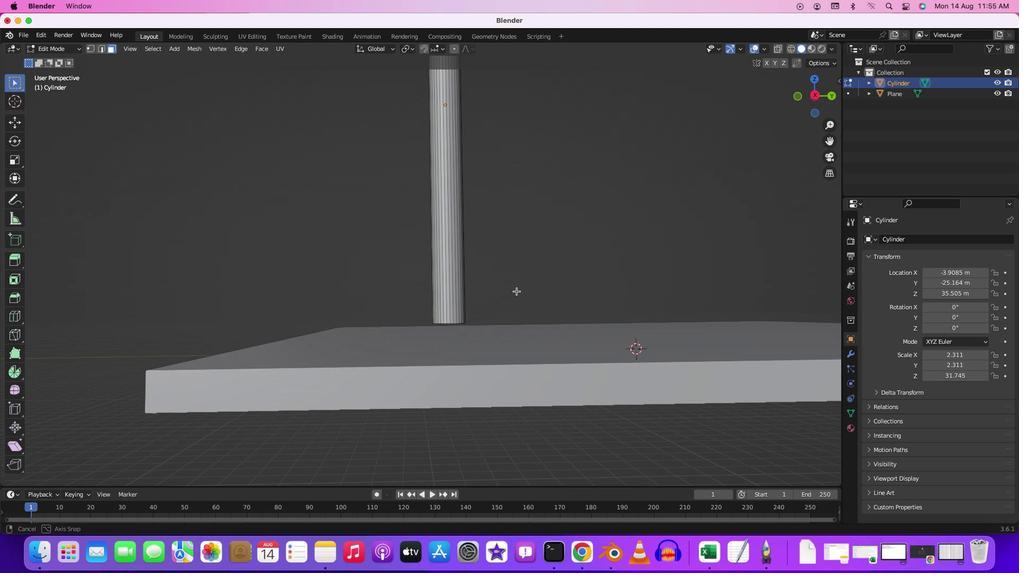 
Action: Mouse scrolled (471, 302) with delta (18, 18)
Screenshot: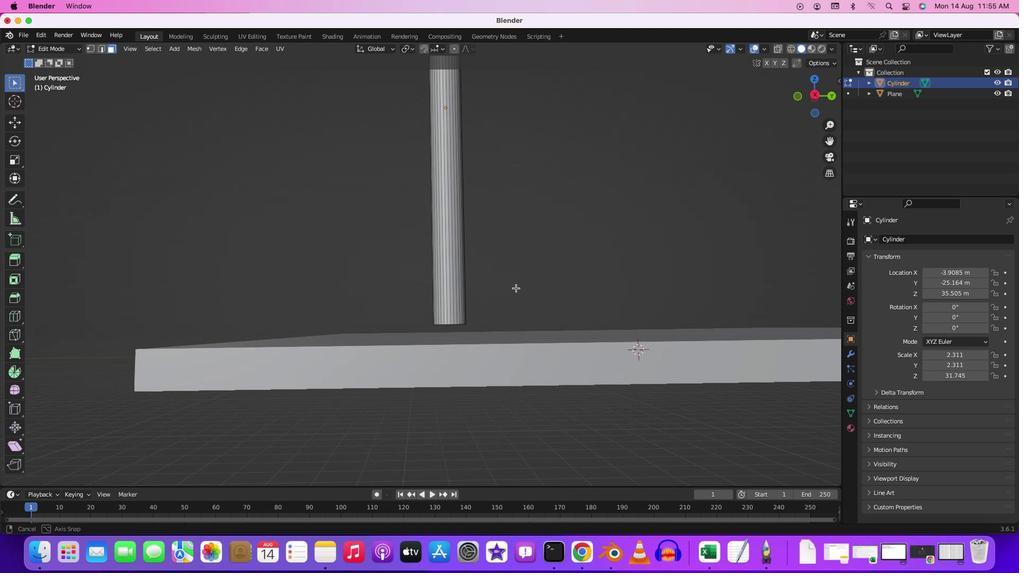 
Action: Mouse scrolled (471, 302) with delta (18, 18)
Screenshot: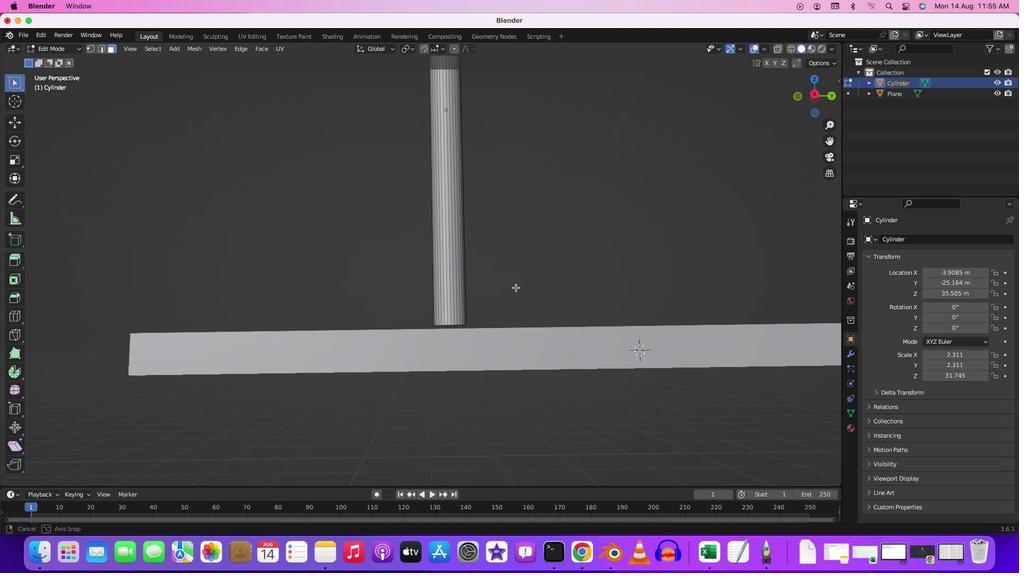 
Action: Mouse scrolled (471, 302) with delta (18, 18)
Screenshot: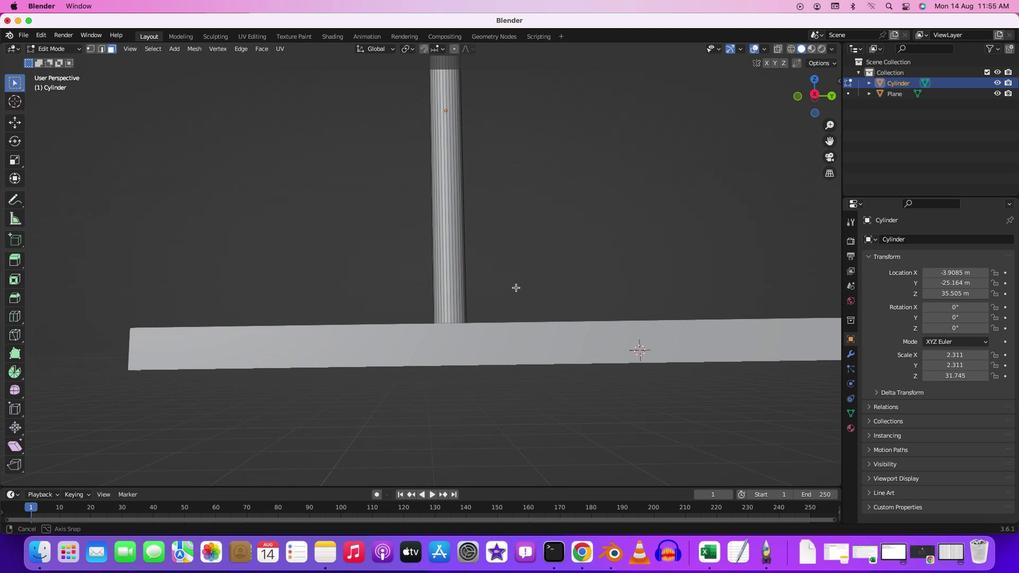 
Action: Mouse moved to (482, 297)
Screenshot: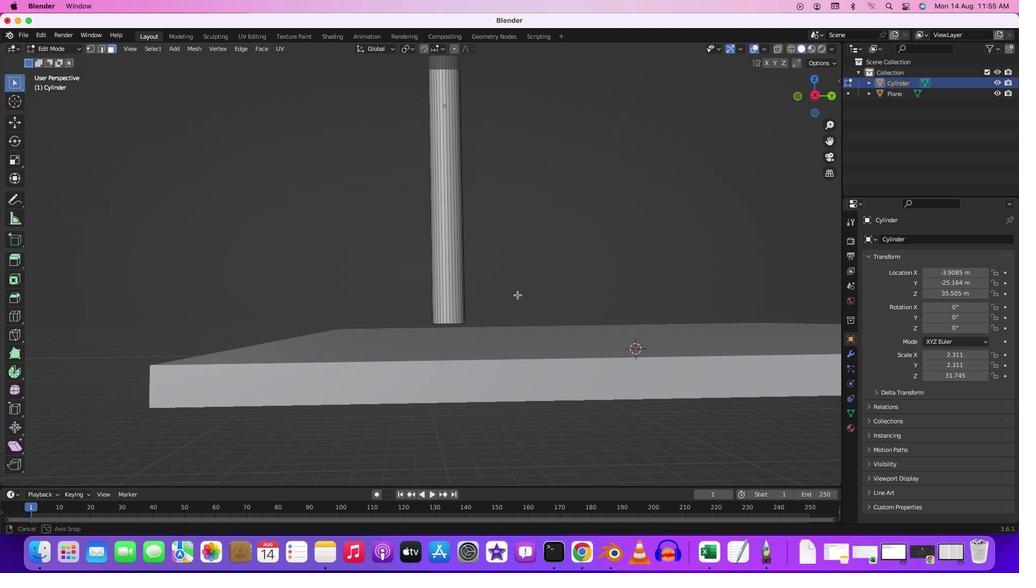 
Action: Mouse scrolled (482, 297) with delta (18, 18)
Screenshot: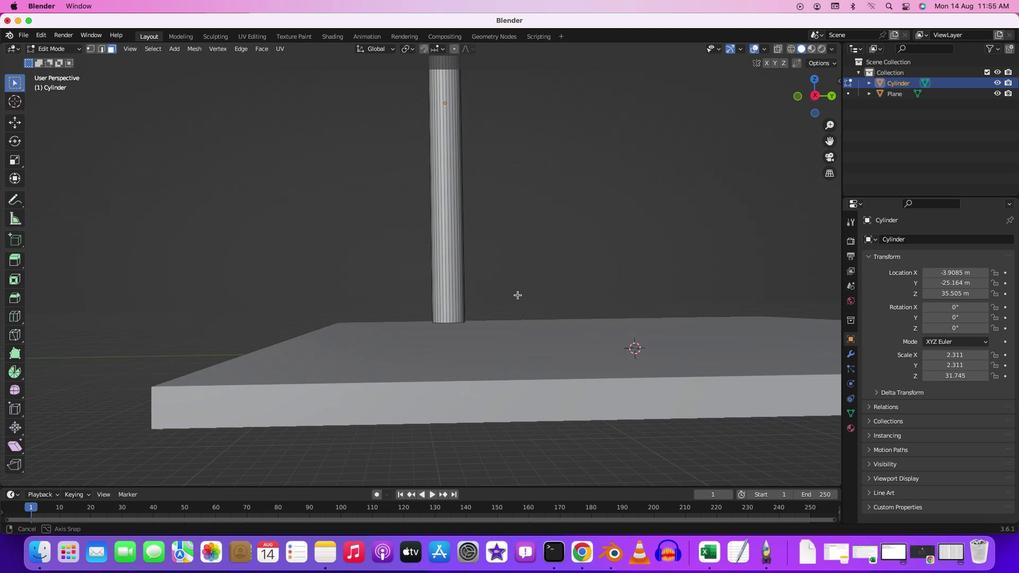 
Action: Mouse scrolled (482, 297) with delta (18, 18)
Screenshot: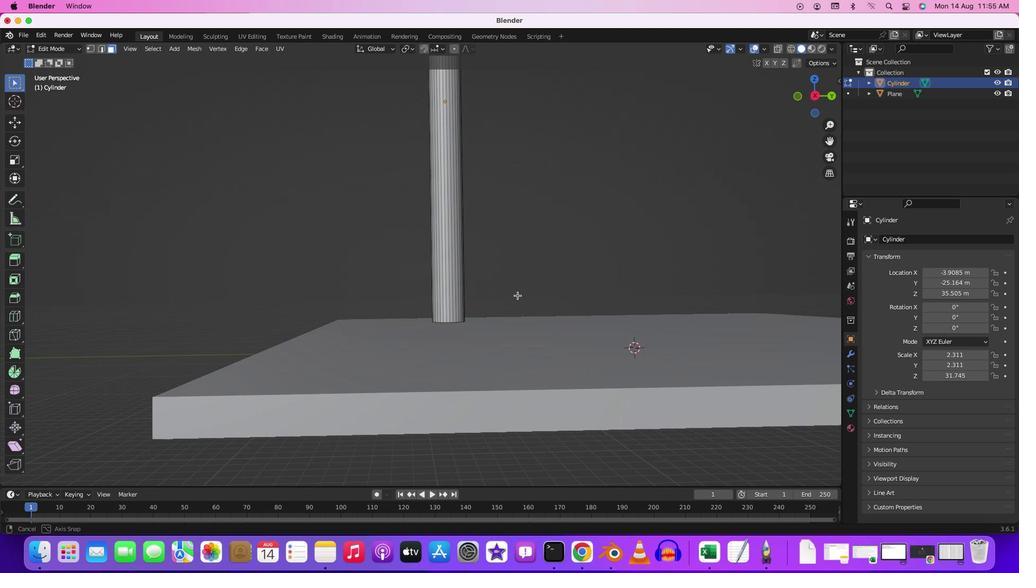 
Action: Mouse moved to (538, 318)
Screenshot: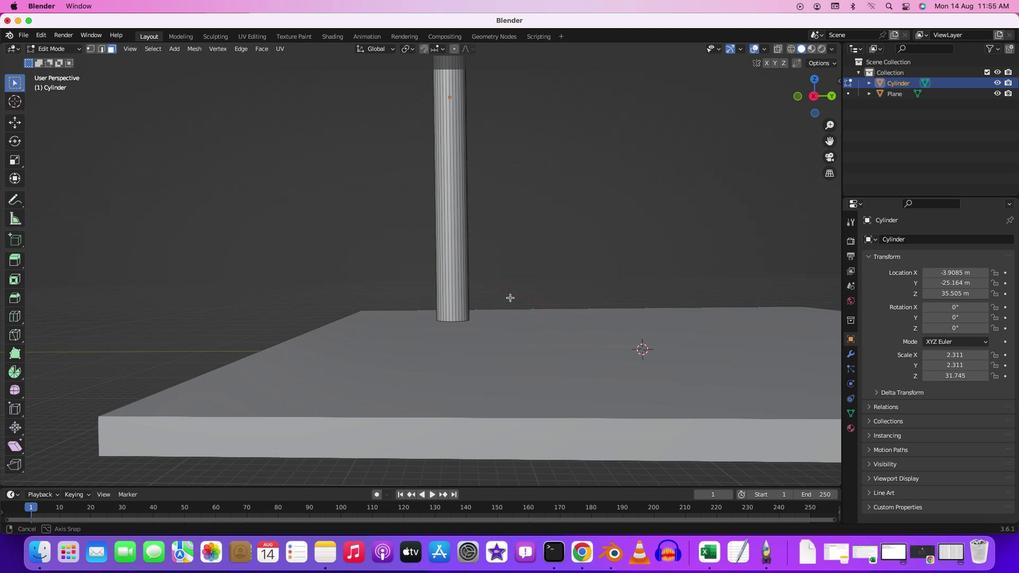 
Action: Mouse scrolled (538, 318) with delta (18, 18)
Screenshot: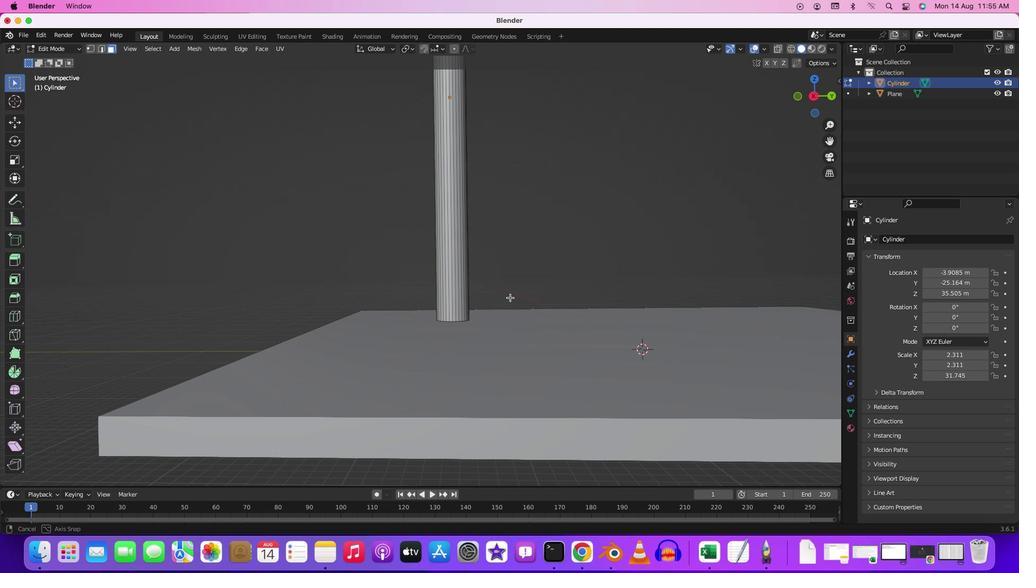 
Action: Mouse scrolled (538, 318) with delta (18, 18)
Screenshot: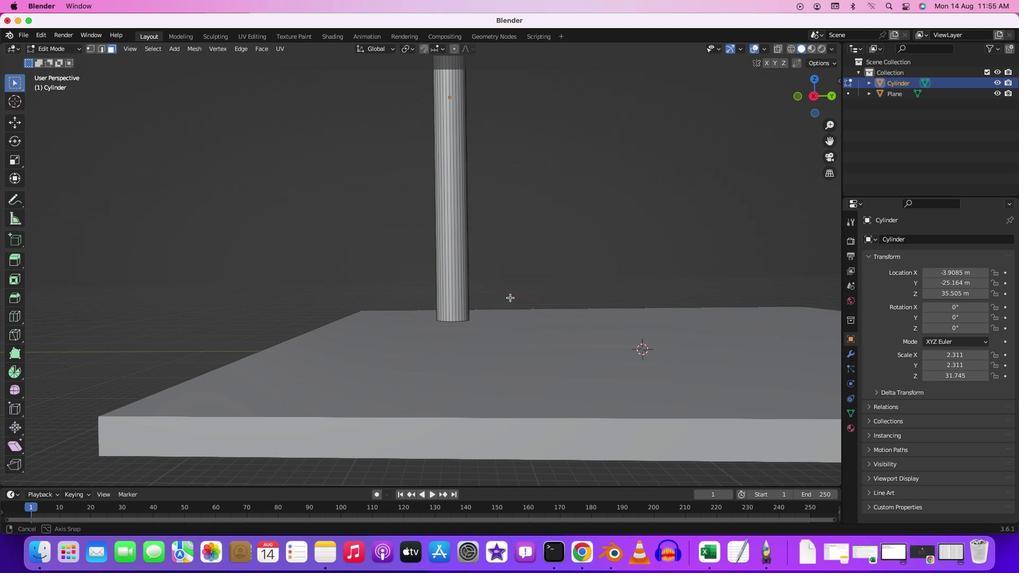 
Action: Mouse moved to (535, 331)
Screenshot: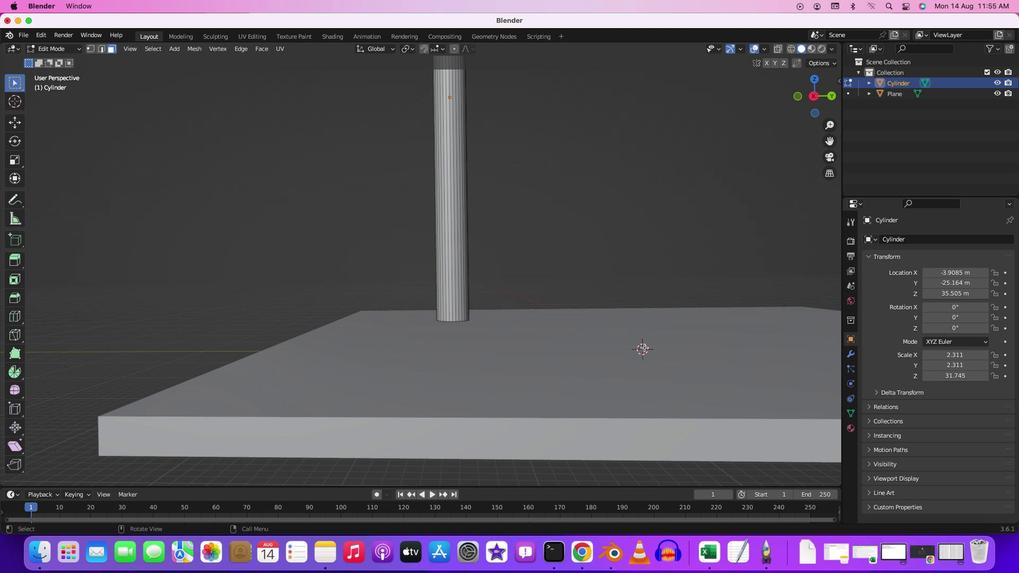 
Action: Mouse pressed middle at (535, 331)
Screenshot: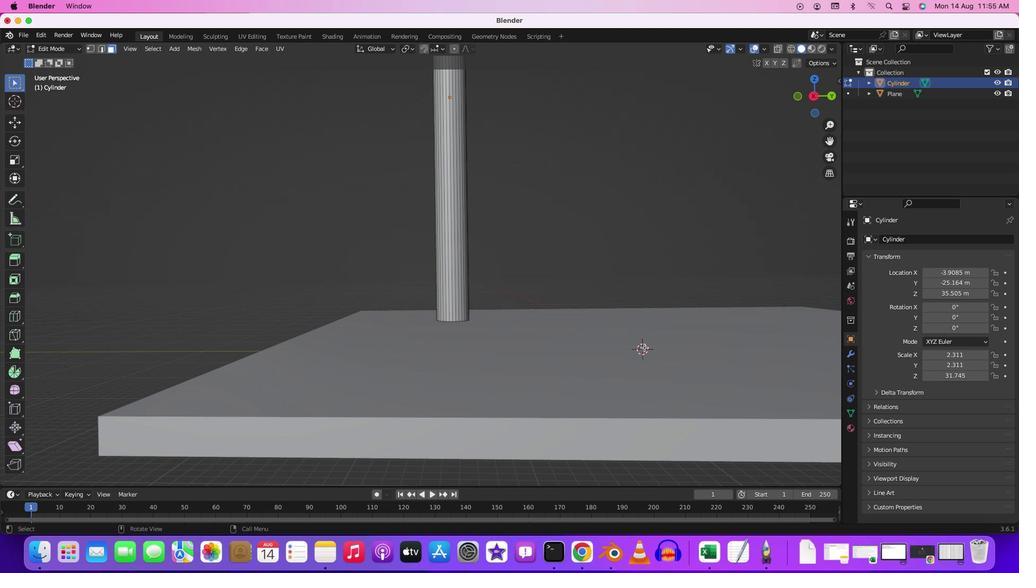 
Action: Mouse moved to (662, 365)
Screenshot: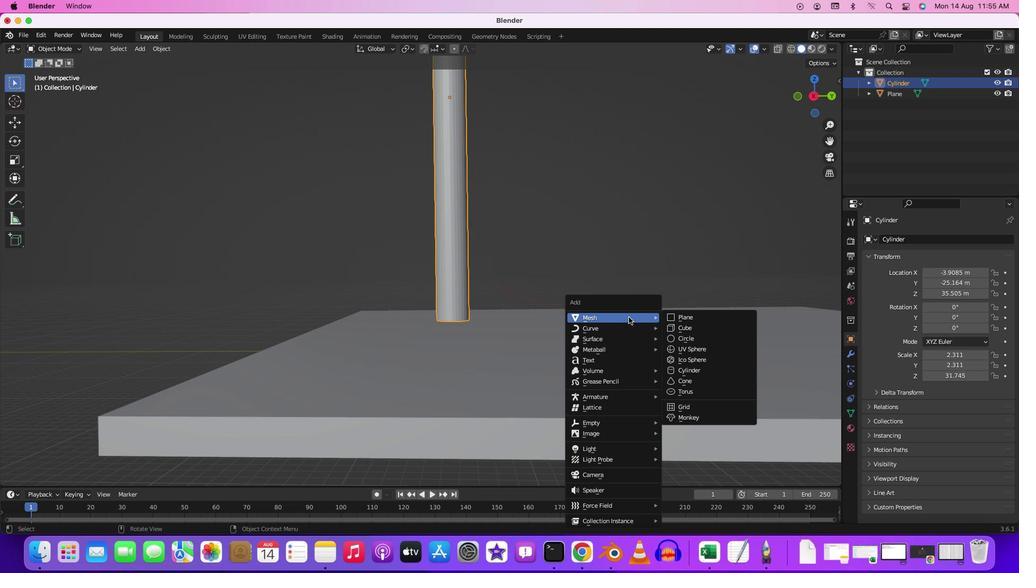 
Action: Mouse pressed left at (662, 365)
Screenshot: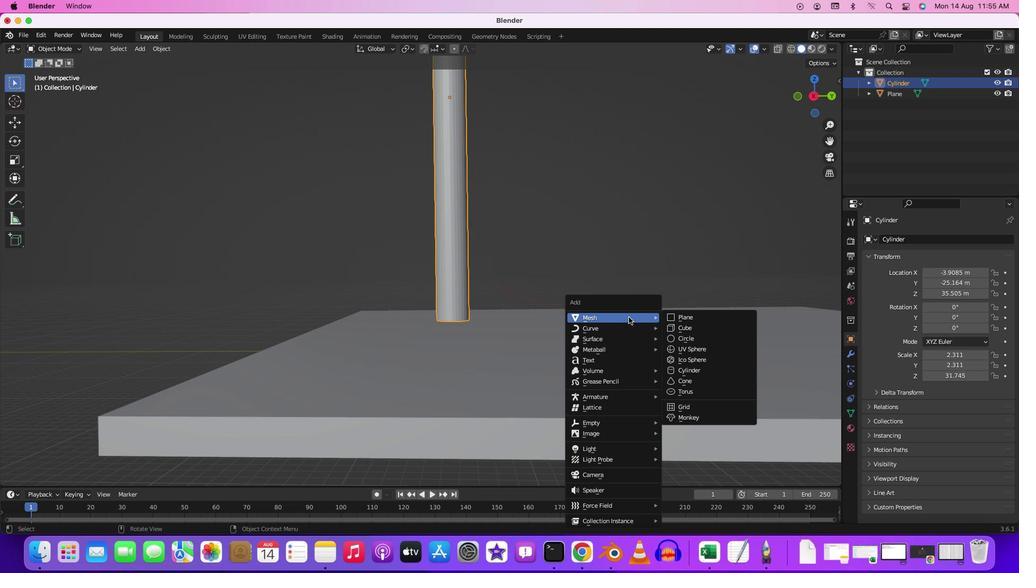 
Action: Mouse moved to (649, 300)
Screenshot: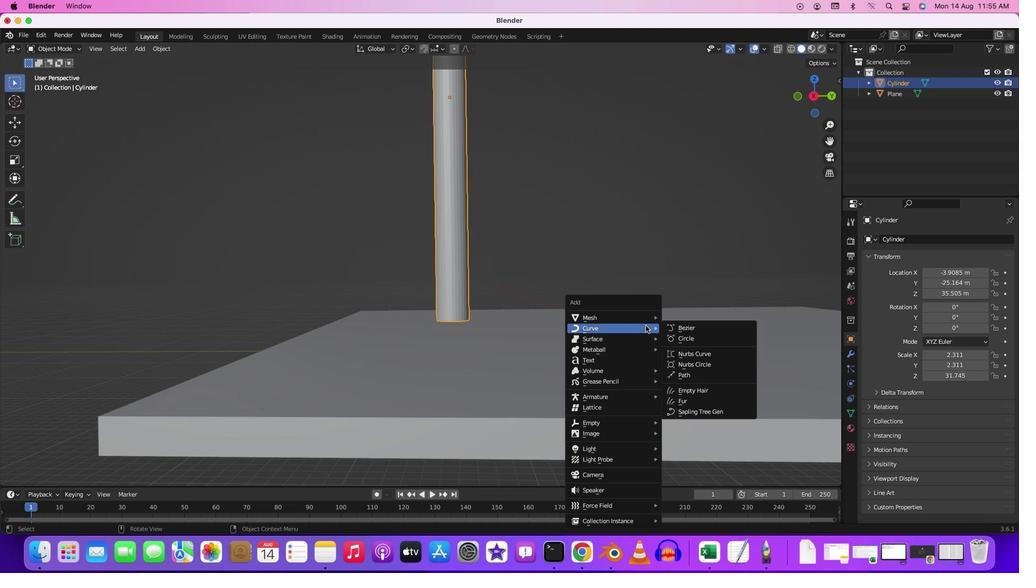 
Action: Key pressed Key.tab
Screenshot: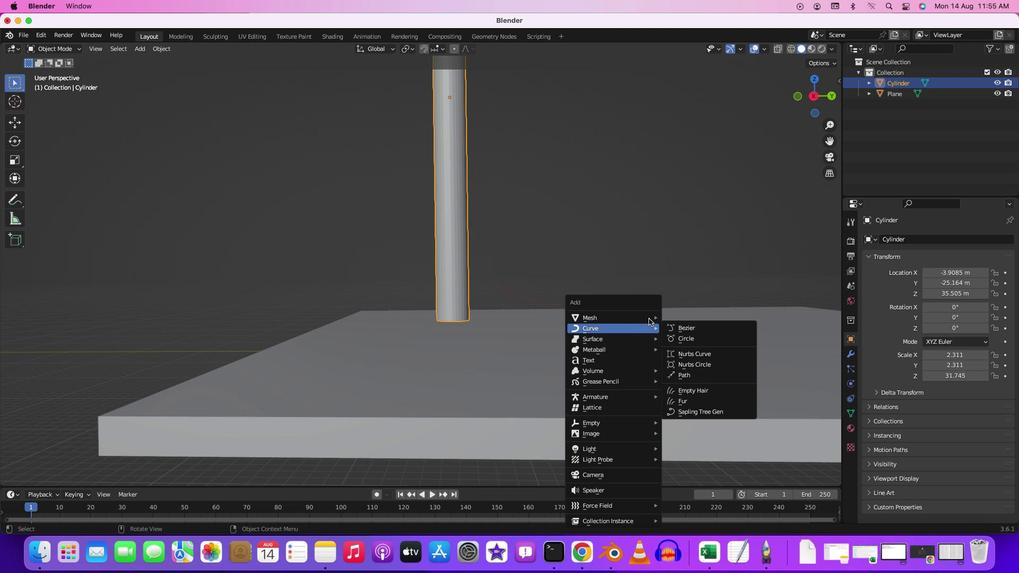 
Action: Mouse moved to (660, 350)
Screenshot: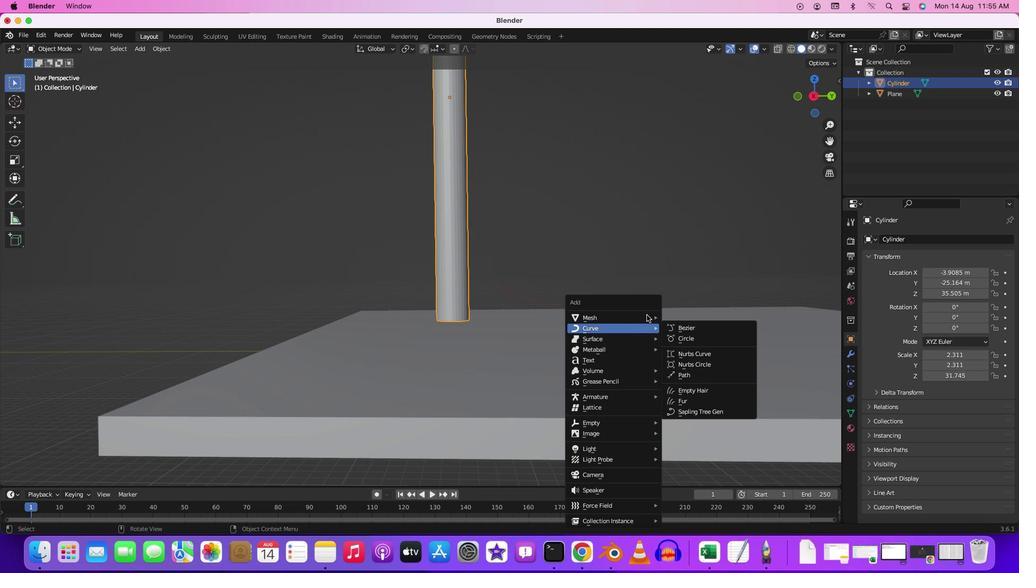 
Action: Key pressed Key.shift
Screenshot: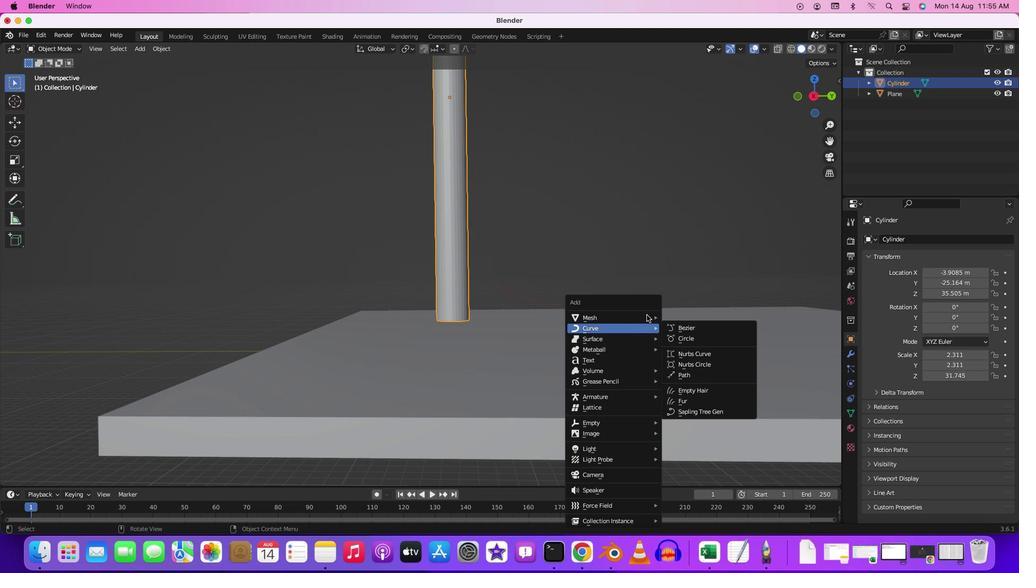 
Action: Mouse moved to (660, 350)
Screenshot: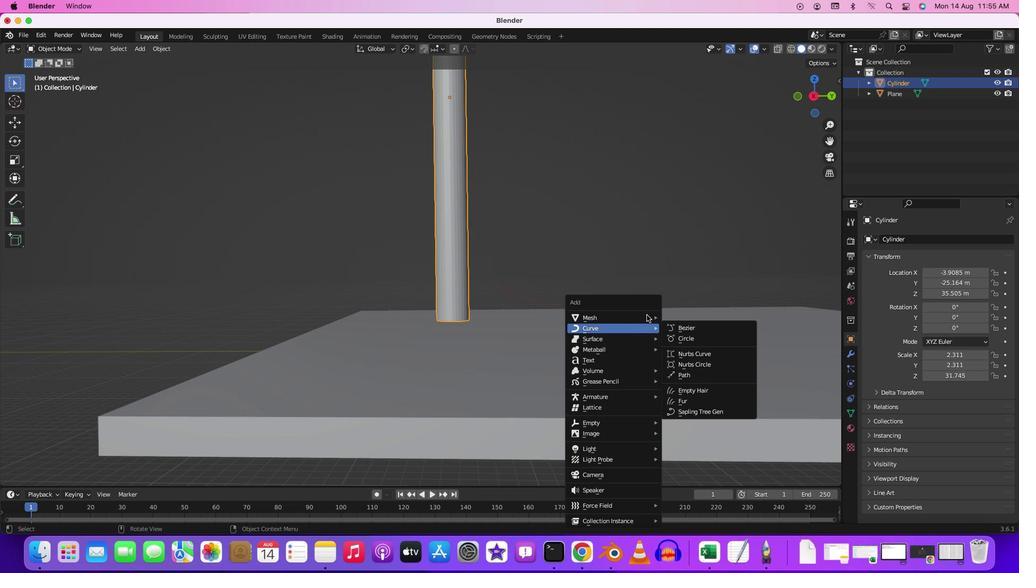 
Action: Key pressed 'A'
Screenshot: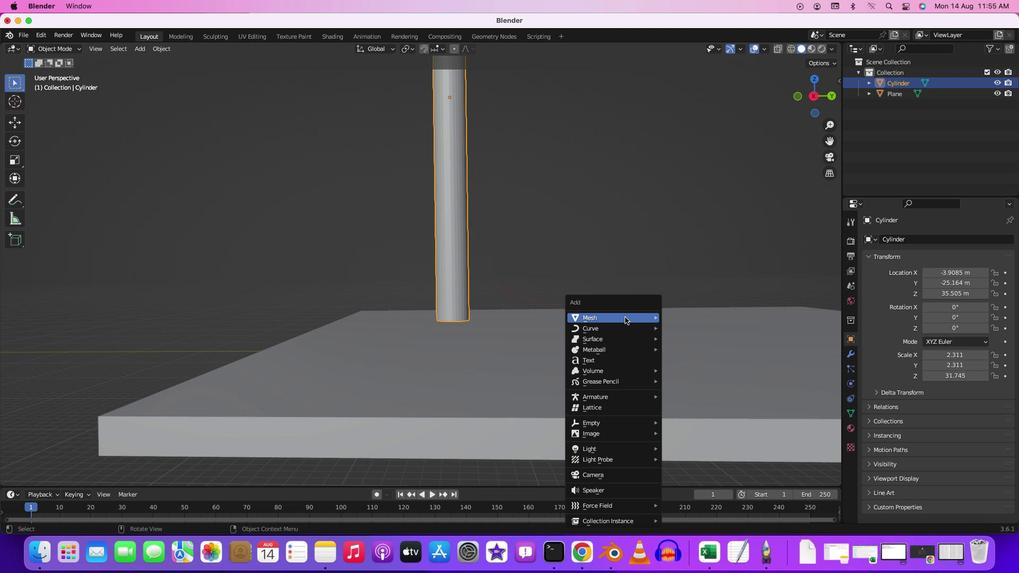 
Action: Mouse moved to (707, 385)
Screenshot: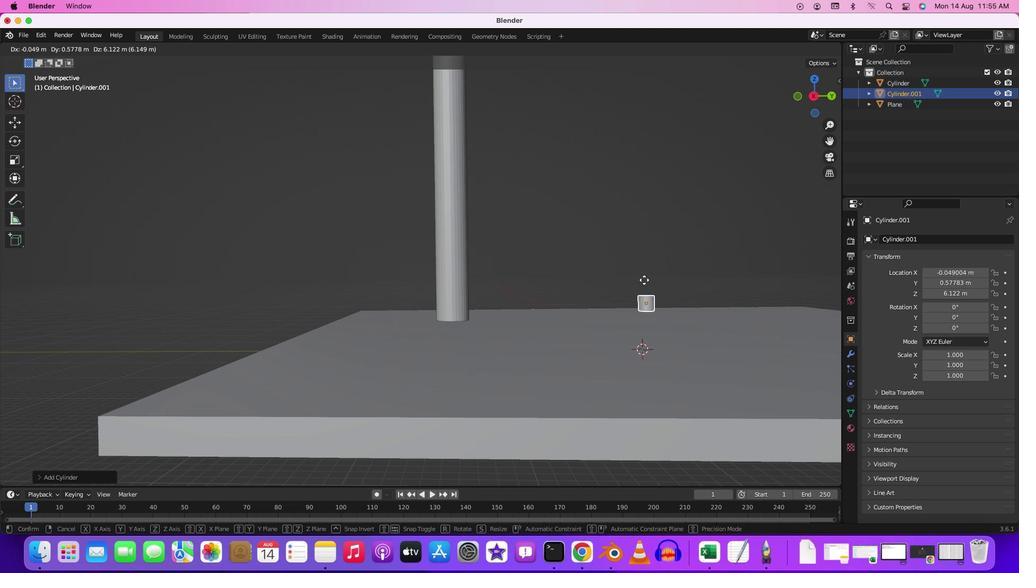 
Action: Mouse pressed left at (707, 385)
Screenshot: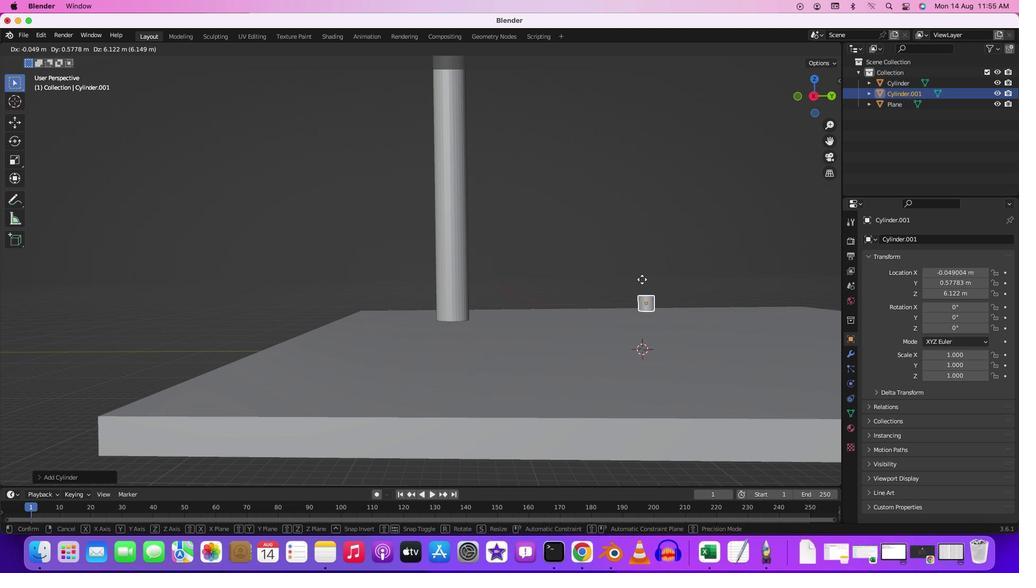 
Action: Mouse moved to (658, 343)
Screenshot: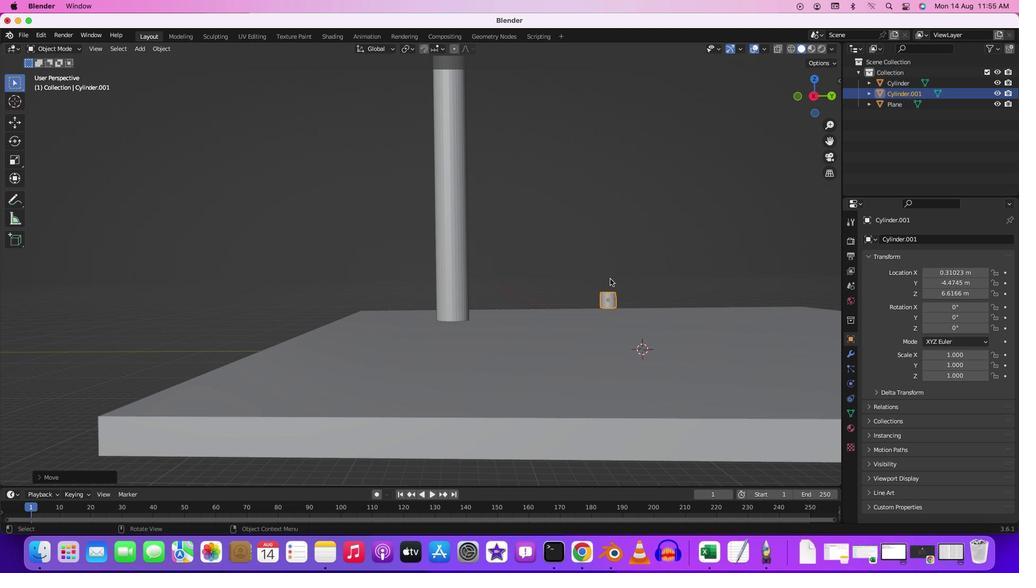 
Action: Key pressed 'g'
Screenshot: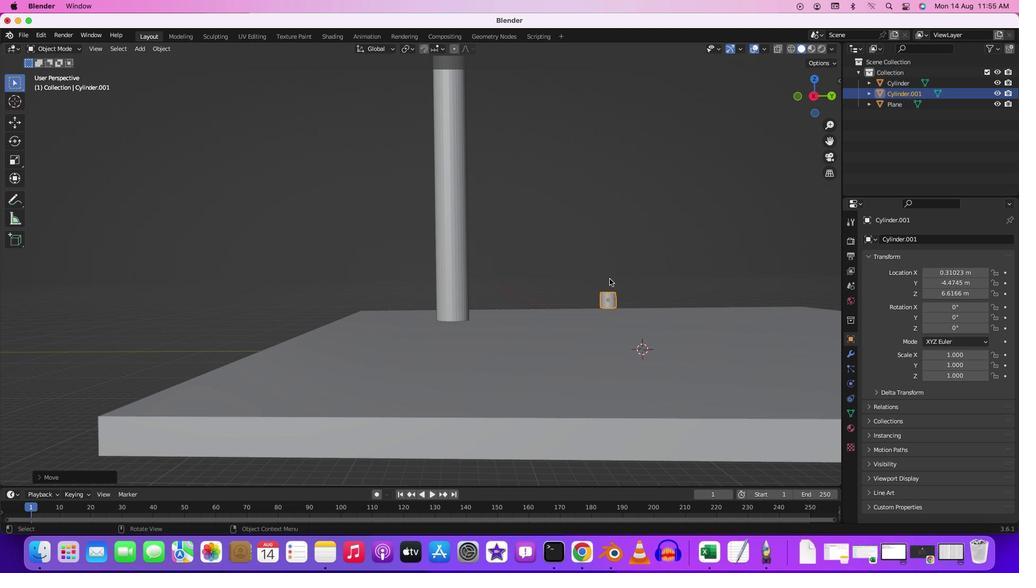 
Action: Mouse moved to (624, 294)
Screenshot: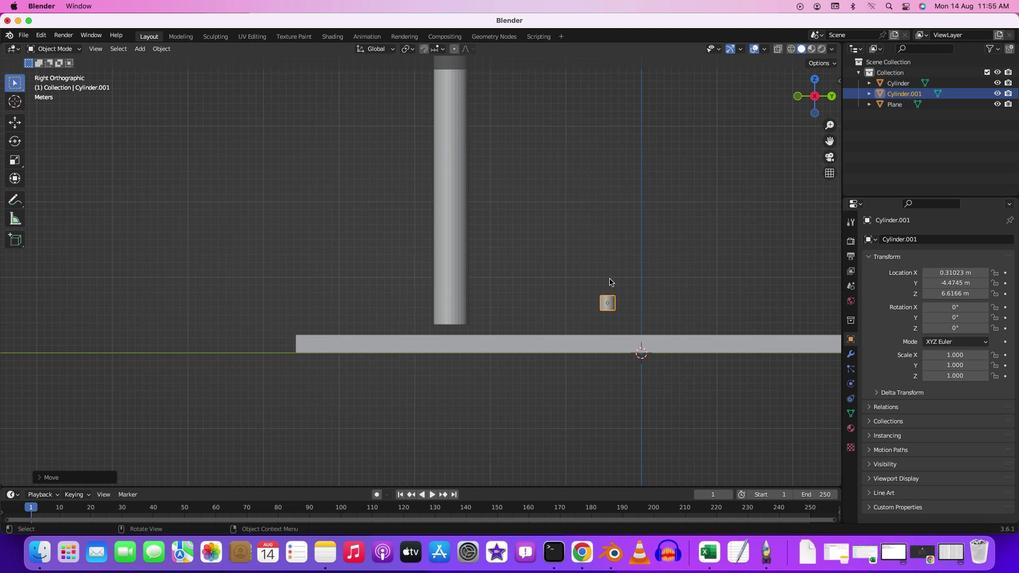
Action: Mouse pressed left at (624, 294)
Screenshot: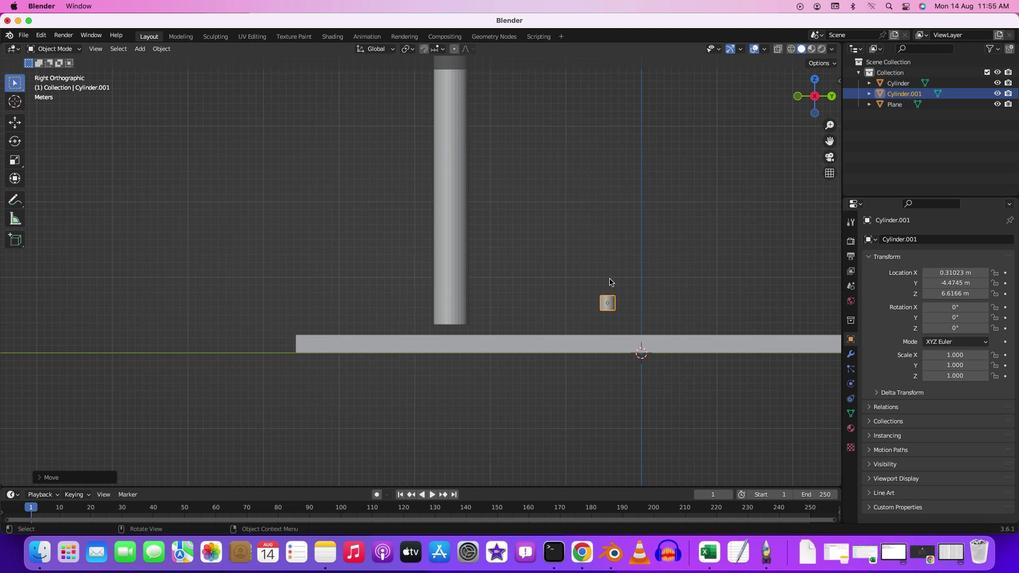 
Action: Mouse moved to (627, 296)
Screenshot: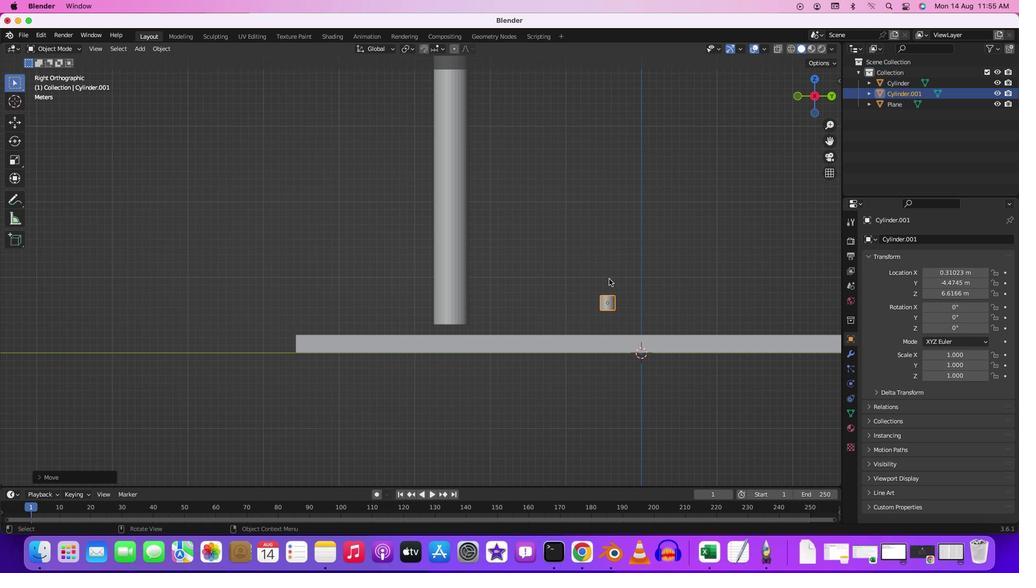 
Action: Key pressed '3'
